 Task: Create a task for Harry Potar to take feedback from students 3 days after training starts and set up a workflow rule to automate task creation after 1 day of data entry.
Action: Key pressed <Key.f11>
Screenshot: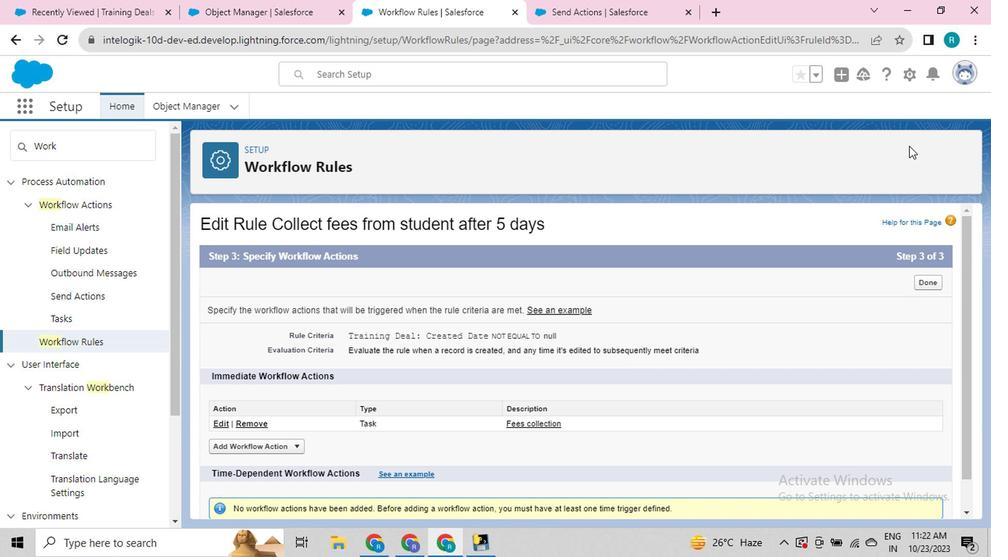 
Action: Mouse moved to (97, 100)
Screenshot: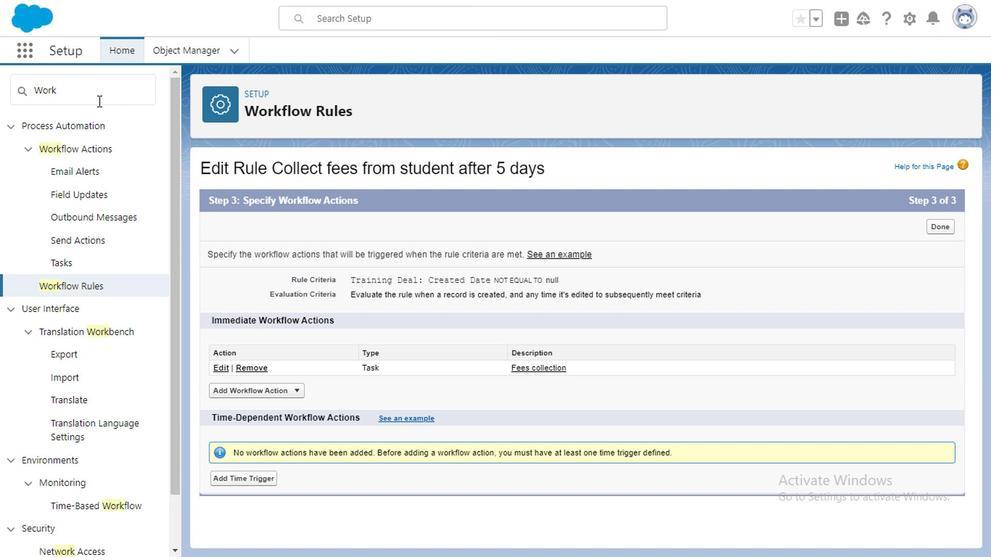 
Action: Mouse pressed left at (97, 100)
Screenshot: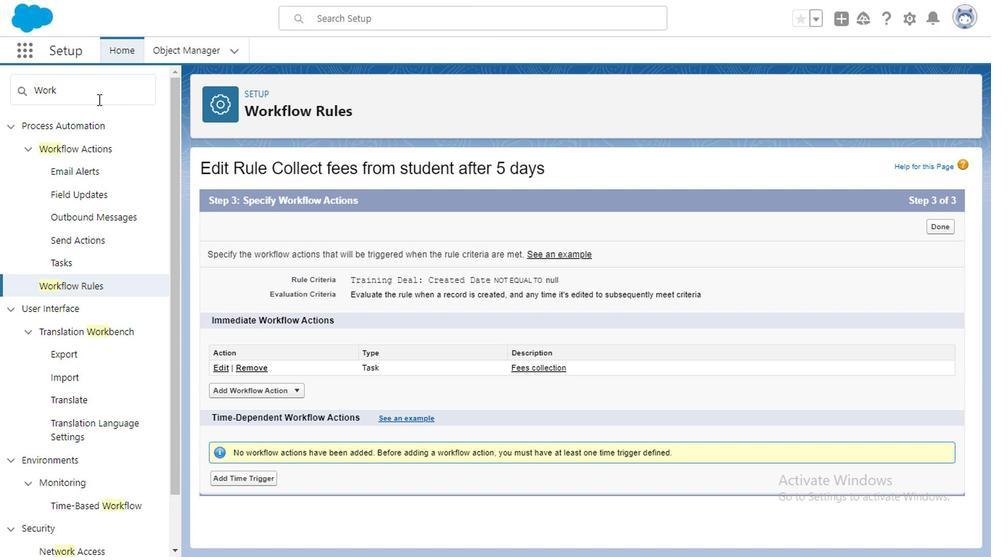 
Action: Mouse moved to (97, 100)
Screenshot: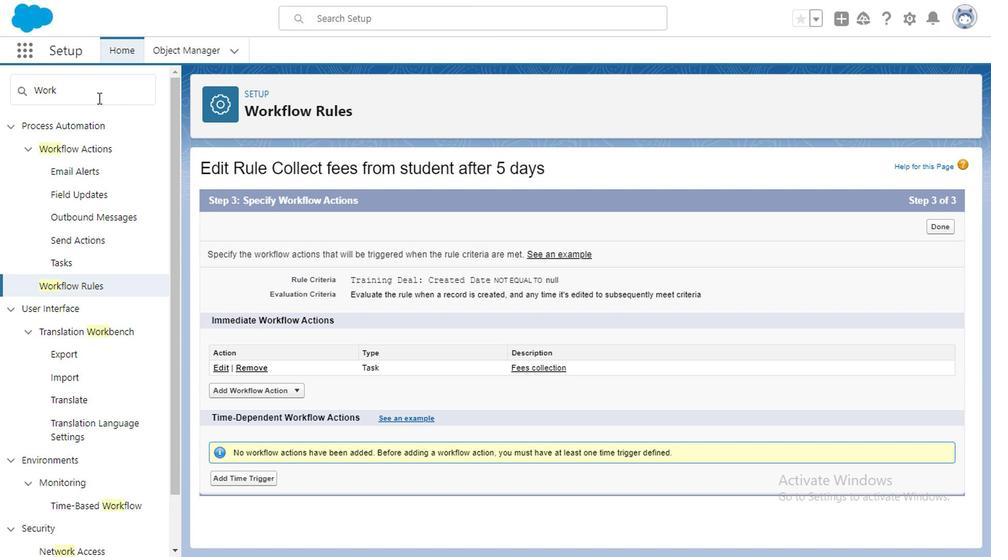 
Action: Key pressed <Key.backspace><Key.backspace><Key.backspace><Key.backspace>
Screenshot: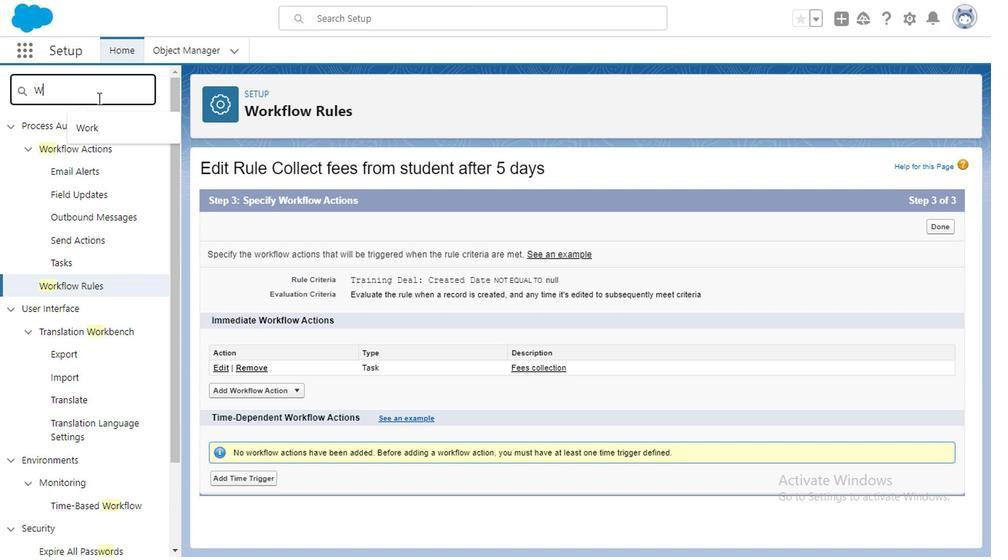 
Action: Mouse moved to (50, 189)
Screenshot: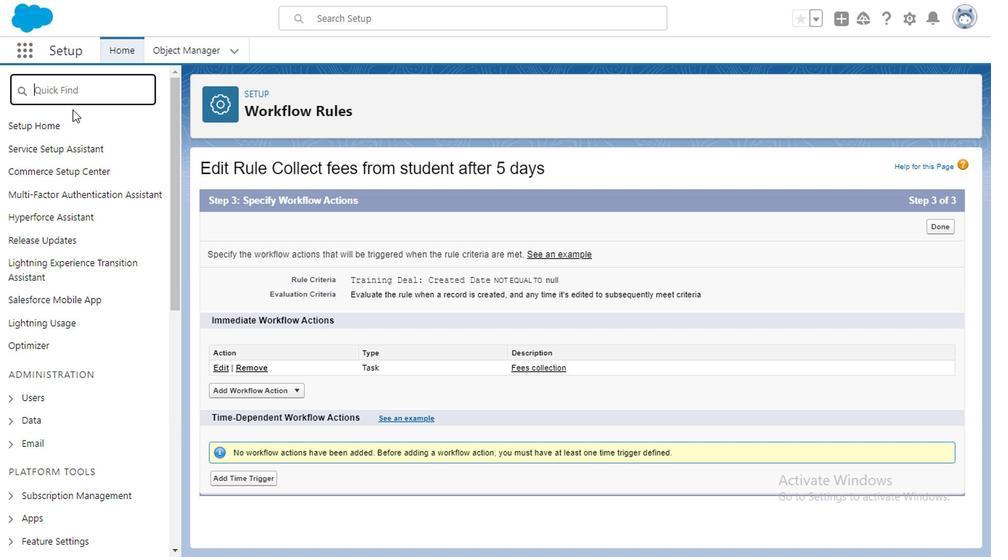 
Action: Key pressed w<Key.tab>
Screenshot: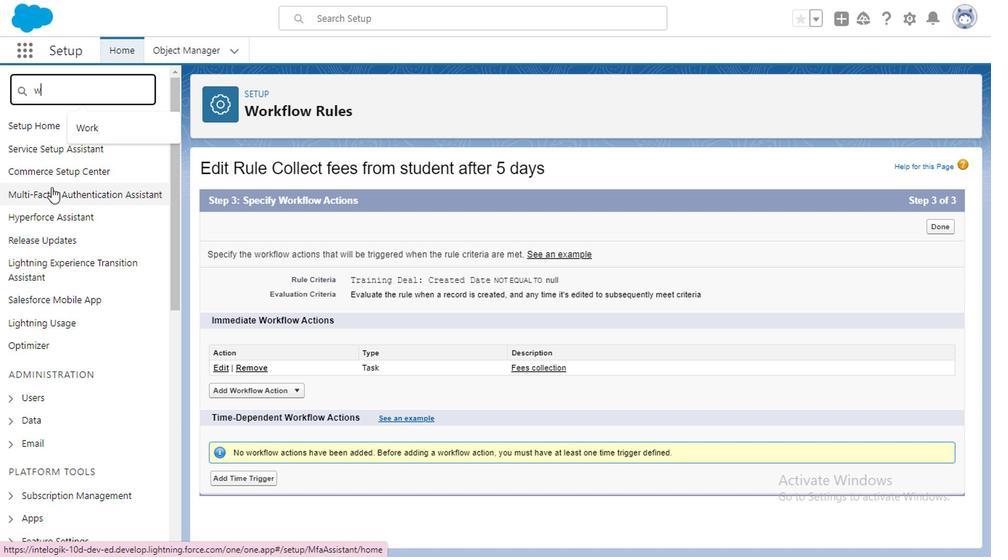 
Action: Mouse moved to (68, 99)
Screenshot: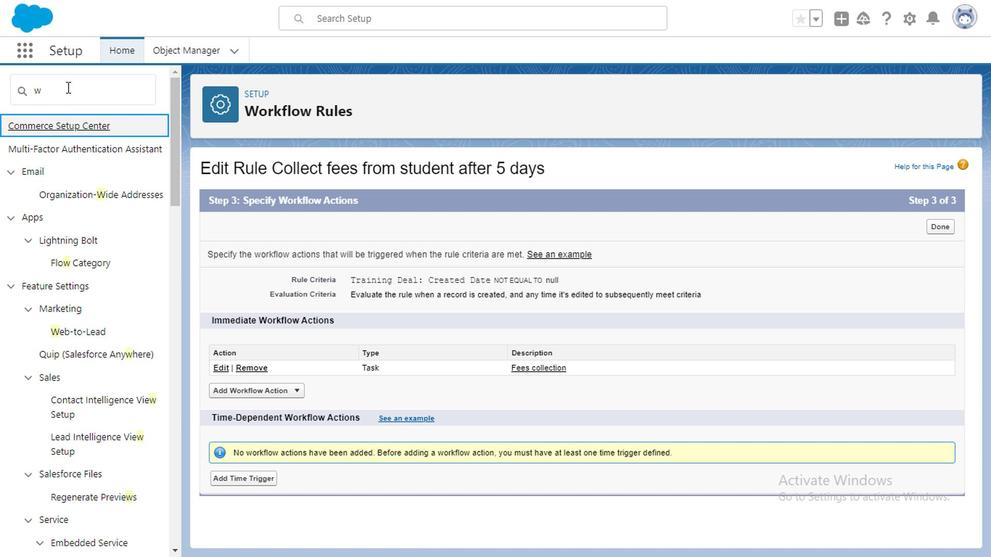 
Action: Mouse pressed left at (68, 99)
Screenshot: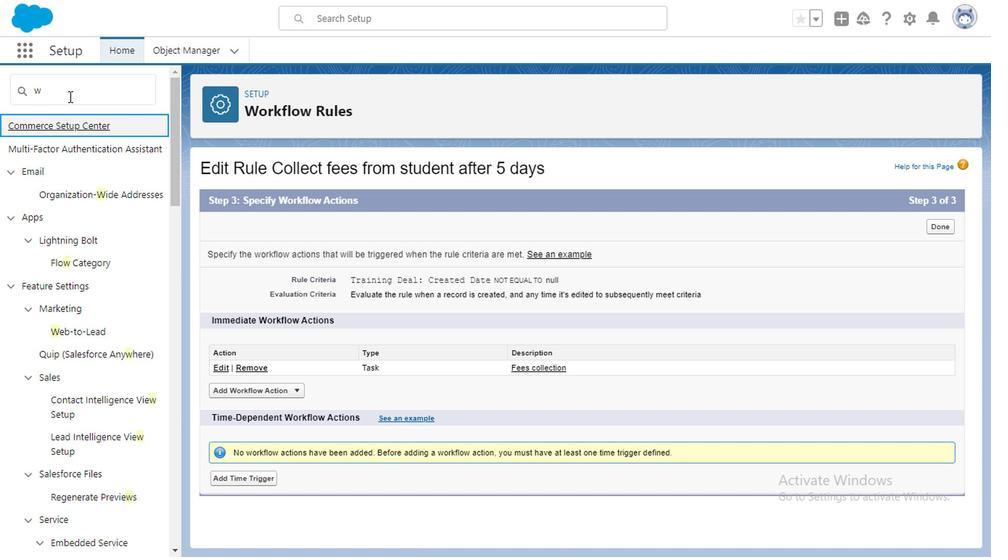 
Action: Mouse moved to (93, 129)
Screenshot: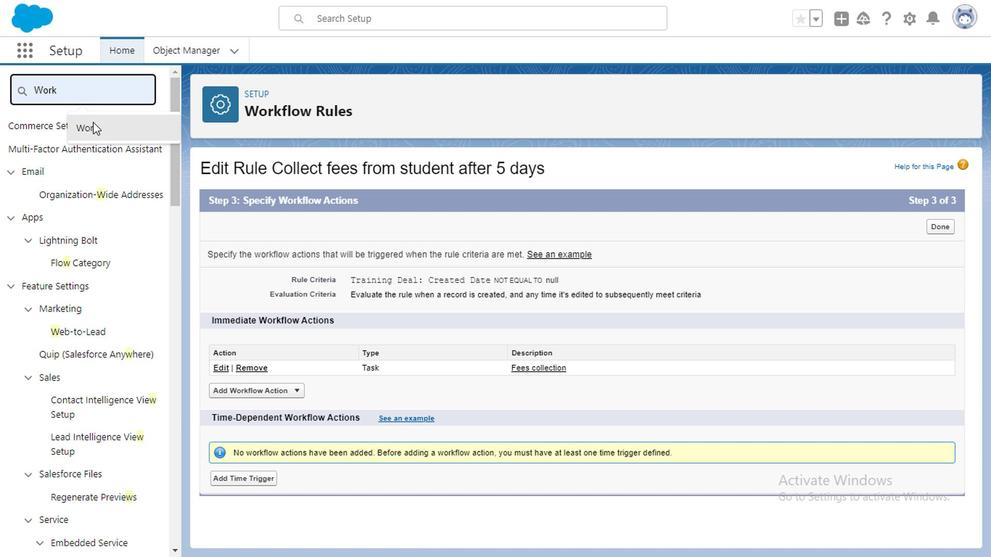 
Action: Mouse pressed left at (93, 129)
Screenshot: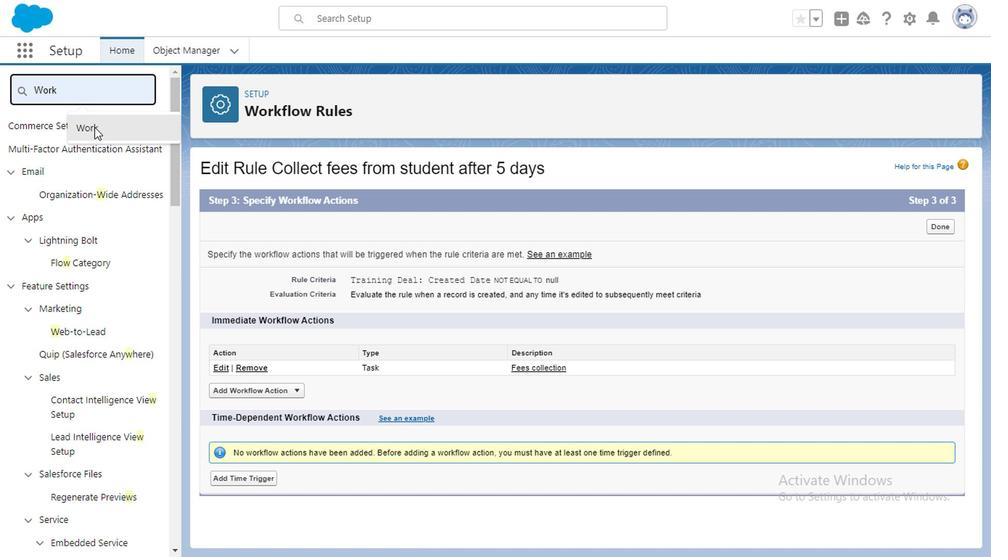 
Action: Mouse moved to (89, 287)
Screenshot: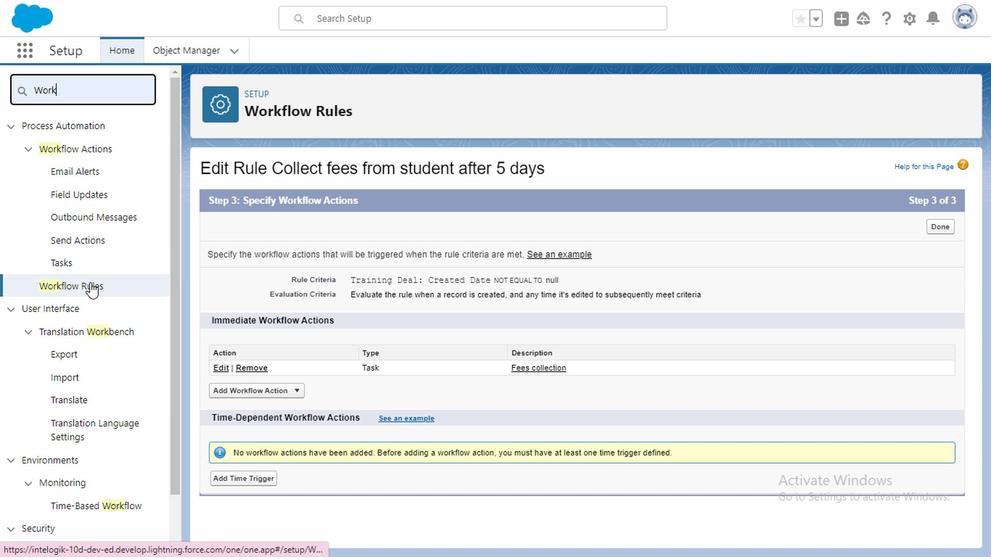 
Action: Mouse pressed left at (89, 287)
Screenshot: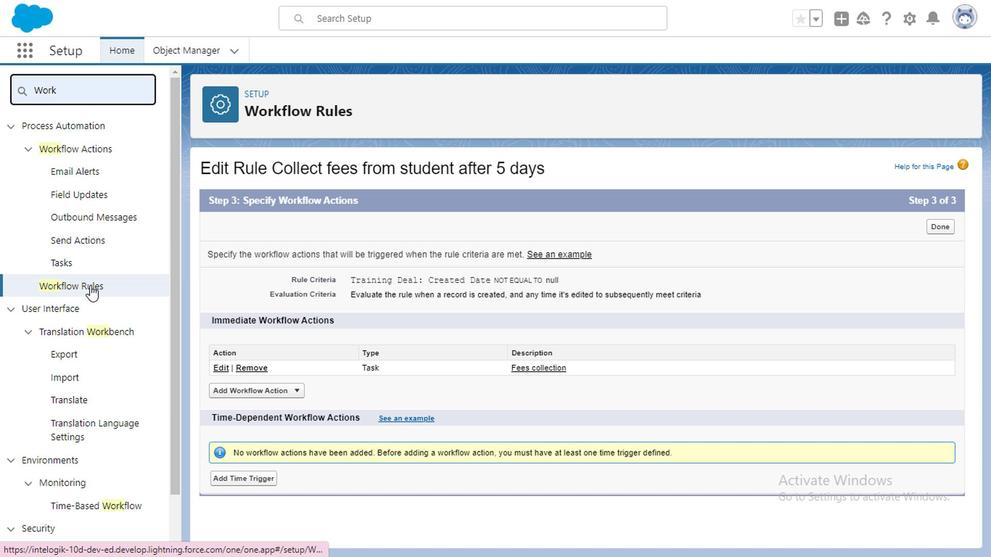 
Action: Mouse moved to (964, 286)
Screenshot: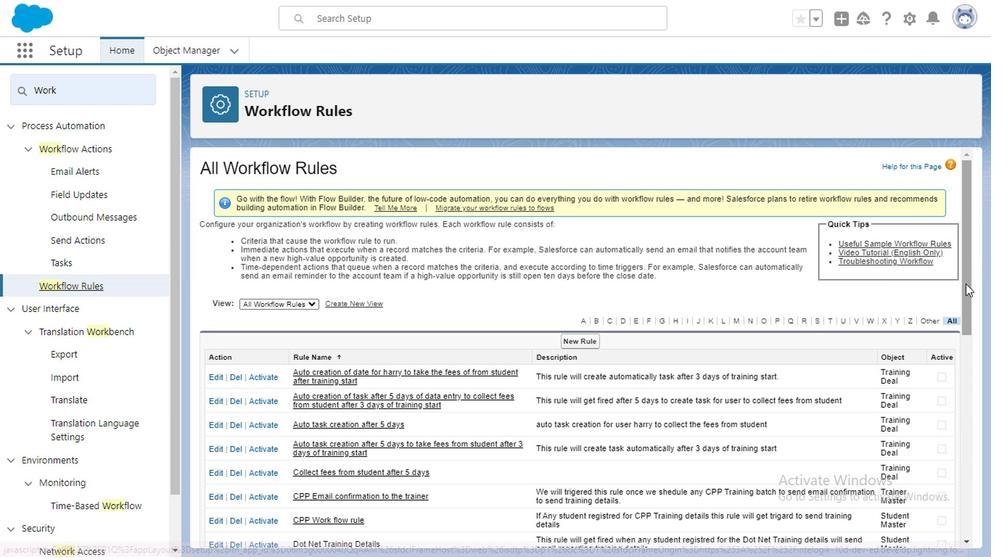 
Action: Mouse pressed left at (964, 286)
Screenshot: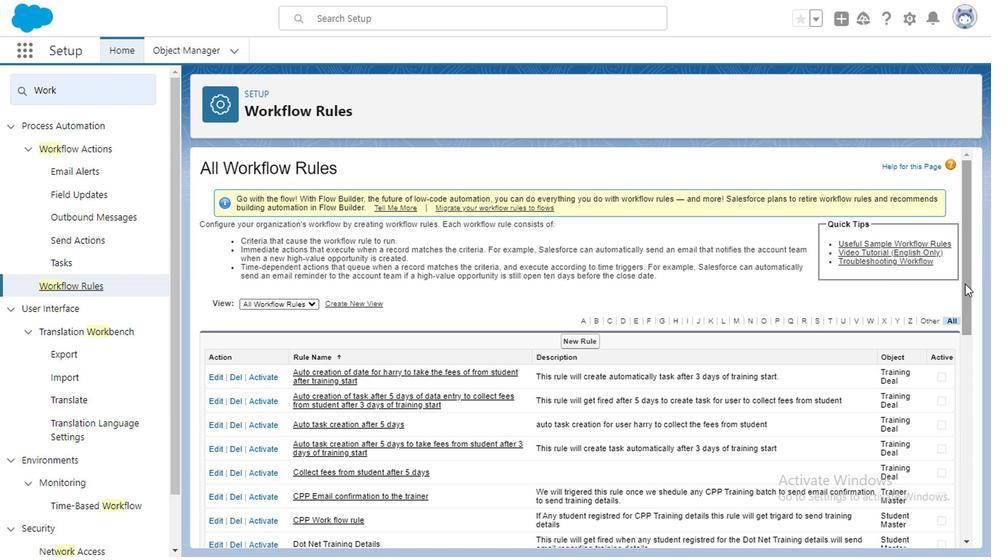 
Action: Mouse moved to (979, 373)
Screenshot: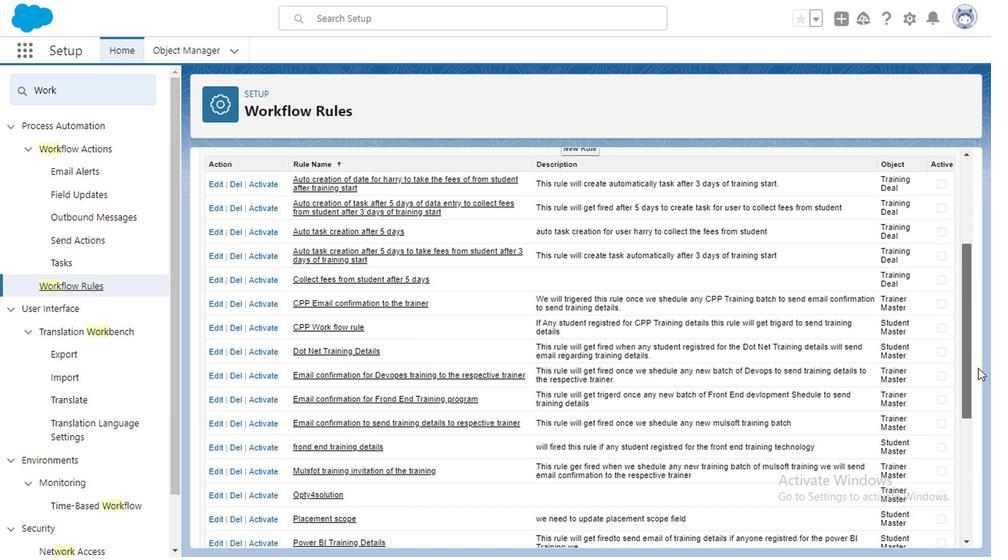 
Action: Mouse pressed left at (979, 373)
Screenshot: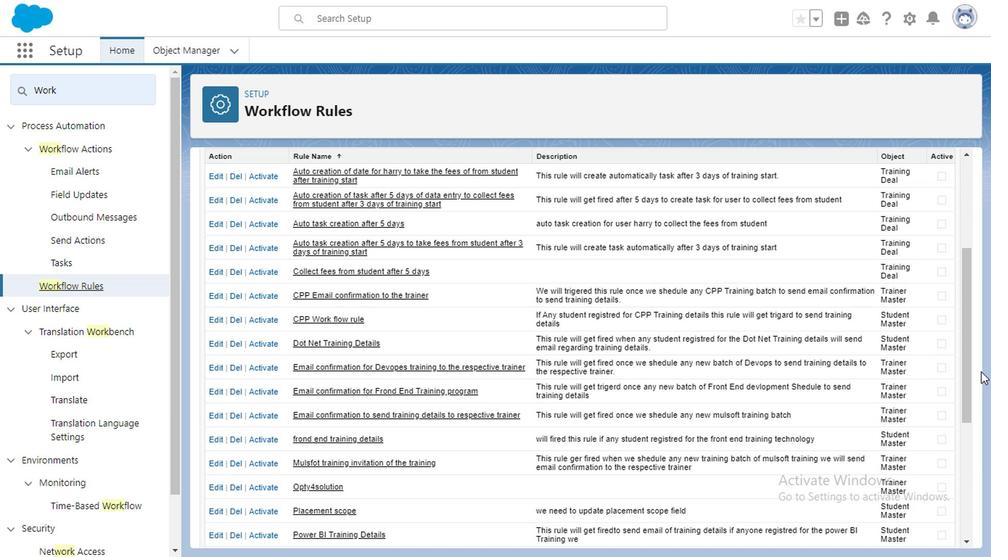 
Action: Mouse moved to (965, 373)
Screenshot: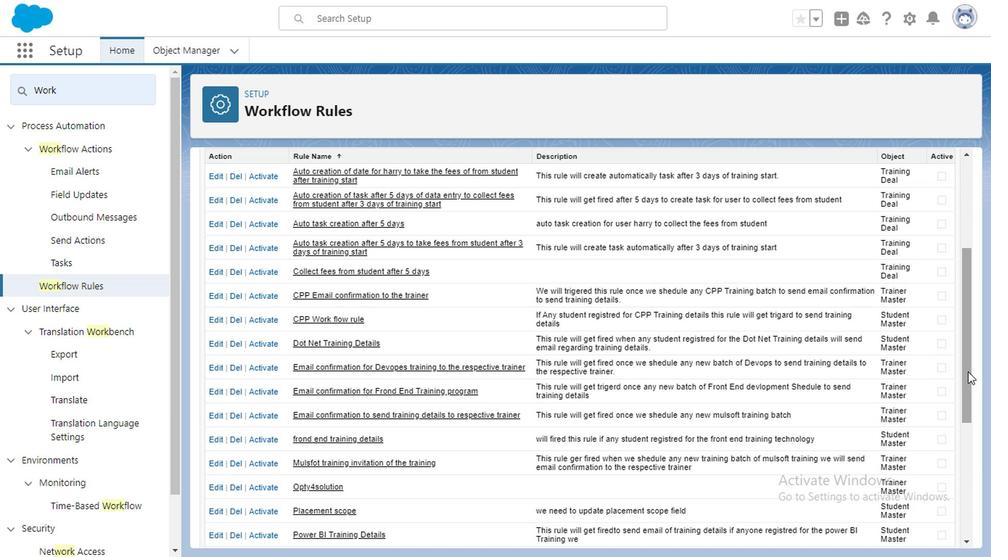 
Action: Mouse pressed left at (965, 373)
Screenshot: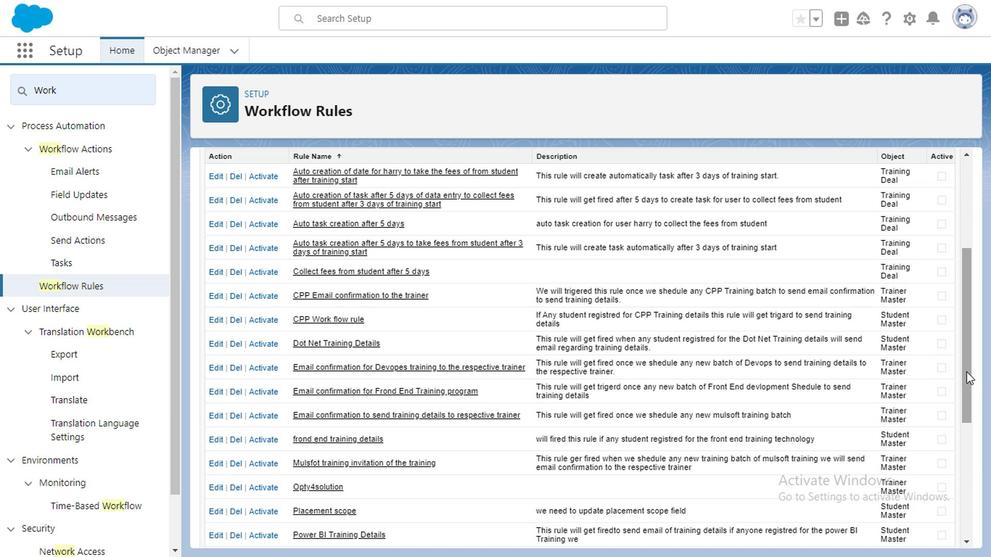
Action: Mouse moved to (582, 239)
Screenshot: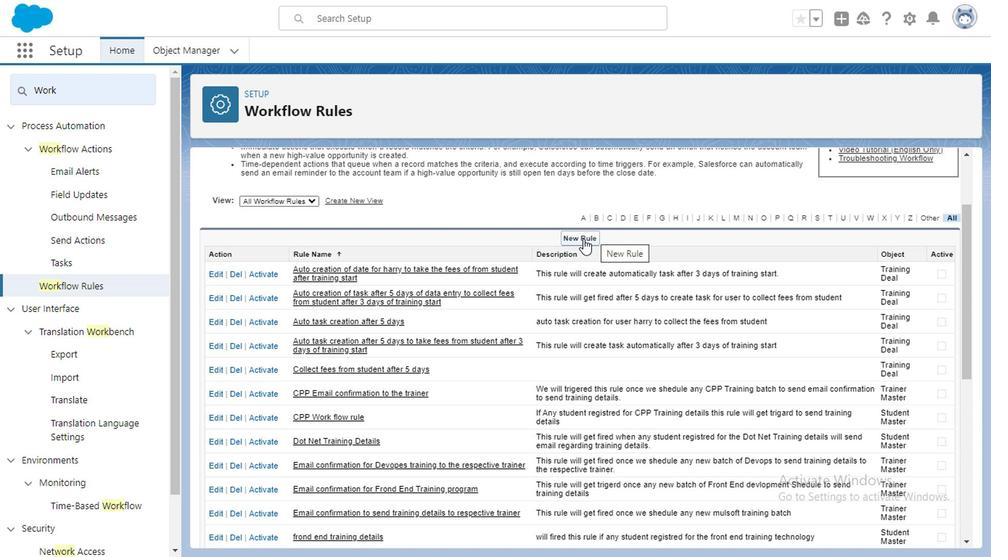 
Action: Mouse pressed left at (582, 239)
Screenshot: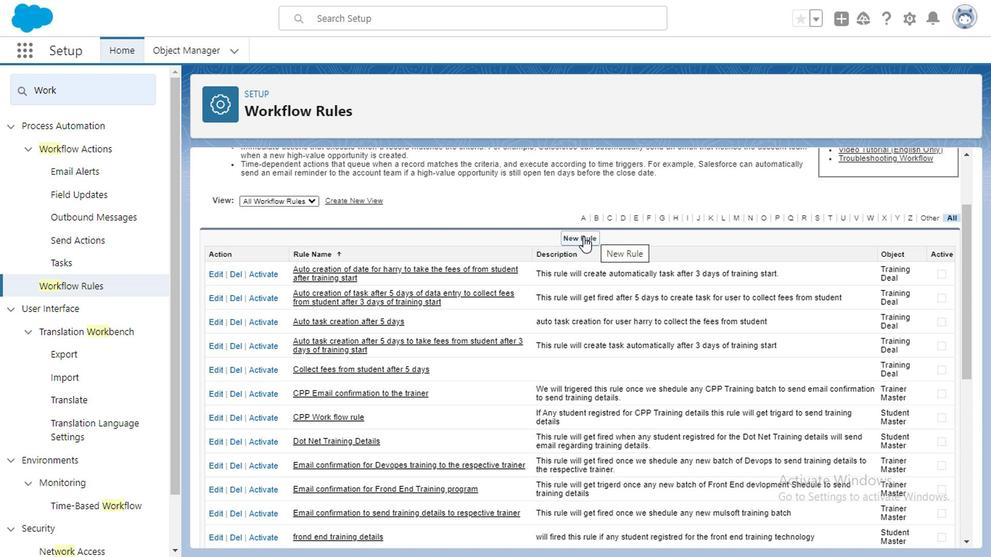
Action: Mouse moved to (559, 372)
Screenshot: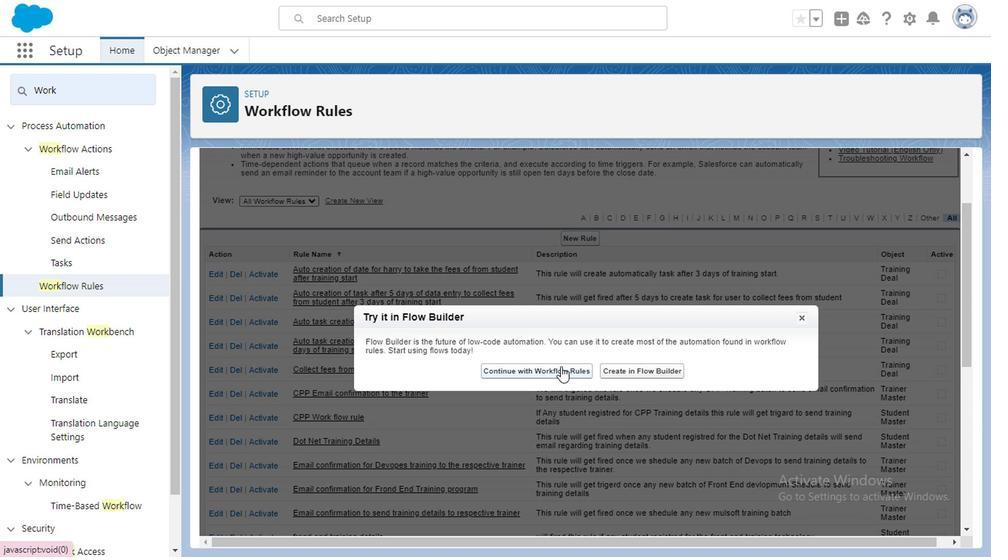 
Action: Mouse pressed left at (559, 372)
Screenshot: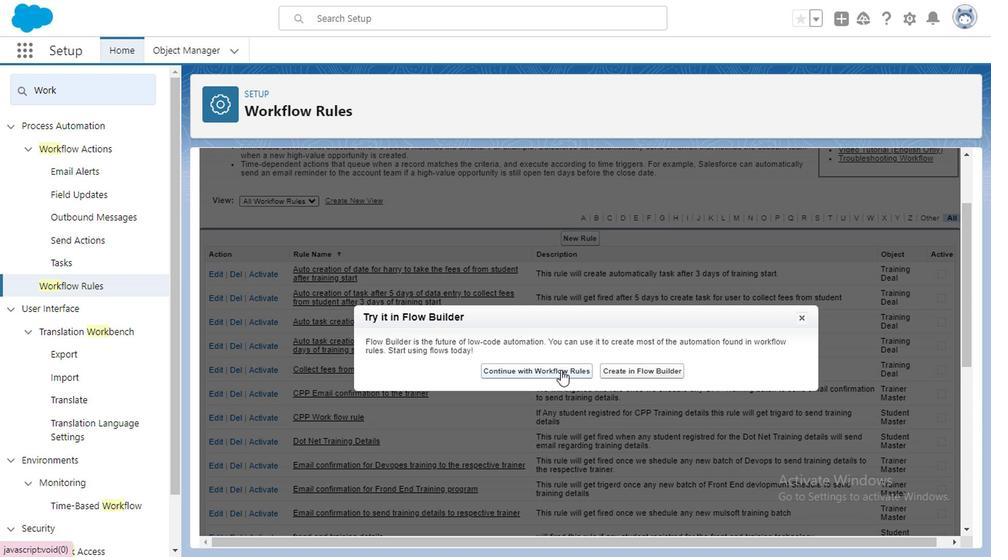 
Action: Mouse moved to (514, 296)
Screenshot: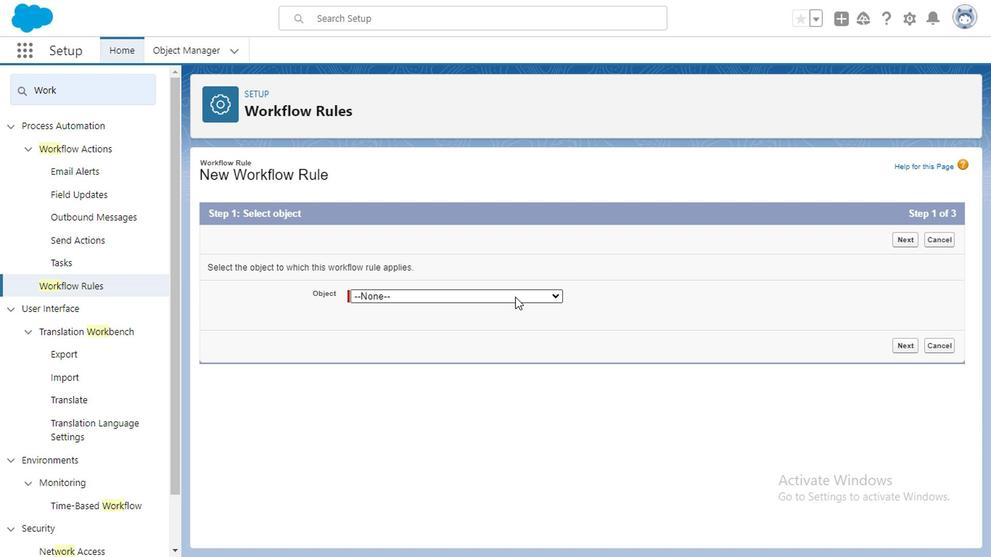 
Action: Mouse pressed left at (514, 296)
Screenshot: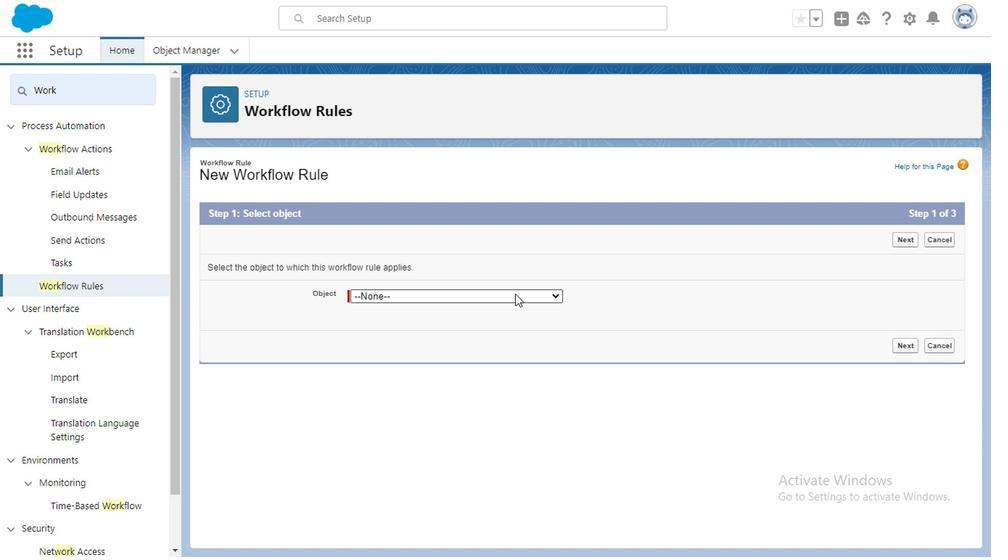 
Action: Mouse moved to (555, 74)
Screenshot: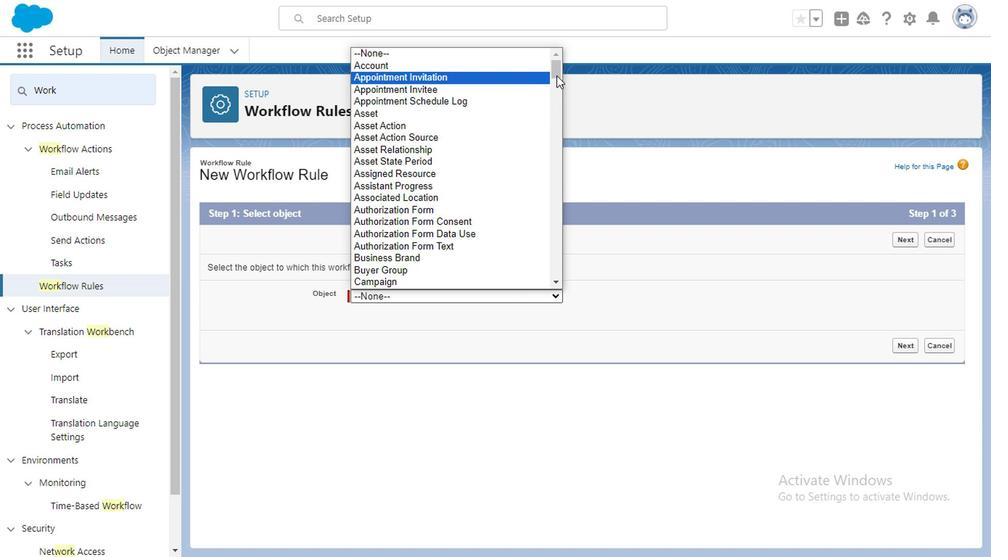 
Action: Mouse pressed left at (555, 74)
Screenshot: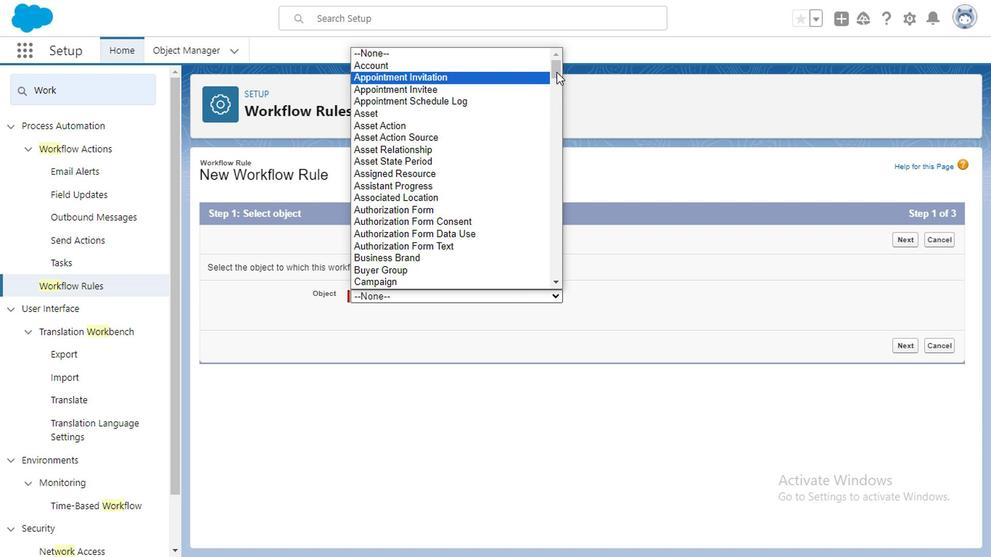 
Action: Mouse moved to (555, 76)
Screenshot: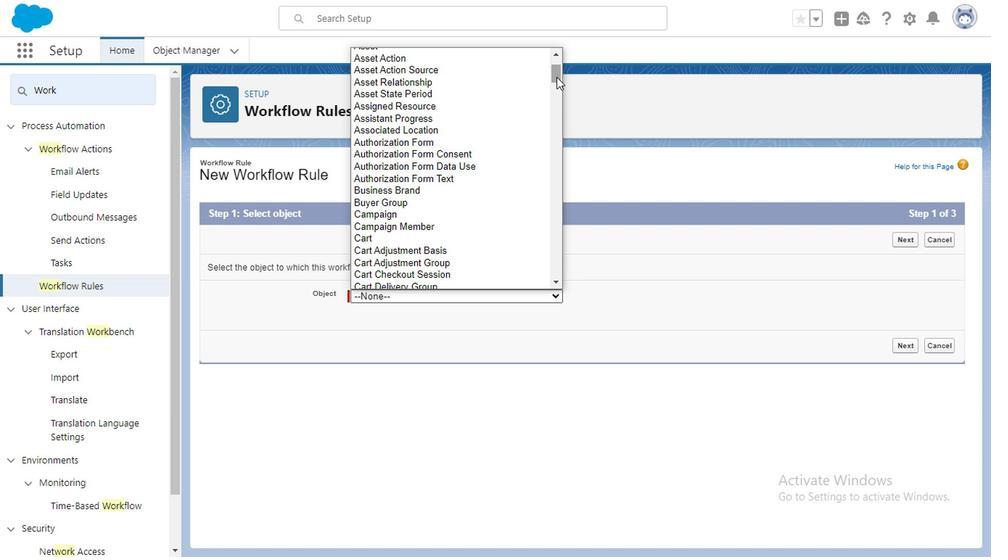 
Action: Mouse pressed left at (555, 76)
Screenshot: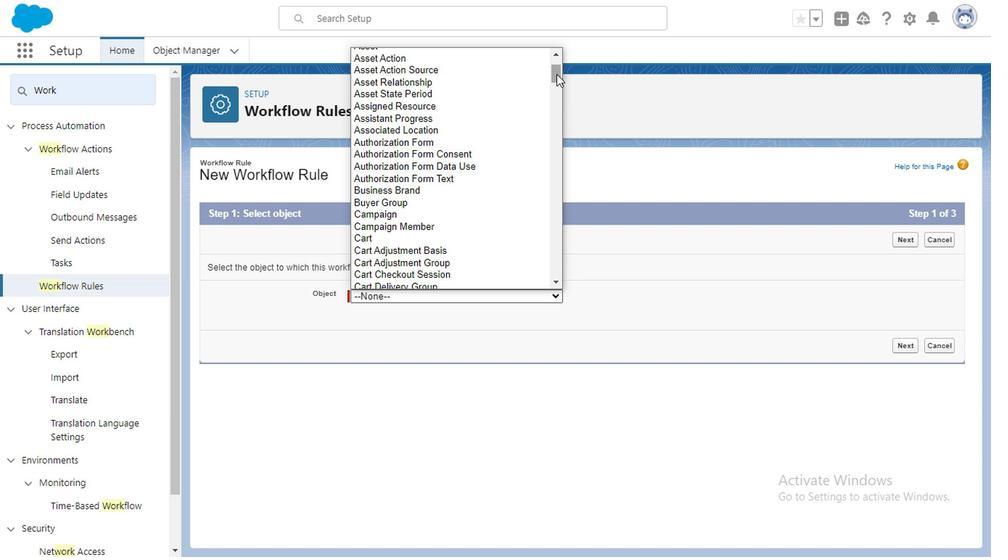 
Action: Mouse moved to (554, 172)
Screenshot: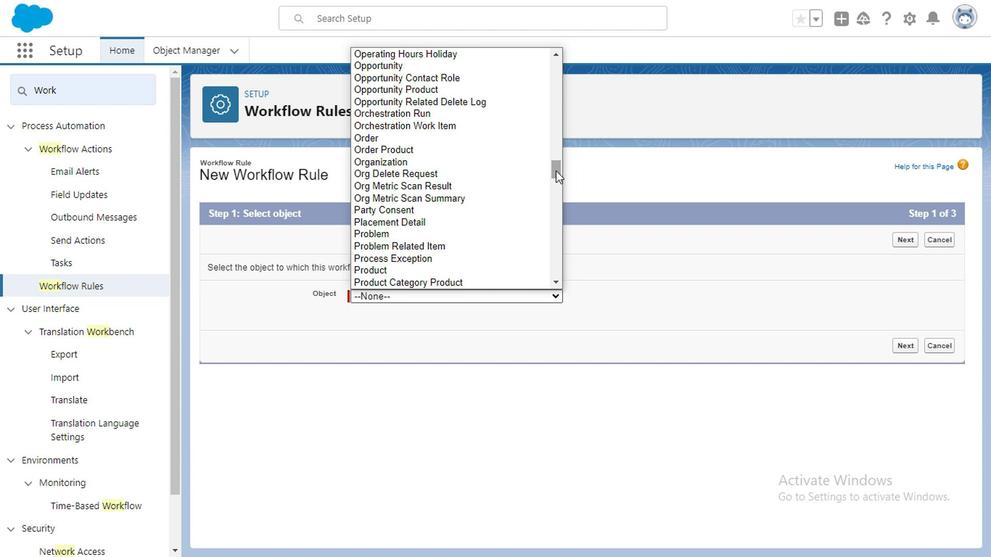 
Action: Mouse pressed left at (554, 172)
Screenshot: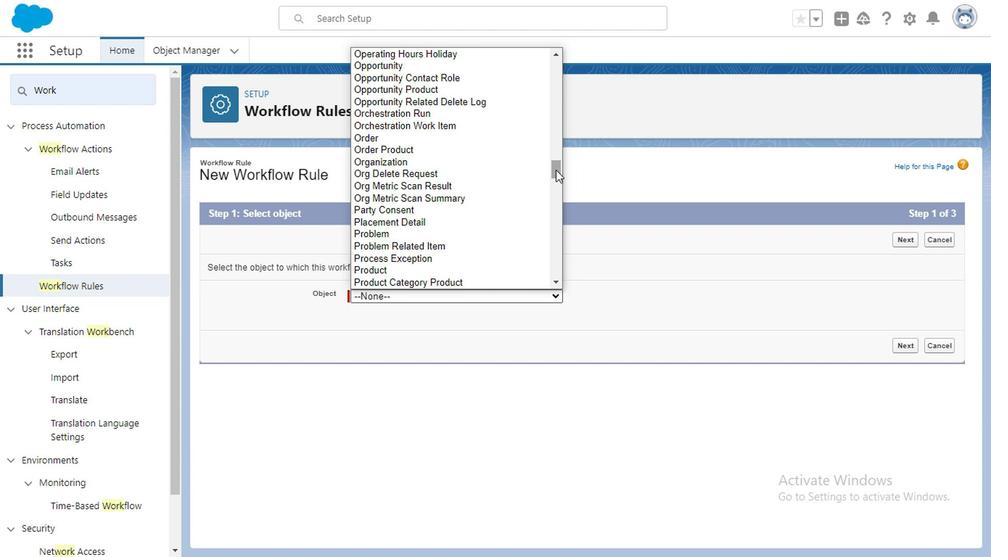 
Action: Mouse moved to (554, 234)
Screenshot: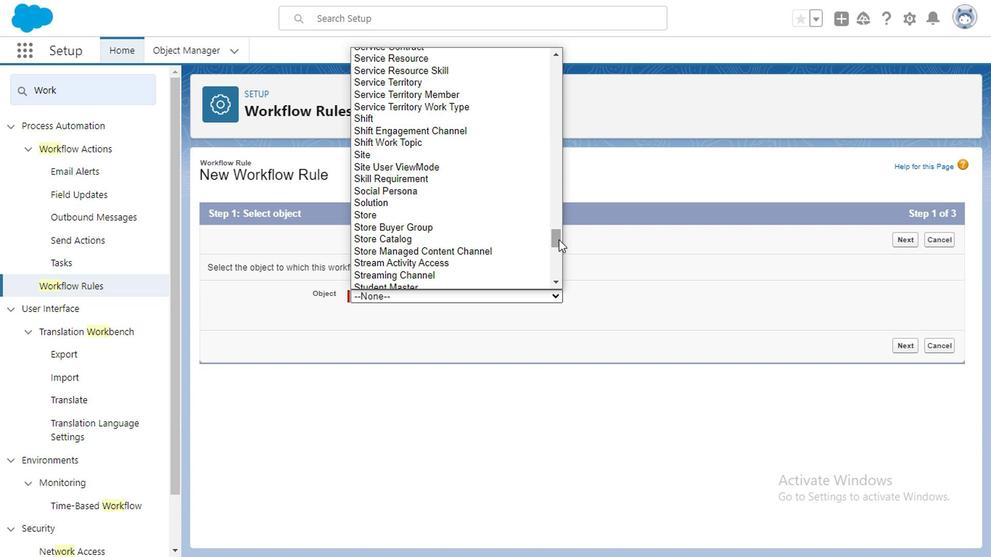 
Action: Mouse pressed left at (554, 234)
Screenshot: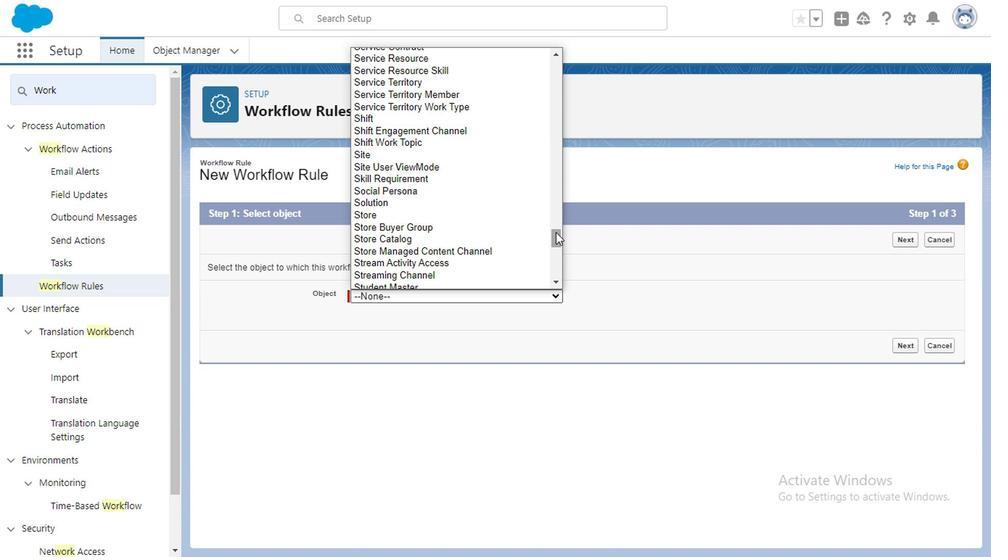 
Action: Mouse moved to (391, 223)
Screenshot: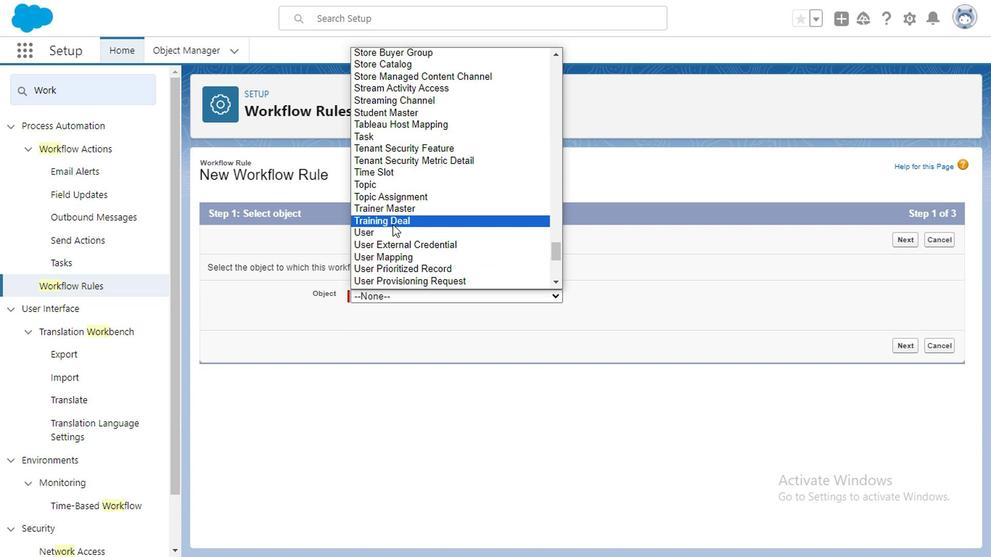 
Action: Mouse pressed left at (391, 223)
Screenshot: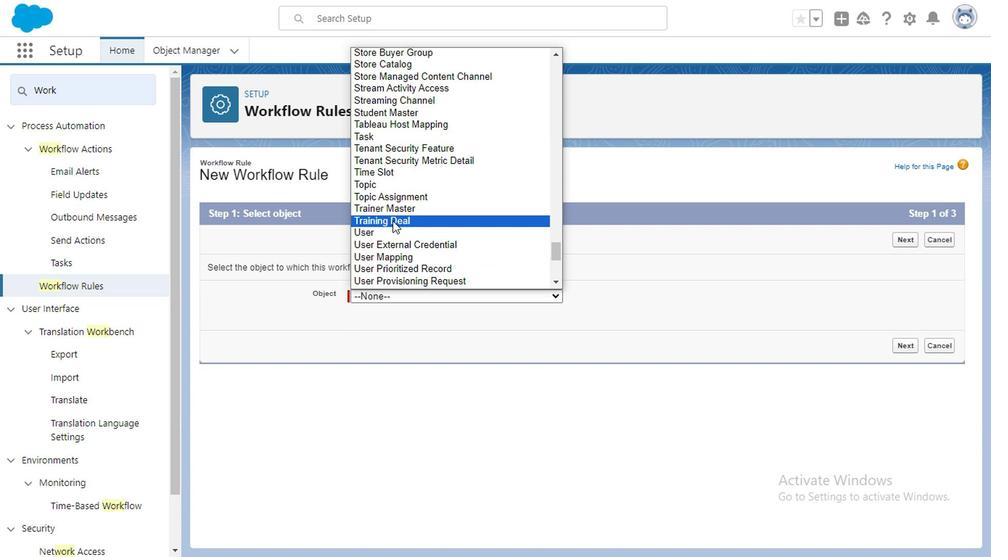 
Action: Mouse moved to (905, 348)
Screenshot: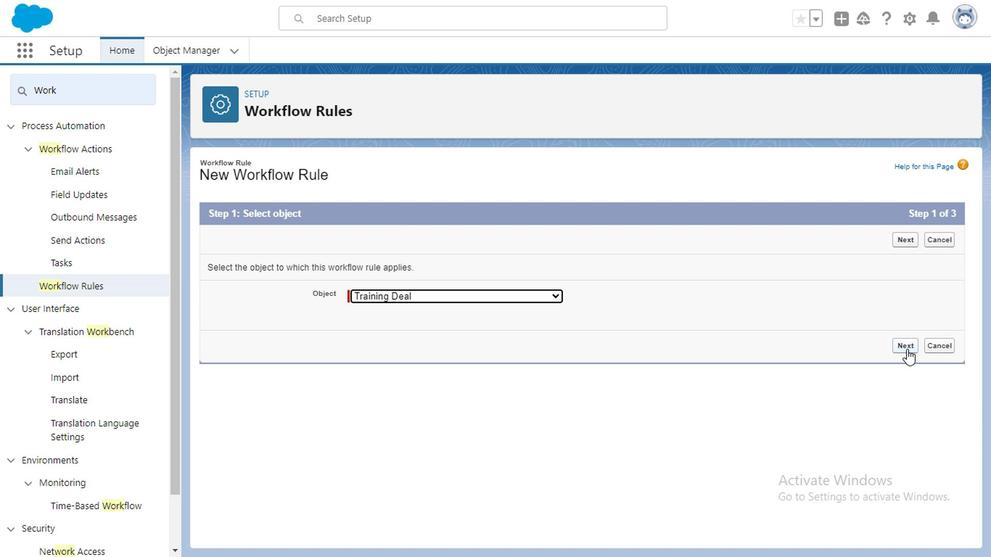 
Action: Mouse pressed left at (905, 348)
Screenshot: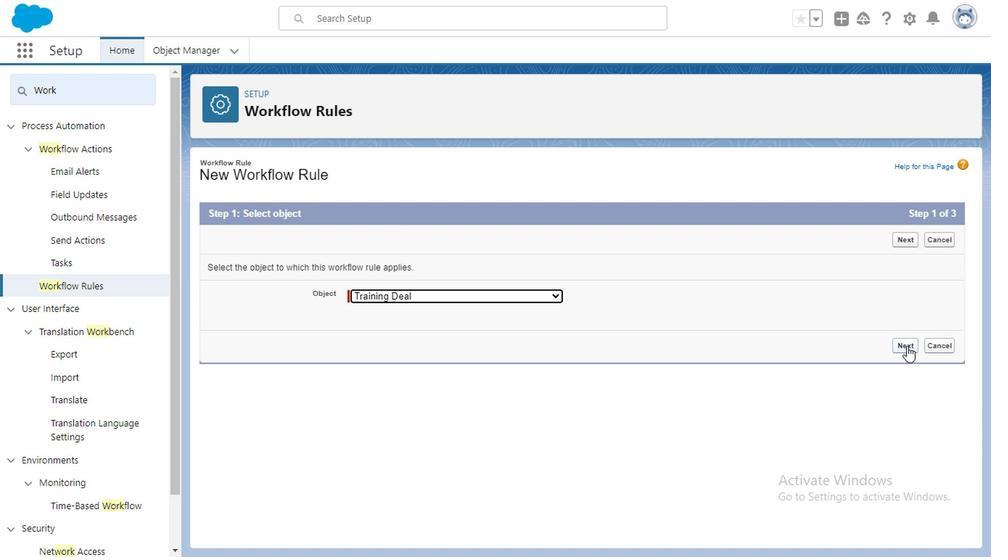 
Action: Mouse moved to (416, 325)
Screenshot: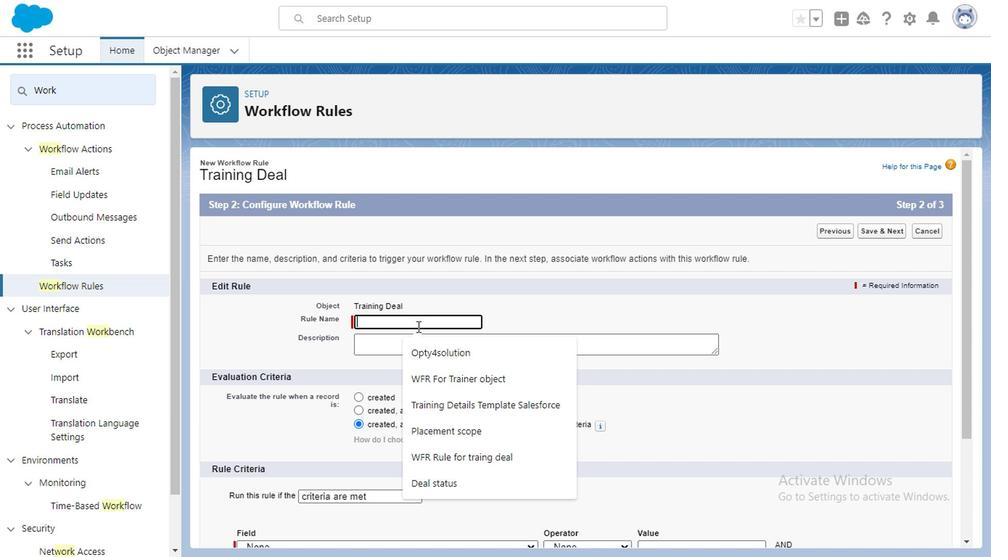 
Action: Mouse pressed left at (416, 325)
Screenshot: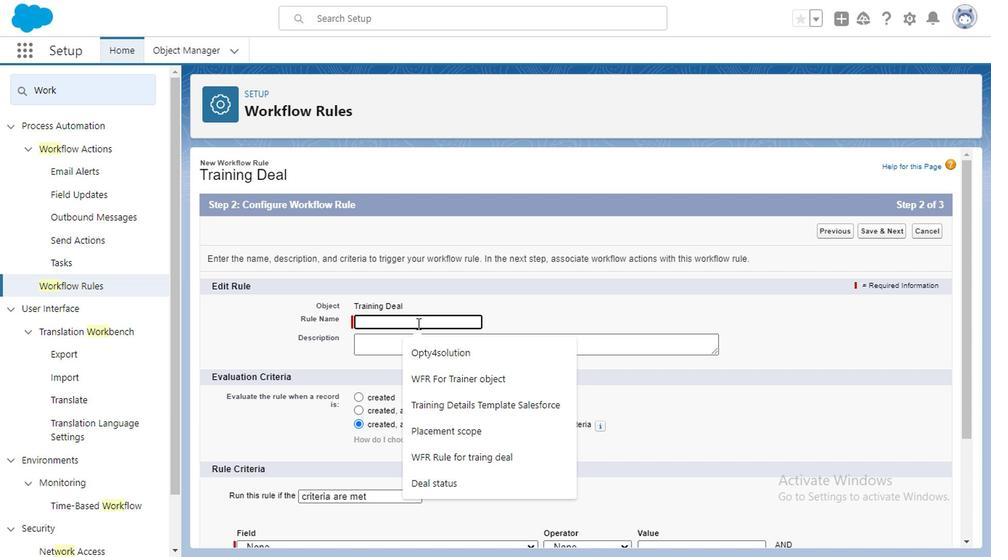 
Action: Mouse pressed left at (416, 325)
Screenshot: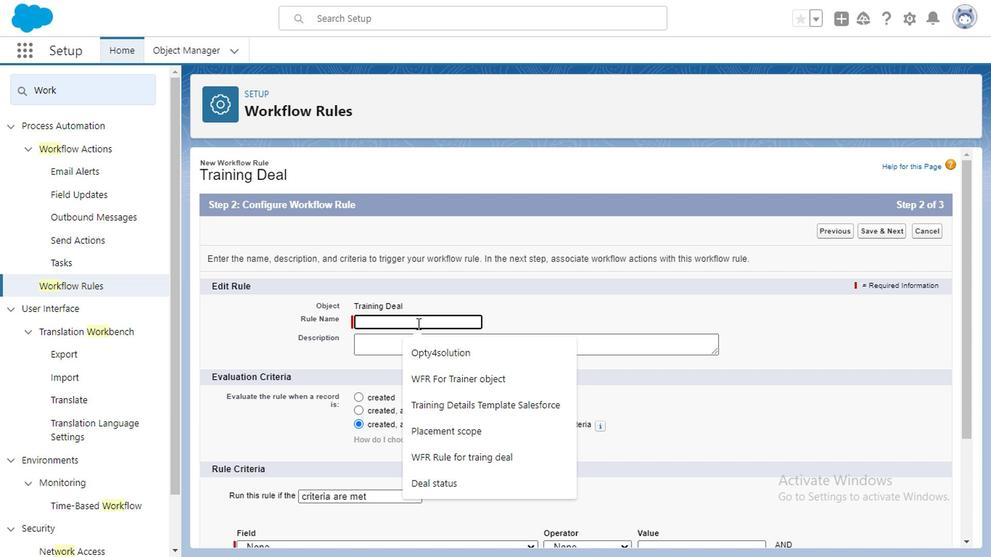 
Action: Mouse moved to (399, 325)
Screenshot: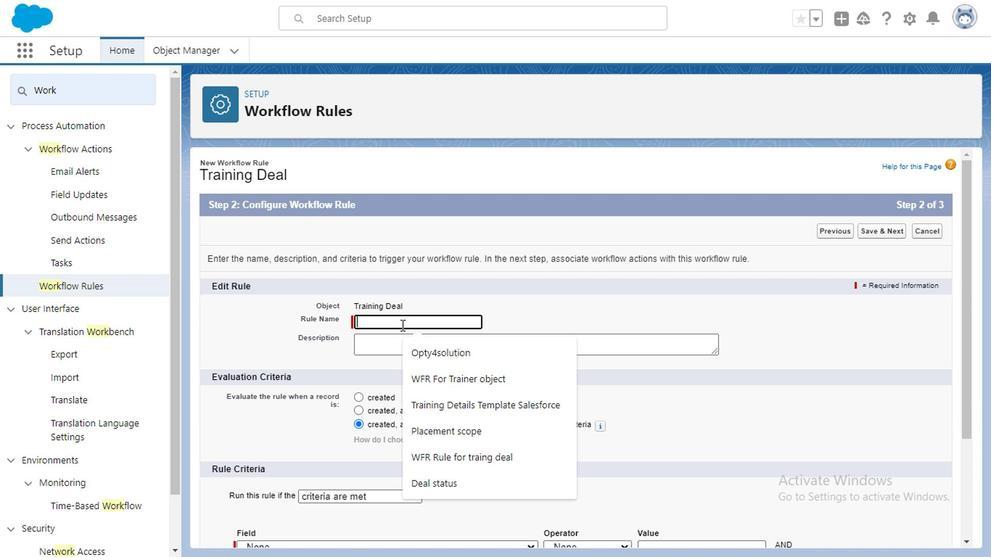 
Action: Mouse pressed left at (399, 325)
Screenshot: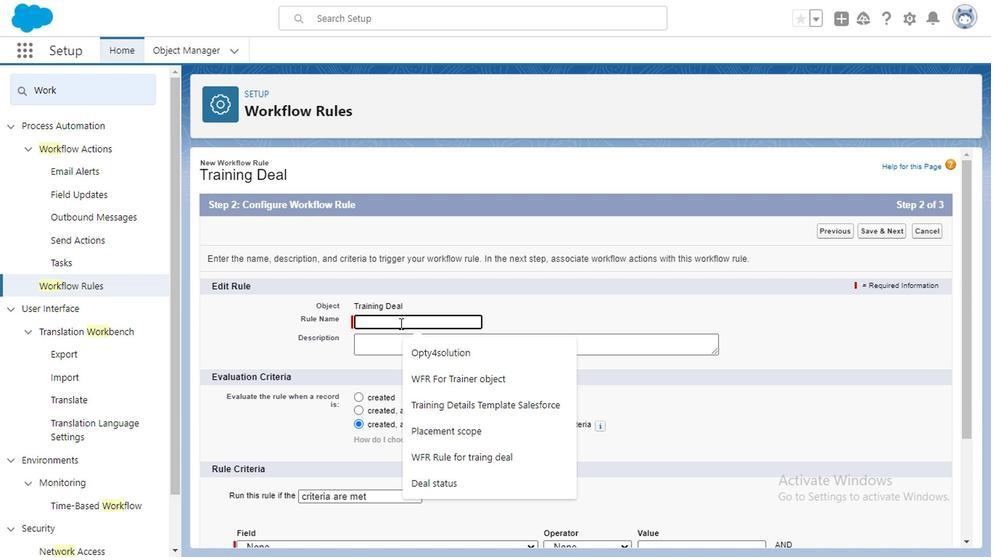 
Action: Key pressed <Key.caps_lock>T<Key.caps_lock>ask<Key.space>creation<Key.space>after<Key.space>1<Key.space>day
Screenshot: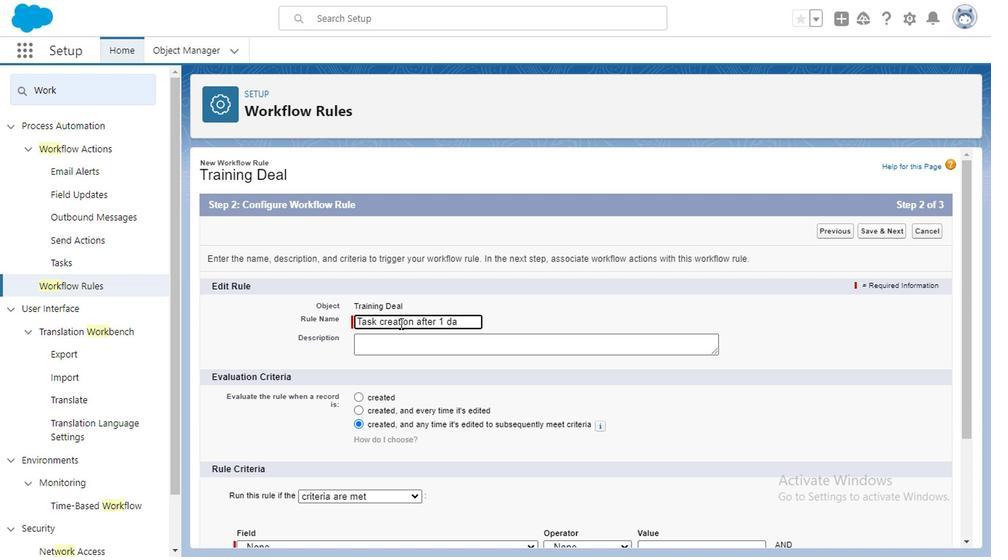 
Action: Mouse moved to (374, 346)
Screenshot: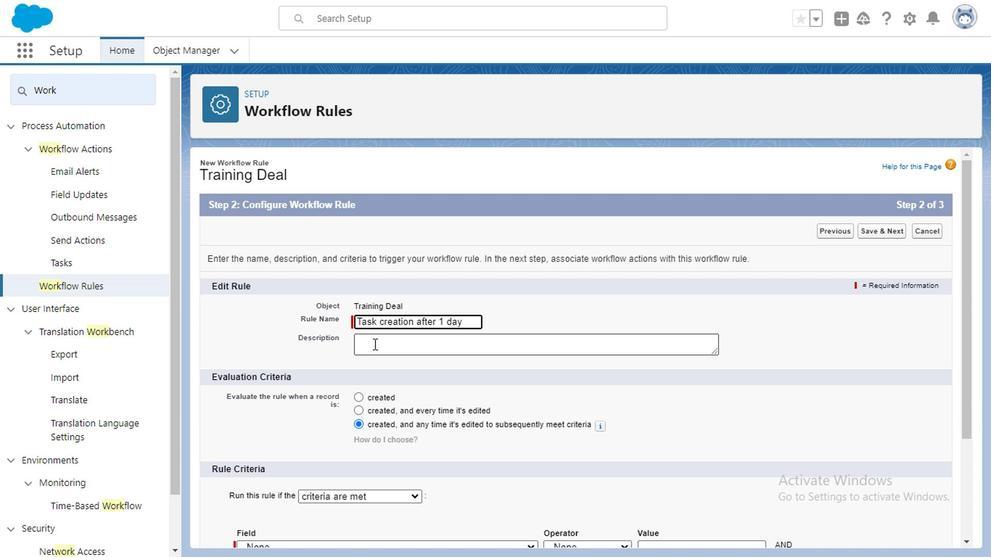 
Action: Mouse pressed left at (374, 346)
Screenshot: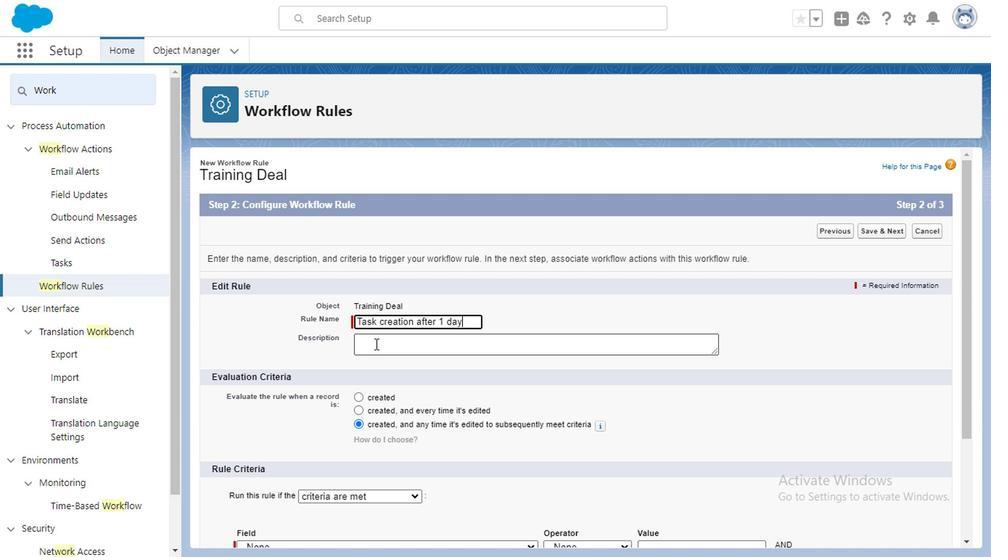 
Action: Key pressed <Key.caps_lock>T<Key.caps_lock>his<Key.space>rule<Key.space>will<Key.space>get<Key.space>fired<Key.space>to<Key.space>create<Key.space>task<Key.space>for<Key.space>harry<Key.space>to<Key.space><Key.backspace><Key.backspace><Key.backspace><Key.backspace><Key.space>after<Key.space>1<Key.space>day<Key.space>of<Key.space>data<Key.space>entry<Key.space>to<Key.space>take<Key.space>t<Key.backspace>feedback<Key.space>from<Key.space>student<Key.space>about<Key.space>training<Key.space>after<Key.space>3<Key.backspace>2<Key.space>days<Key.space>of<Key.space>training<Key.space>start<Key.space>date<Key.space><Key.backspace>.
Screenshot: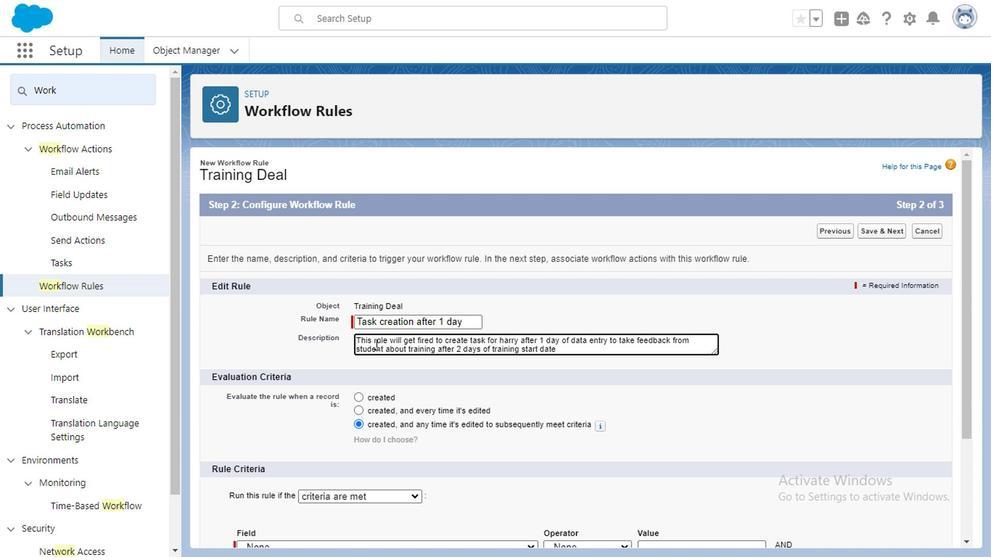 
Action: Mouse moved to (356, 398)
Screenshot: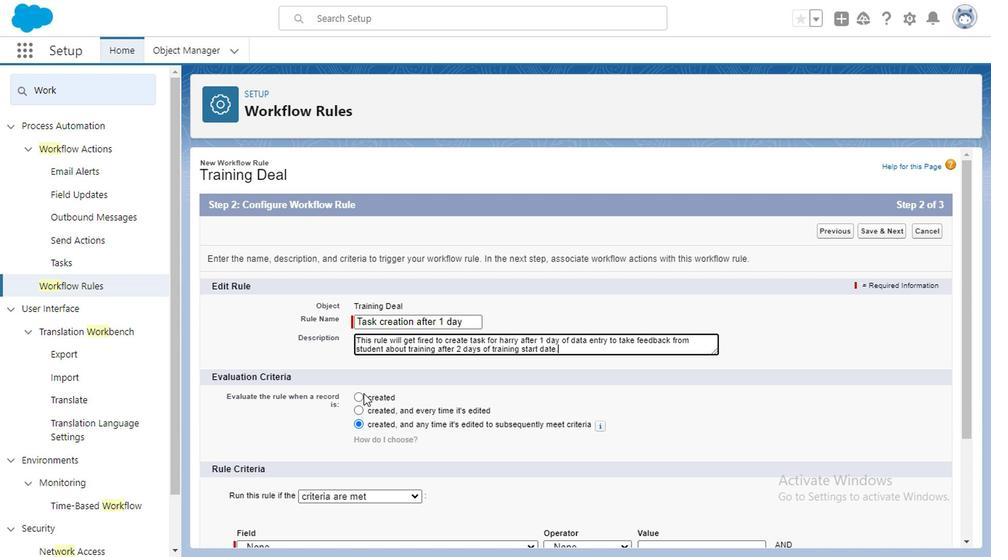 
Action: Mouse pressed left at (356, 398)
Screenshot: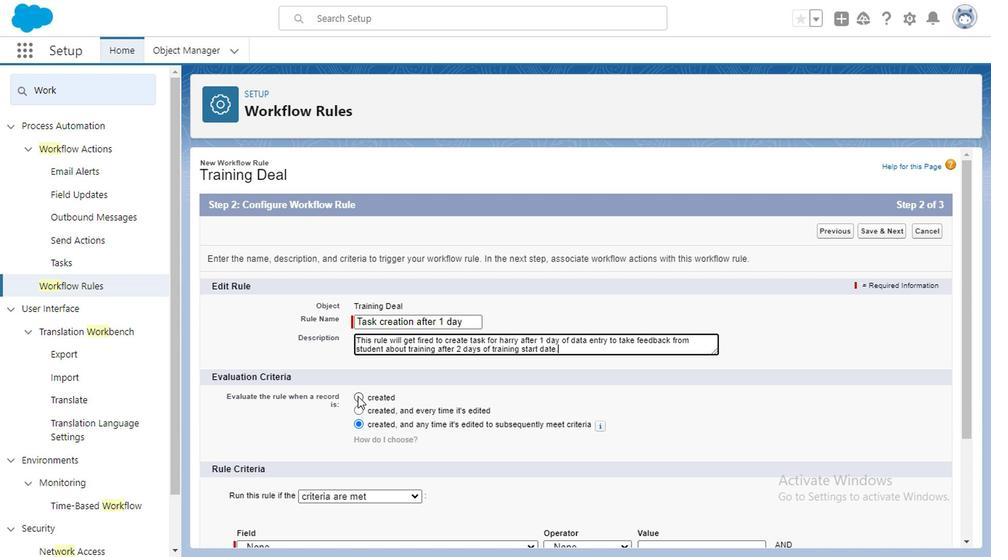 
Action: Mouse moved to (966, 365)
Screenshot: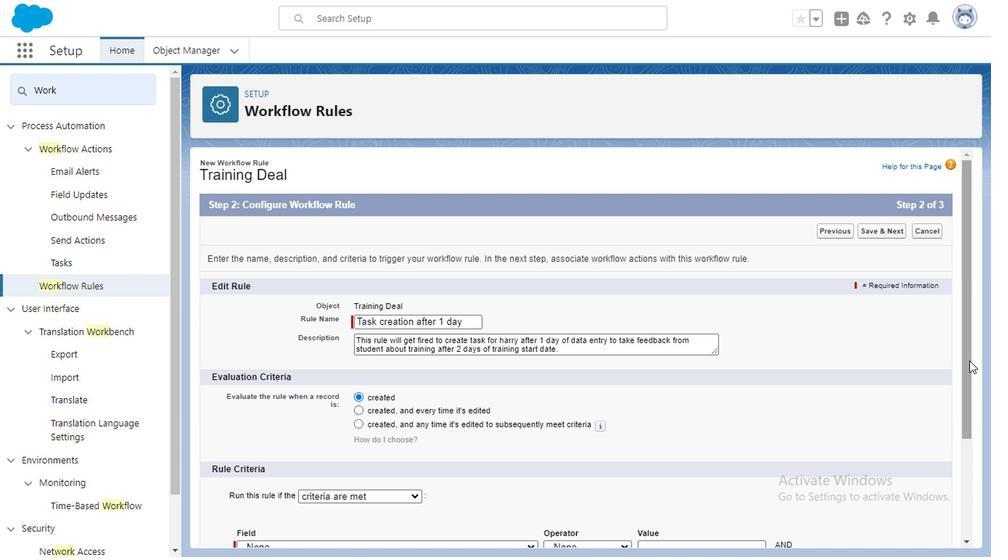 
Action: Mouse pressed left at (966, 365)
Screenshot: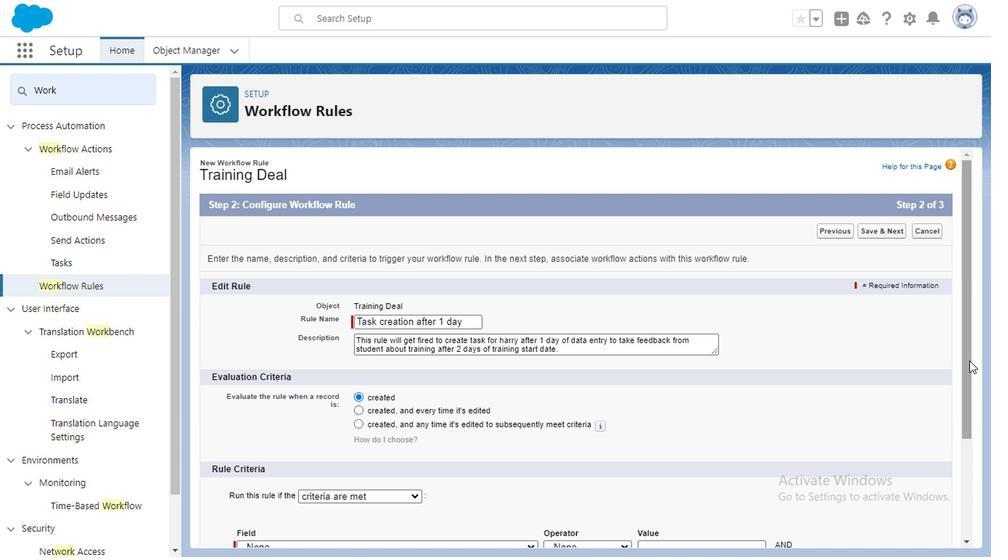 
Action: Mouse moved to (516, 437)
Screenshot: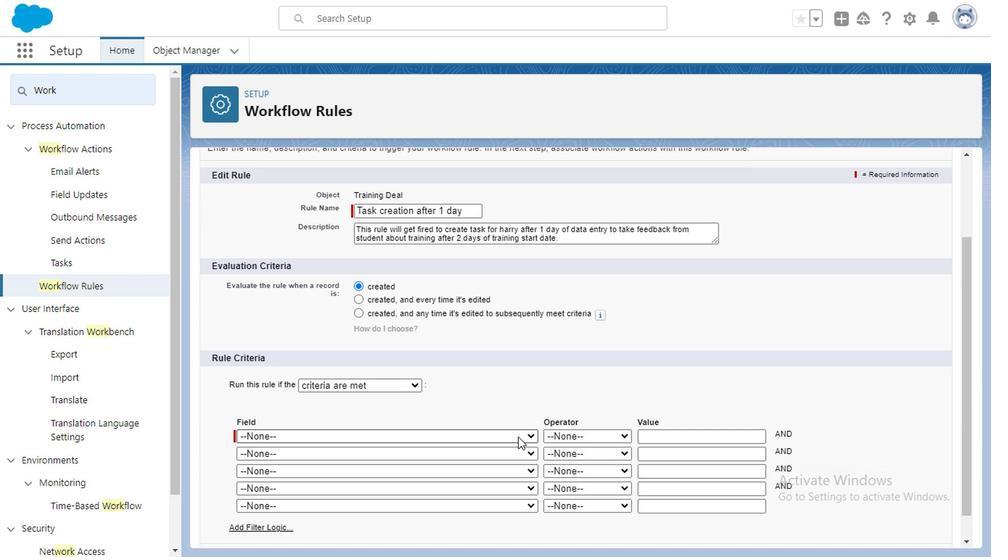 
Action: Mouse pressed left at (516, 437)
Screenshot: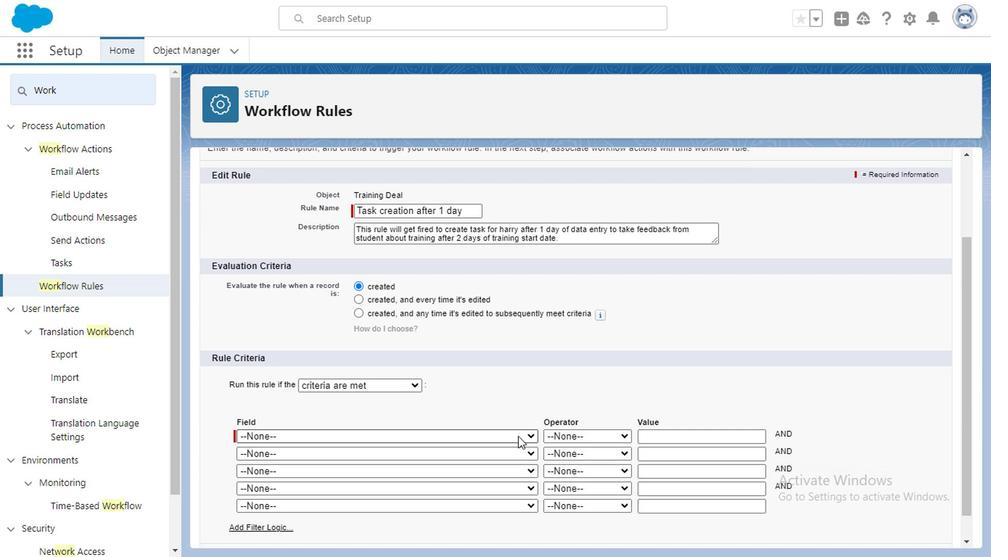 
Action: Mouse moved to (317, 217)
Screenshot: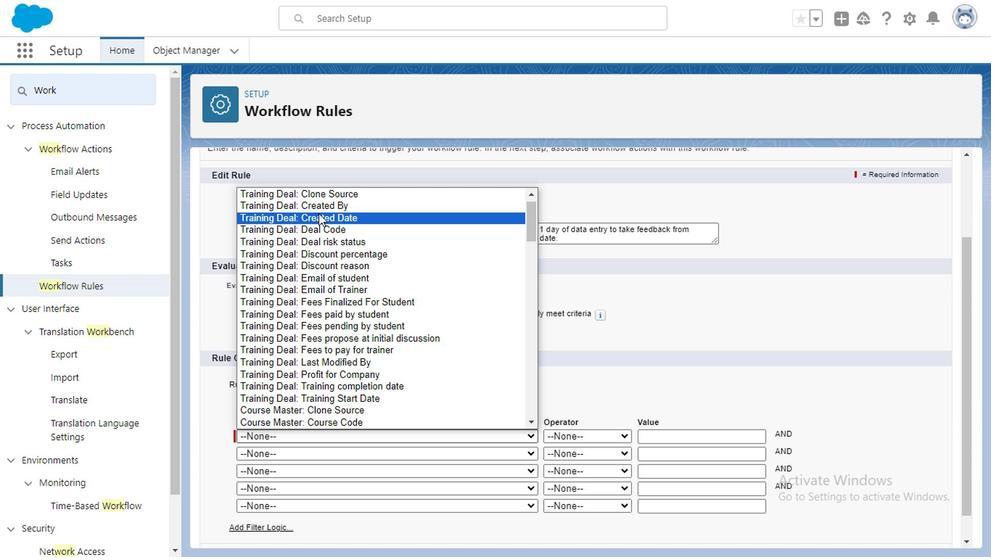 
Action: Mouse pressed left at (317, 217)
Screenshot: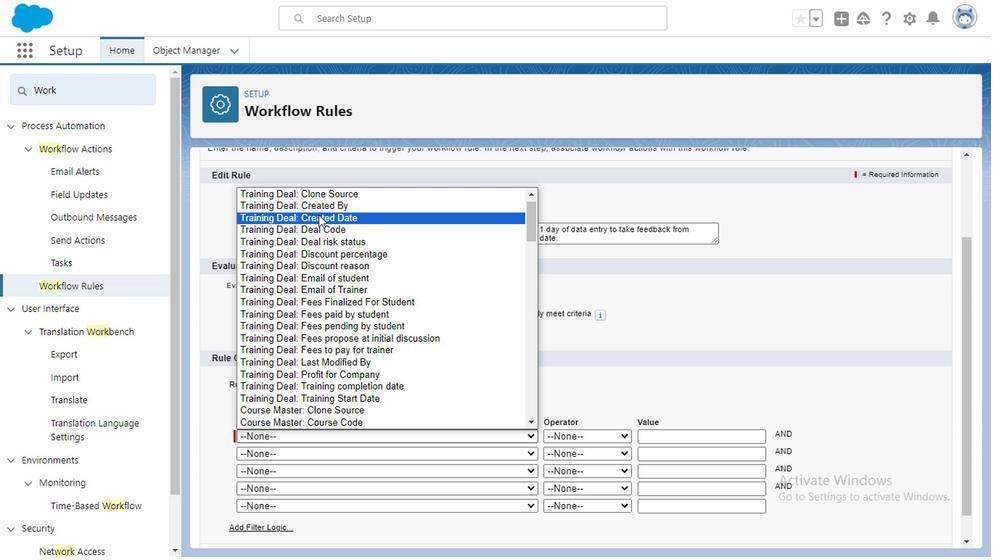 
Action: Mouse moved to (963, 464)
Screenshot: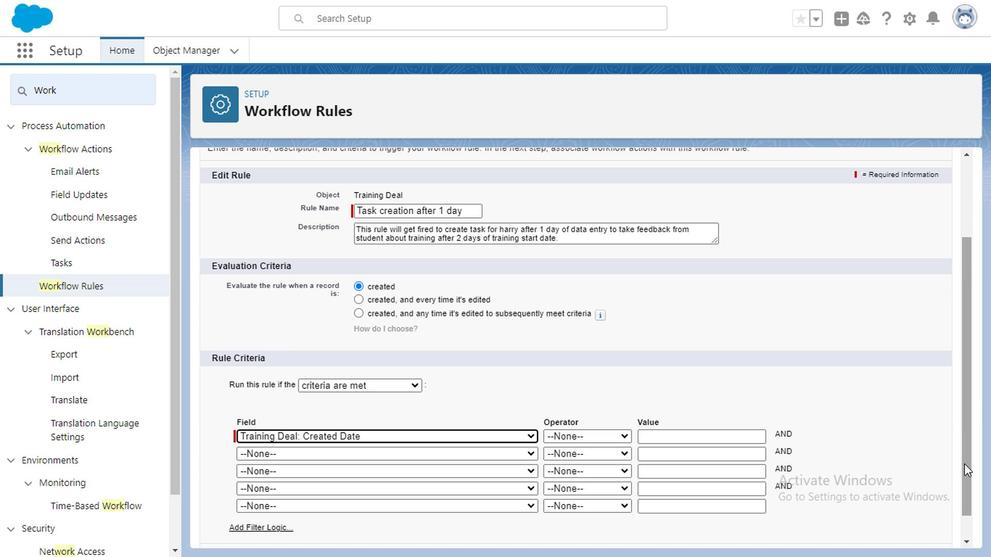 
Action: Mouse pressed left at (963, 464)
Screenshot: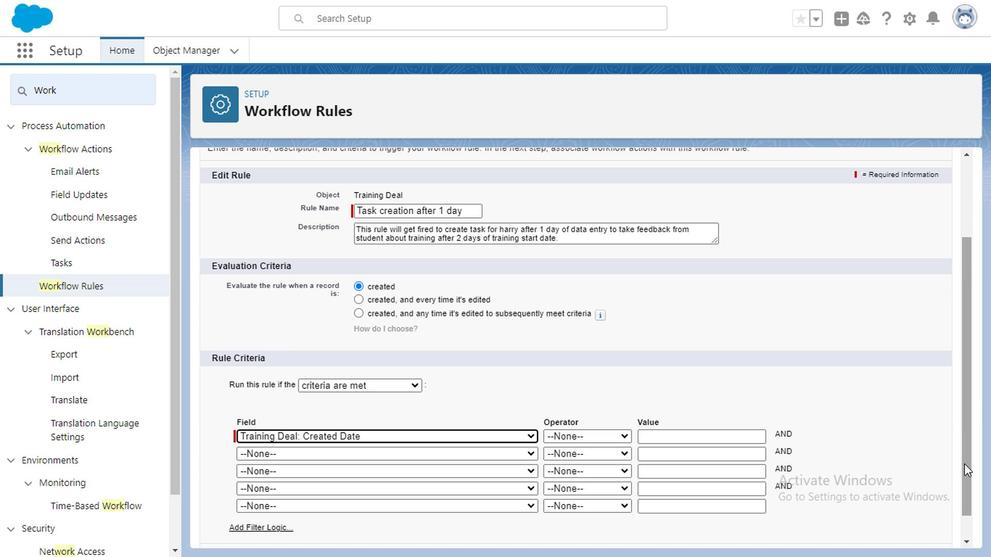 
Action: Mouse moved to (596, 403)
Screenshot: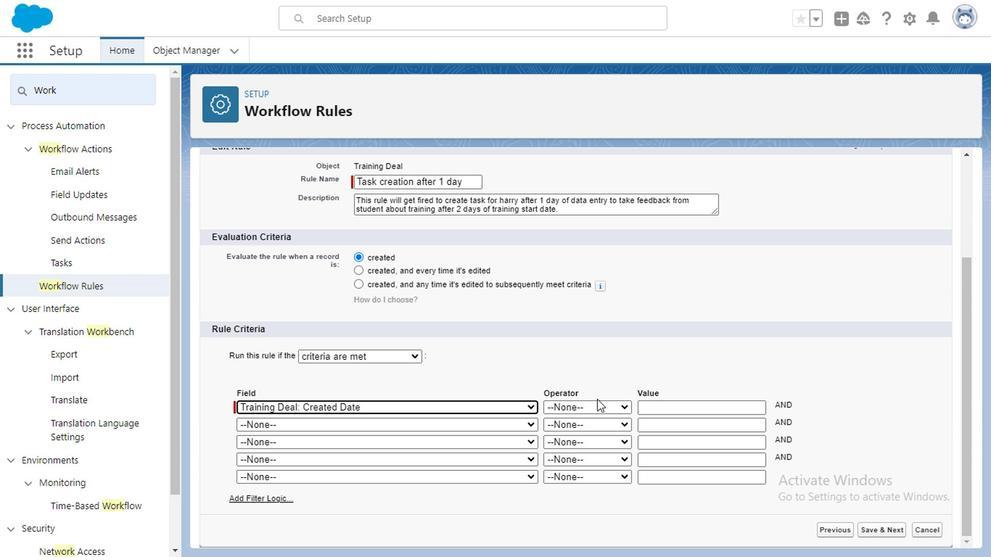 
Action: Mouse pressed left at (596, 403)
Screenshot: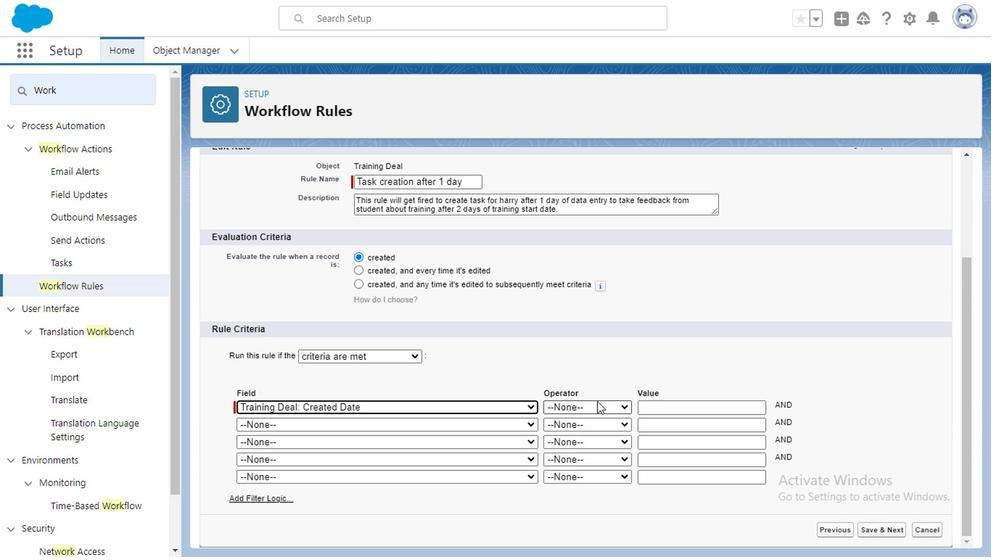 
Action: Mouse moved to (553, 286)
Screenshot: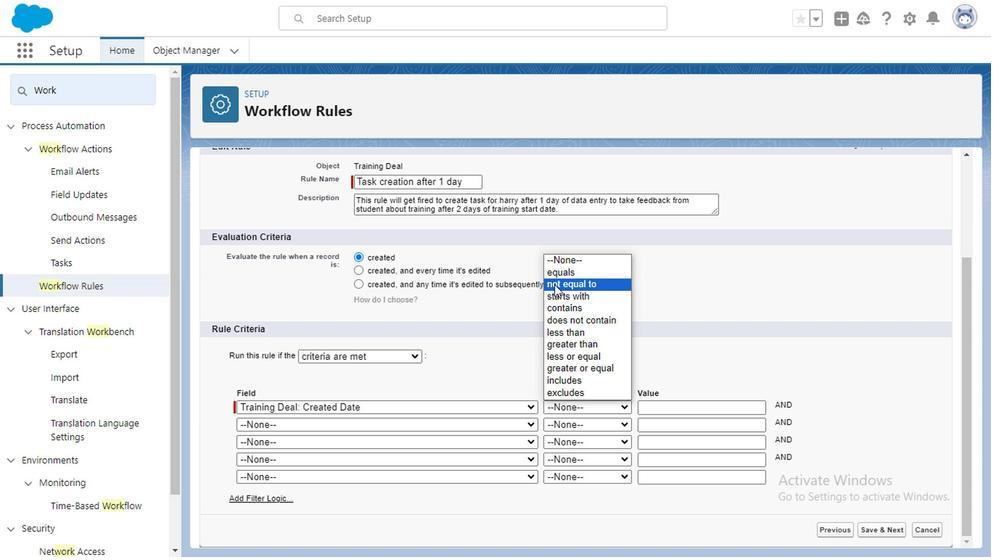 
Action: Mouse pressed left at (553, 286)
Screenshot: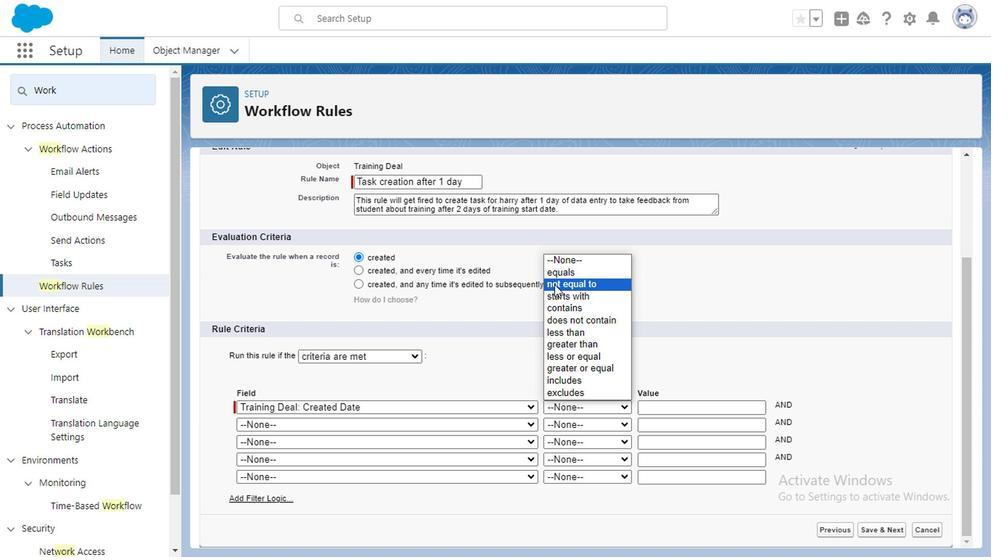 
Action: Mouse moved to (613, 410)
Screenshot: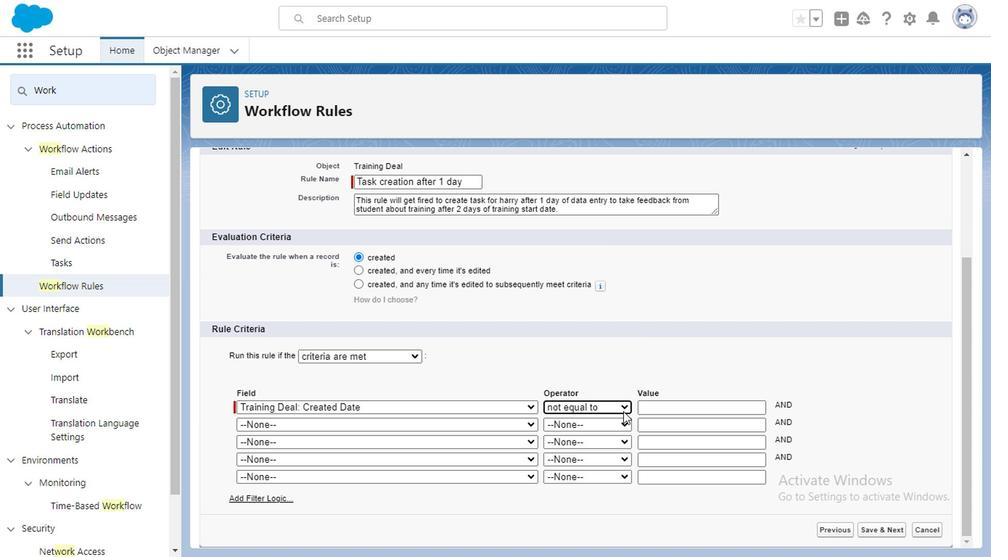 
Action: Mouse pressed left at (613, 410)
Screenshot: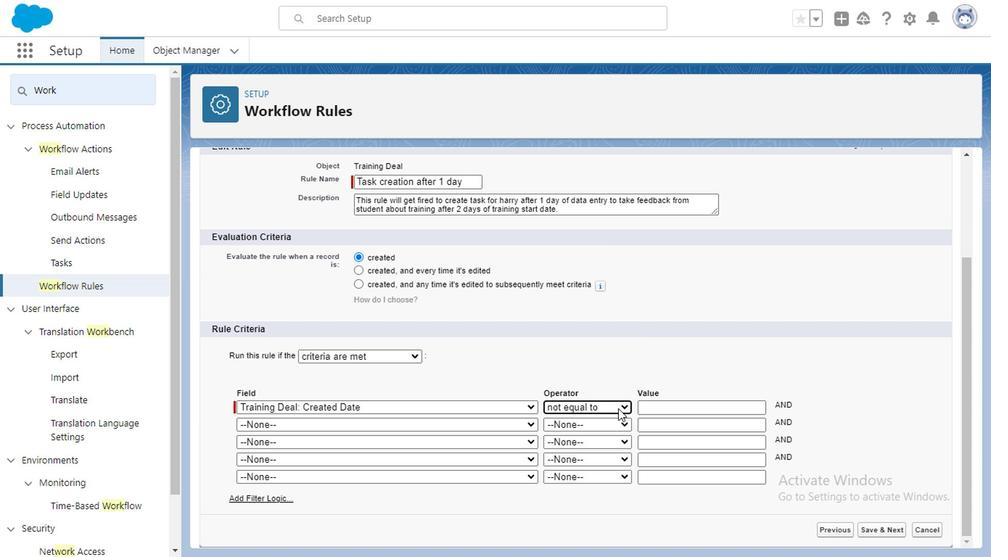 
Action: Mouse moved to (557, 276)
Screenshot: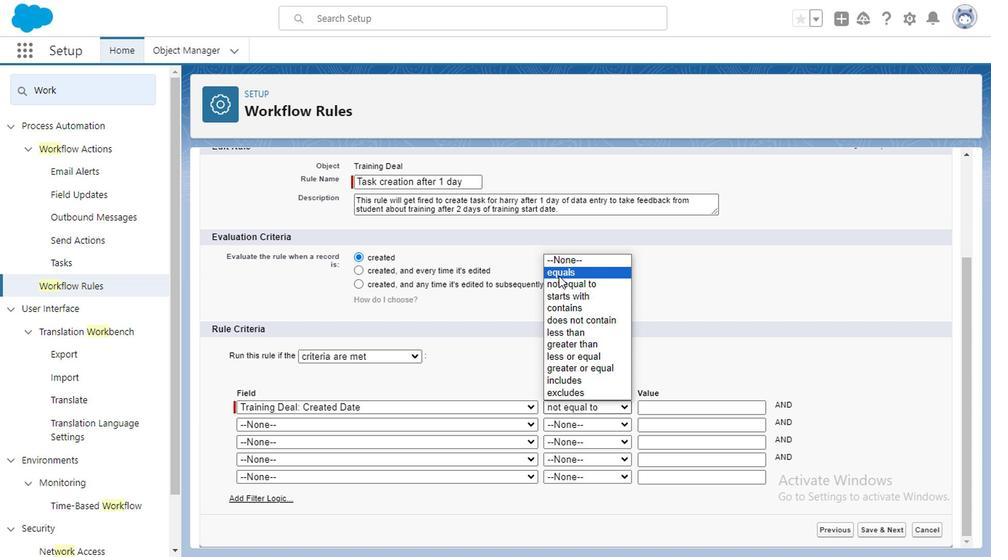 
Action: Mouse pressed left at (557, 276)
Screenshot: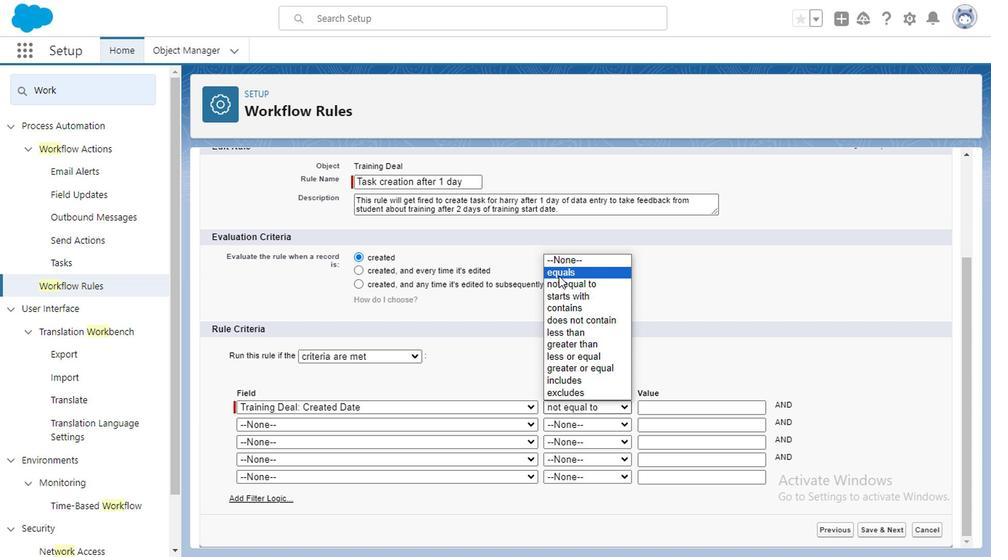 
Action: Mouse moved to (614, 406)
Screenshot: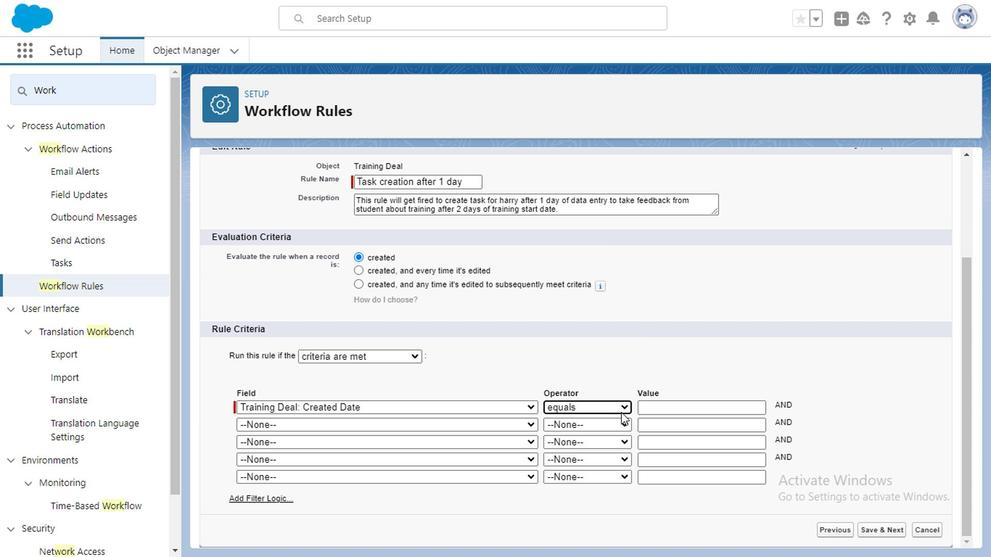 
Action: Mouse pressed left at (614, 406)
Screenshot: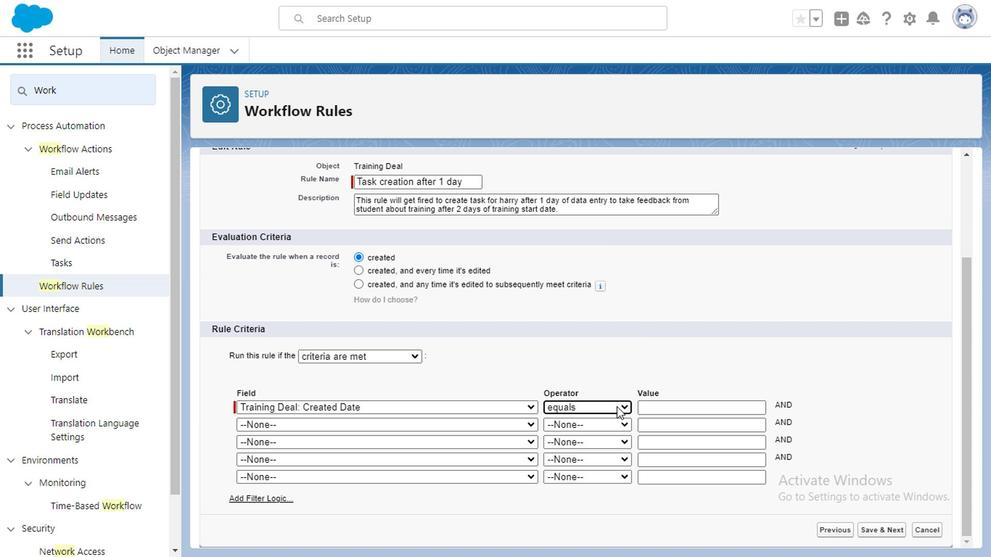 
Action: Mouse moved to (723, 411)
Screenshot: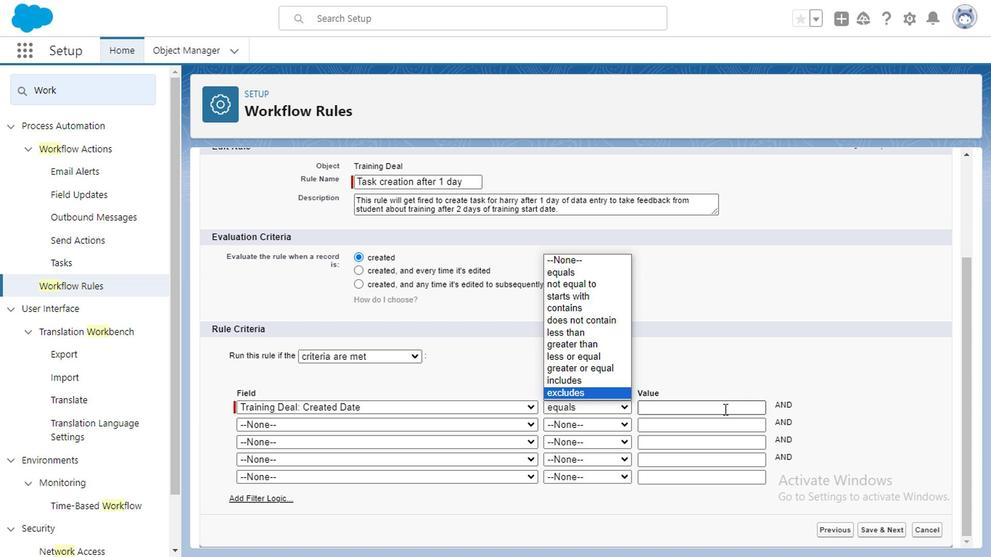 
Action: Mouse pressed left at (723, 411)
Screenshot: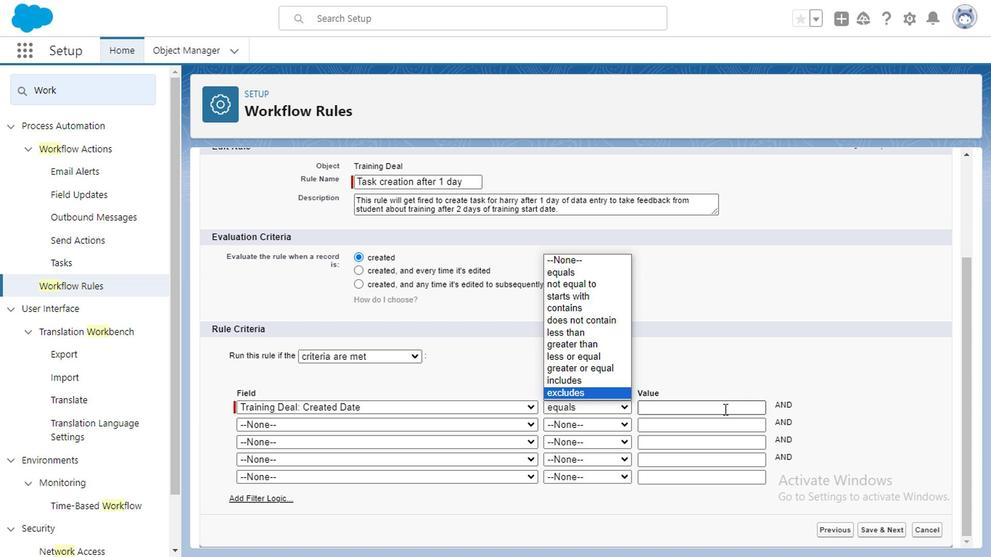 
Action: Mouse moved to (606, 402)
Screenshot: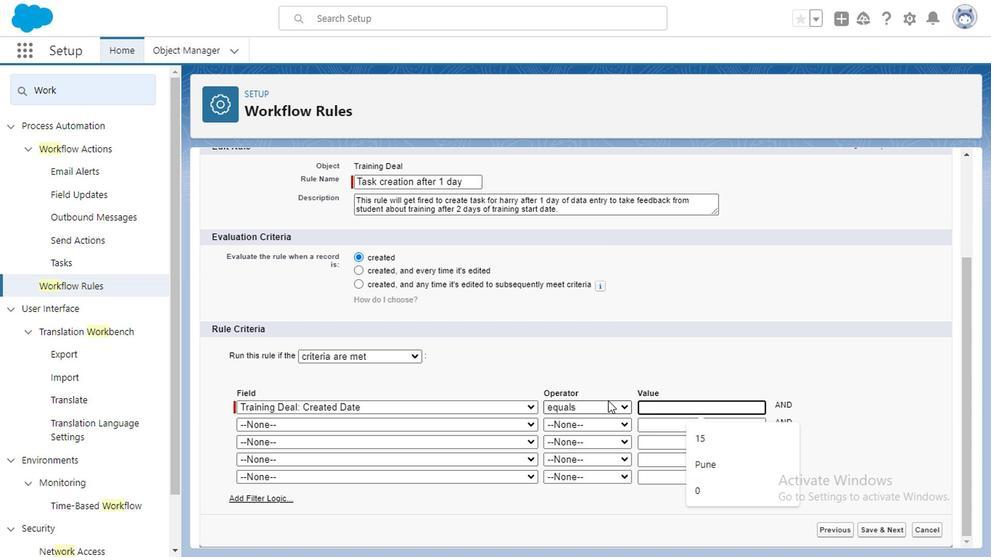 
Action: Mouse pressed left at (606, 402)
Screenshot: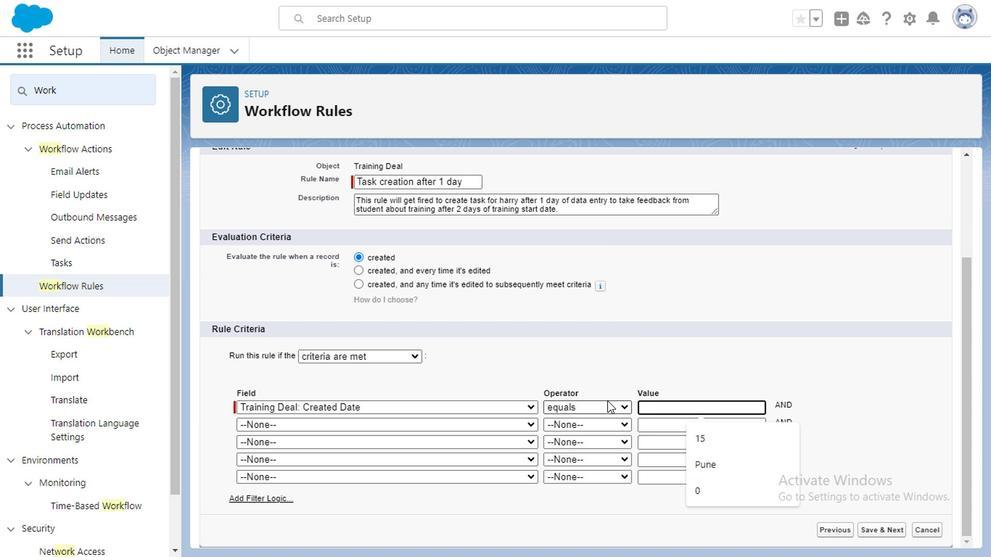 
Action: Mouse moved to (480, 406)
Screenshot: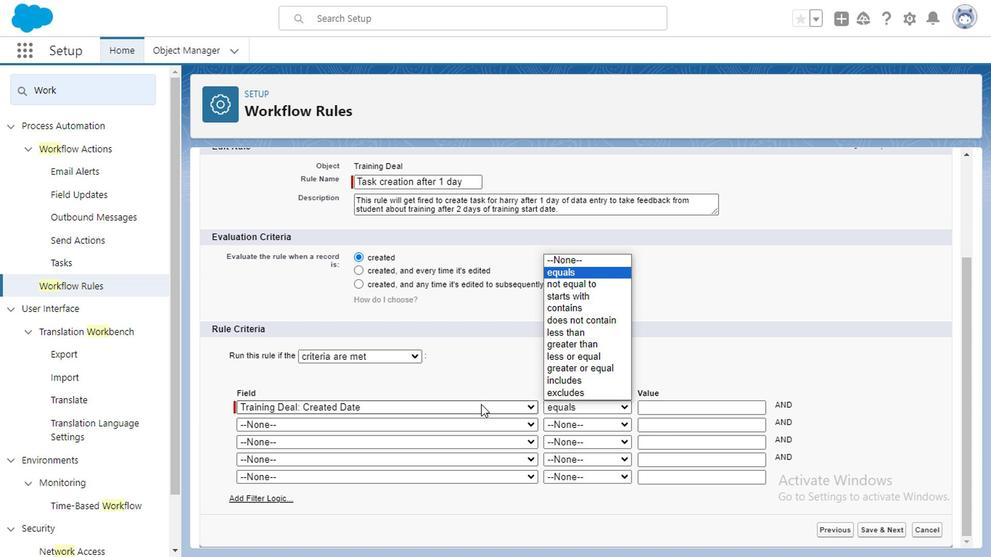 
Action: Mouse pressed left at (480, 406)
Screenshot: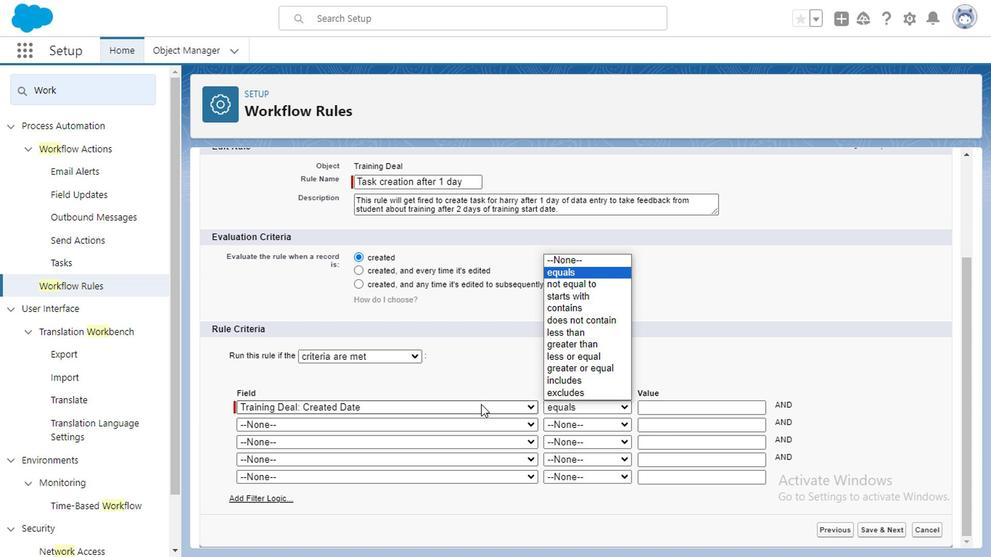 
Action: Mouse moved to (742, 357)
Screenshot: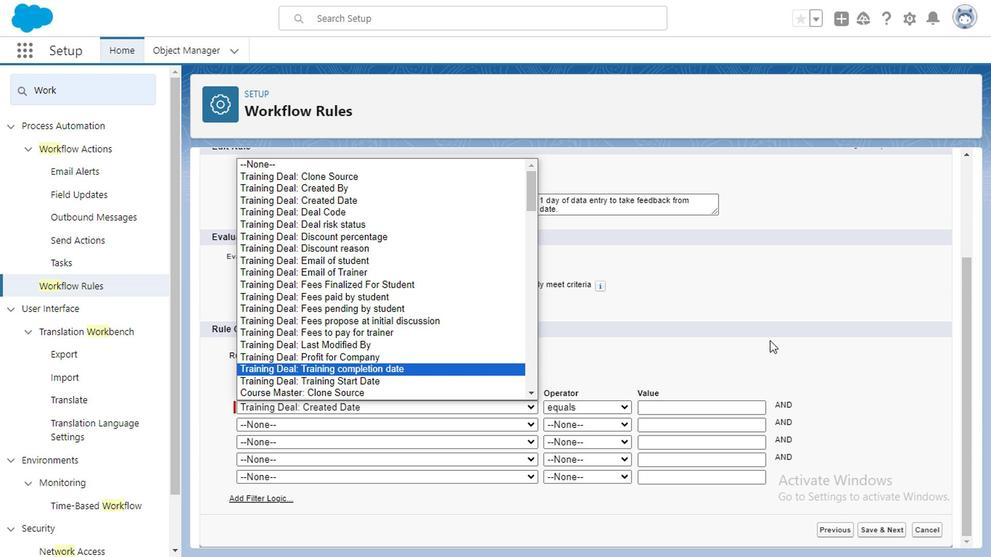 
Action: Mouse pressed left at (742, 357)
Screenshot: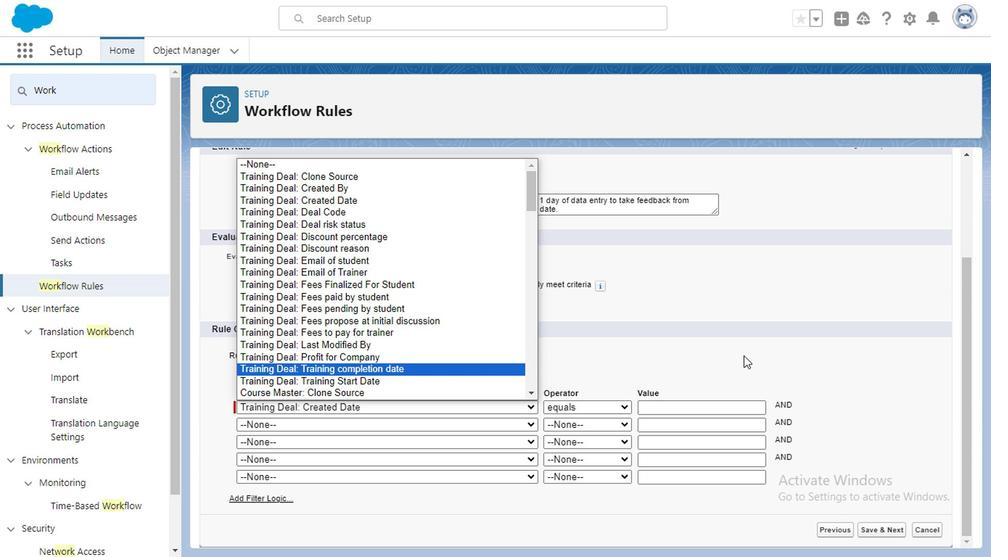 
Action: Mouse moved to (602, 411)
Screenshot: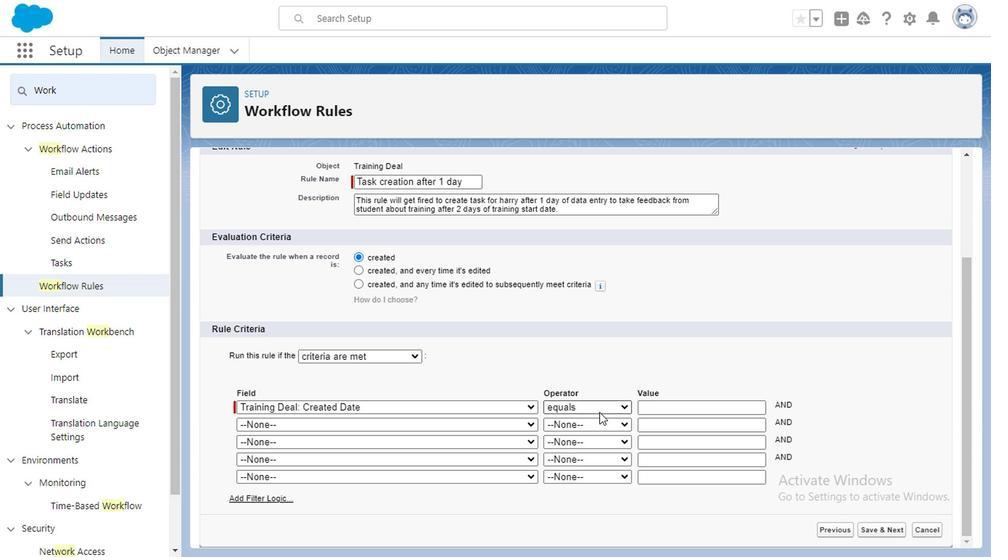 
Action: Mouse pressed left at (602, 411)
Screenshot: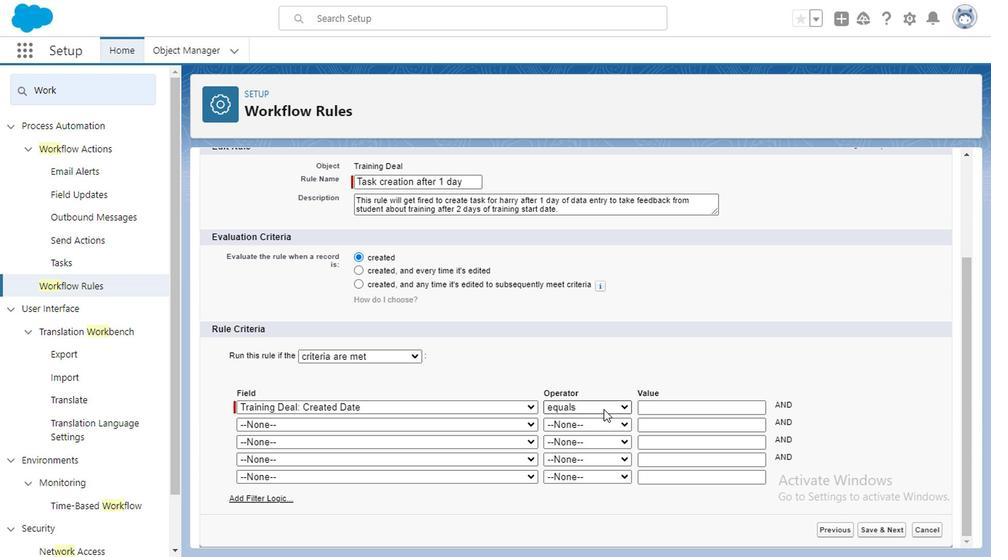 
Action: Mouse moved to (970, 286)
Screenshot: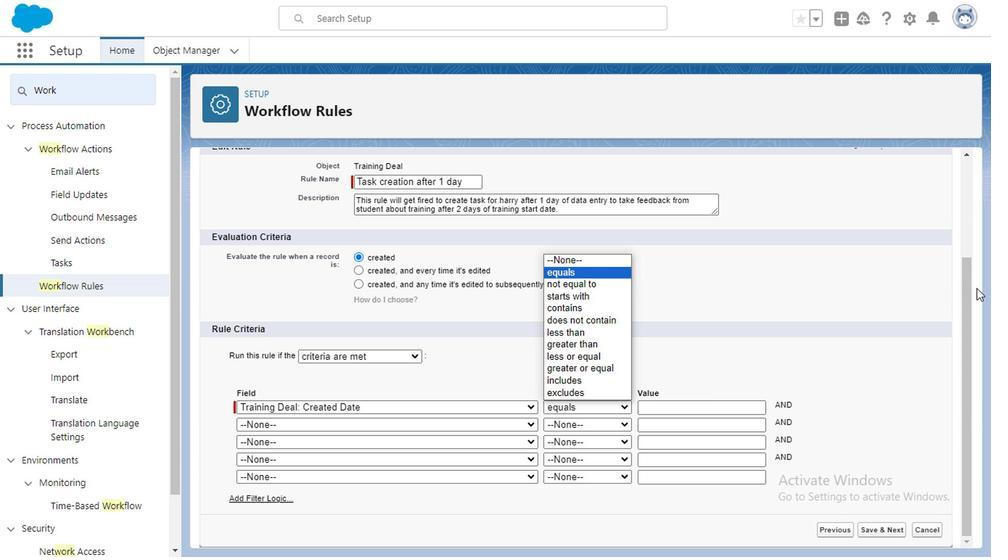 
Action: Mouse pressed left at (970, 286)
Screenshot: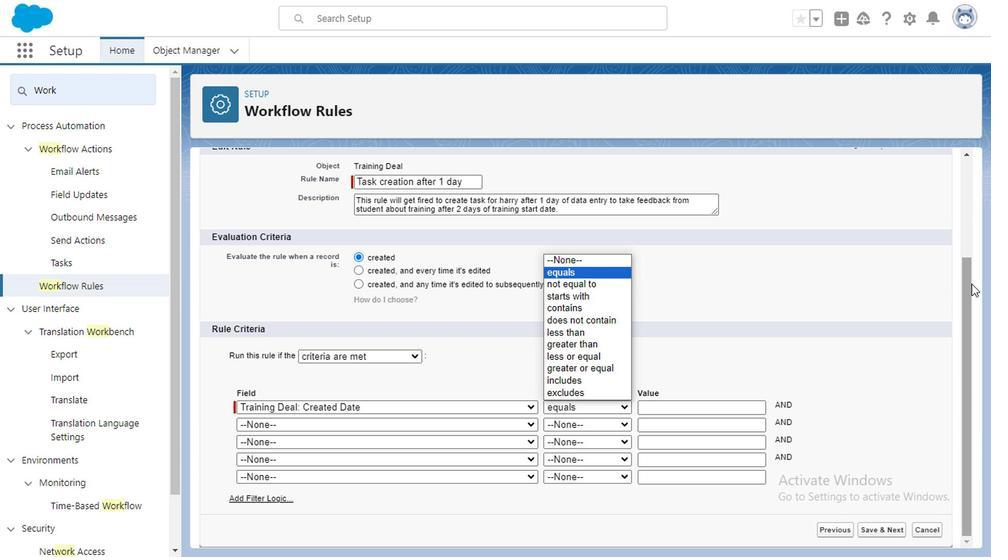 
Action: Mouse moved to (968, 384)
Screenshot: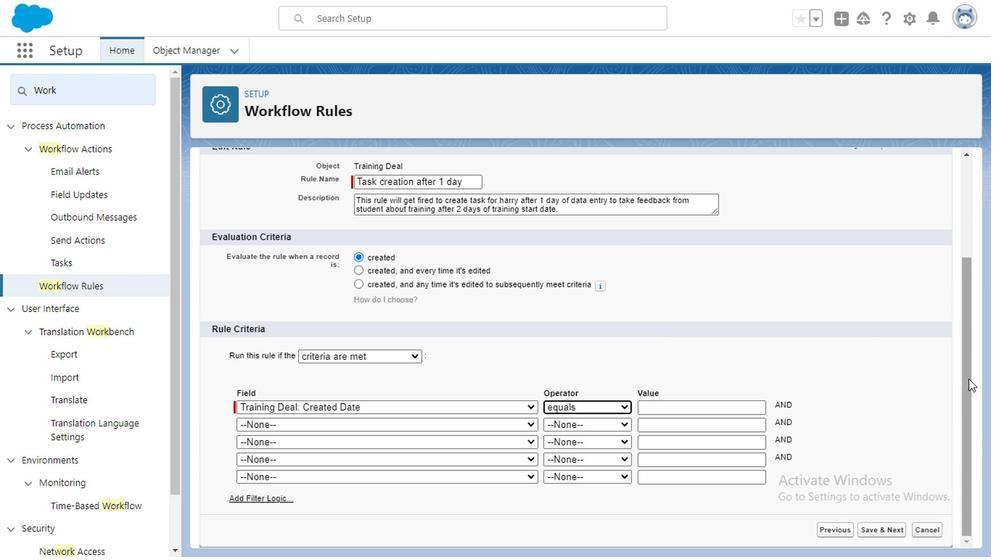 
Action: Mouse pressed left at (968, 384)
Screenshot: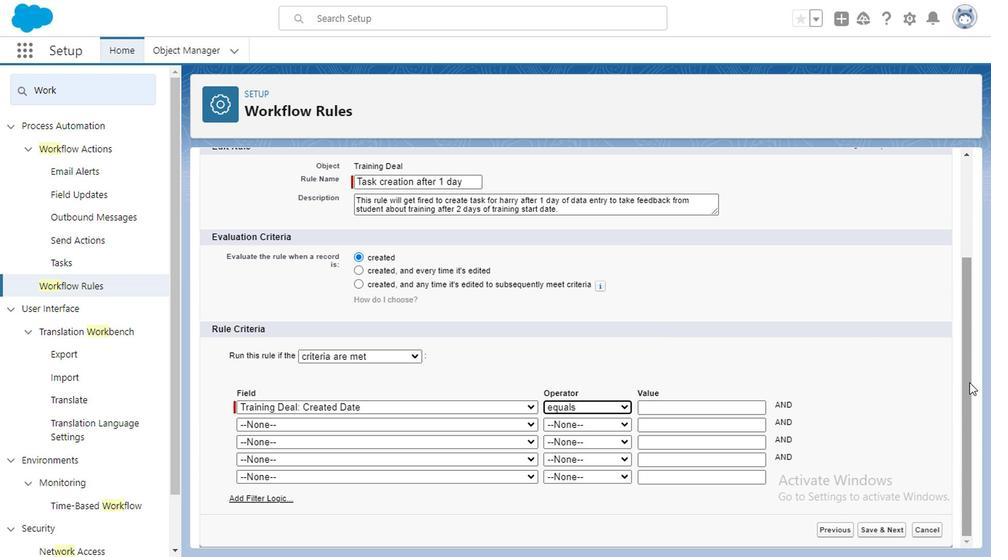 
Action: Mouse moved to (876, 526)
Screenshot: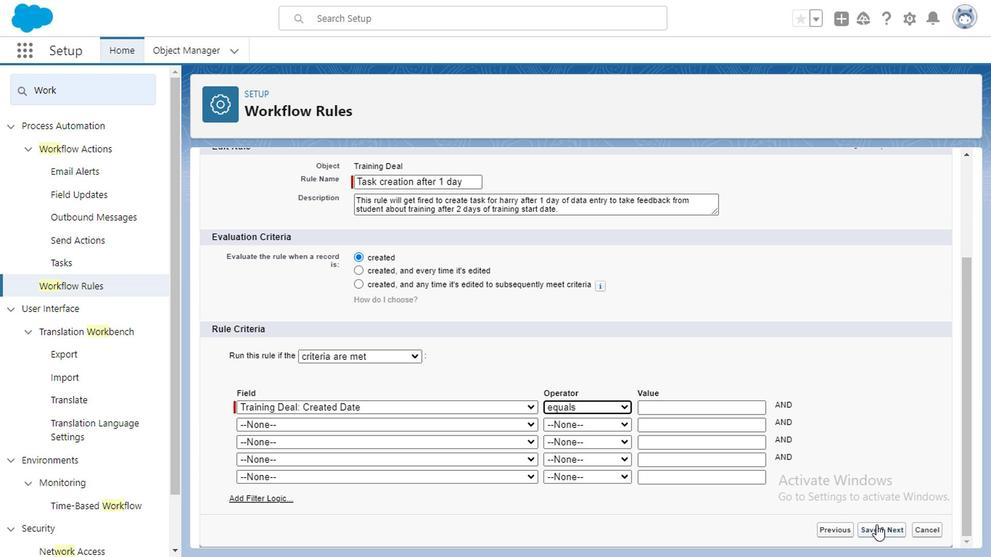 
Action: Mouse pressed left at (876, 526)
Screenshot: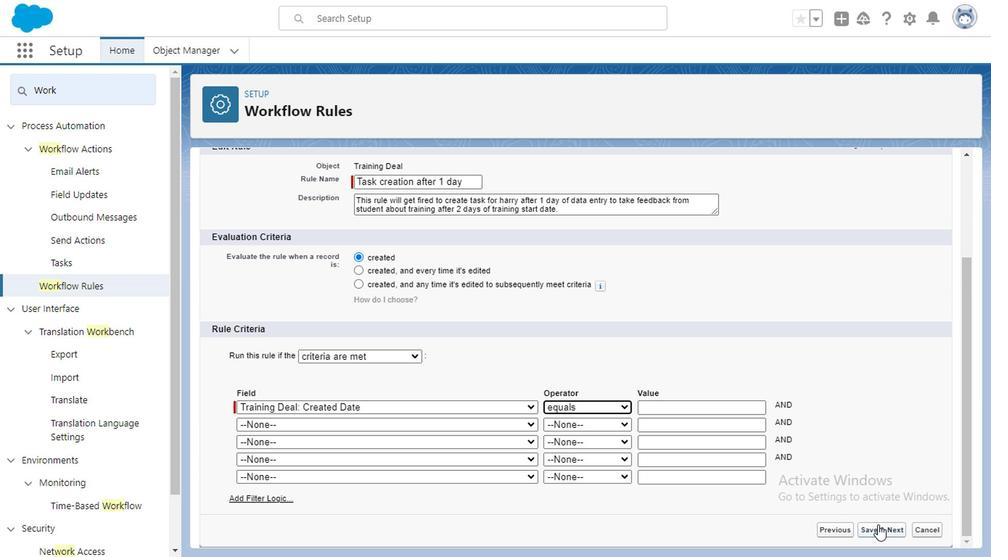 
Action: Mouse moved to (274, 354)
Screenshot: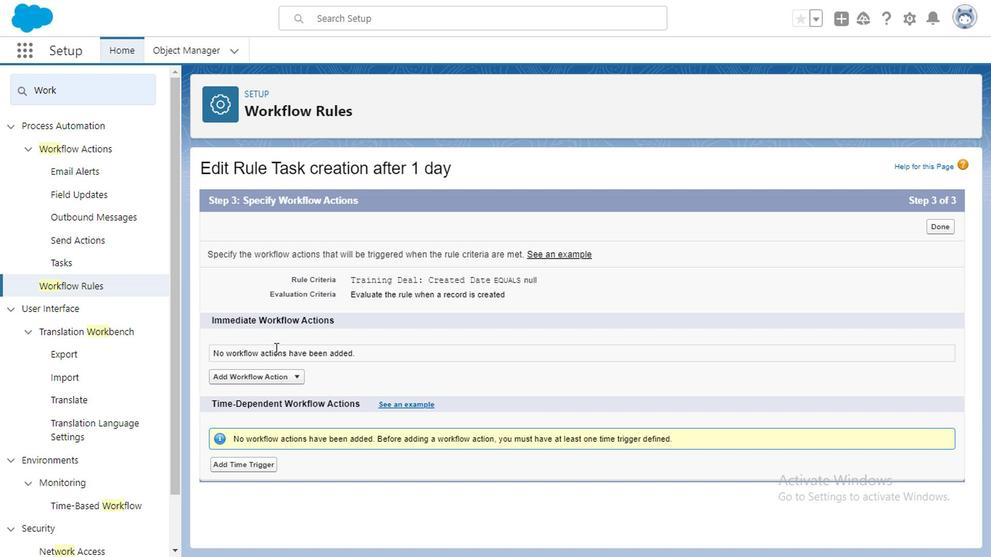 
Action: Mouse pressed left at (274, 354)
Screenshot: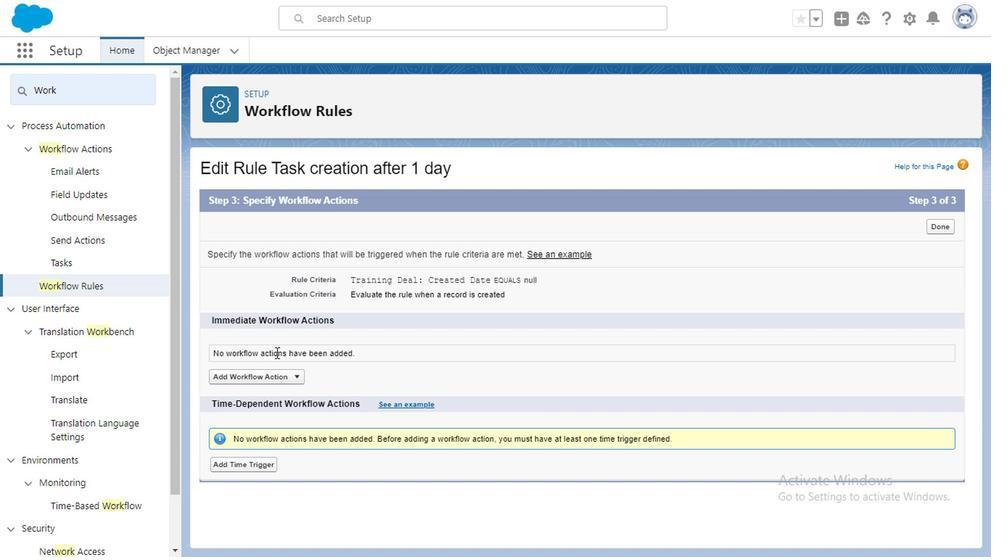 
Action: Mouse moved to (249, 466)
Screenshot: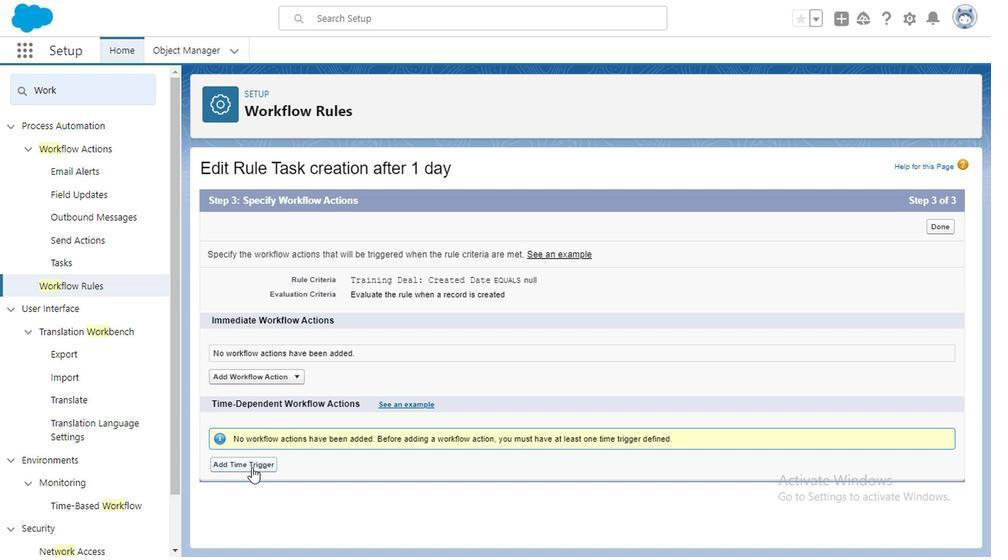 
Action: Mouse pressed left at (249, 466)
Screenshot: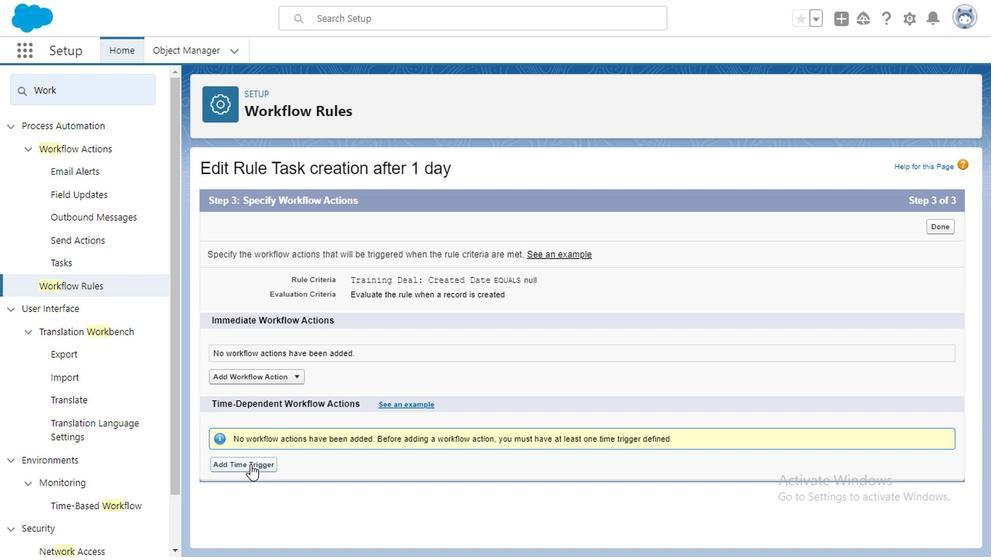 
Action: Mouse moved to (548, 252)
Screenshot: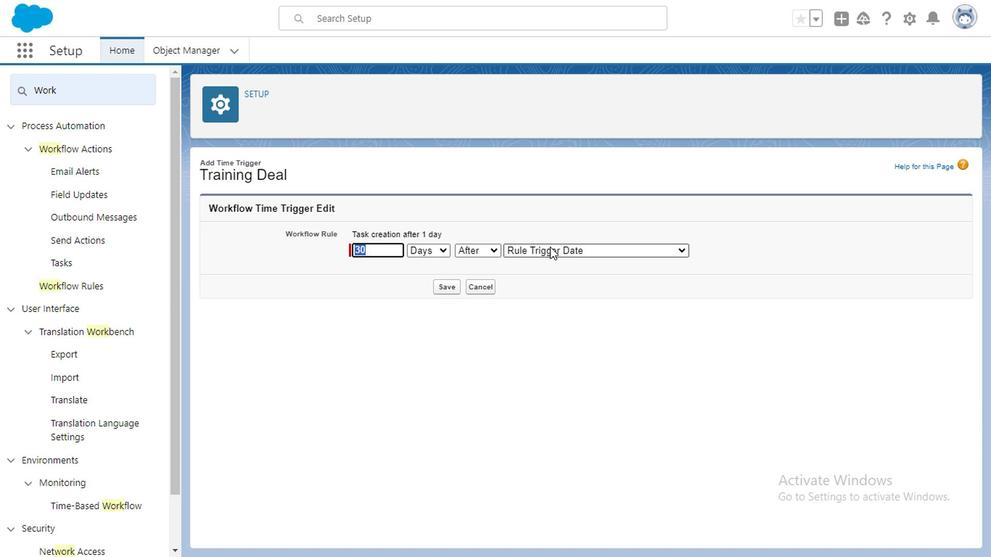 
Action: Mouse pressed left at (548, 252)
Screenshot: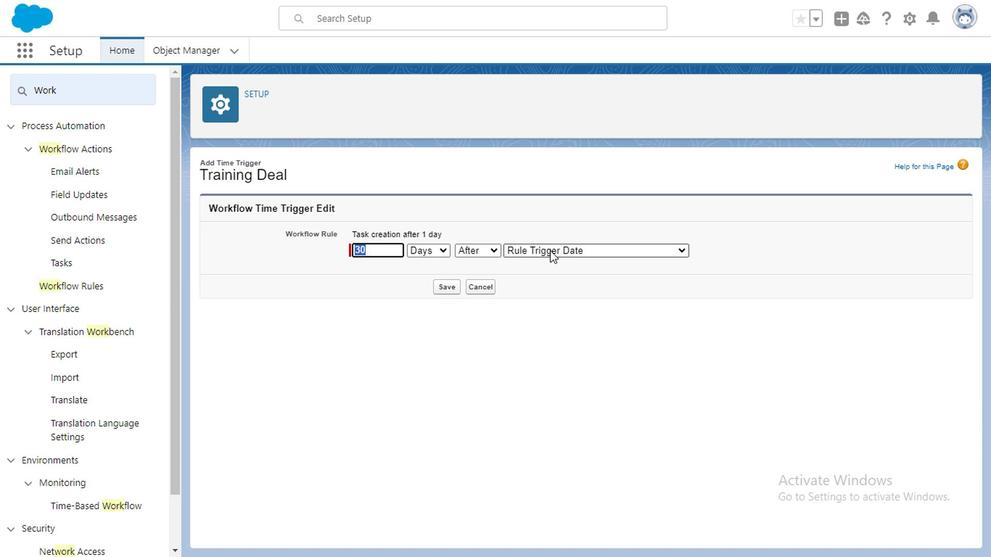 
Action: Mouse moved to (53, 284)
Screenshot: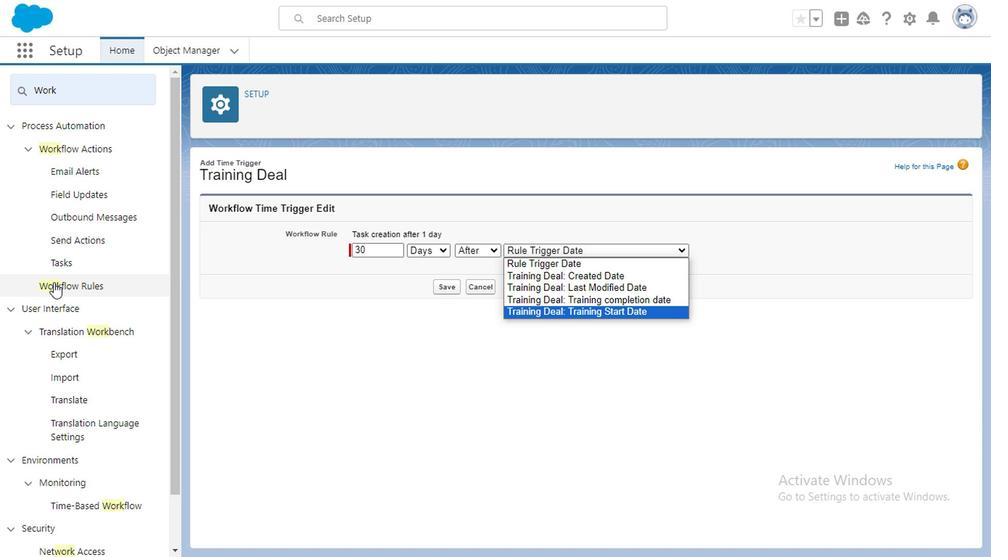 
Action: Mouse pressed left at (53, 284)
Screenshot: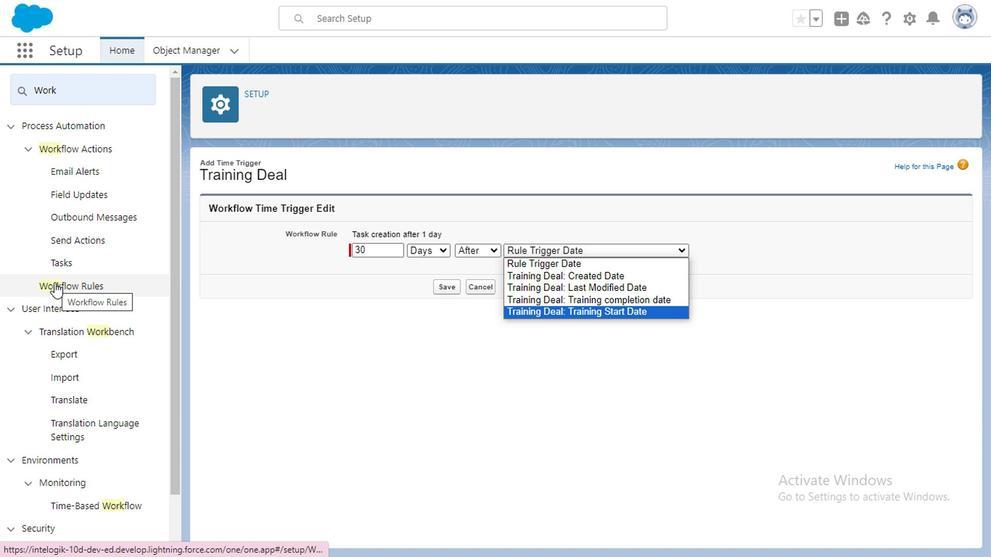 
Action: Mouse moved to (328, 377)
Screenshot: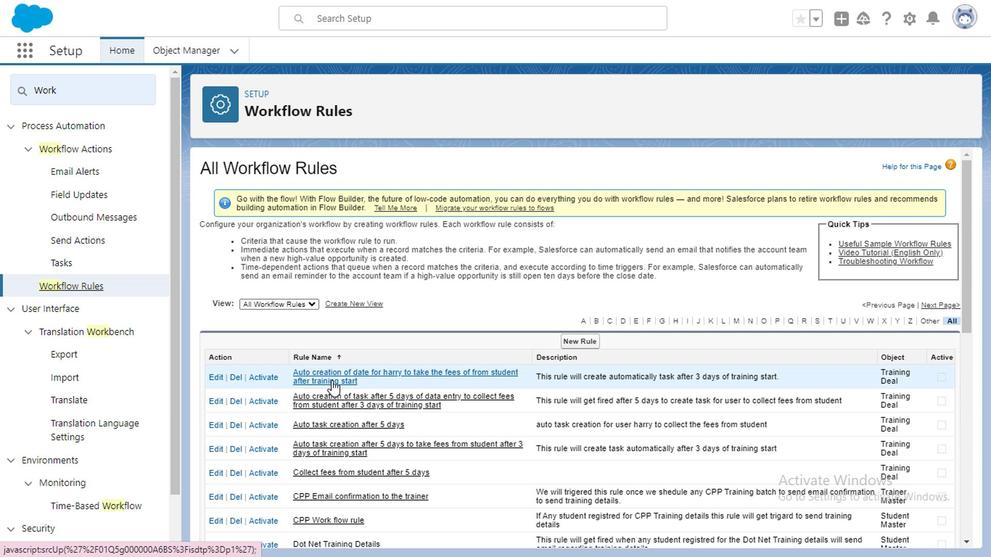 
Action: Mouse pressed left at (328, 377)
Screenshot: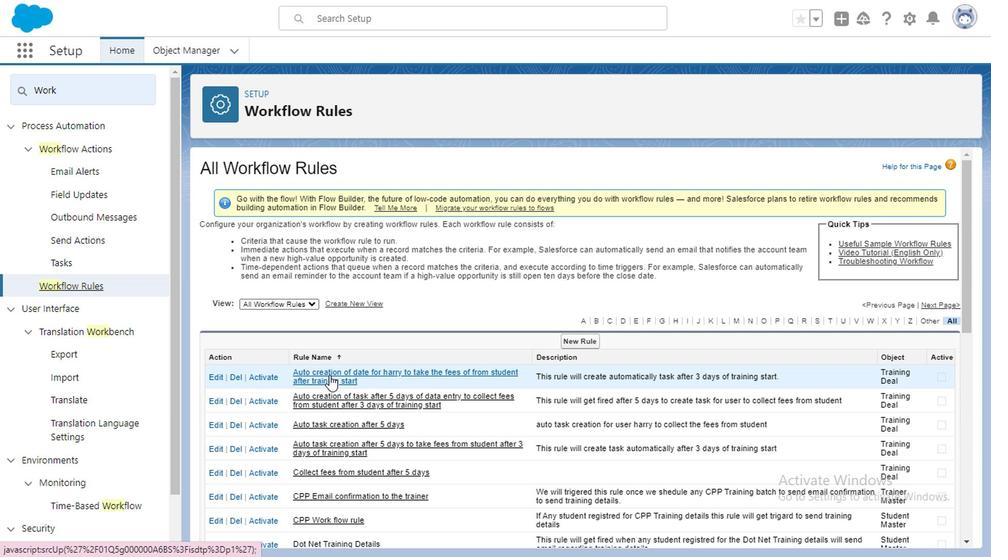 
Action: Mouse moved to (448, 387)
Screenshot: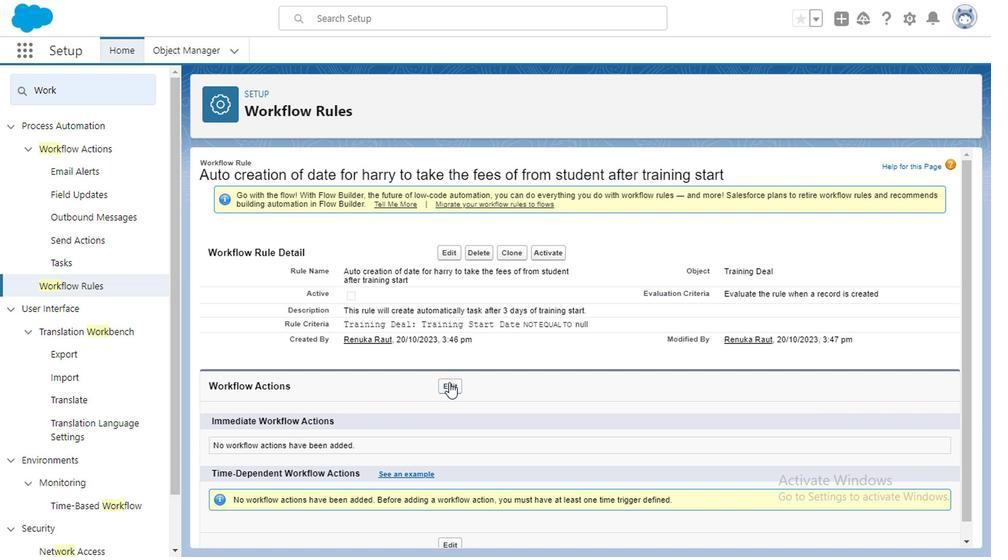 
Action: Mouse pressed left at (448, 387)
Screenshot: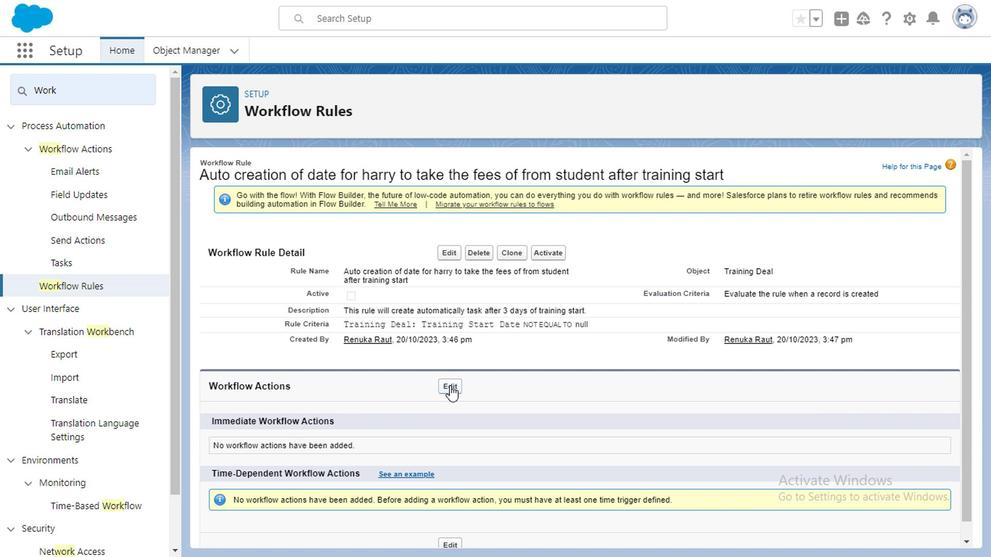 
Action: Mouse moved to (283, 376)
Screenshot: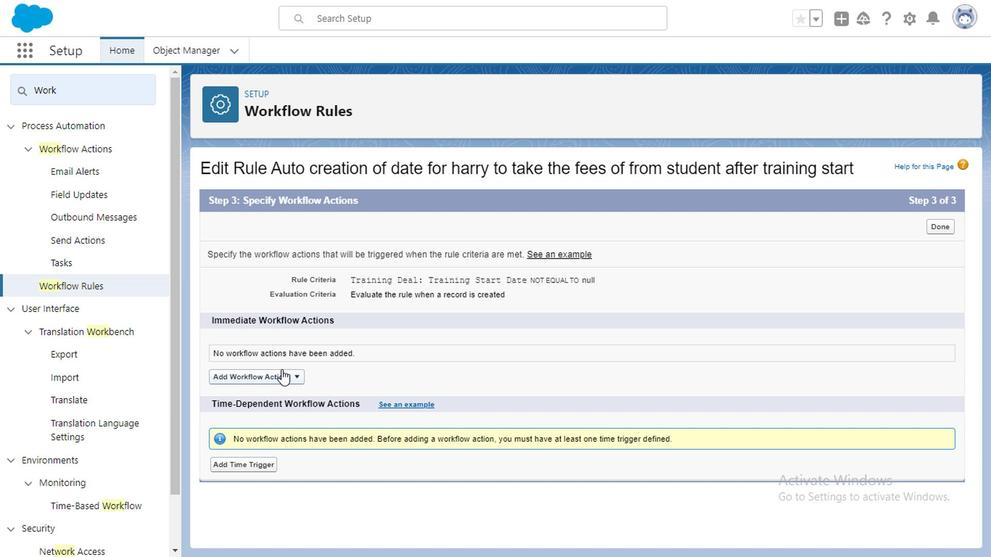 
Action: Mouse pressed left at (283, 376)
Screenshot: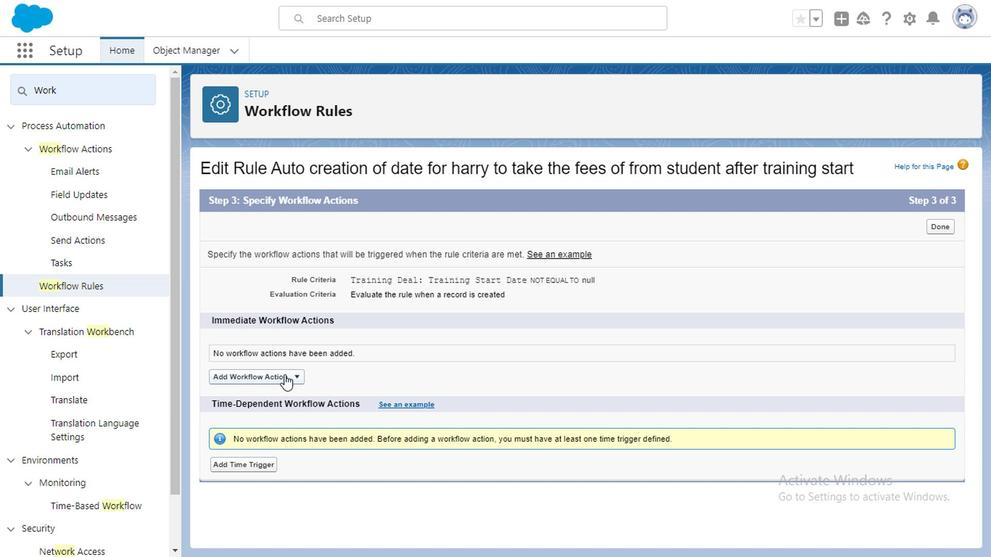
Action: Mouse moved to (364, 490)
Screenshot: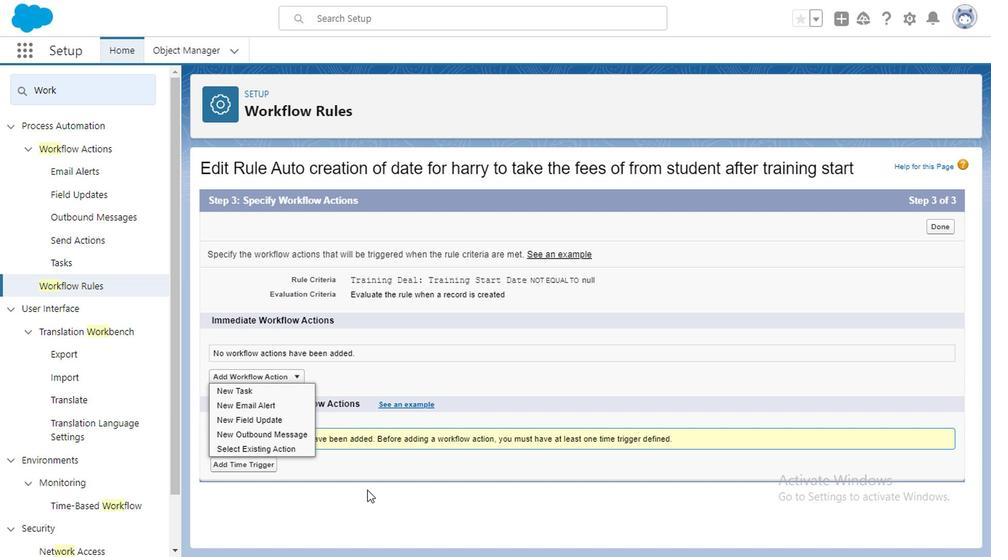 
Action: Mouse pressed left at (364, 490)
Screenshot: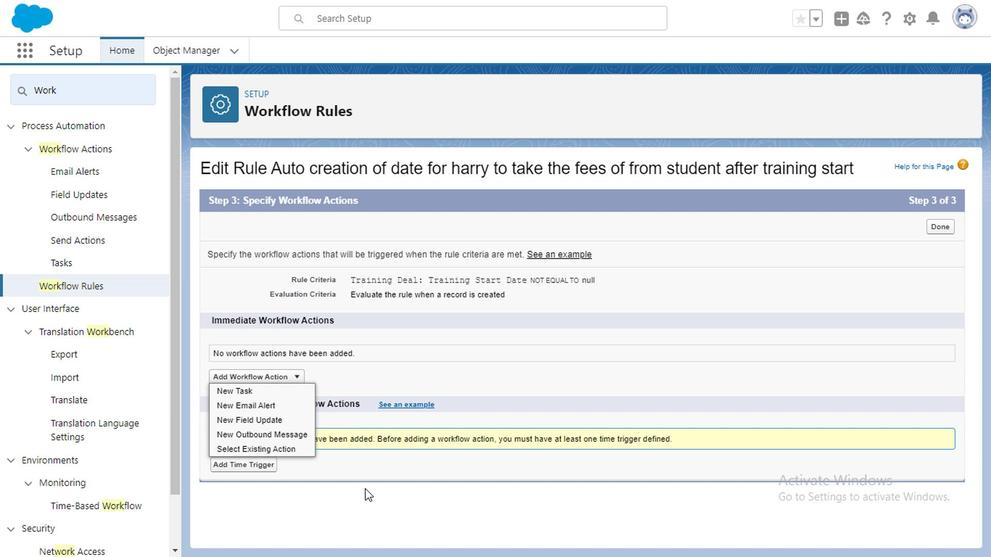 
Action: Mouse moved to (246, 469)
Screenshot: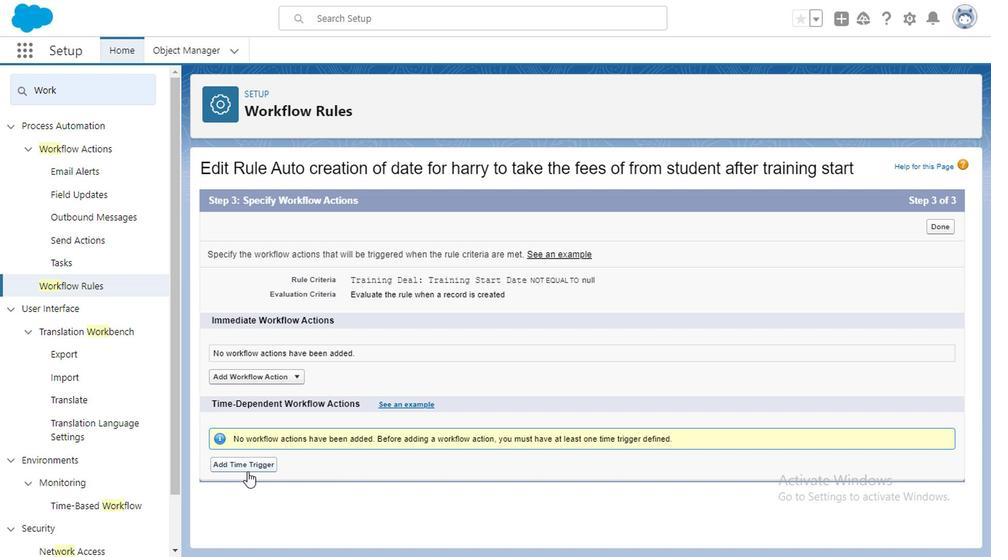 
Action: Mouse pressed left at (246, 469)
Screenshot: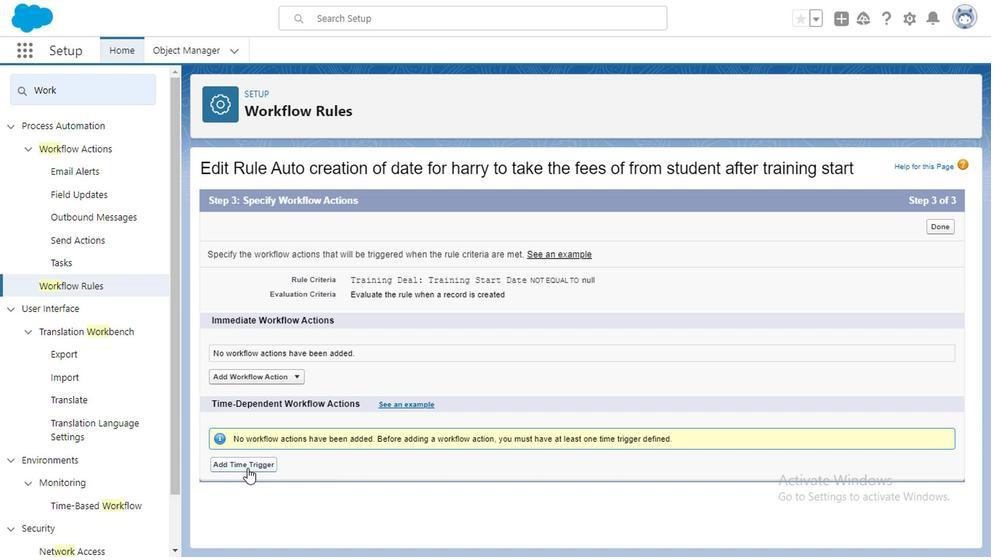 
Action: Mouse moved to (389, 259)
Screenshot: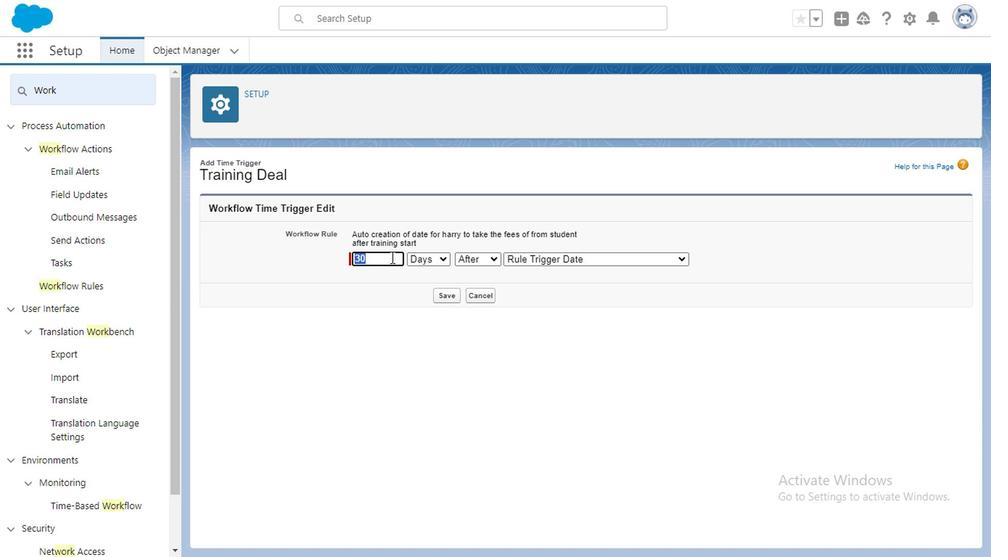 
Action: Mouse pressed left at (389, 259)
Screenshot: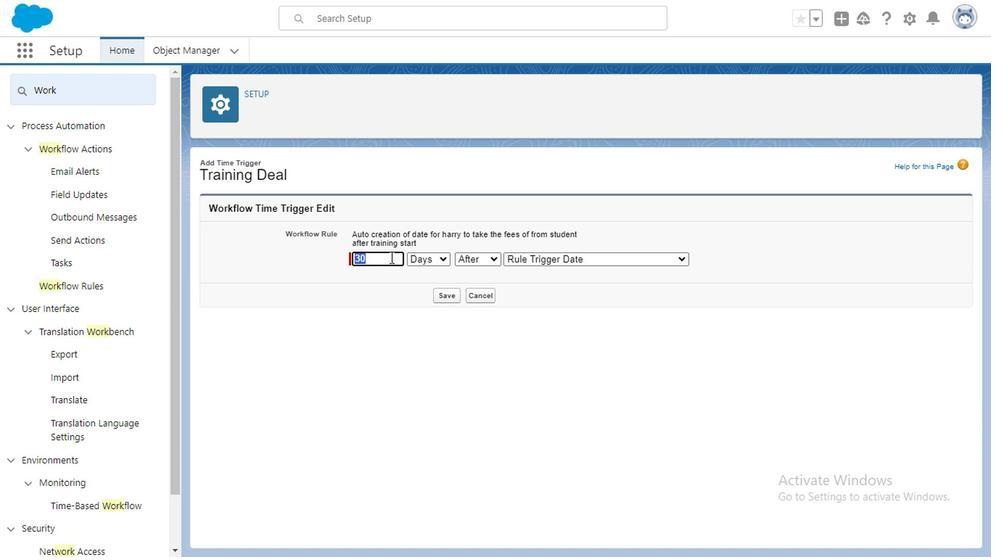 
Action: Mouse pressed left at (389, 259)
Screenshot: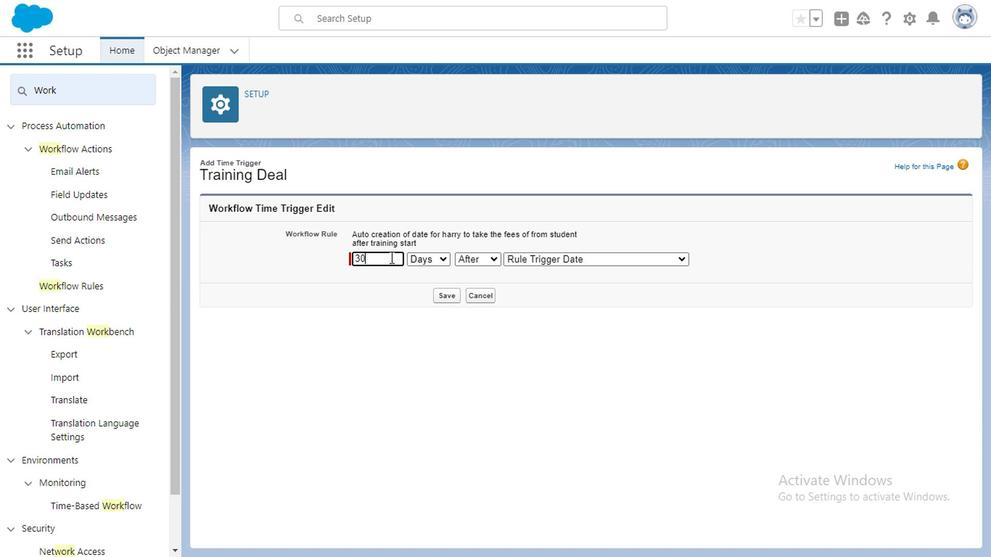 
Action: Mouse moved to (541, 259)
Screenshot: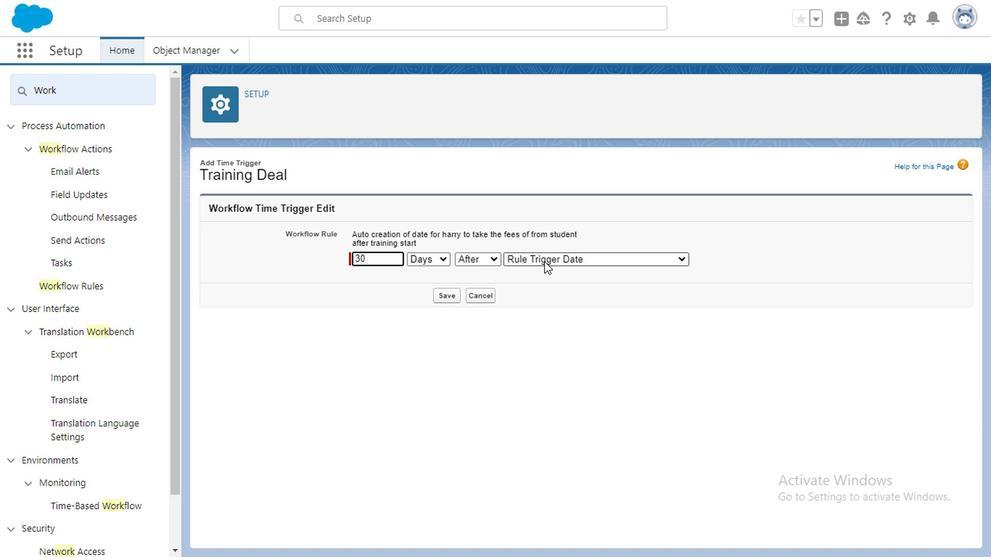 
Action: Mouse pressed left at (541, 259)
Screenshot: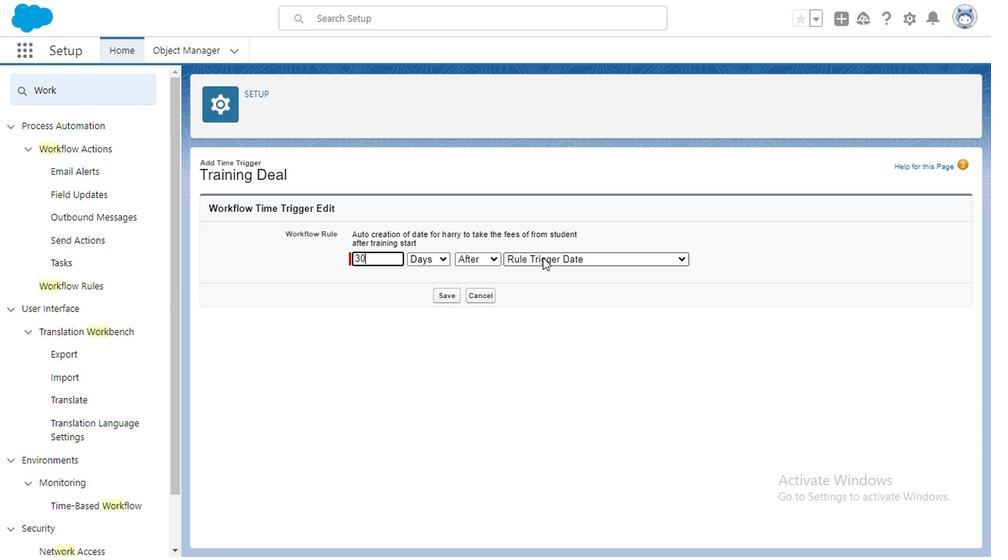 
Action: Mouse moved to (541, 285)
Screenshot: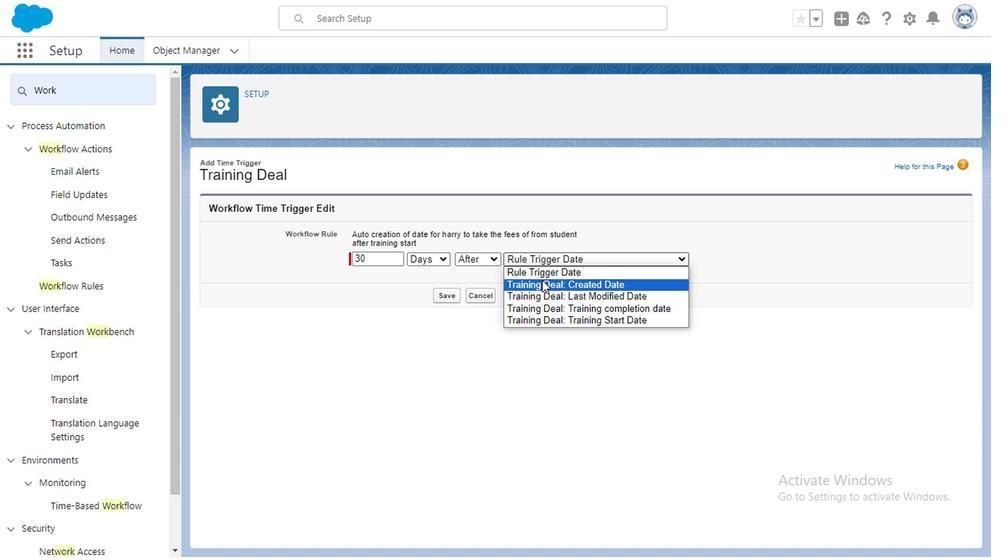 
Action: Mouse pressed left at (541, 285)
Screenshot: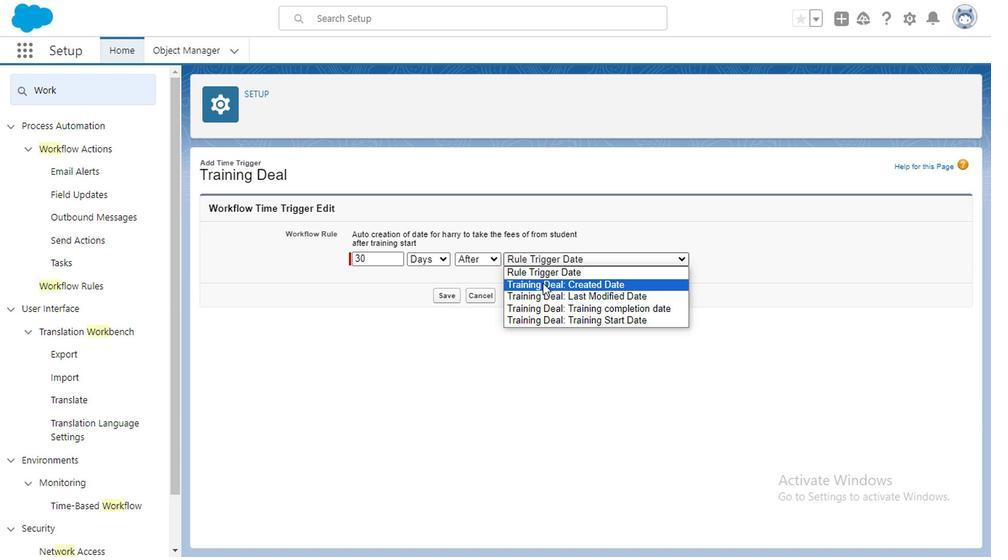 
Action: Mouse moved to (386, 266)
Screenshot: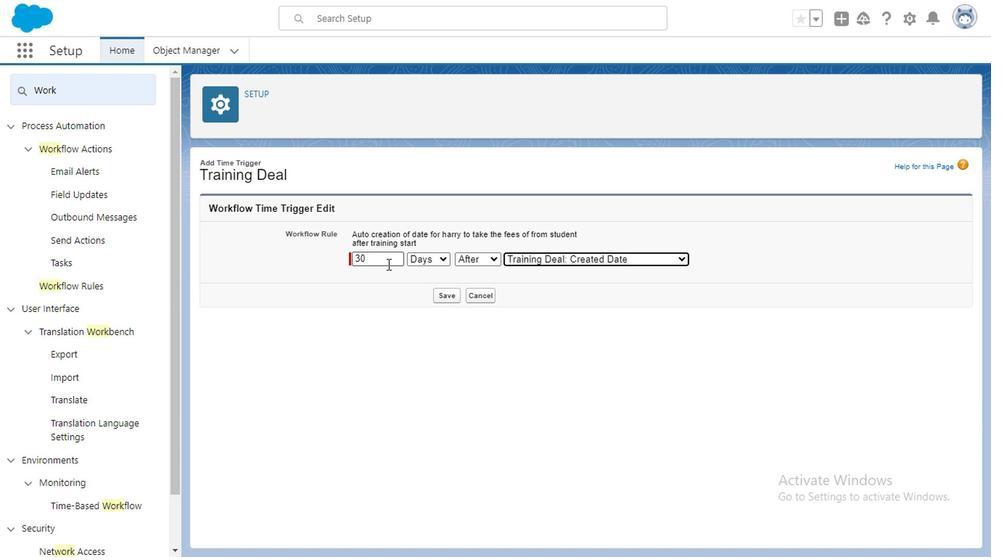 
Action: Mouse pressed left at (386, 266)
Screenshot: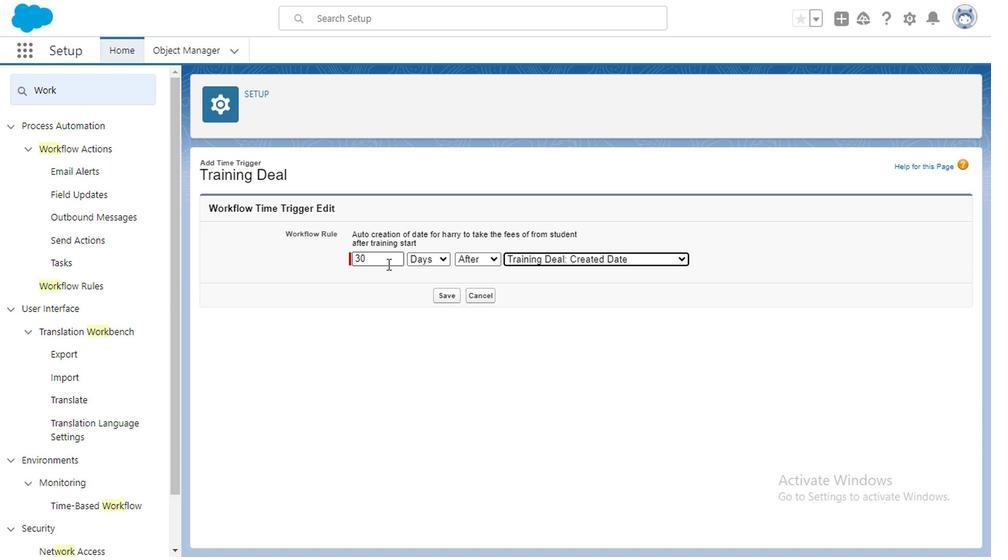 
Action: Key pressed <Key.backspace><Key.backspace><Key.backspace>
Screenshot: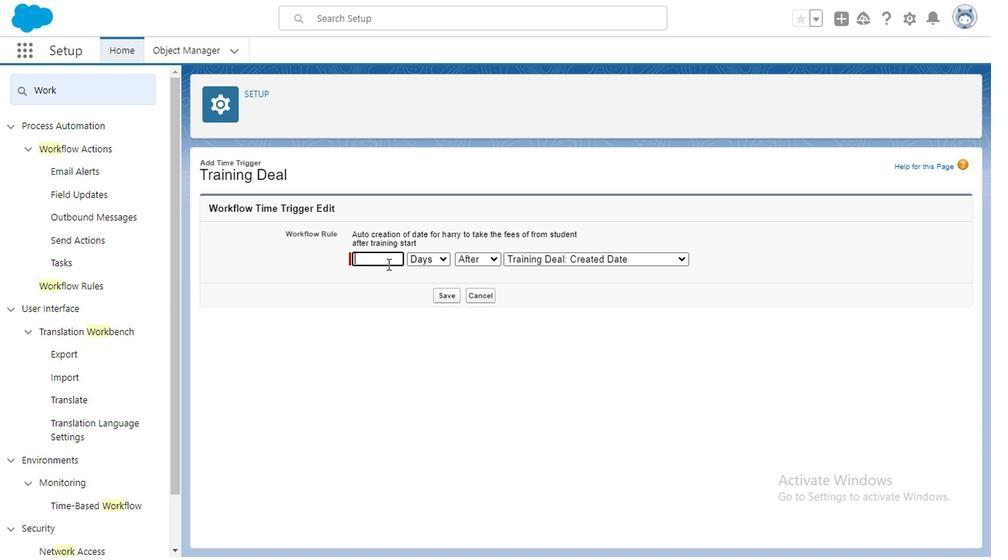 
Action: Mouse moved to (387, 270)
Screenshot: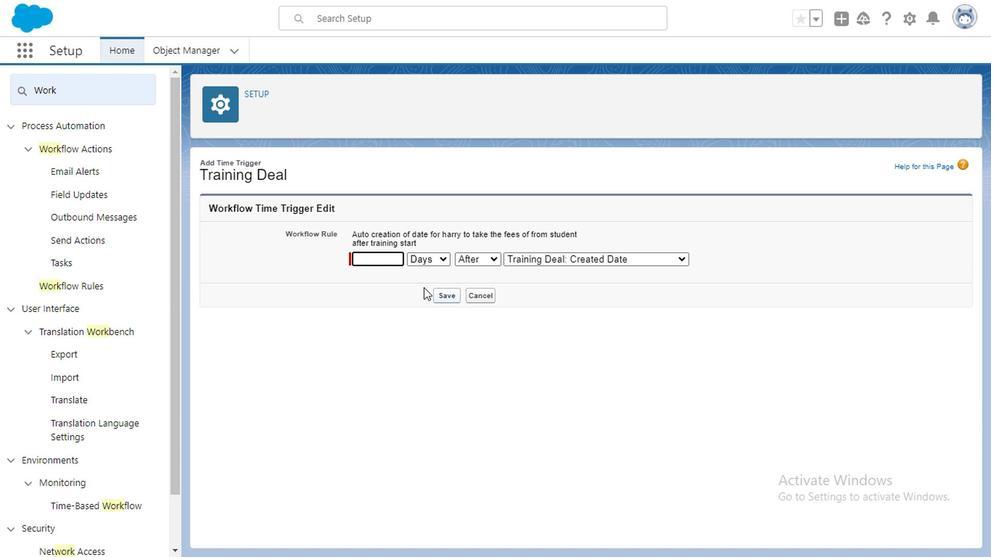 
Action: Key pressed 1
Screenshot: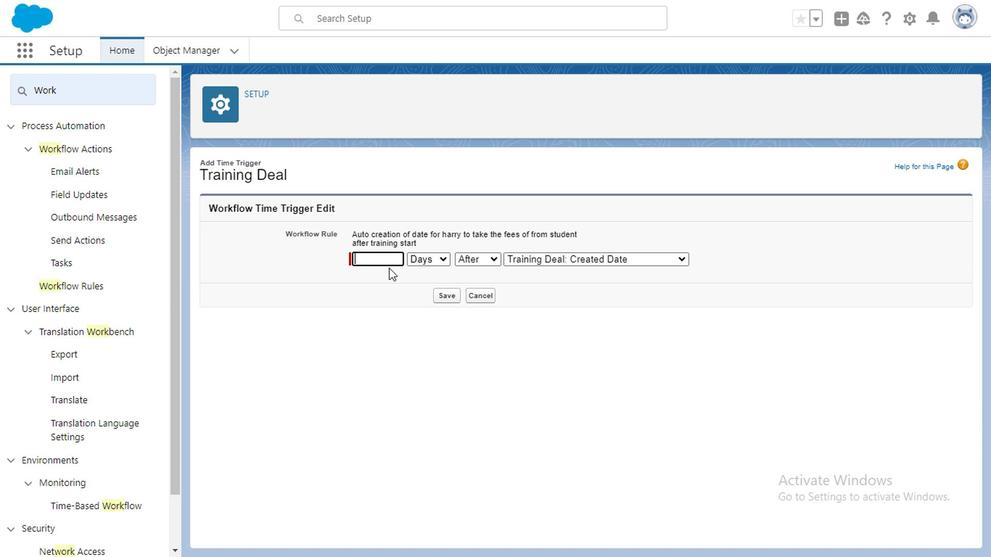 
Action: Mouse moved to (444, 297)
Screenshot: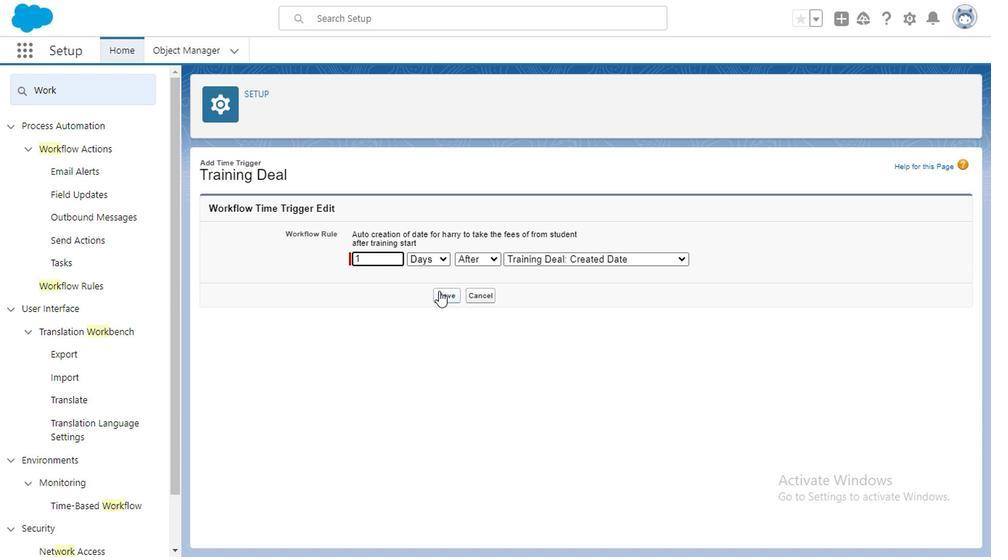 
Action: Mouse pressed left at (444, 297)
Screenshot: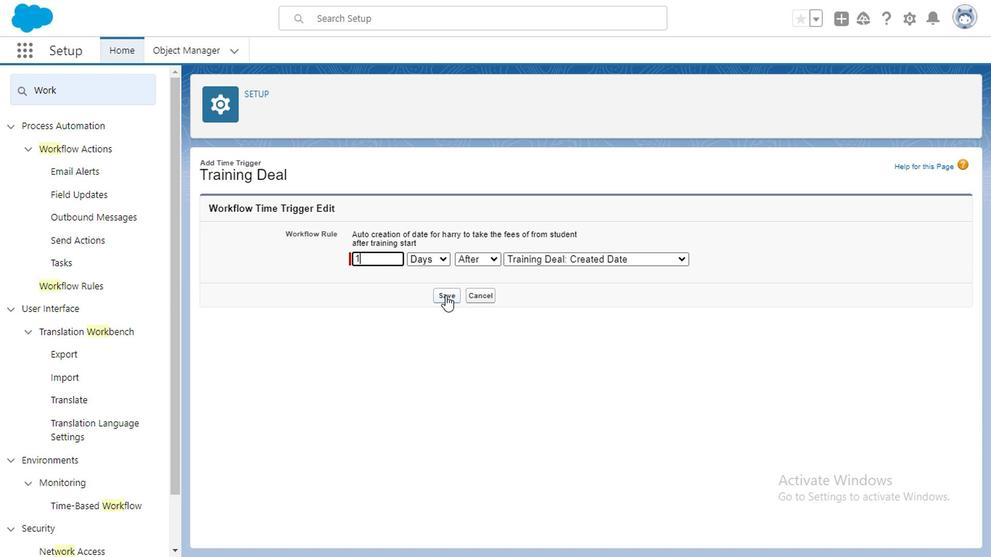 
Action: Mouse moved to (295, 488)
Screenshot: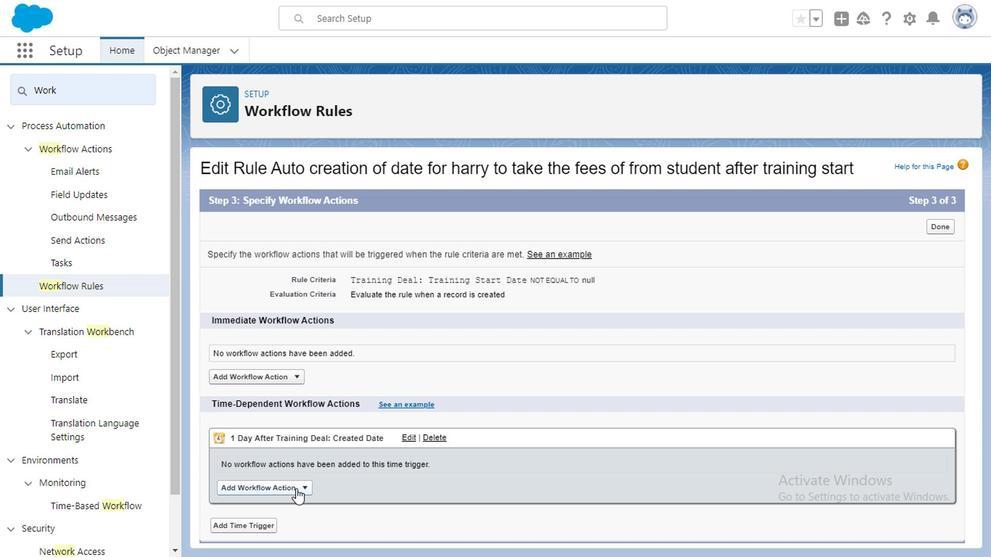 
Action: Mouse pressed left at (295, 488)
Screenshot: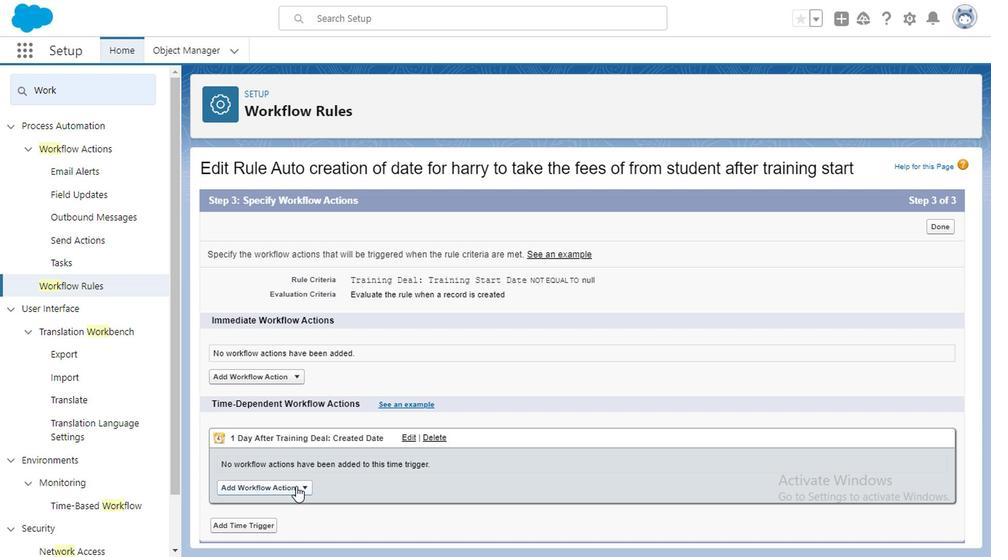 
Action: Mouse moved to (242, 500)
Screenshot: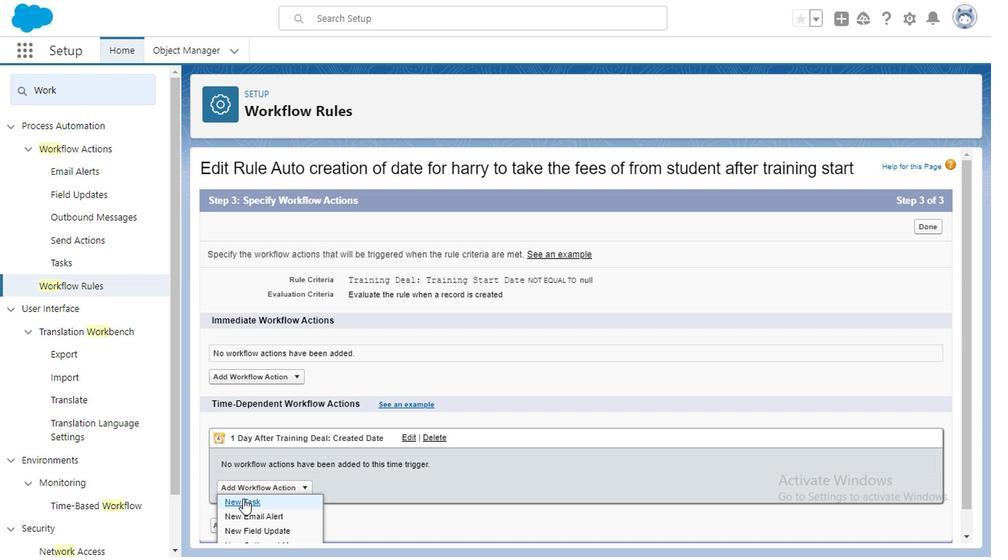 
Action: Mouse pressed left at (242, 500)
Screenshot: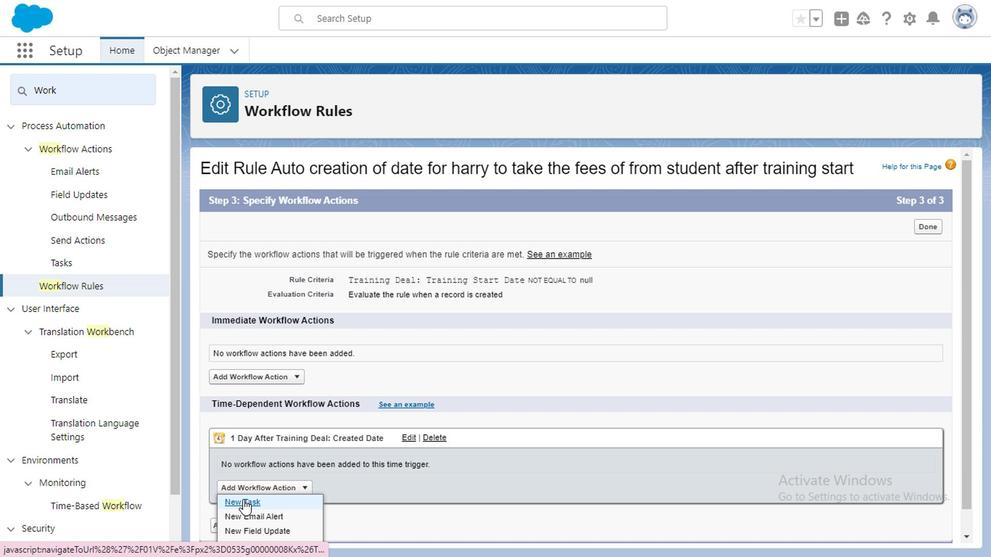 
Action: Mouse moved to (488, 333)
Screenshot: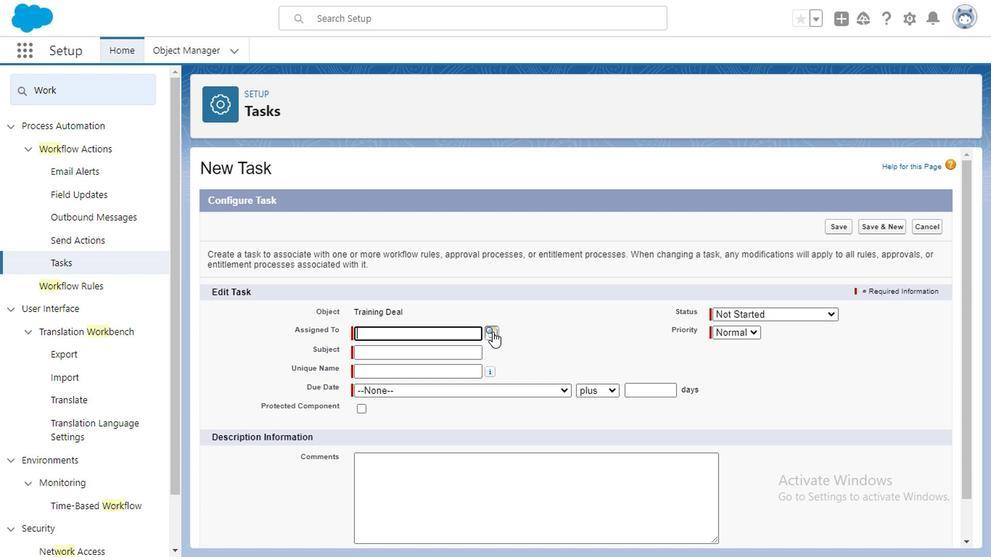 
Action: Mouse pressed left at (488, 333)
Screenshot: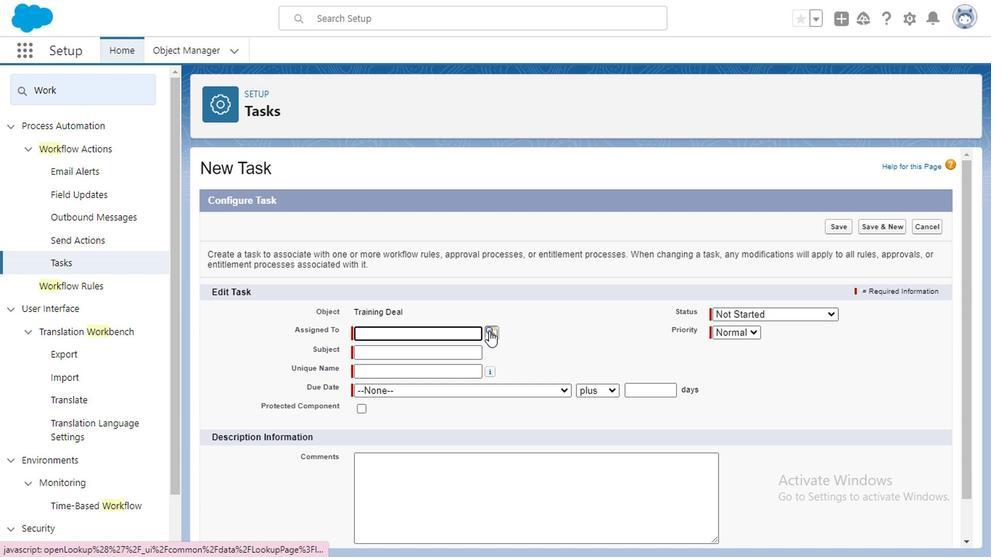 
Action: Mouse moved to (313, 214)
Screenshot: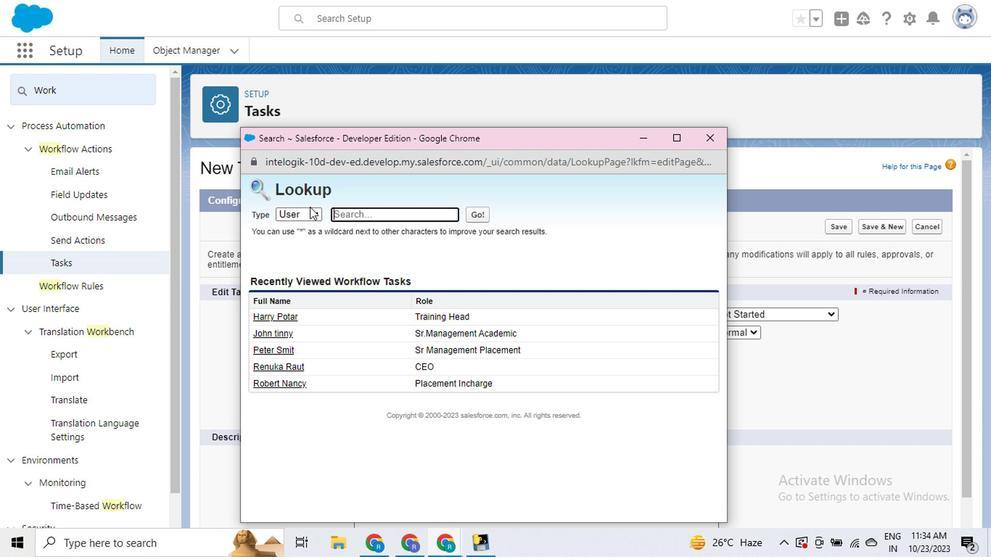 
Action: Mouse pressed left at (313, 214)
Screenshot: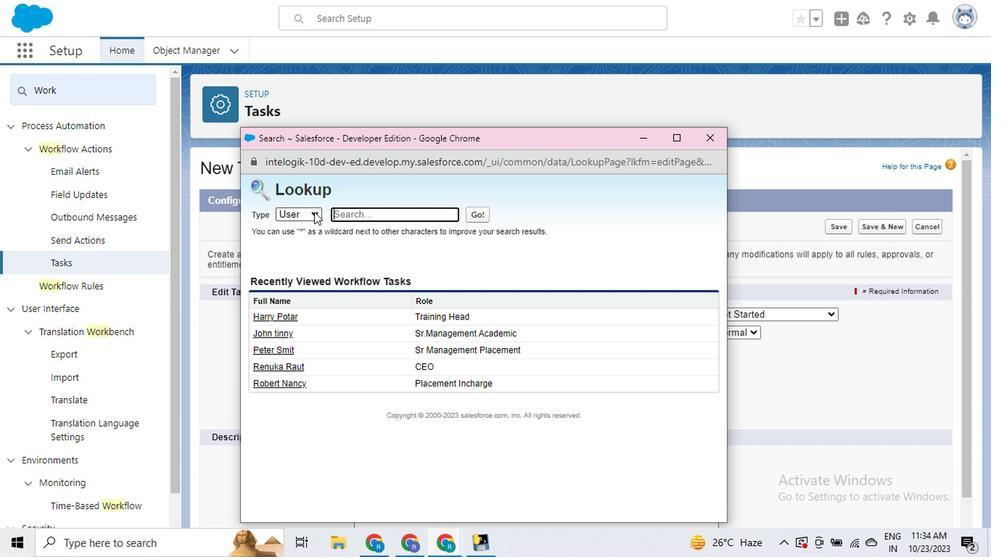 
Action: Mouse moved to (376, 219)
Screenshot: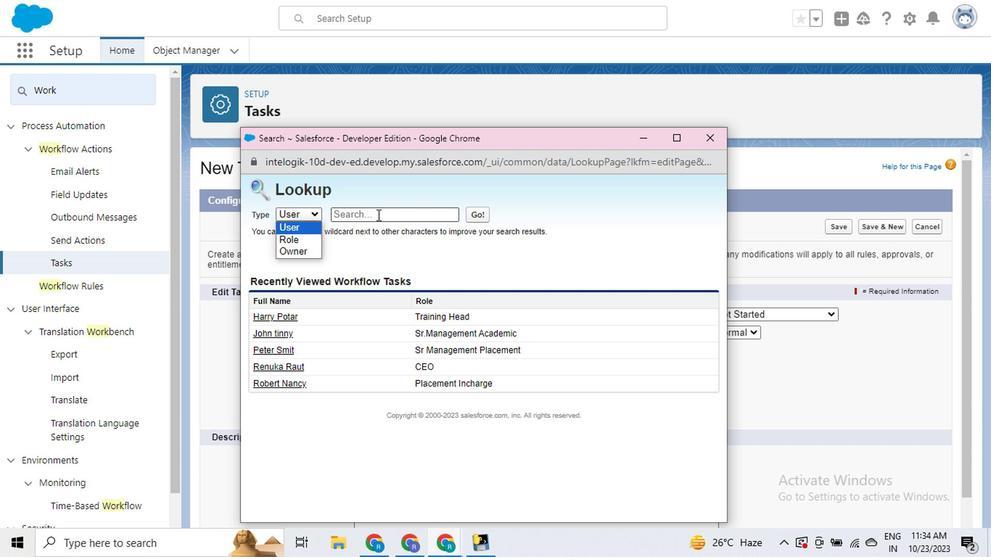
Action: Mouse pressed left at (376, 219)
Screenshot: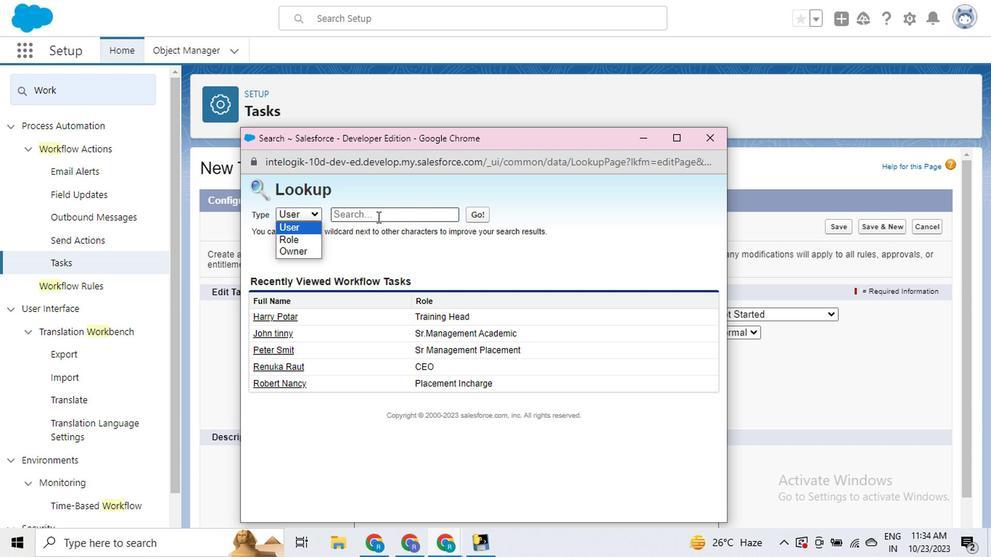 
Action: Mouse moved to (281, 317)
Screenshot: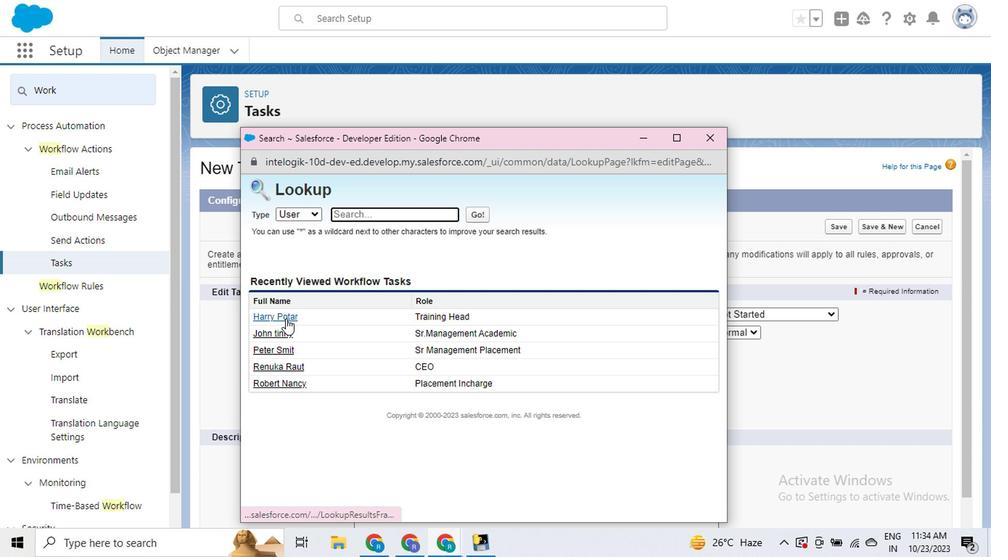 
Action: Mouse pressed left at (281, 317)
Screenshot: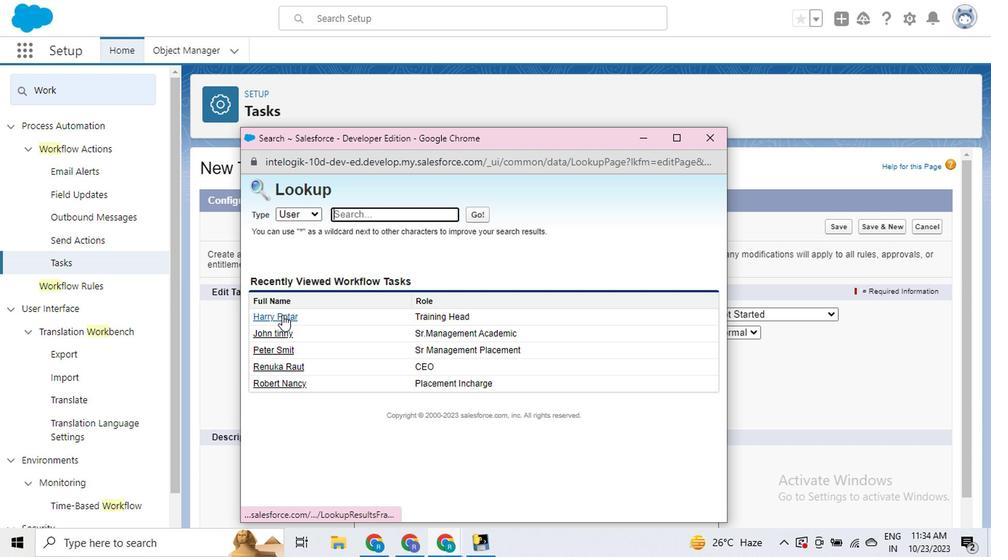 
Action: Mouse moved to (411, 351)
Screenshot: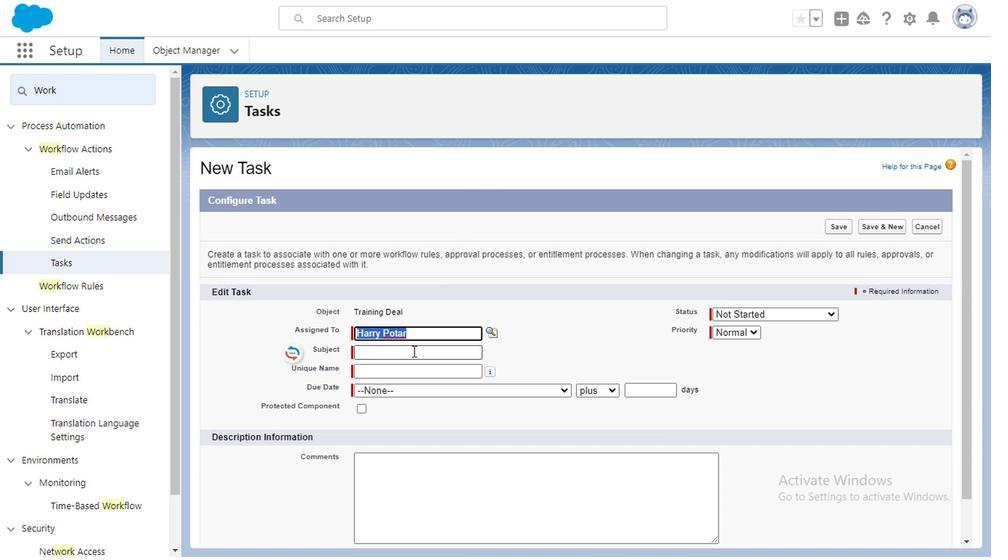 
Action: Mouse pressed left at (411, 351)
Screenshot: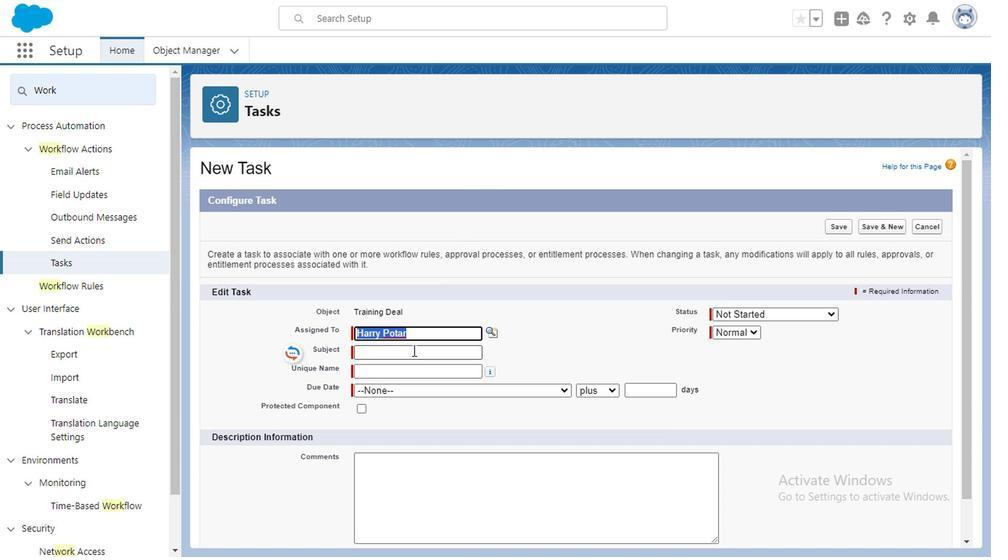 
Action: Mouse moved to (385, 352)
Screenshot: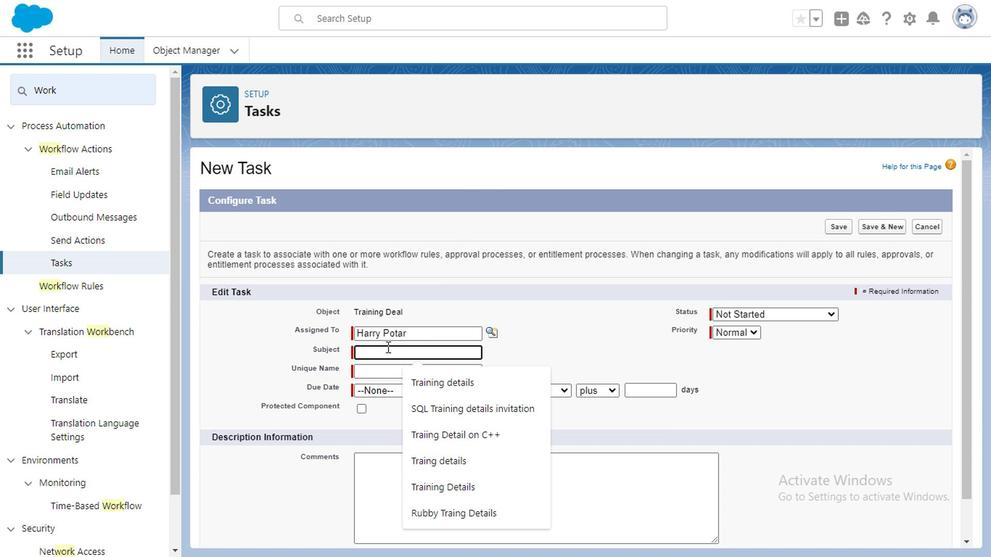
Action: Key pressed <Key.caps_lock>T<Key.caps_lock>o<Key.space>take<Key.space>feedback<Key.space>from<Key.space>student<Key.space>to<Key.space><Key.backspace><Key.backspace><Key.backspace>about<Key.space>batch<Key.space>
Screenshot: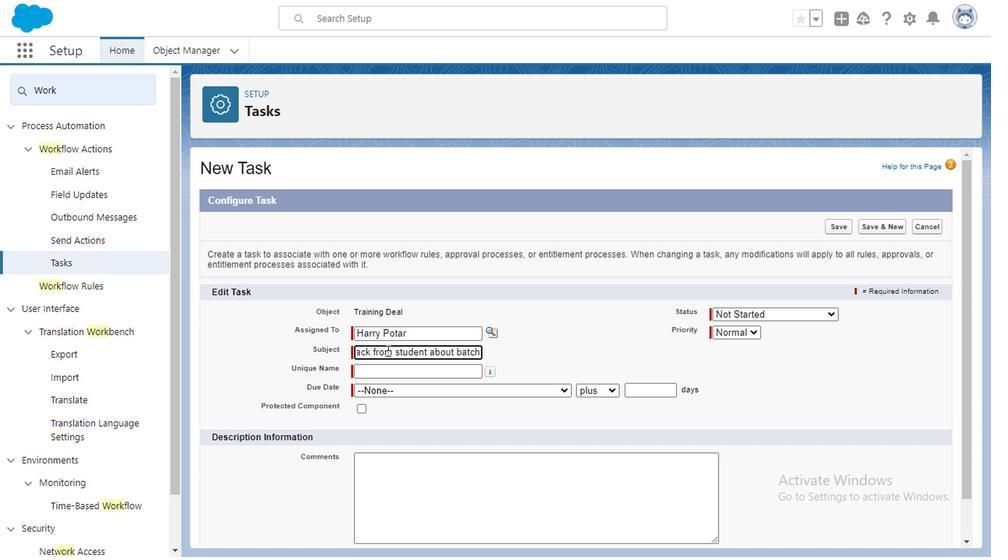 
Action: Mouse moved to (385, 374)
Screenshot: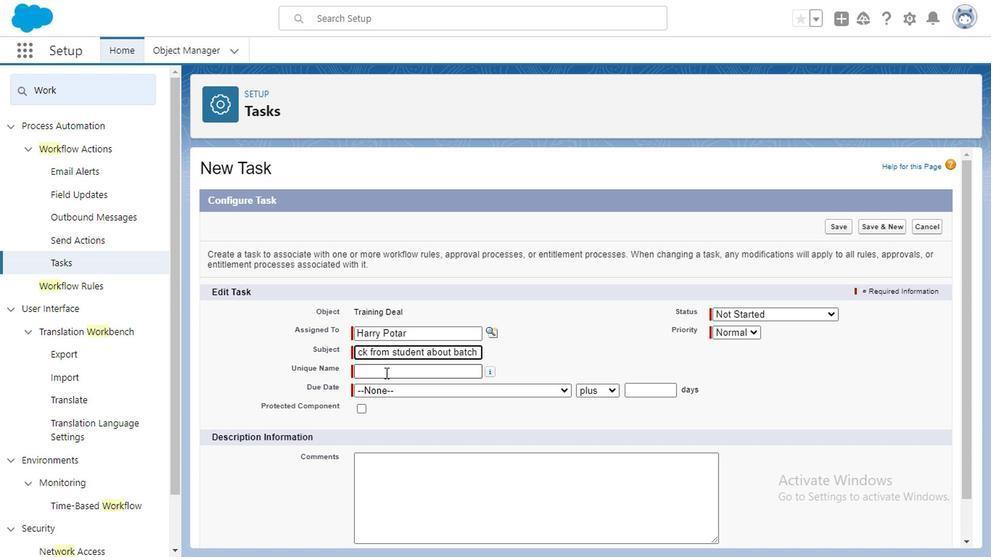 
Action: Mouse pressed left at (385, 374)
Screenshot: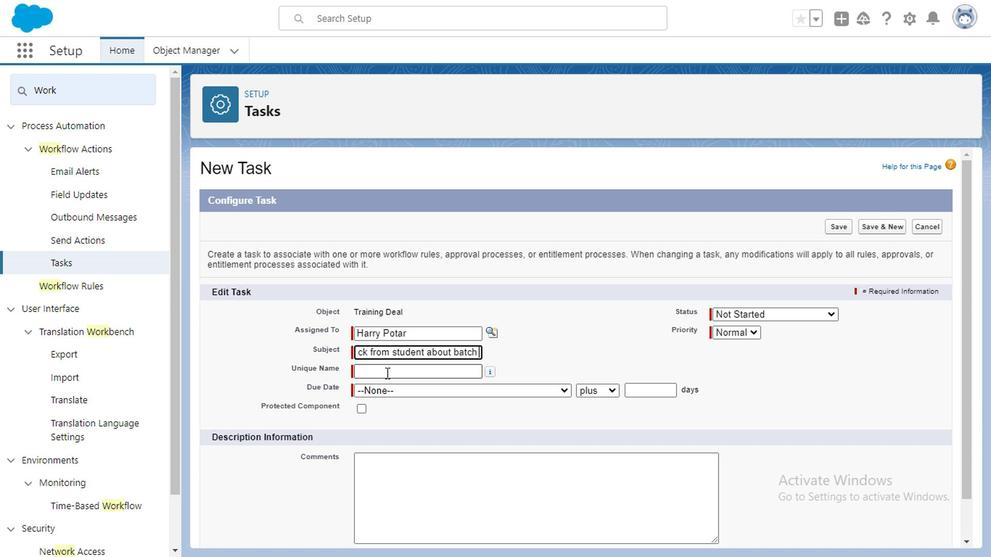 
Action: Mouse moved to (437, 393)
Screenshot: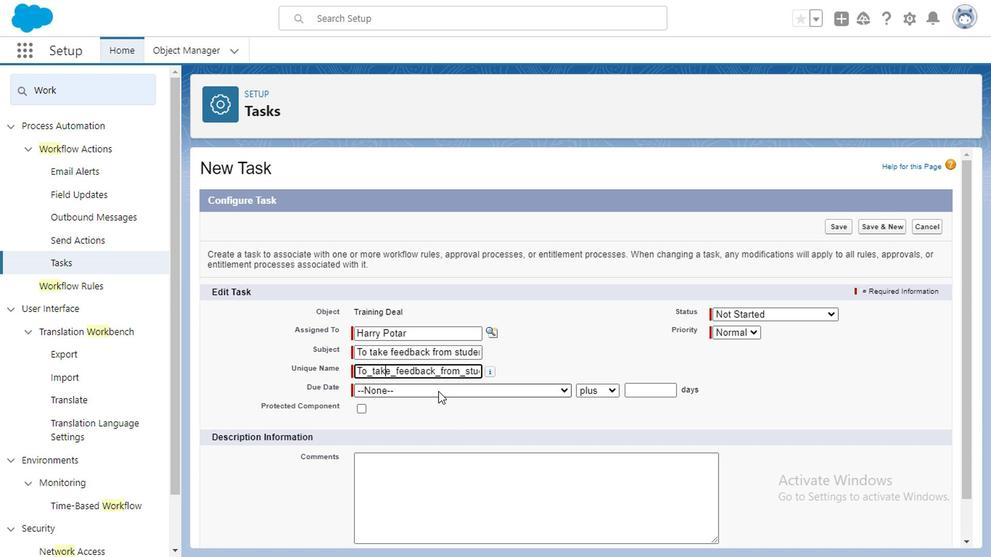 
Action: Mouse pressed left at (437, 393)
Screenshot: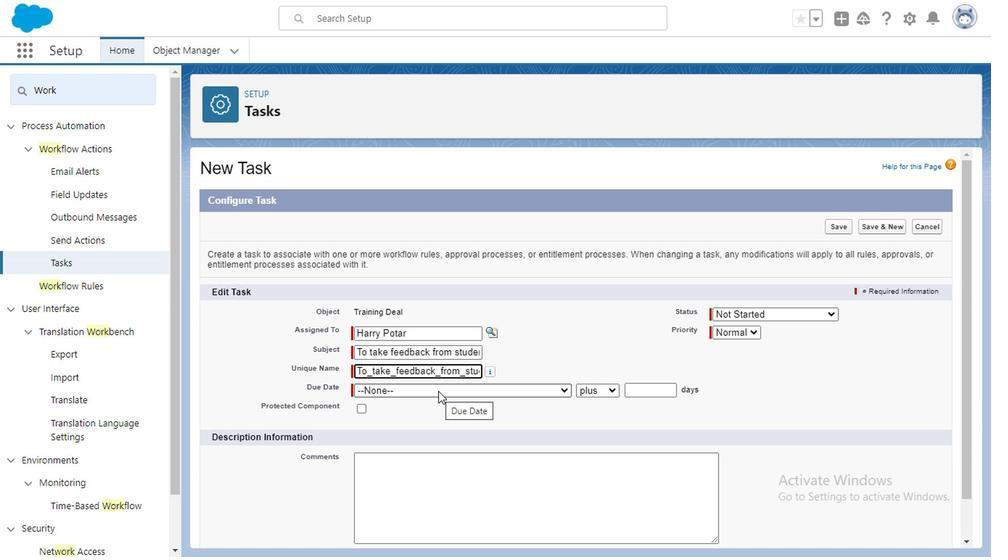 
Action: Mouse moved to (461, 434)
Screenshot: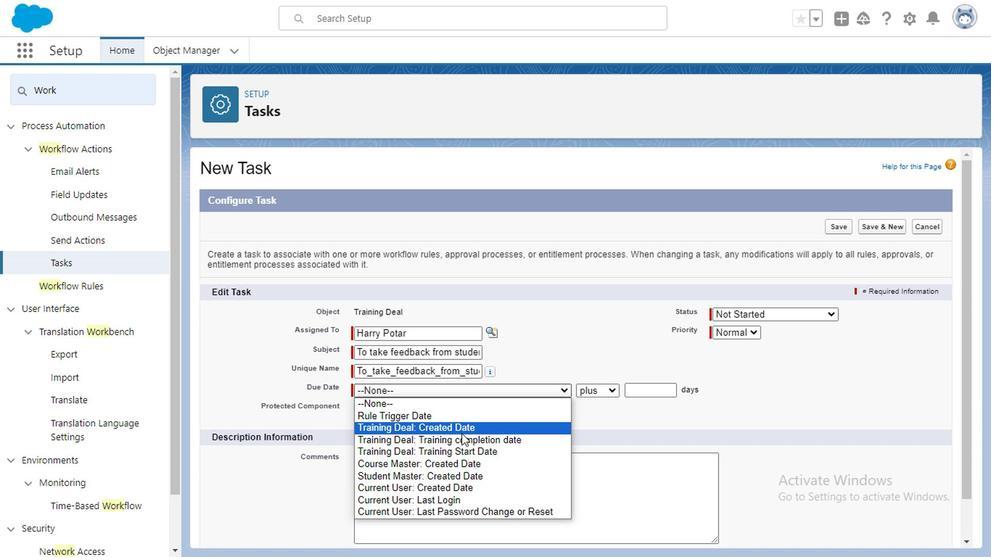 
Action: Mouse pressed left at (461, 434)
Screenshot: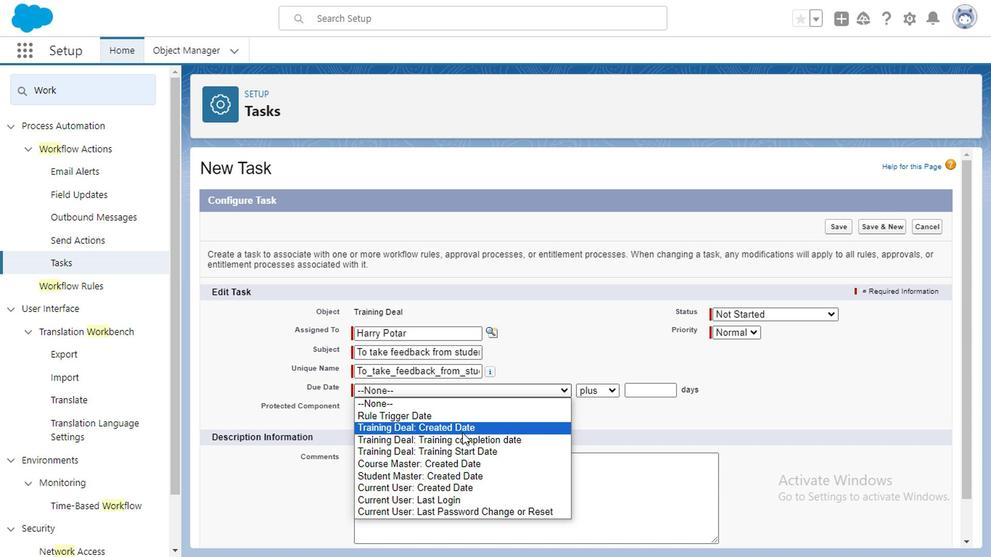 
Action: Mouse moved to (606, 392)
Screenshot: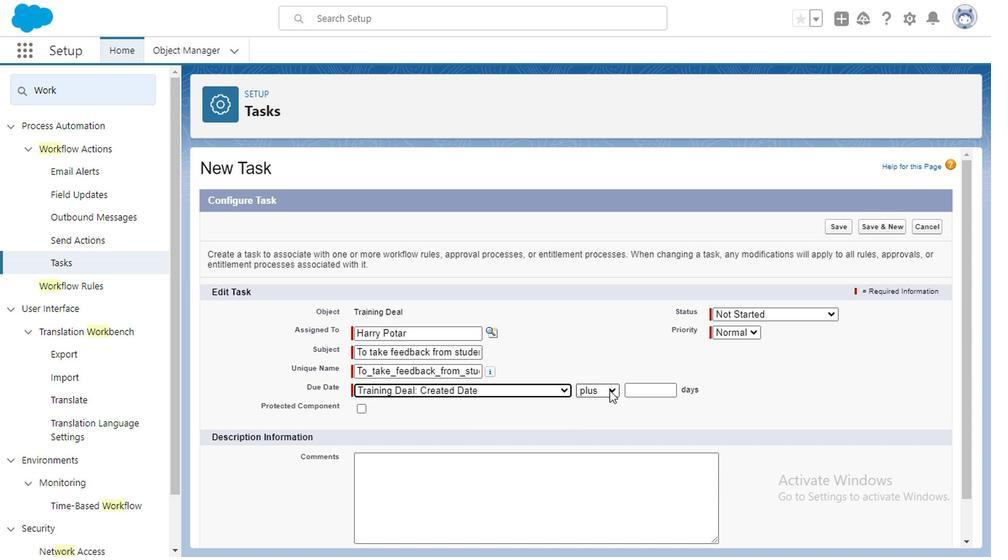 
Action: Mouse pressed left at (606, 392)
Screenshot: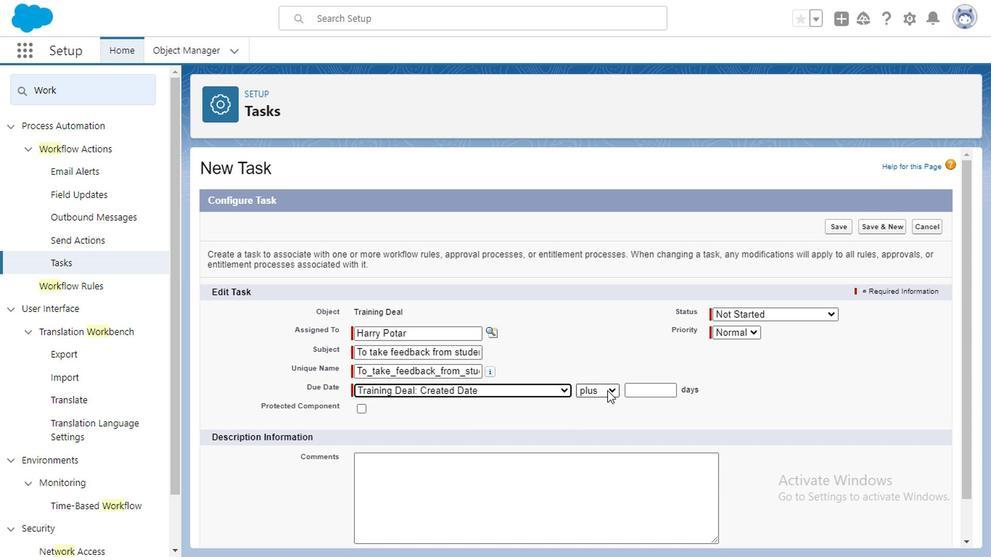 
Action: Mouse moved to (637, 395)
Screenshot: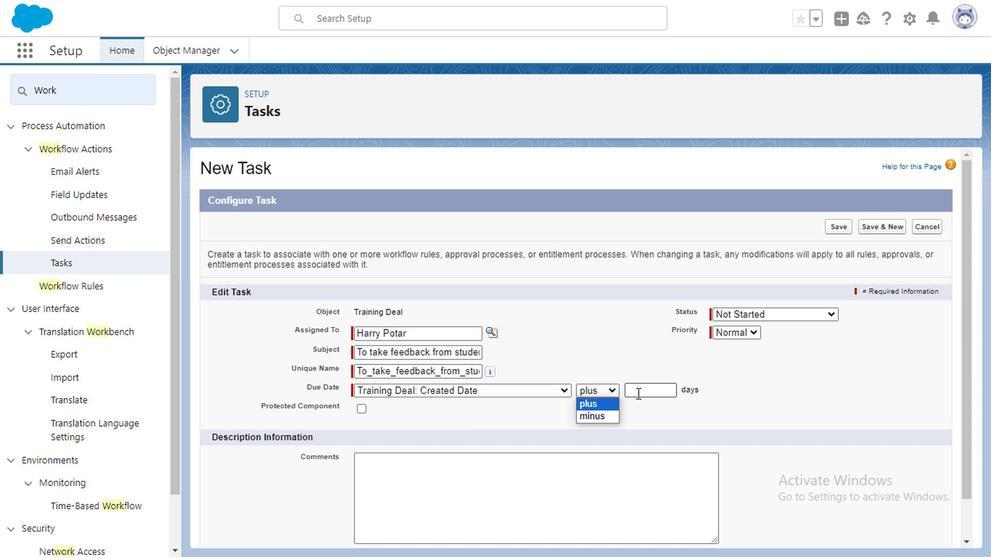 
Action: Mouse pressed left at (637, 395)
Screenshot: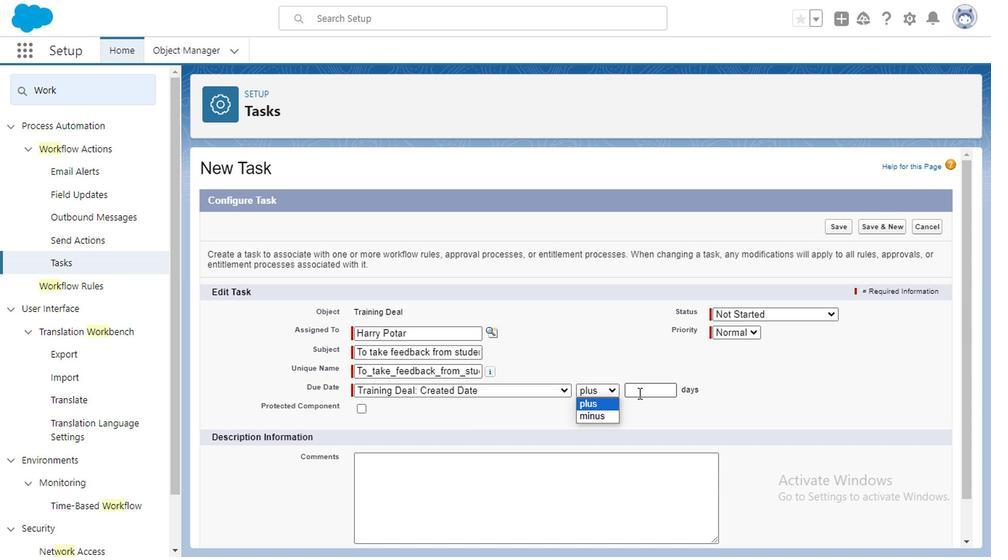 
Action: Mouse moved to (651, 427)
Screenshot: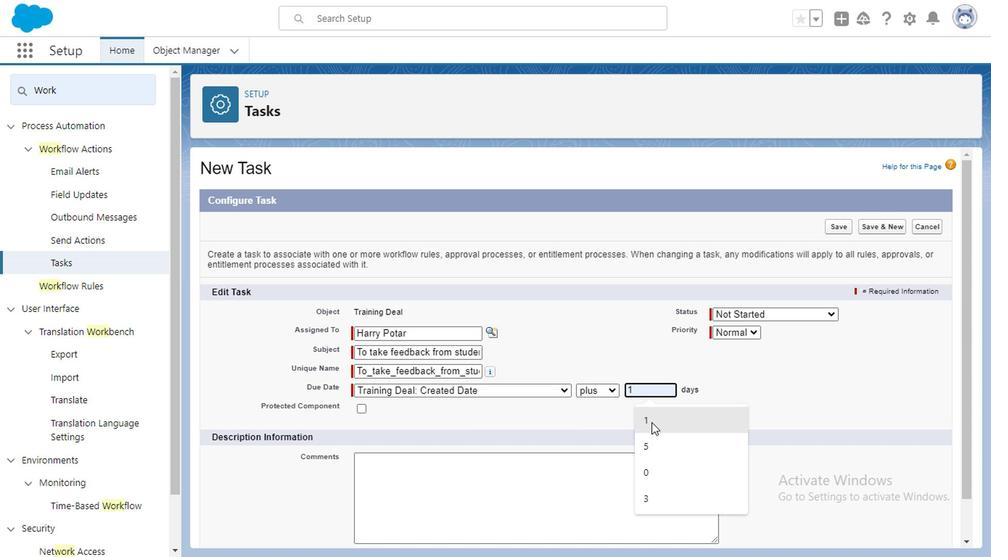 
Action: Mouse pressed left at (651, 427)
Screenshot: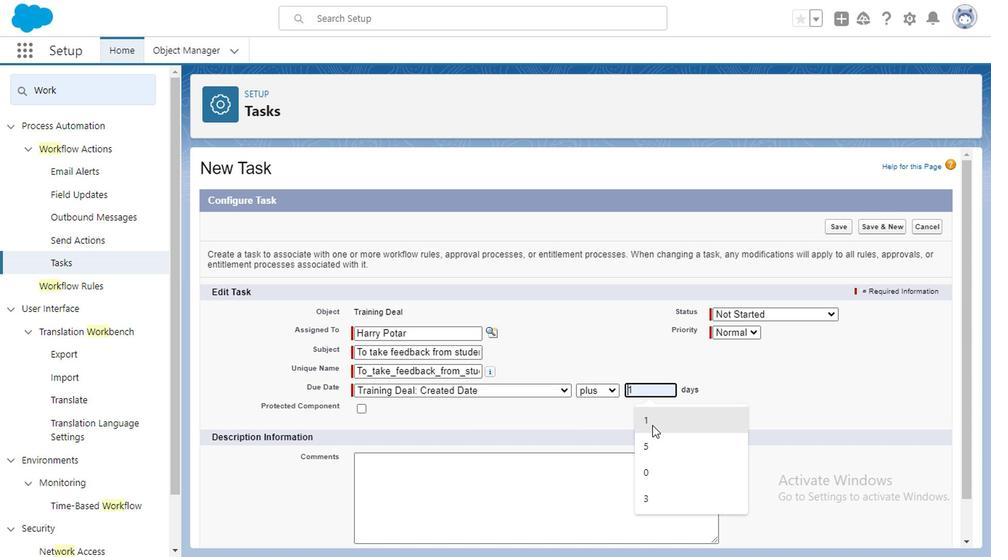 
Action: Mouse moved to (554, 395)
Screenshot: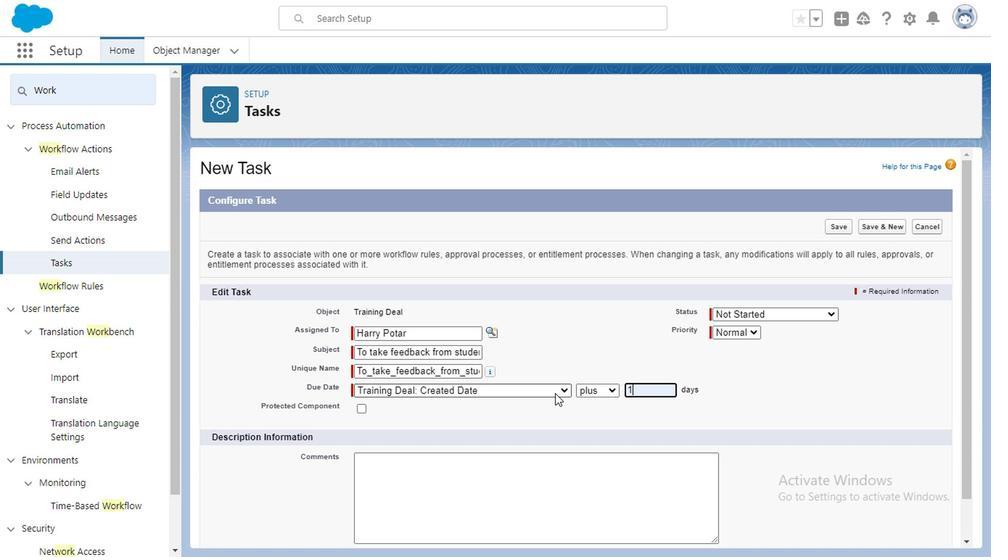 
Action: Mouse pressed left at (554, 395)
Screenshot: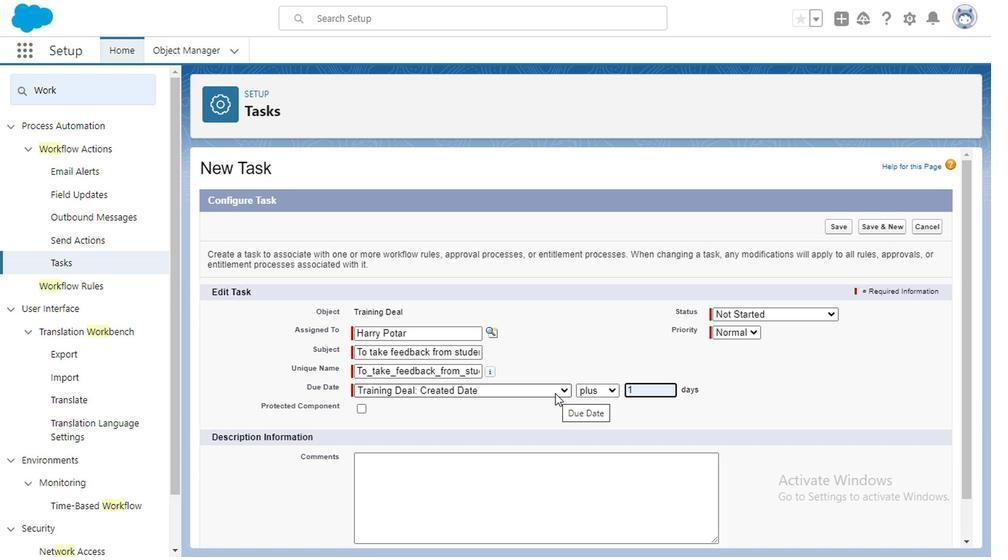 
Action: Mouse moved to (494, 454)
Screenshot: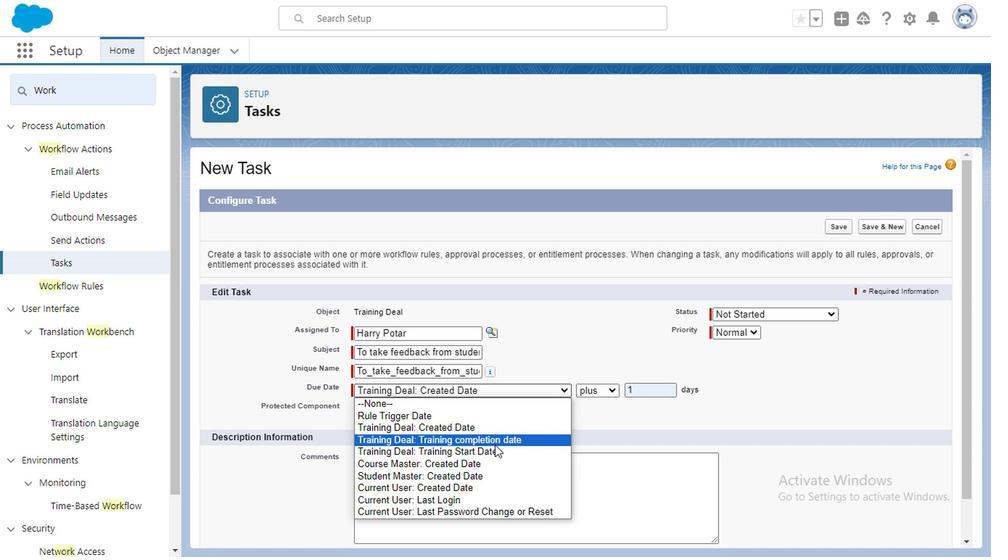 
Action: Mouse pressed left at (494, 454)
Screenshot: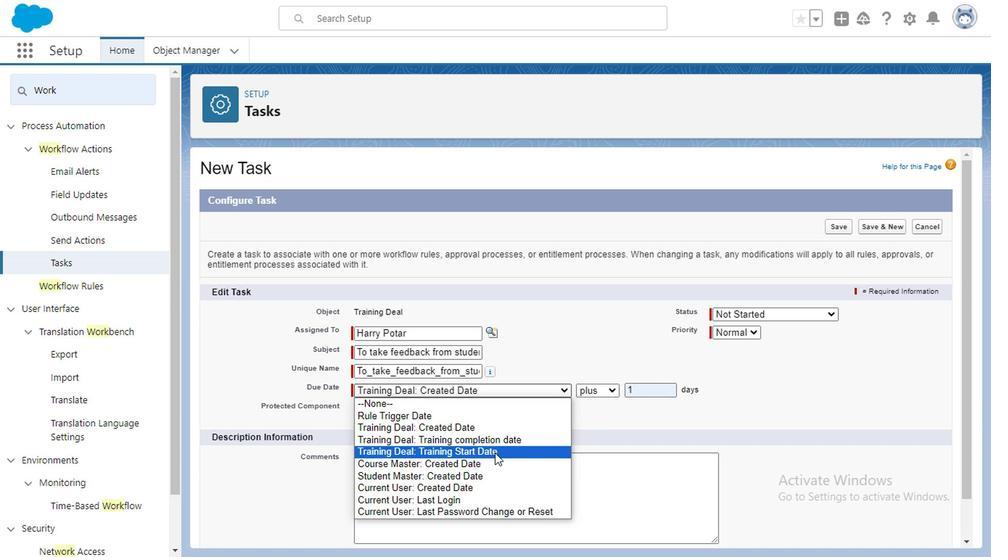 
Action: Mouse moved to (641, 394)
Screenshot: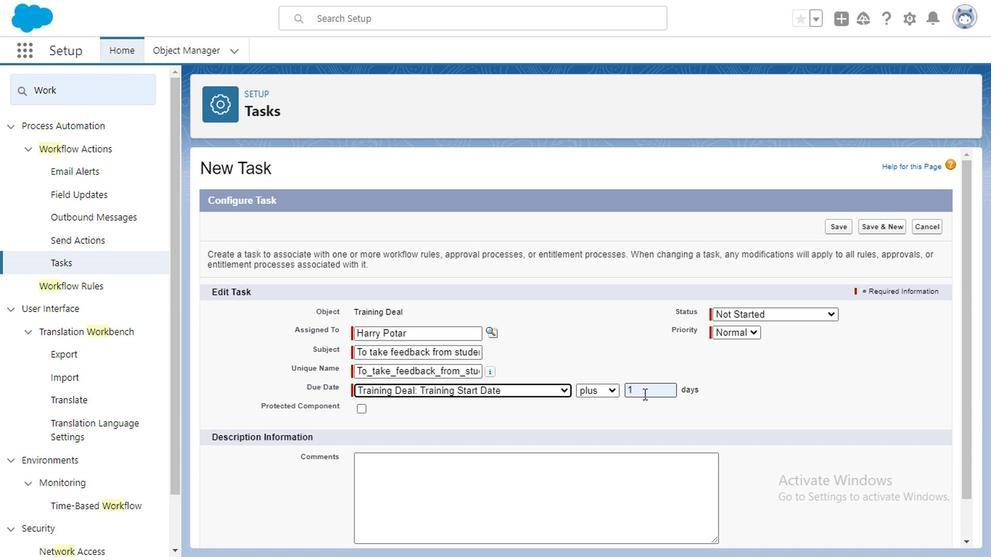 
Action: Mouse pressed left at (641, 394)
Screenshot: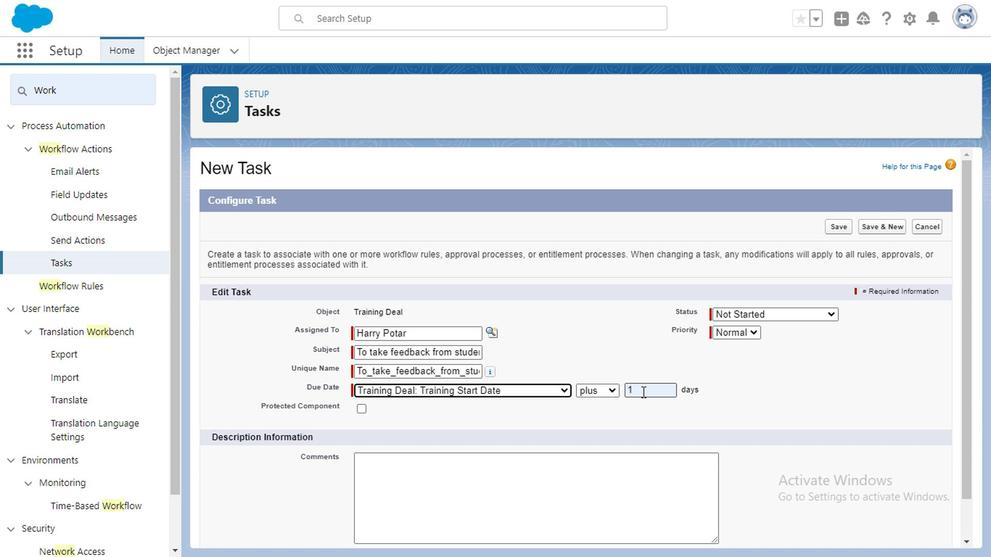 
Action: Key pressed <Key.backspace>3
Screenshot: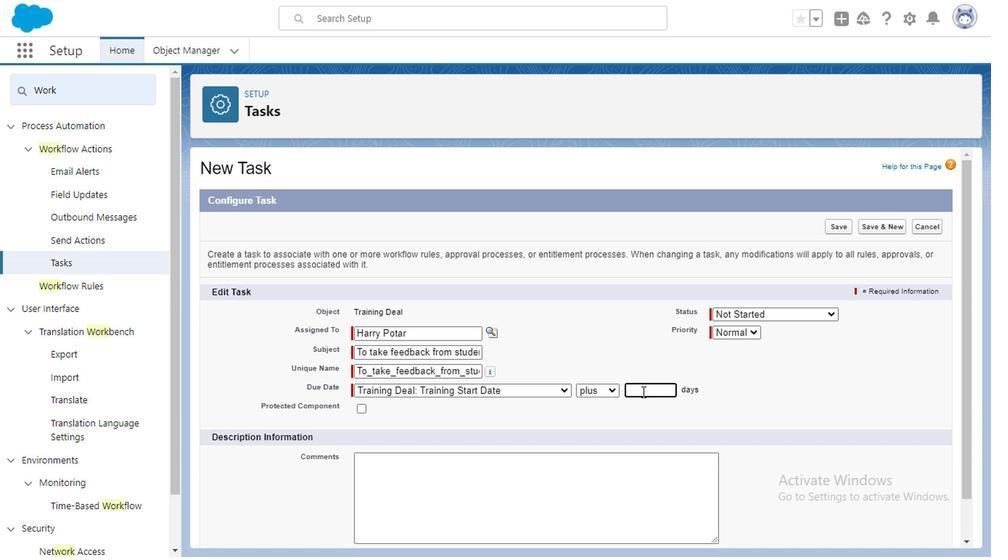 
Action: Mouse moved to (473, 507)
Screenshot: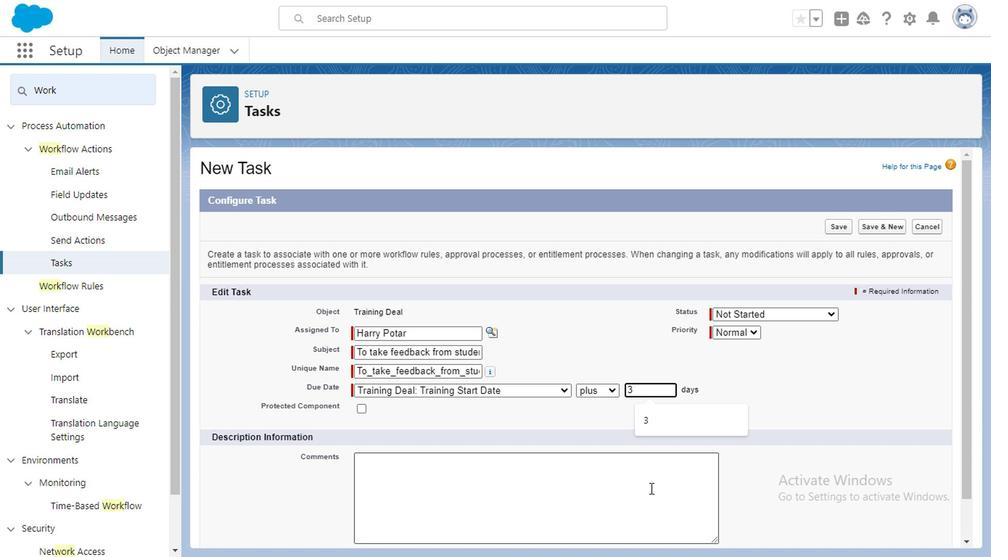 
Action: Mouse pressed left at (473, 507)
Screenshot: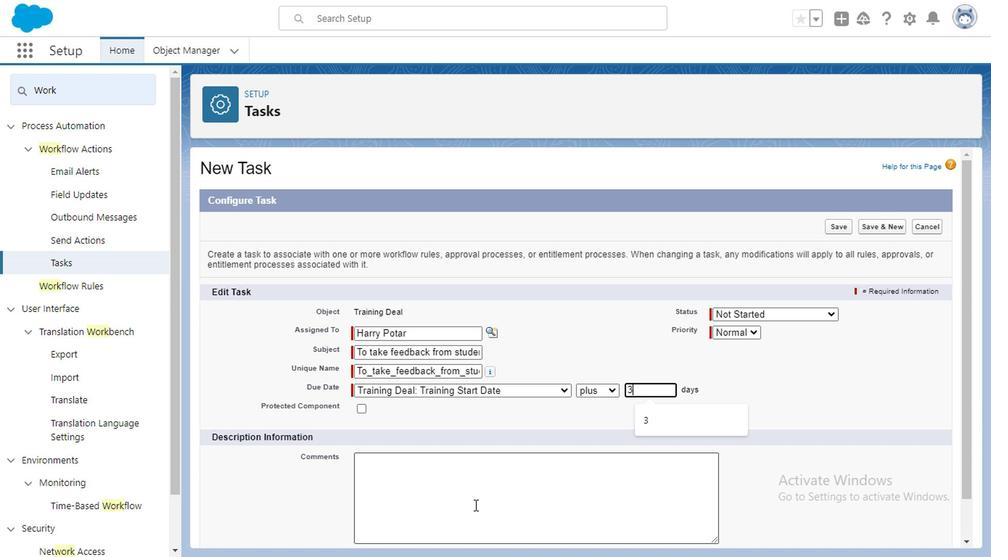 
Action: Key pressed <Key.caps_lock>A<Key.caps_lock>fter<Key.space>3<Key.space>days<Key.space>of<Key.space>training<Key.space>start<Key.space>we<Key.space>will<Key.space>create<Key.space>task<Key.space>f<Key.backspace><Key.backspace><Key.backspace><Key.backspace><Key.backspace><Key.backspace><Key.backspace><Key.backspace><Key.backspace><Key.backspace><Key.backspace><Key.backspace><Key.backspace><Key.backspace><Key.backspace><Key.backspace><Key.backspace><Key.backspace>need<Key.space>to<Key.space>coprate<Key.space>with<Key.space>student<Key.space>for<Key.space>training<Key.space>f<Key.backspace><Key.backspace><Key.backspace><Key.backspace><Key.backspace><Key.backspace>ner<Key.space>feedback<Key.space><Key.space>if<Key.space>they<Key.space>want<Key.space>any<Key.space>changes<Key.space>or<Key.space>having<Key.space>any<Key.space>special<Key.space>requirement<Key.space>t<Key.backspace>in<Key.space>batches<Key.space>
Screenshot: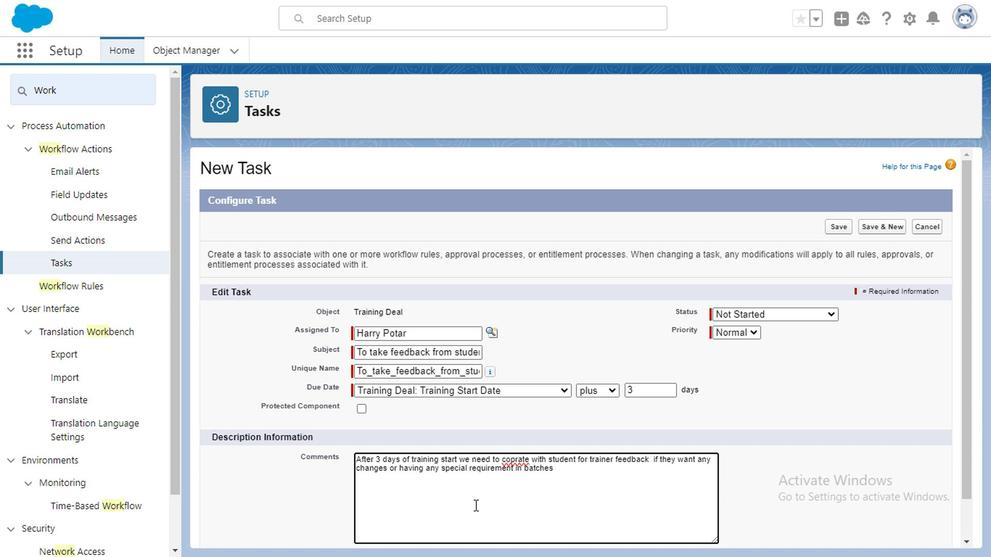 
Action: Mouse moved to (961, 400)
Screenshot: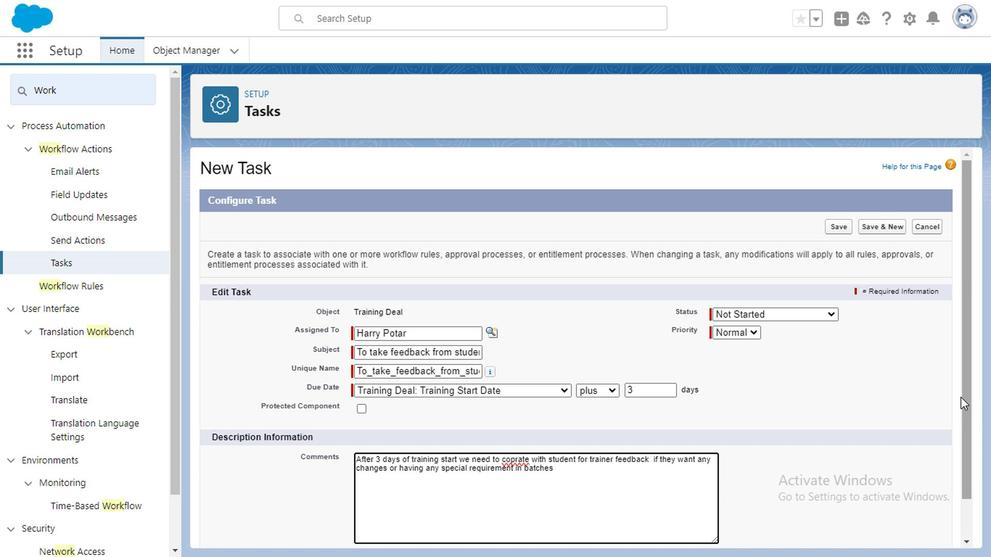 
Action: Mouse pressed left at (961, 400)
Screenshot: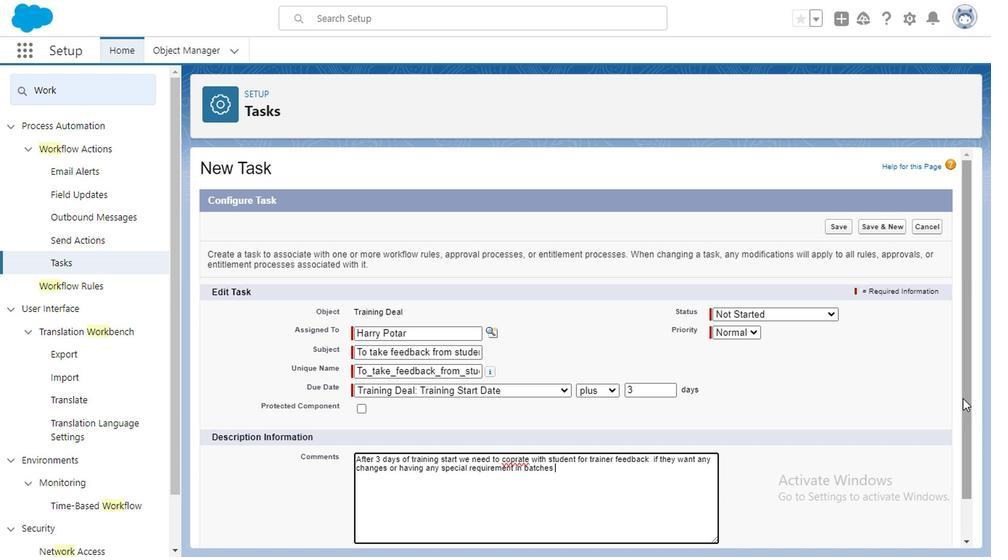 
Action: Mouse moved to (965, 415)
Screenshot: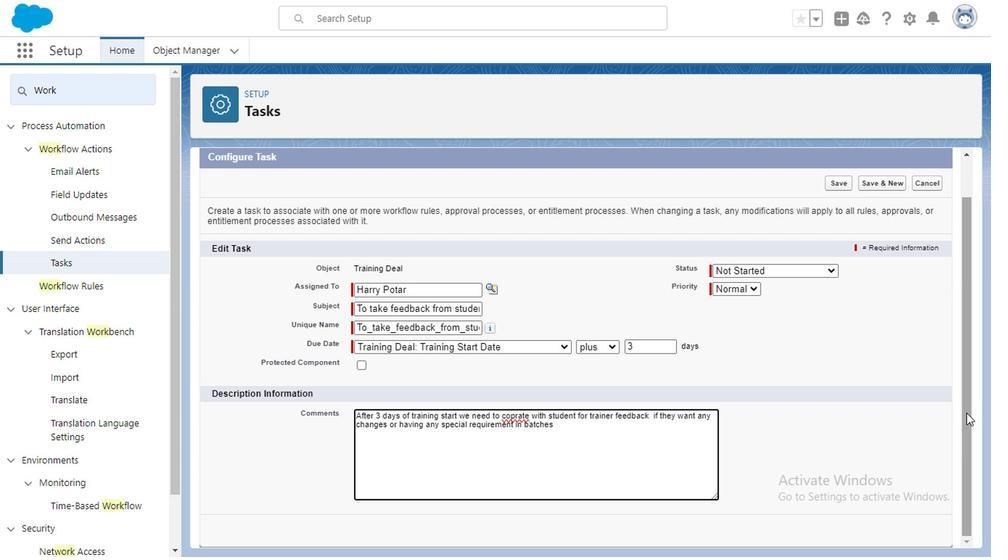 
Action: Mouse pressed left at (965, 415)
Screenshot: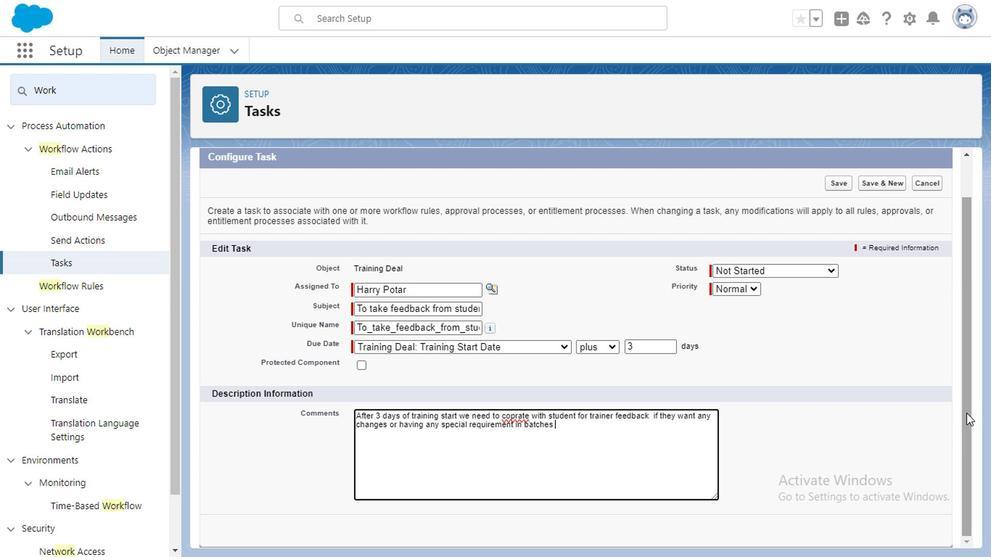 
Action: Mouse moved to (963, 459)
Screenshot: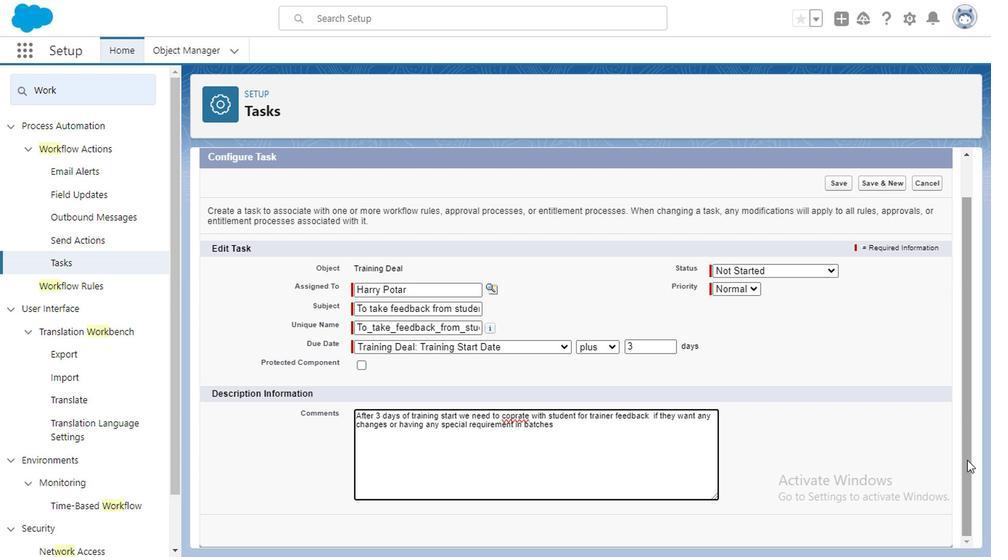 
Action: Mouse pressed left at (963, 459)
Screenshot: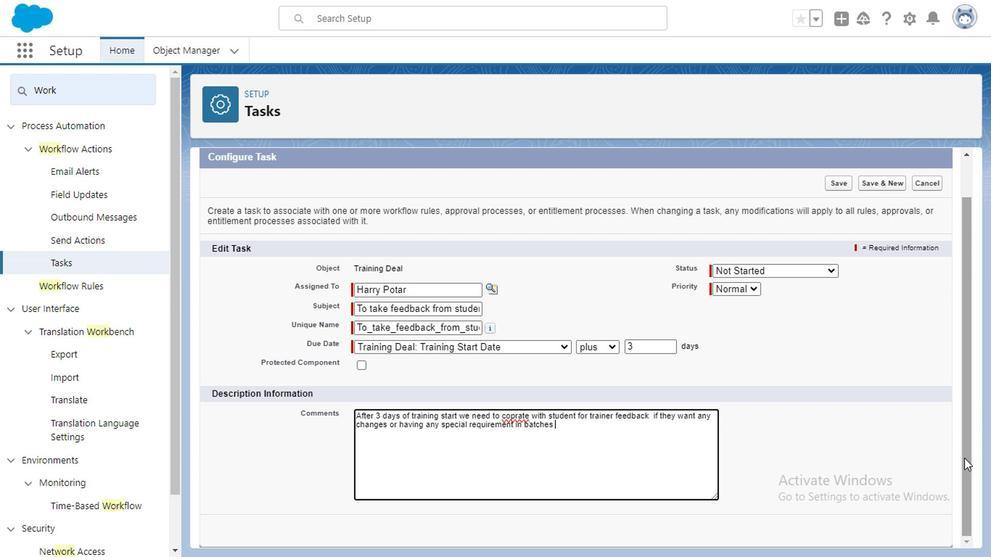 
Action: Mouse moved to (961, 514)
Screenshot: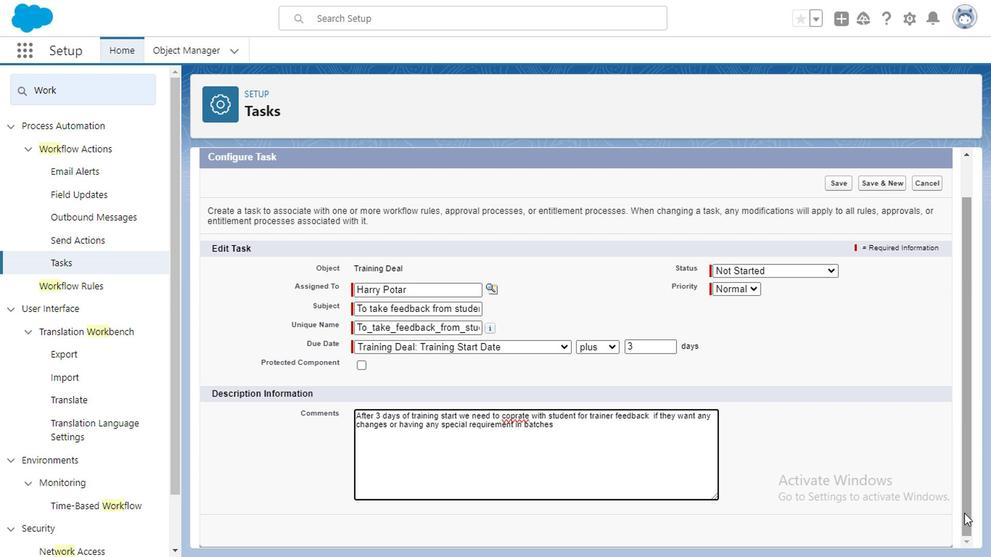 
Action: Mouse pressed left at (961, 514)
Screenshot: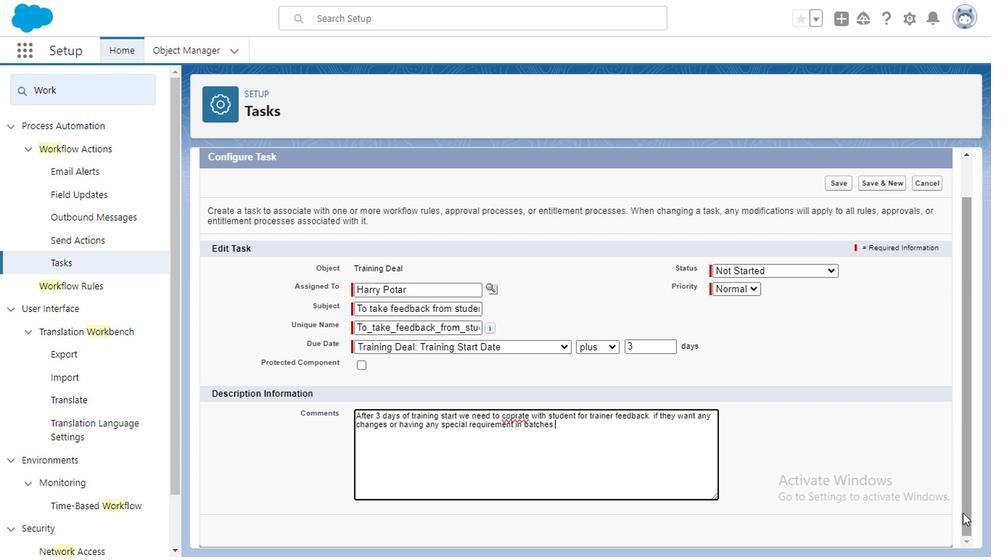 
Action: Mouse moved to (871, 183)
Screenshot: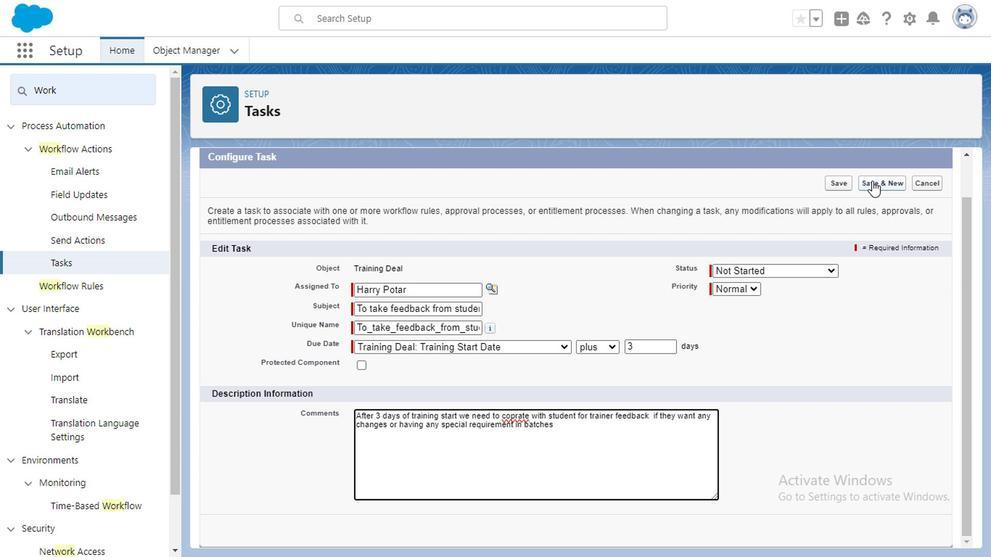
Action: Mouse pressed left at (871, 183)
Screenshot: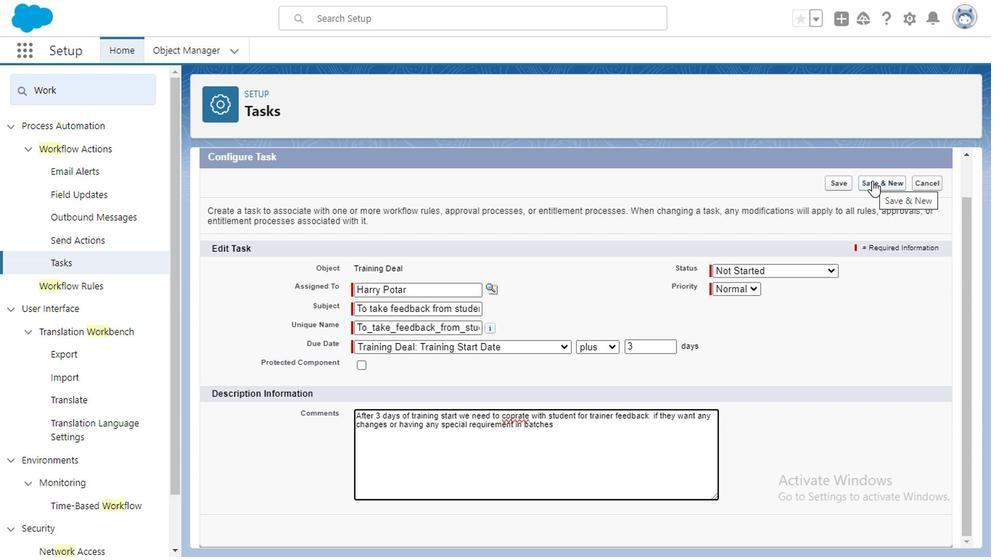 
Action: Mouse moved to (71, 268)
Screenshot: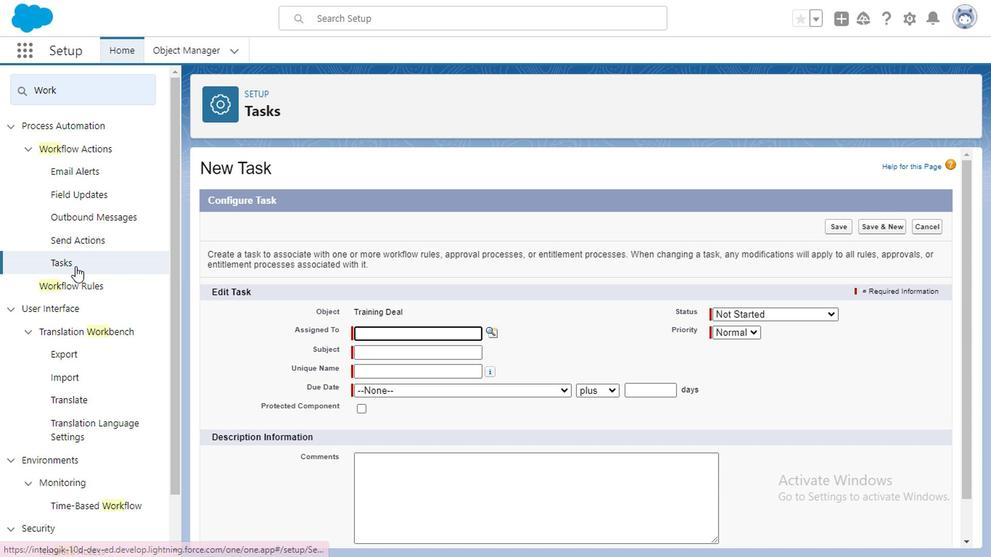 
Action: Mouse pressed left at (71, 268)
Screenshot: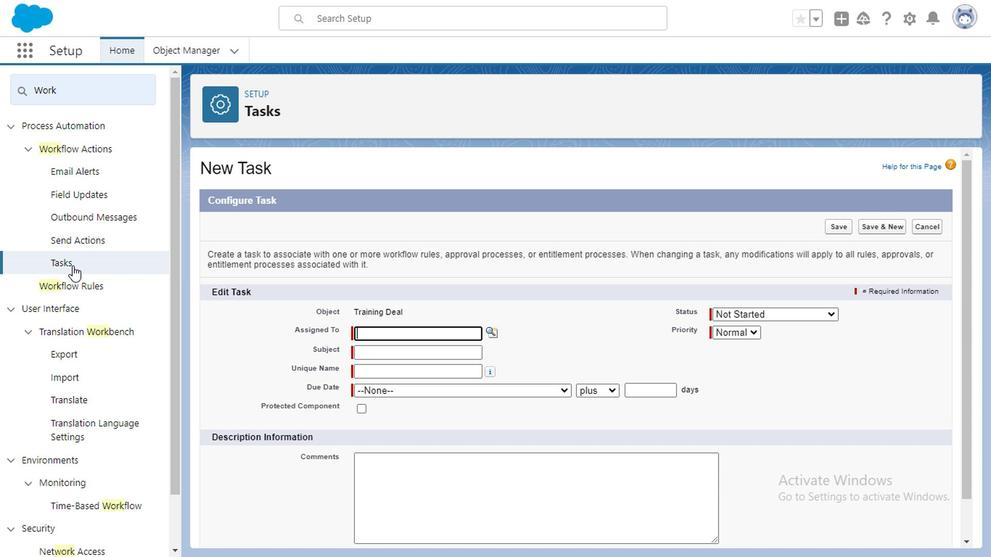 
Action: Mouse moved to (79, 288)
Screenshot: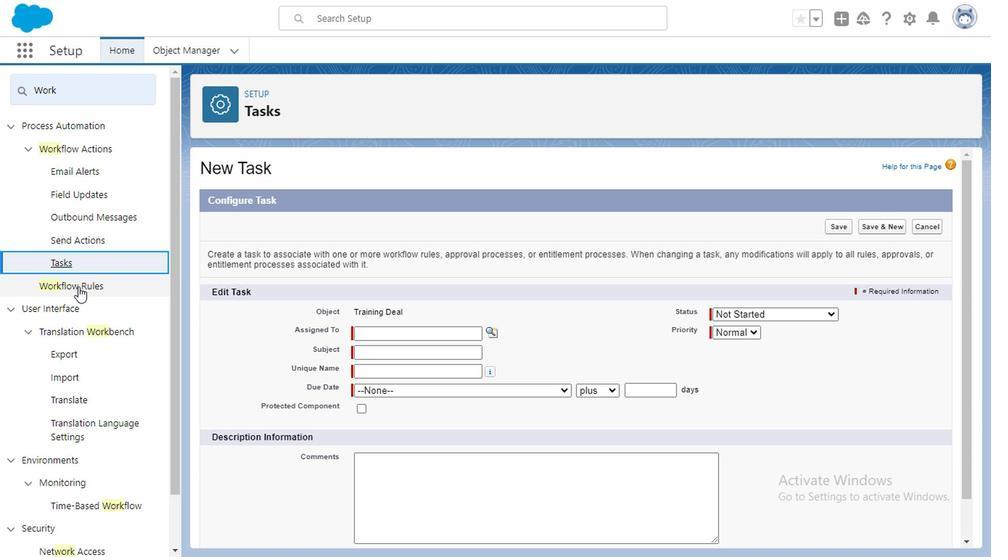 
Action: Mouse pressed left at (79, 288)
Screenshot: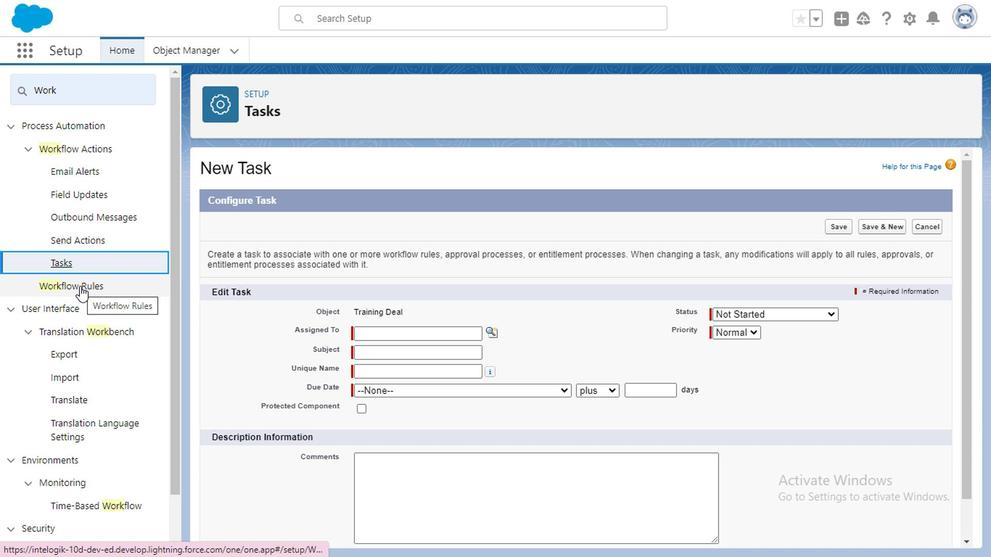 
Action: Mouse moved to (585, 345)
Screenshot: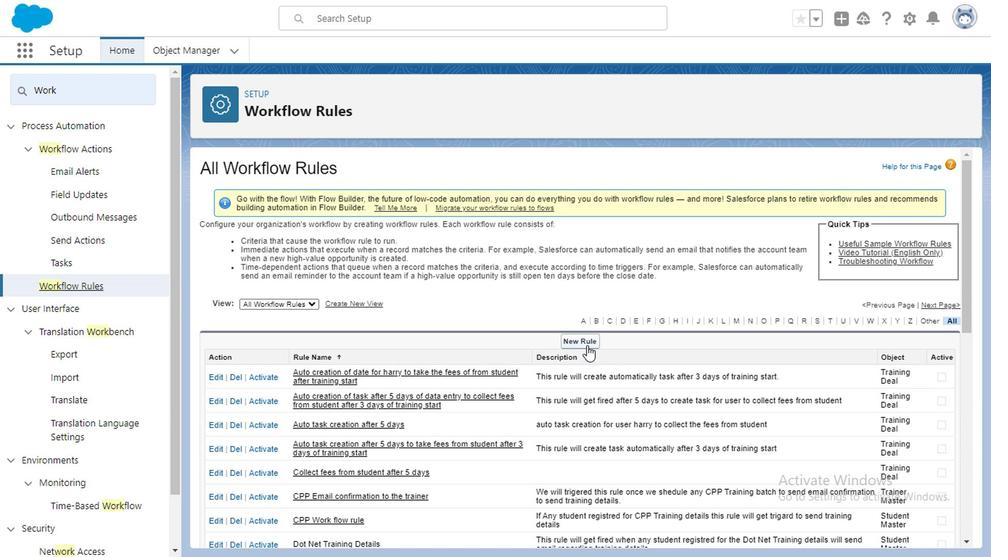 
Action: Mouse pressed left at (585, 345)
Screenshot: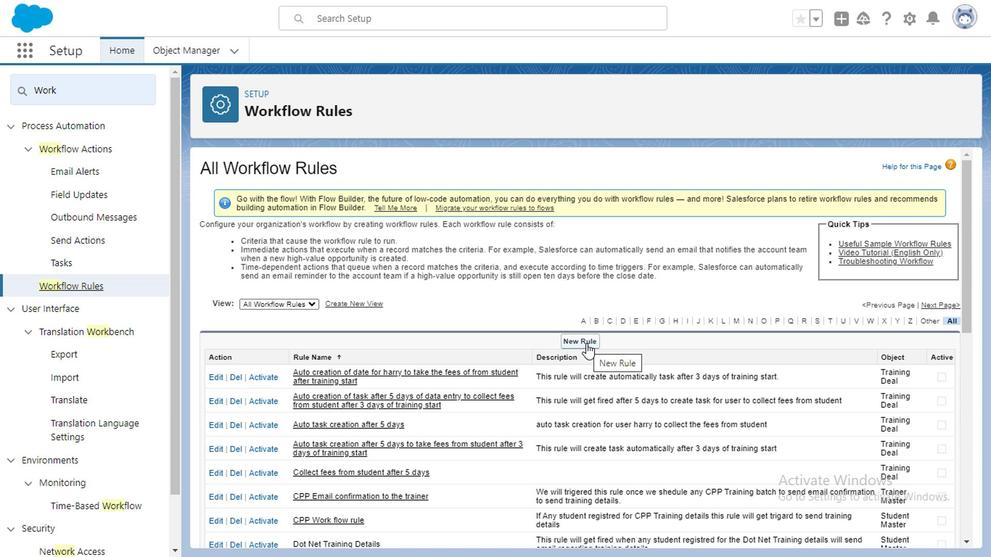 
Action: Mouse moved to (525, 372)
Screenshot: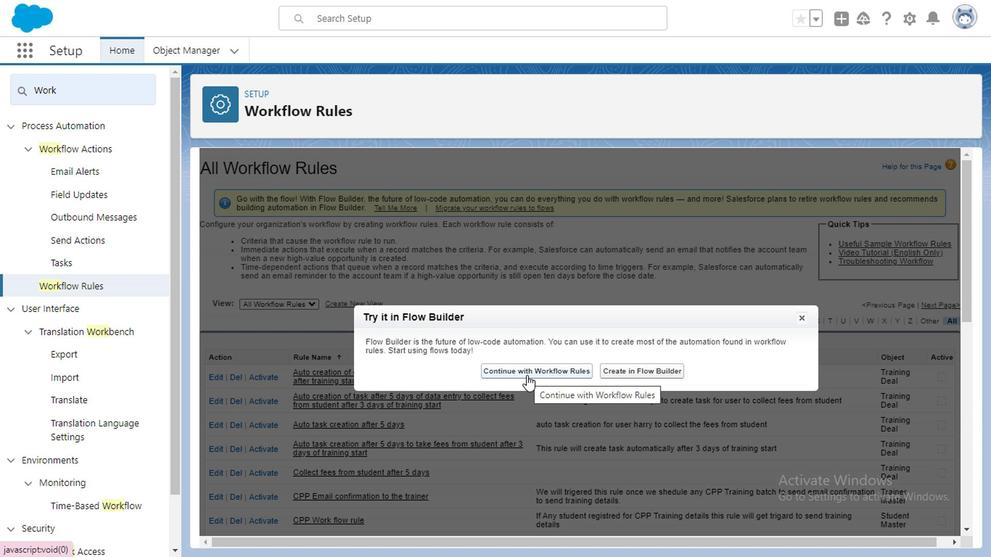 
Action: Mouse pressed left at (525, 372)
Screenshot: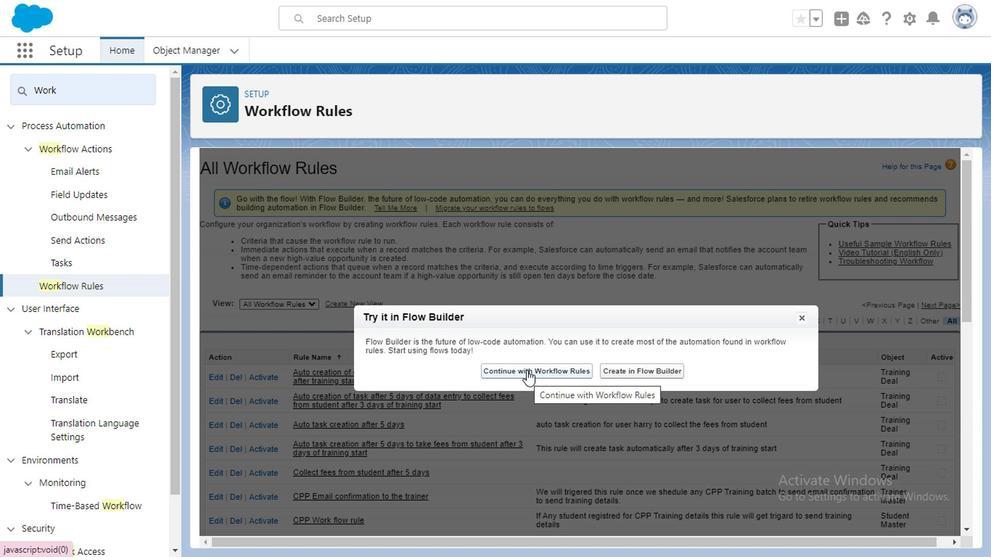 
Action: Mouse moved to (99, 102)
Screenshot: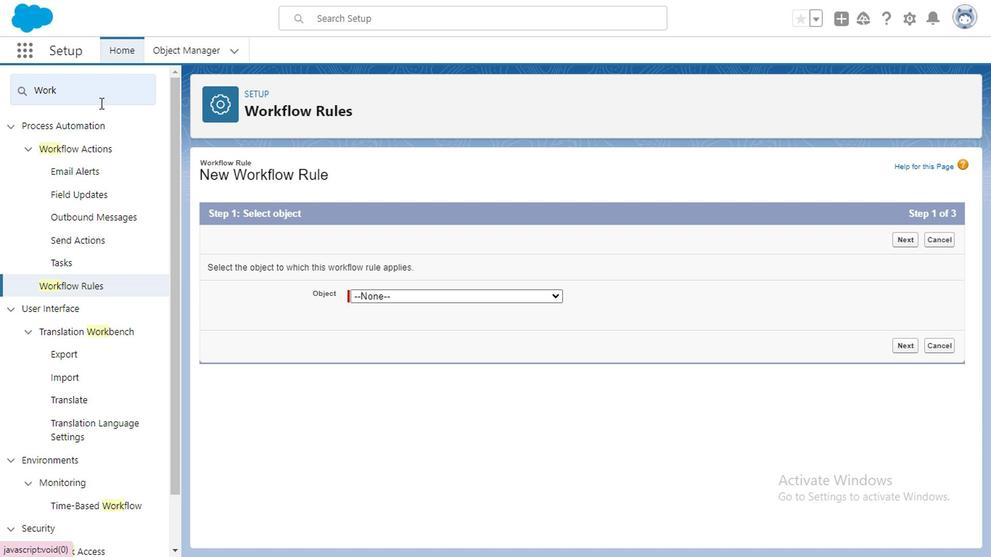 
Action: Mouse pressed left at (99, 102)
Screenshot: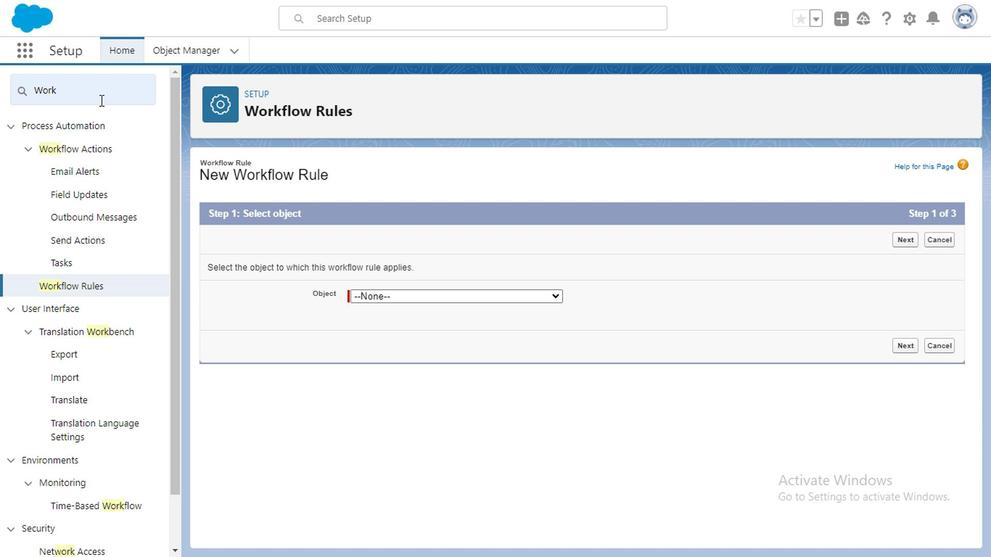 
Action: Key pressed <Key.backspace><Key.backspace><Key.backspace><Key.backspace><Key.backspace><Key.caps_lock>P<Key.caps_lock>rocess
Screenshot: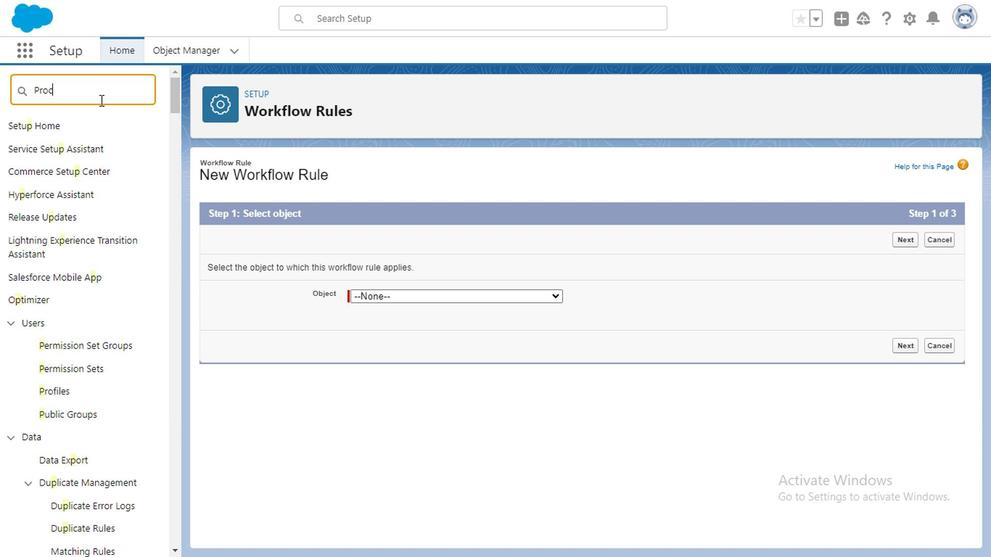 
Action: Mouse moved to (86, 550)
Screenshot: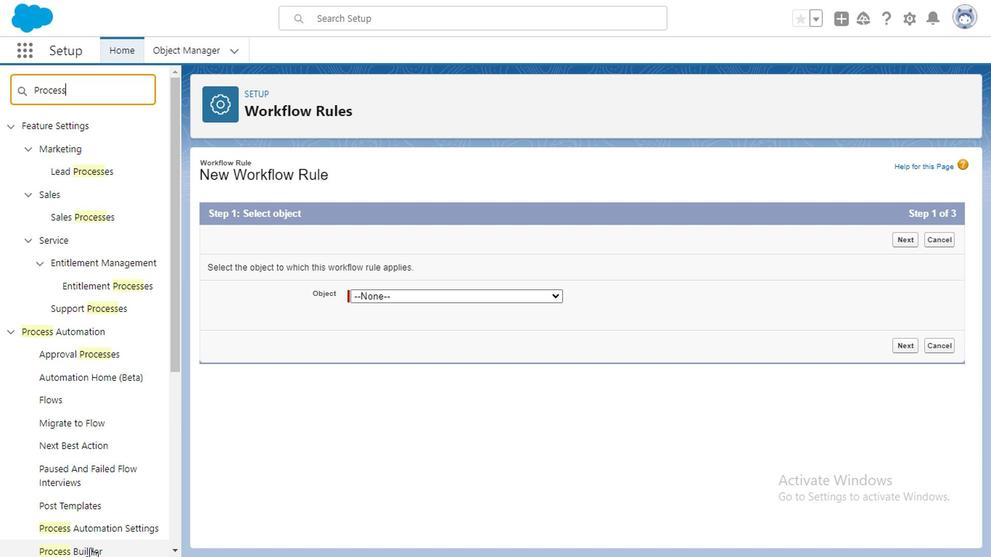 
Action: Mouse pressed left at (86, 550)
Screenshot: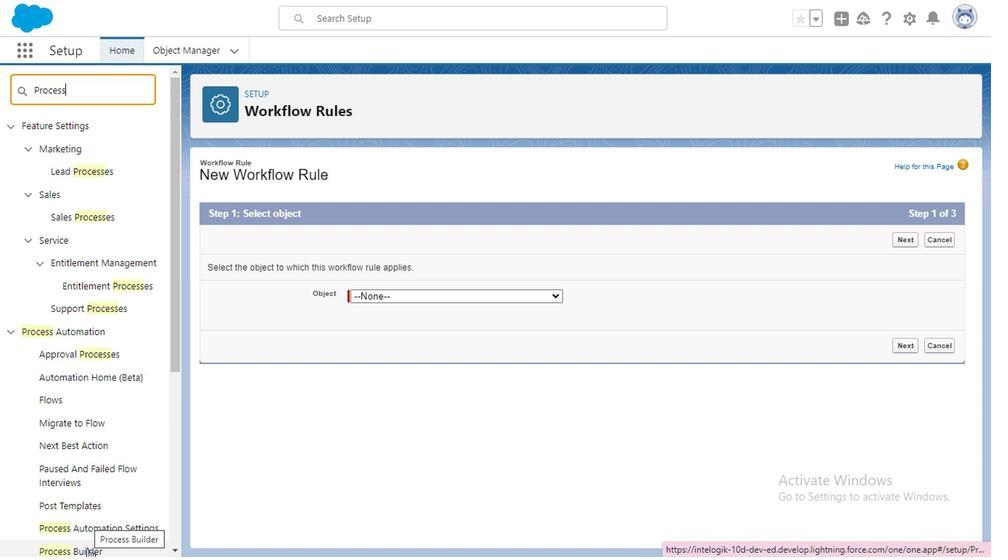 
Action: Mouse moved to (939, 162)
Screenshot: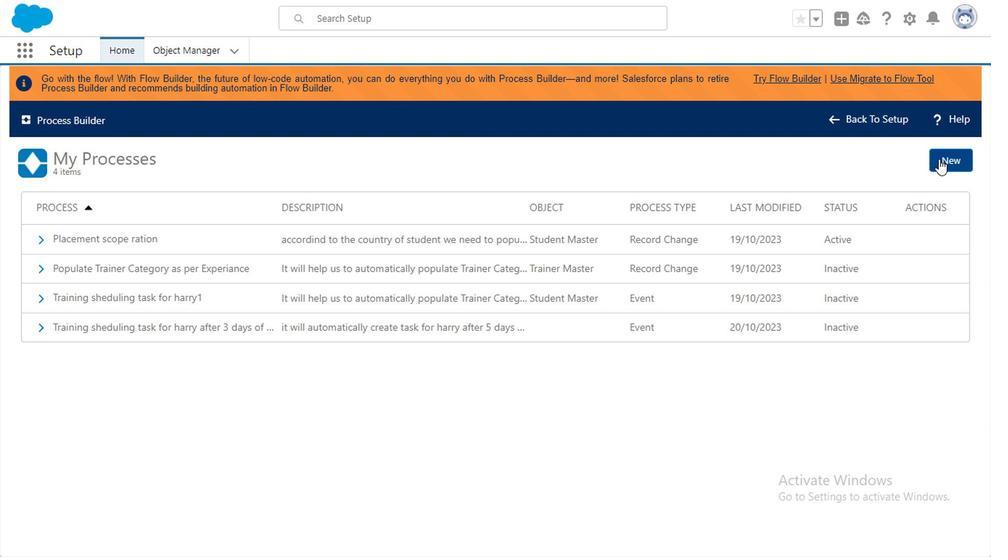 
Action: Mouse pressed left at (939, 162)
Screenshot: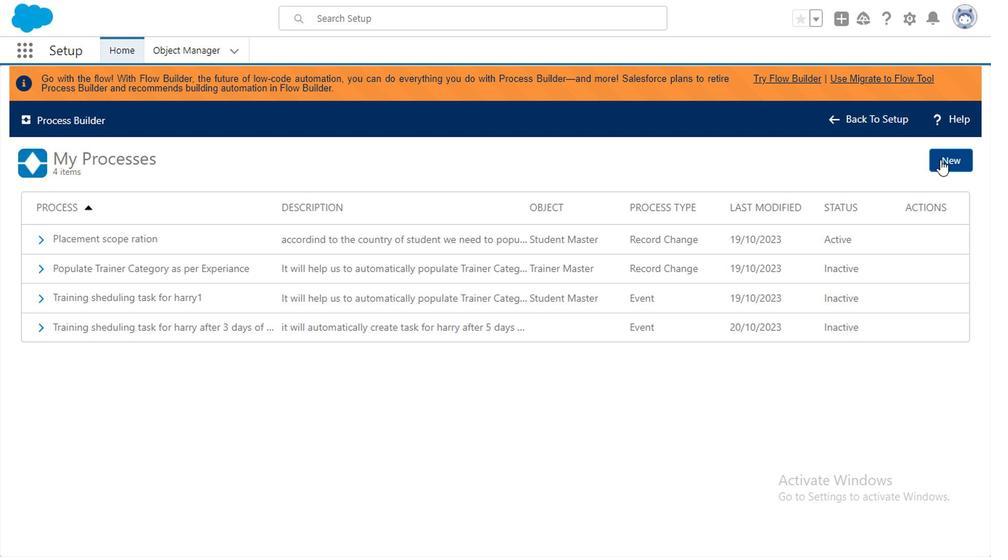 
Action: Mouse moved to (746, 382)
Screenshot: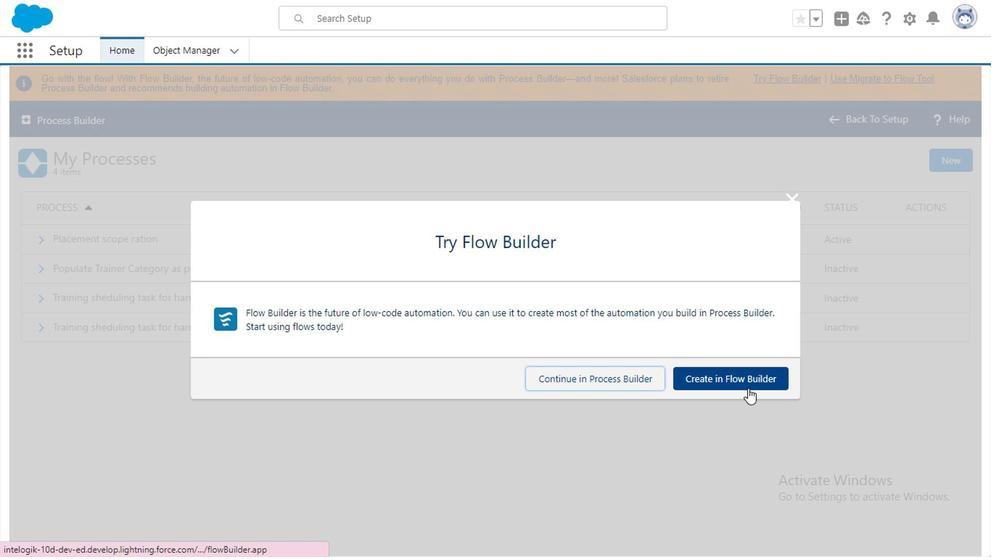 
Action: Mouse pressed left at (746, 382)
Screenshot: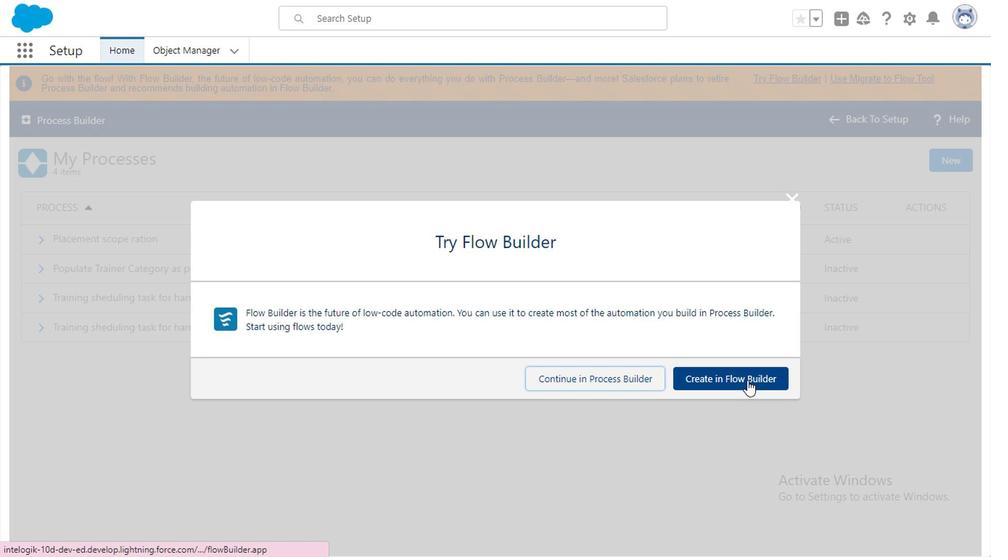 
Action: Mouse moved to (476, 217)
Screenshot: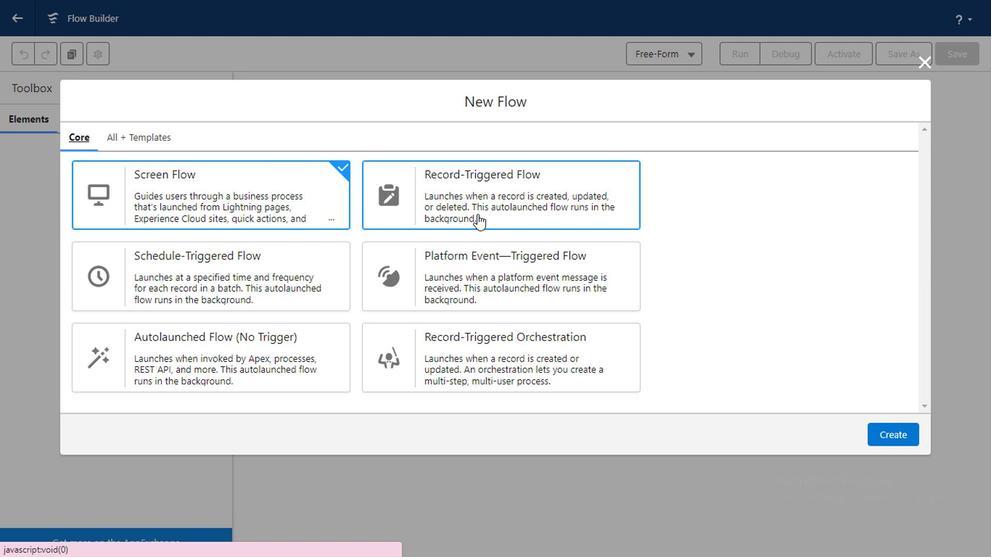 
Action: Mouse pressed left at (476, 217)
Screenshot: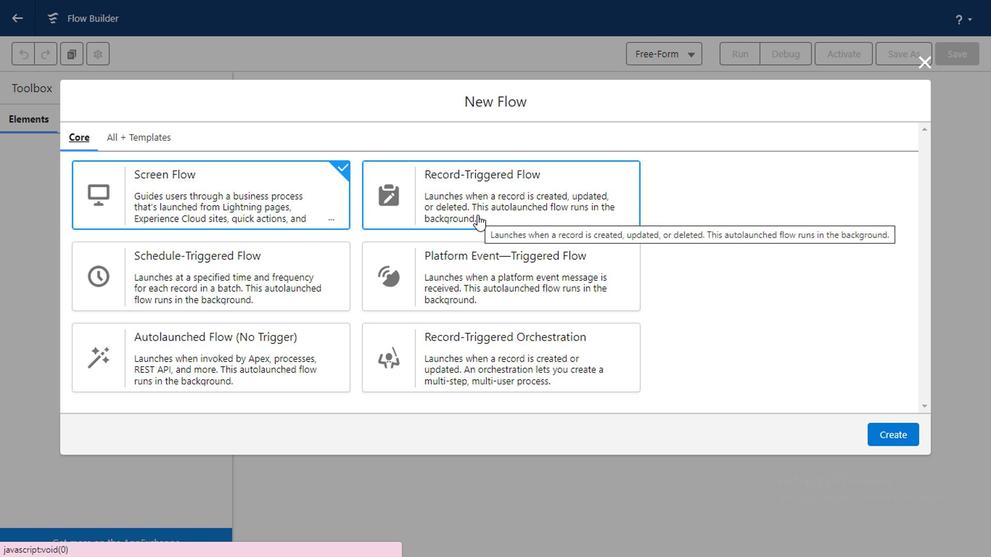 
Action: Mouse moved to (877, 436)
Screenshot: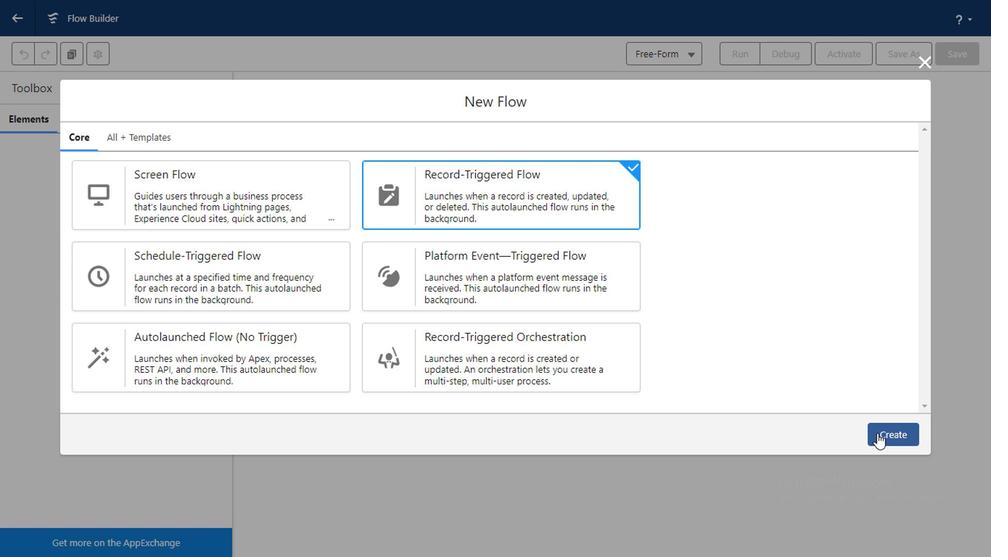 
Action: Mouse pressed left at (877, 436)
Screenshot: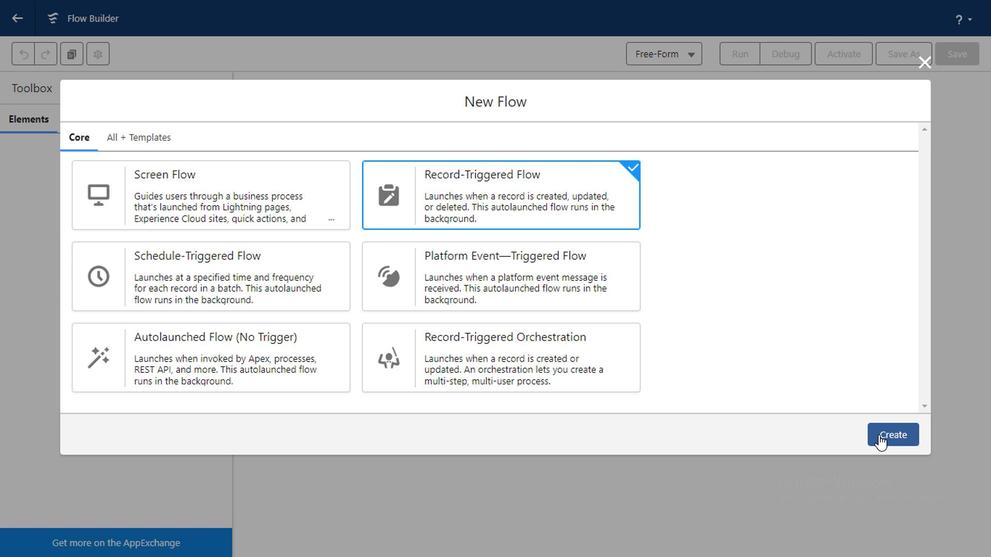
Action: Mouse moved to (385, 164)
Screenshot: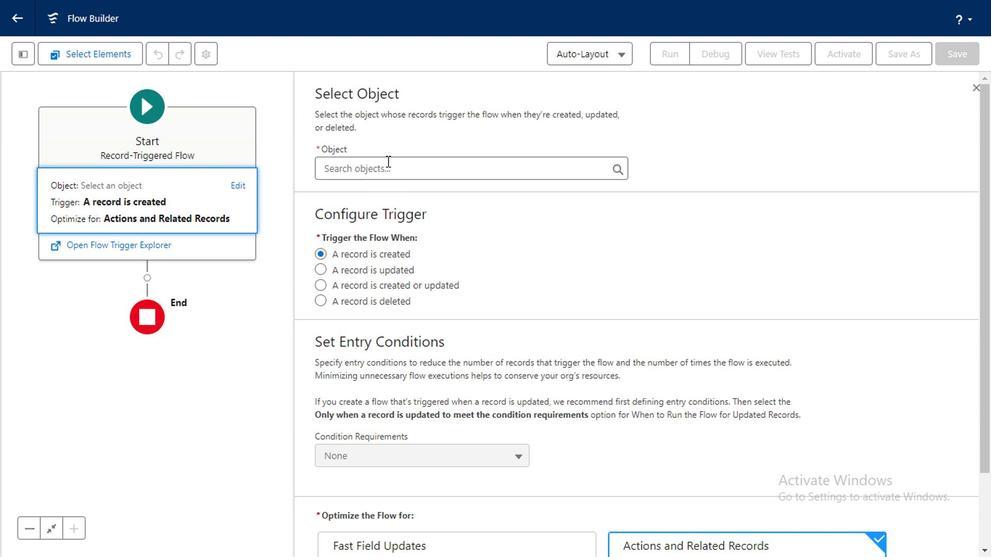 
Action: Mouse pressed left at (385, 164)
Screenshot: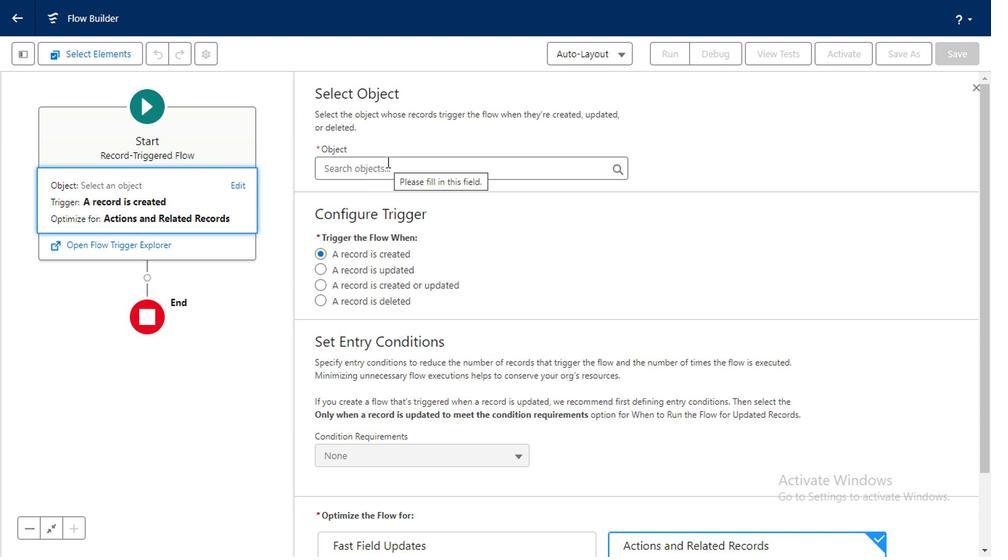 
Action: Mouse moved to (622, 207)
Screenshot: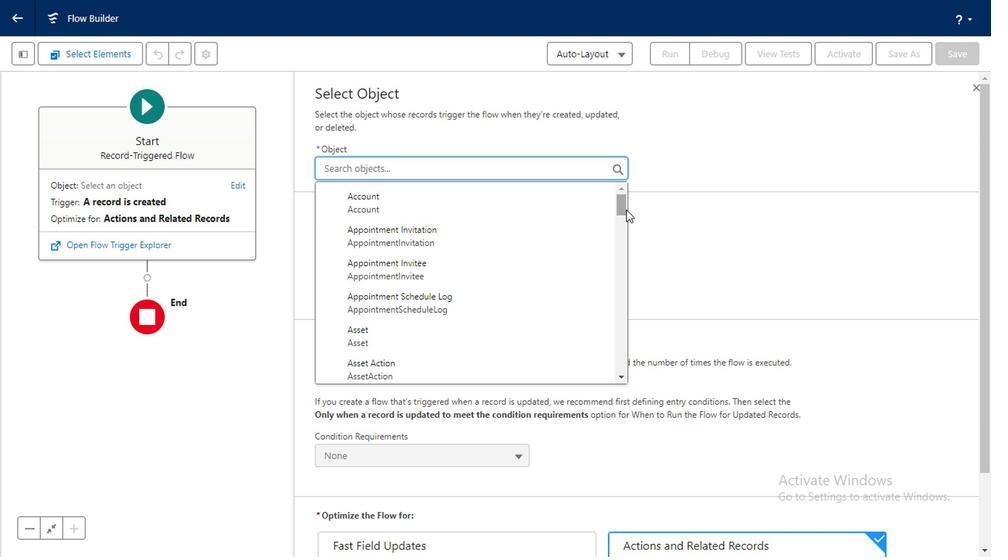 
Action: Mouse pressed left at (622, 207)
Screenshot: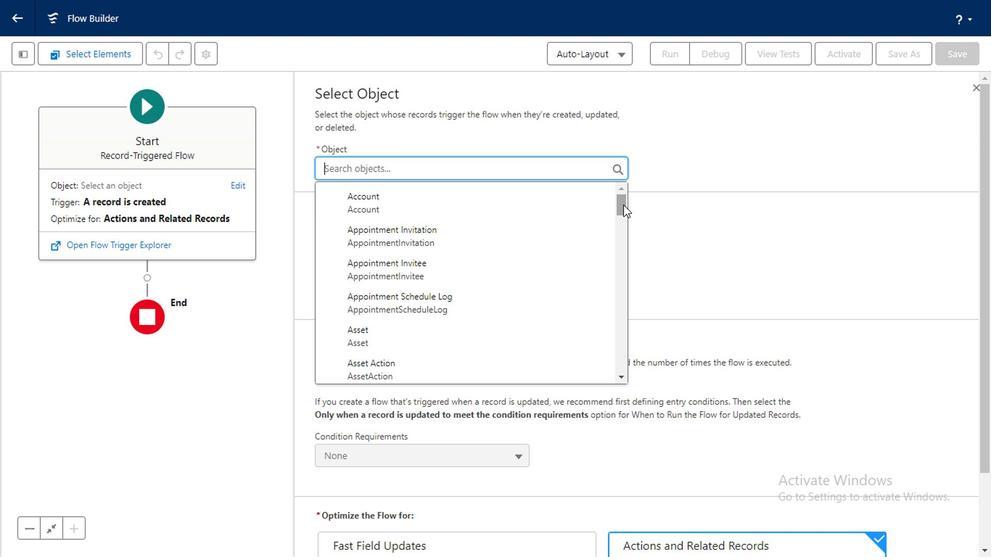 
Action: Mouse moved to (619, 263)
Screenshot: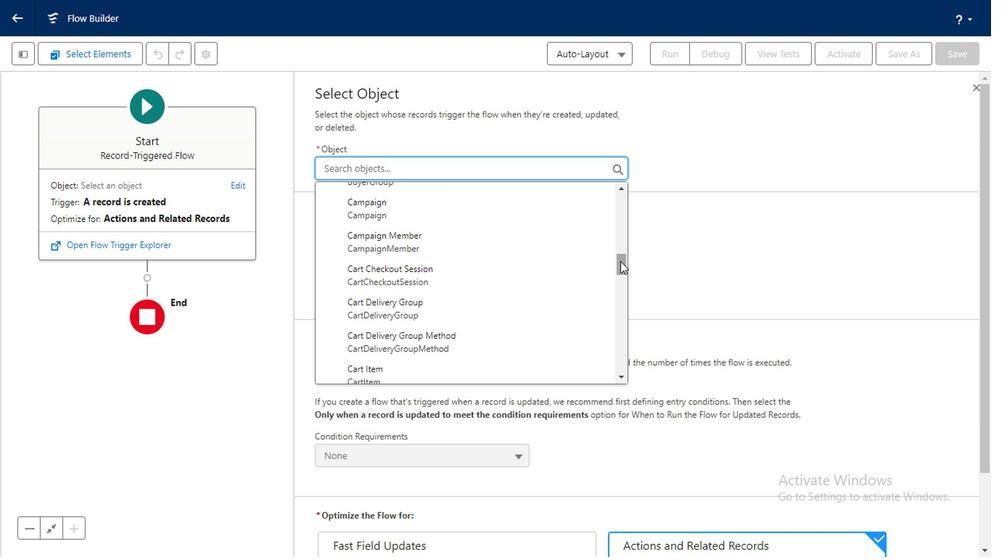 
Action: Mouse pressed left at (619, 263)
Screenshot: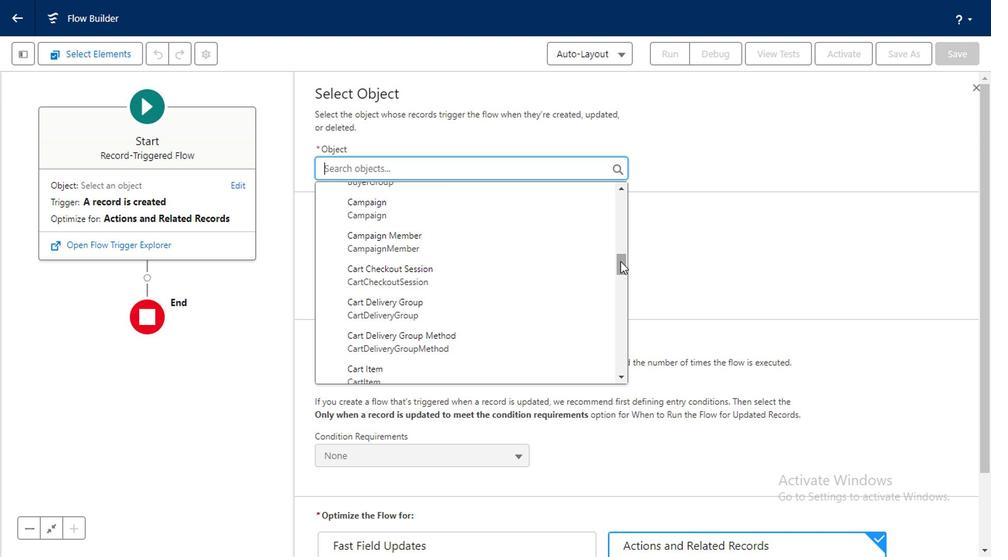 
Action: Mouse moved to (622, 290)
Screenshot: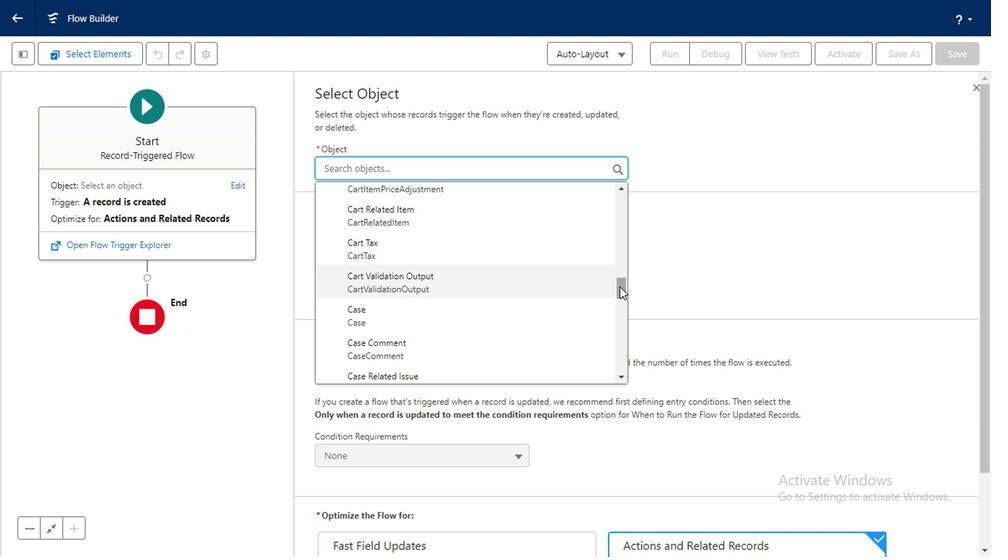 
Action: Mouse pressed left at (622, 290)
Screenshot: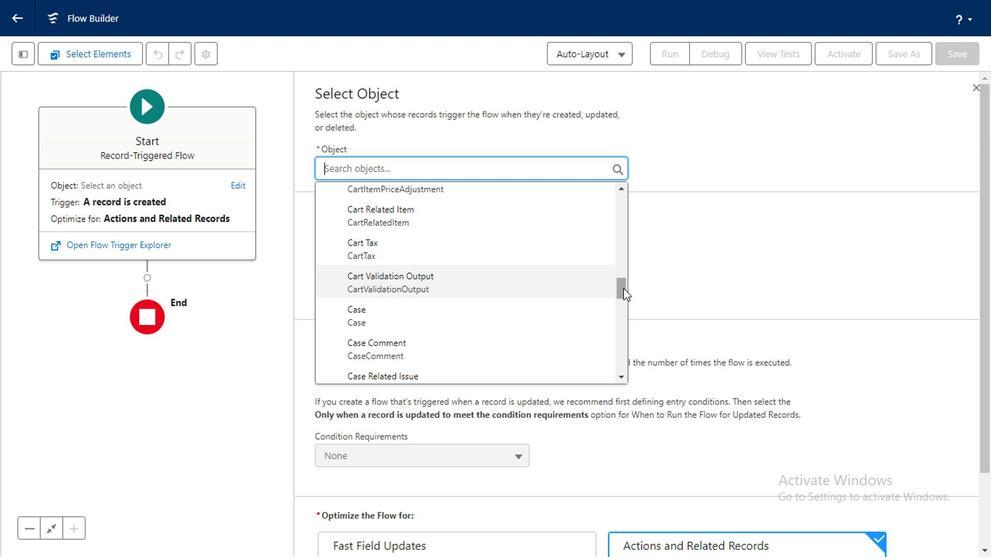 
Action: Mouse moved to (617, 306)
Screenshot: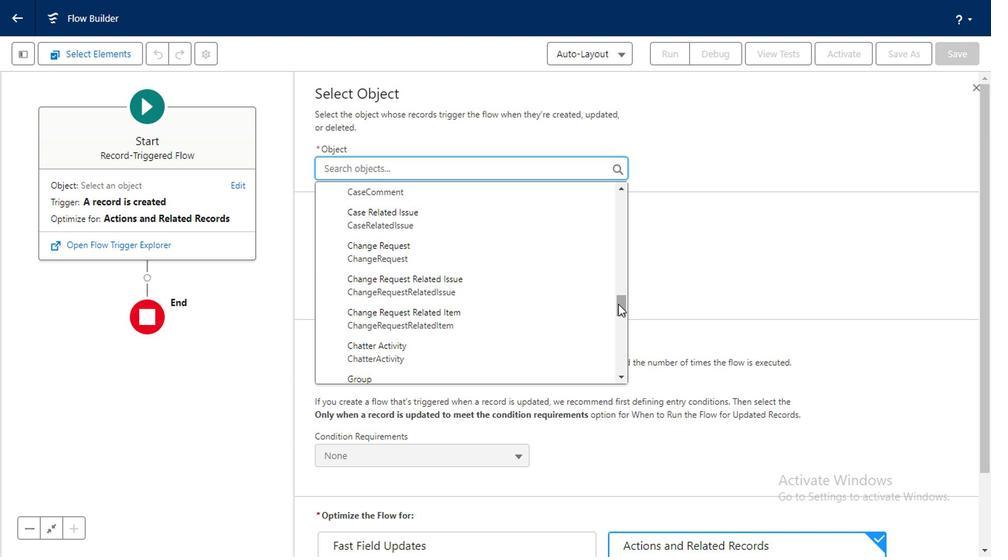 
Action: Mouse pressed left at (617, 306)
Screenshot: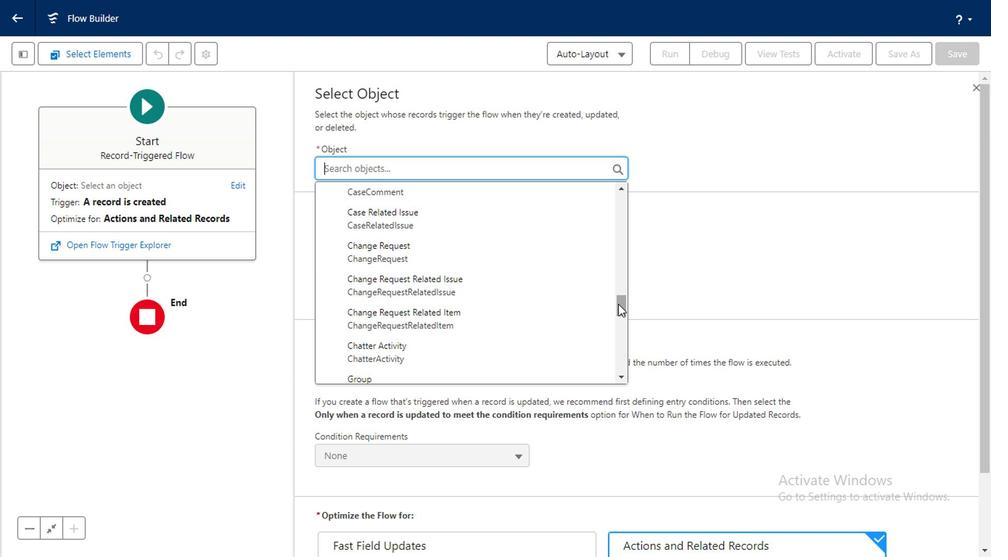 
Action: Mouse moved to (620, 288)
Screenshot: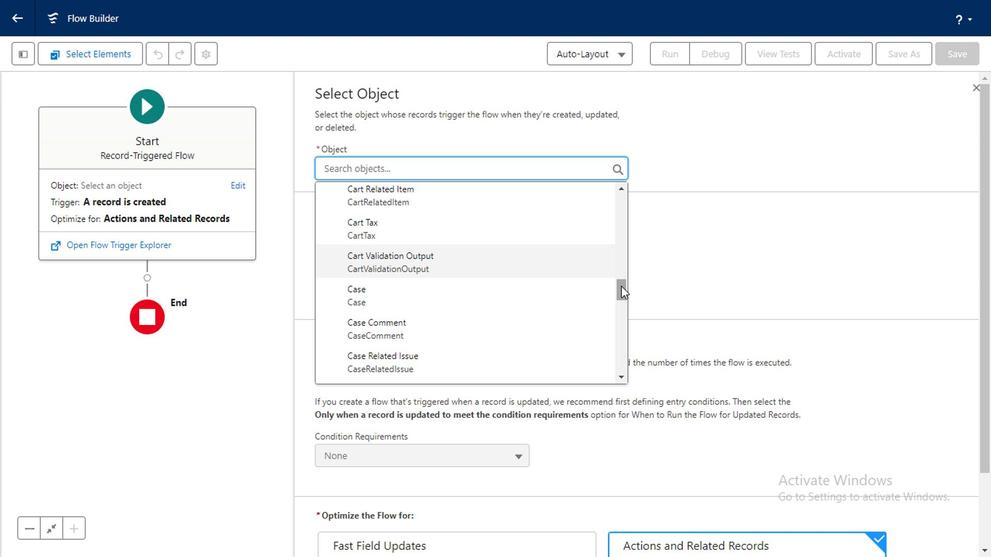 
Action: Mouse pressed left at (620, 288)
Screenshot: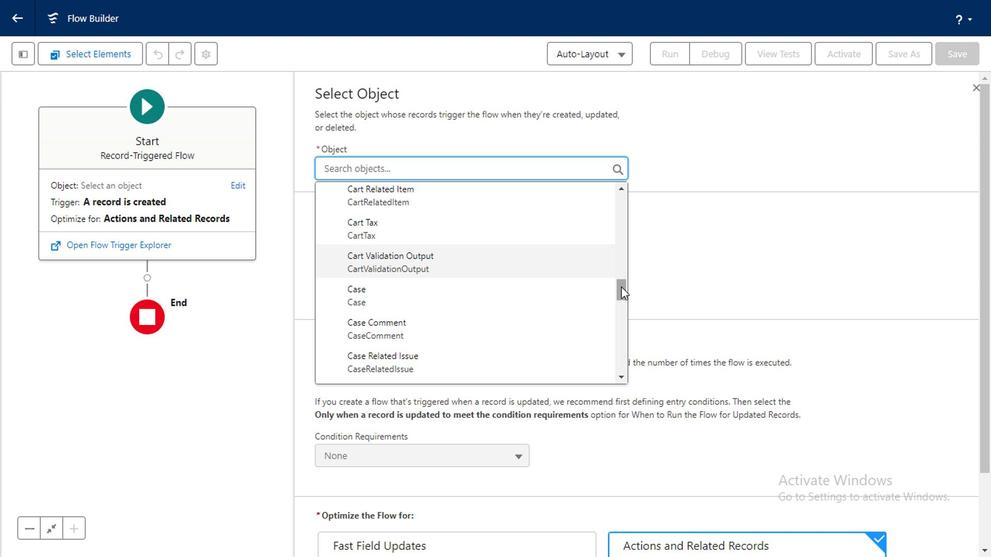 
Action: Mouse moved to (620, 309)
Screenshot: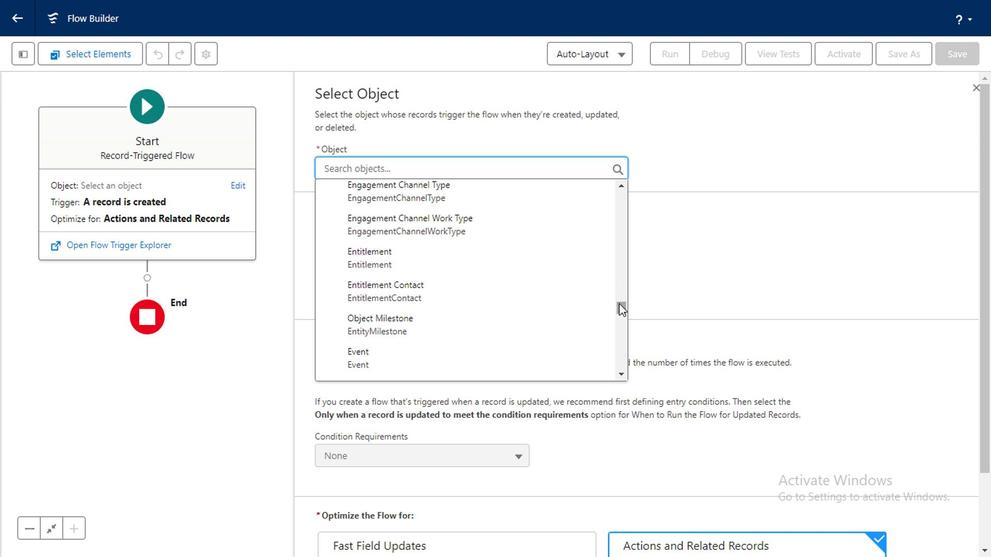 
Action: Mouse pressed left at (620, 309)
Screenshot: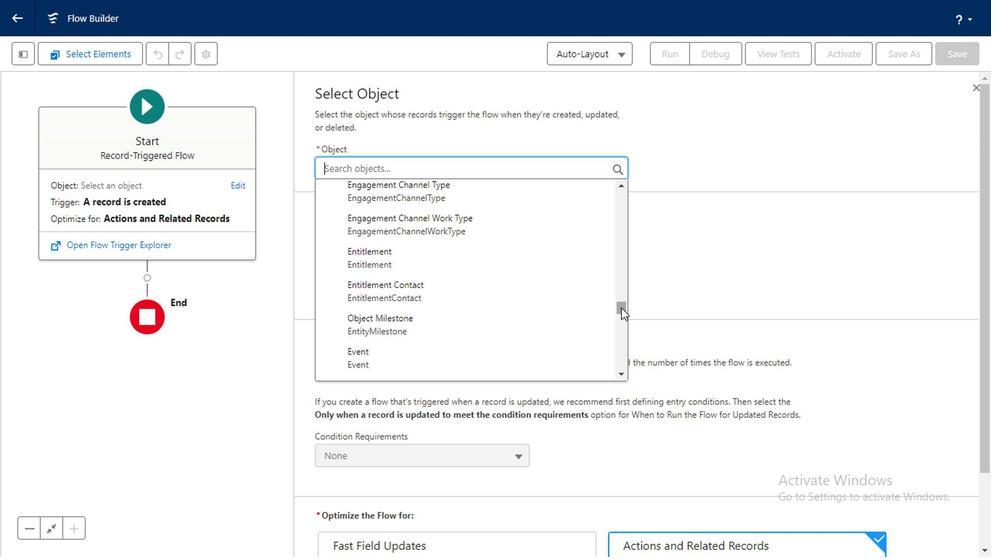 
Action: Mouse moved to (620, 320)
Screenshot: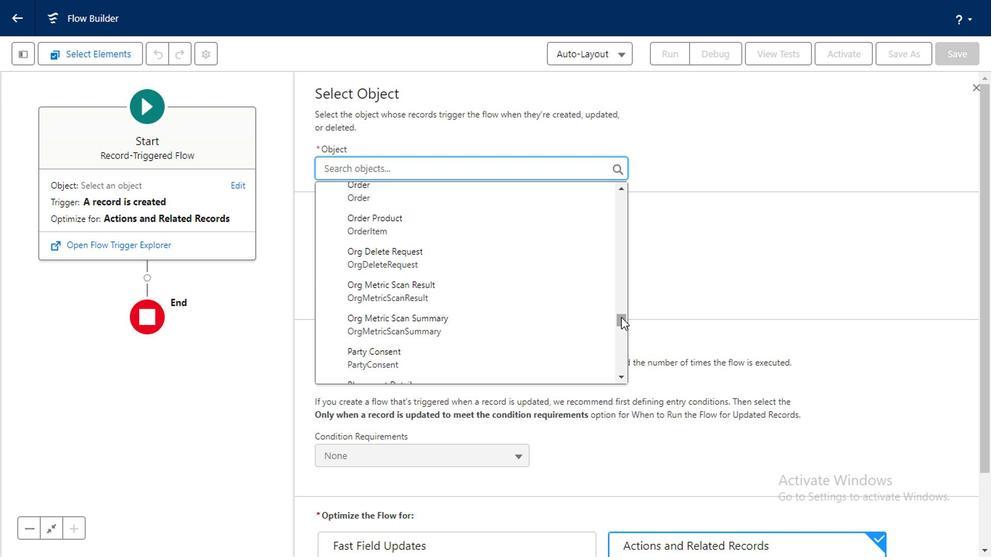 
Action: Mouse pressed left at (620, 320)
Screenshot: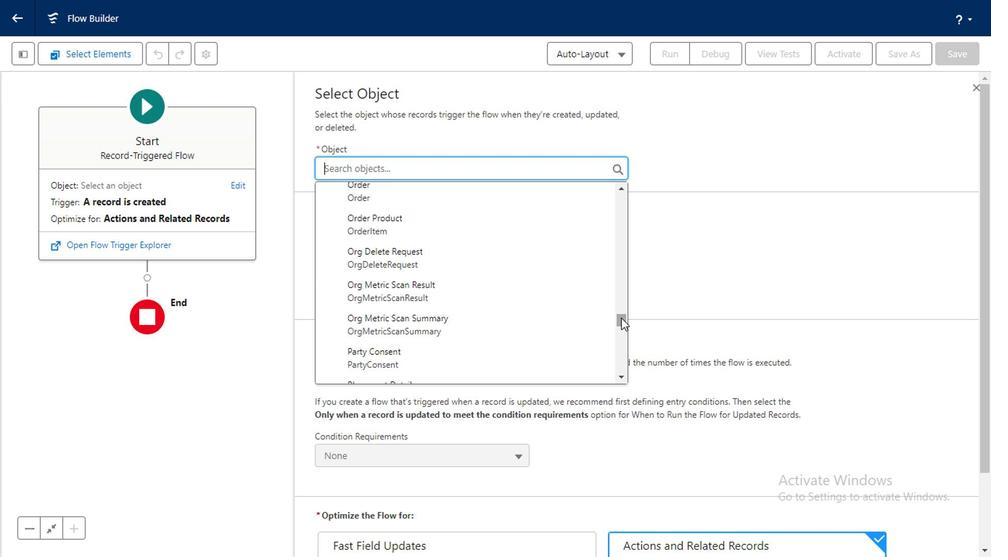 
Action: Mouse moved to (620, 338)
Screenshot: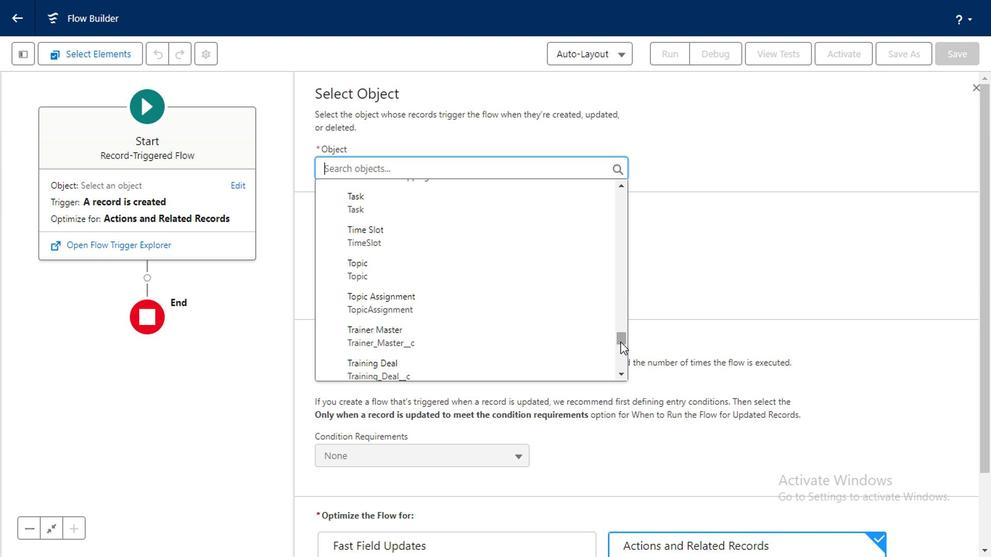 
Action: Mouse pressed left at (620, 338)
Screenshot: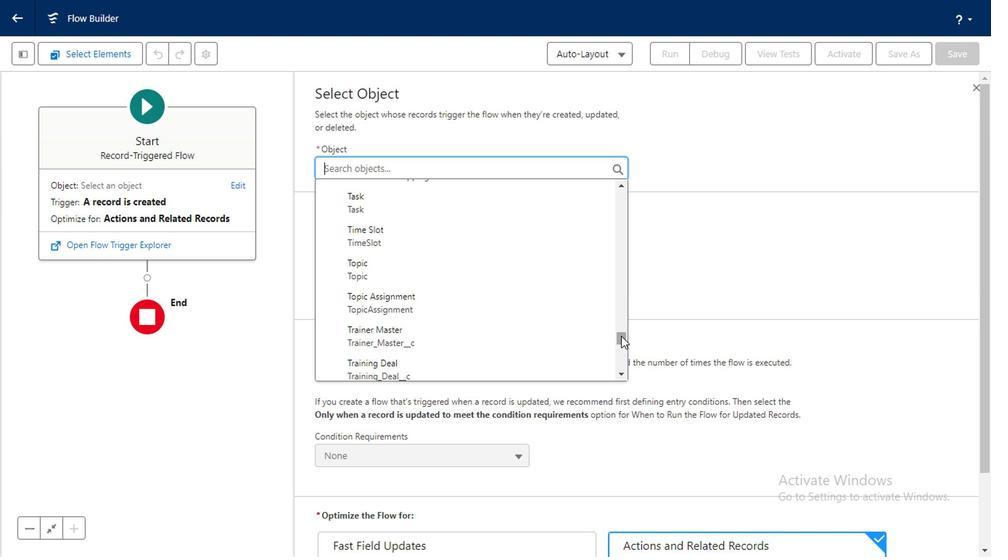 
Action: Mouse moved to (377, 268)
Screenshot: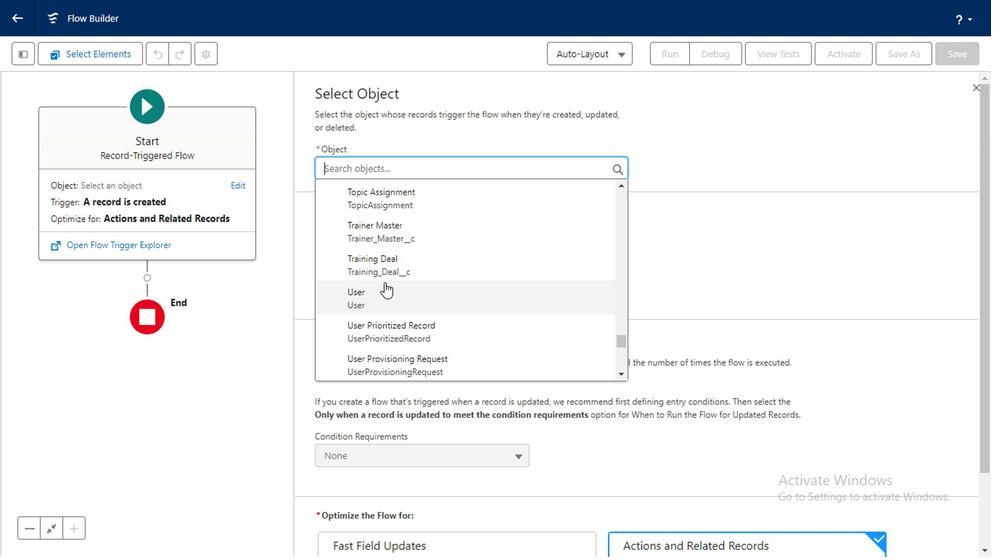 
Action: Mouse pressed left at (377, 268)
Screenshot: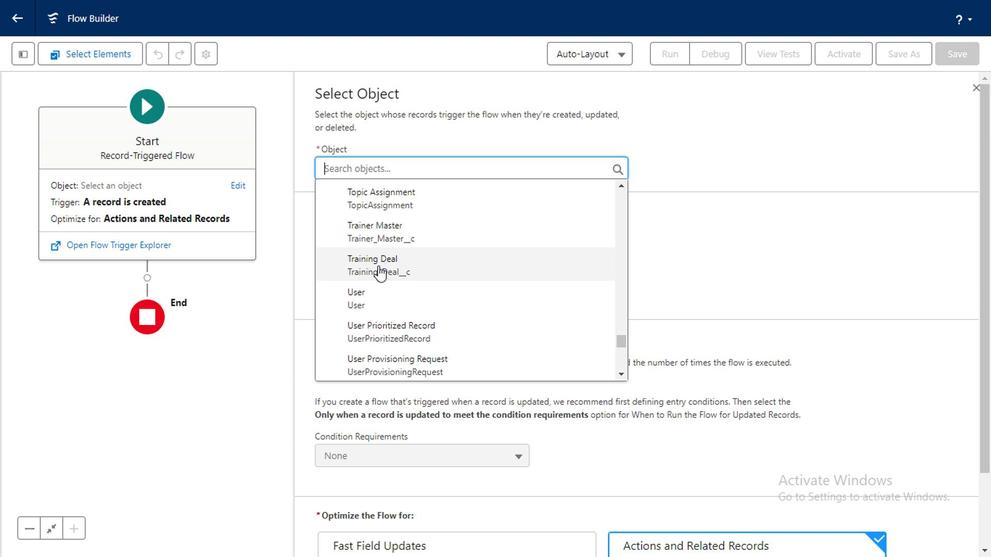 
Action: Mouse moved to (385, 473)
Screenshot: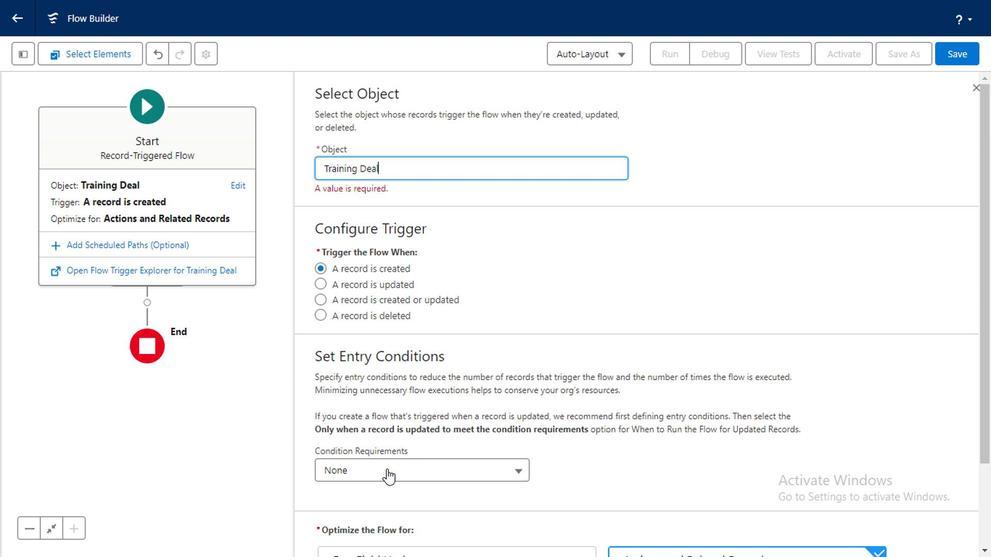 
Action: Mouse pressed left at (385, 473)
Screenshot: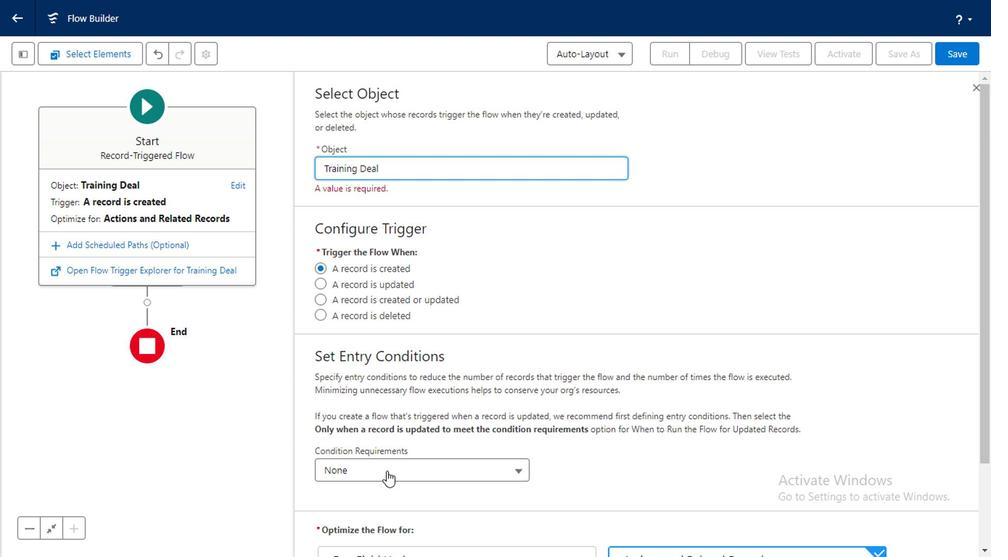 
Action: Mouse moved to (412, 354)
Screenshot: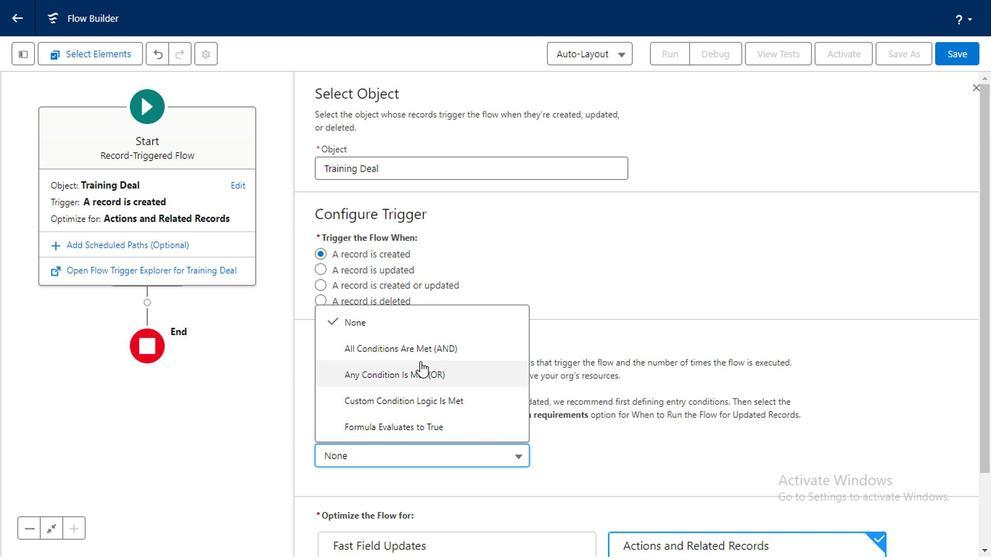 
Action: Mouse pressed left at (412, 354)
Screenshot: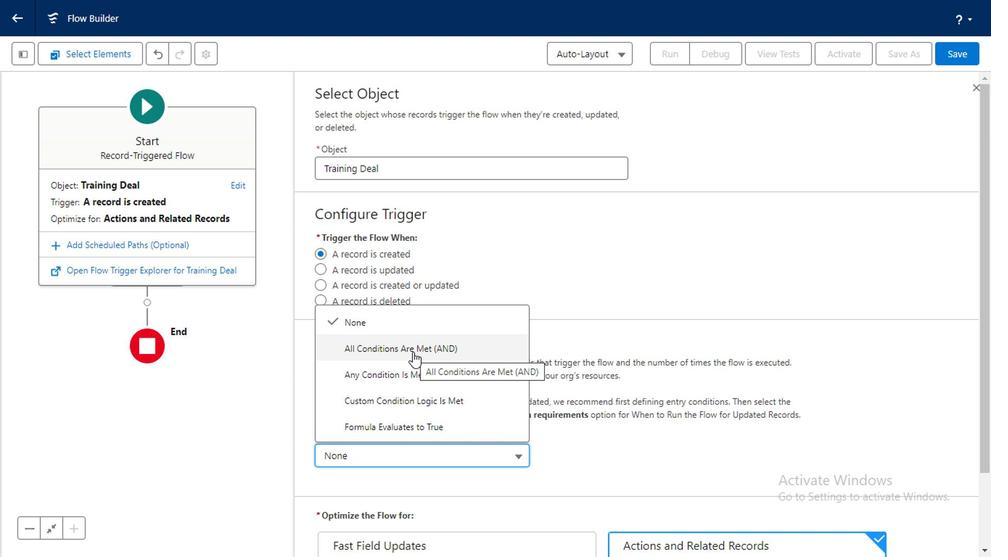 
Action: Mouse moved to (984, 381)
Screenshot: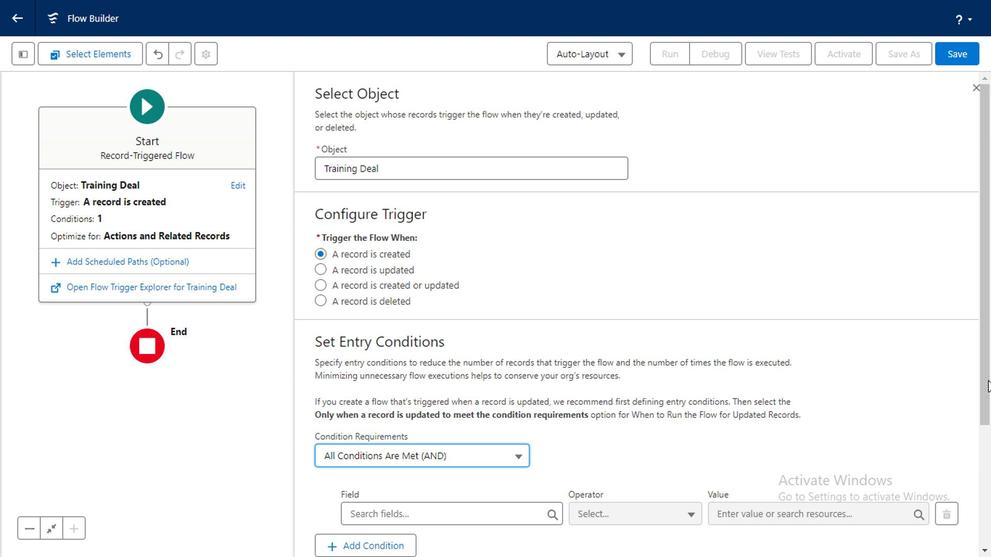 
Action: Mouse pressed left at (984, 381)
Screenshot: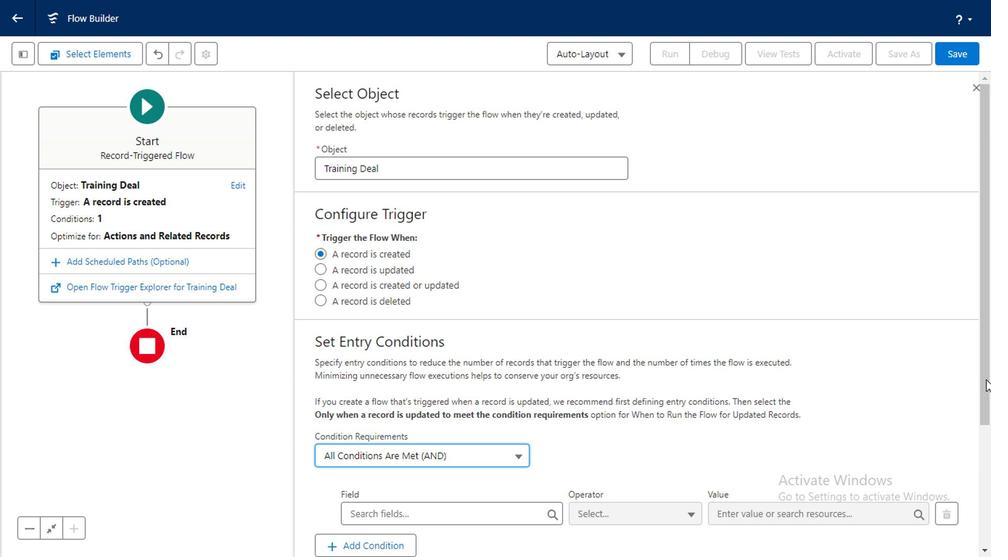 
Action: Mouse moved to (508, 412)
Screenshot: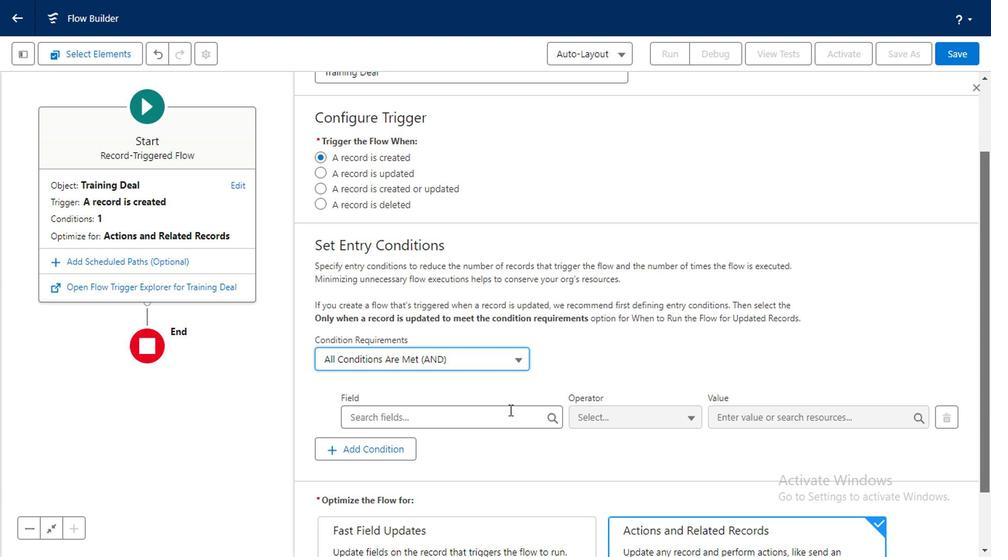 
Action: Mouse pressed left at (508, 412)
Screenshot: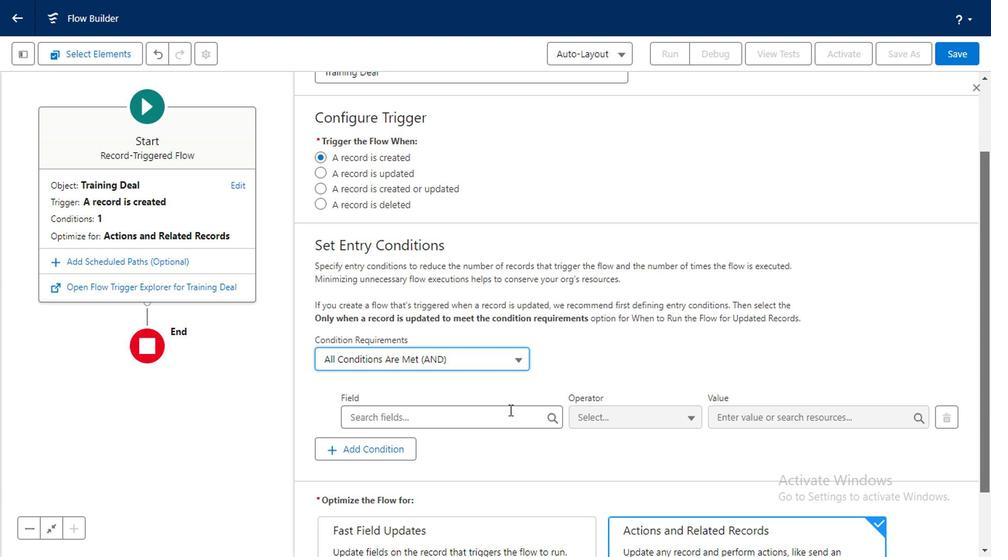 
Action: Mouse moved to (556, 241)
Screenshot: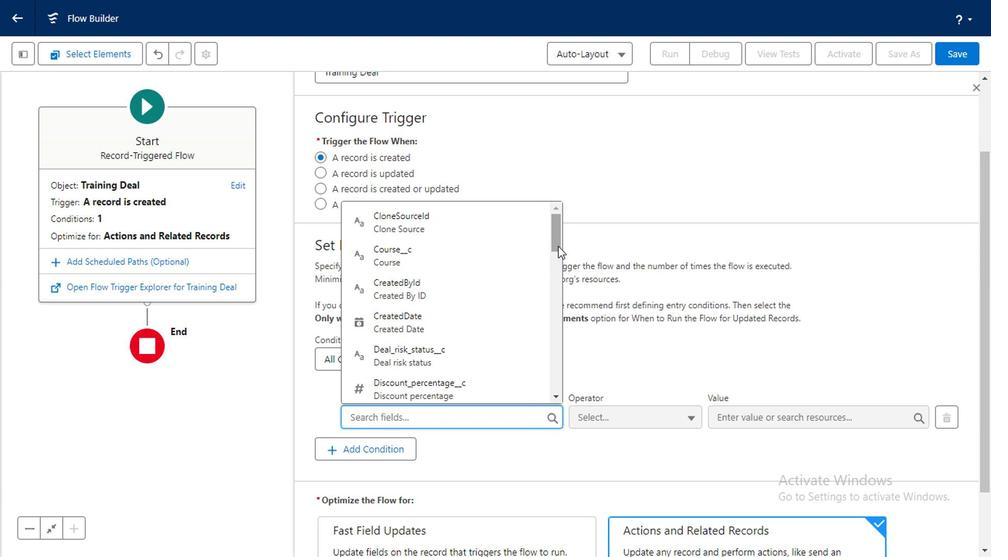 
Action: Mouse pressed left at (556, 241)
Screenshot: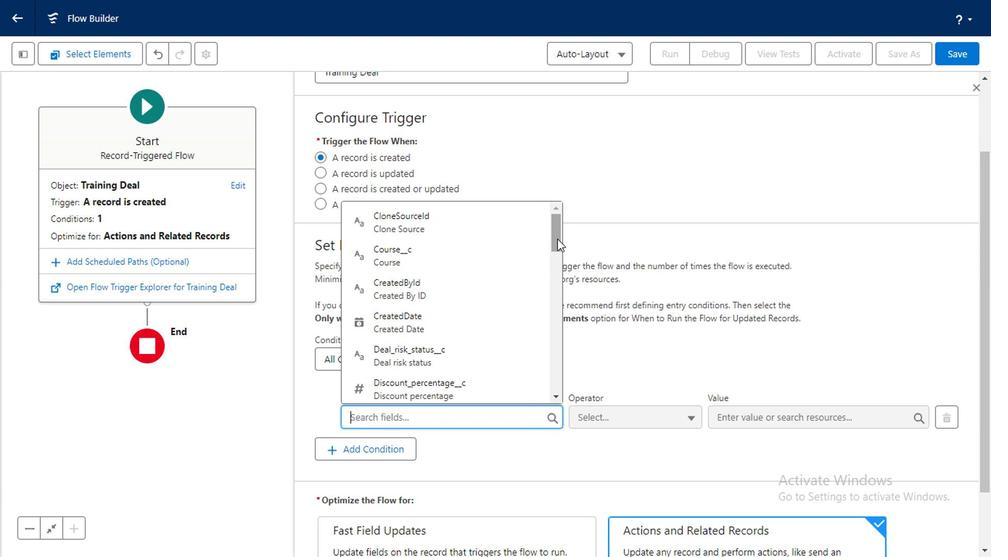 
Action: Mouse moved to (554, 302)
Screenshot: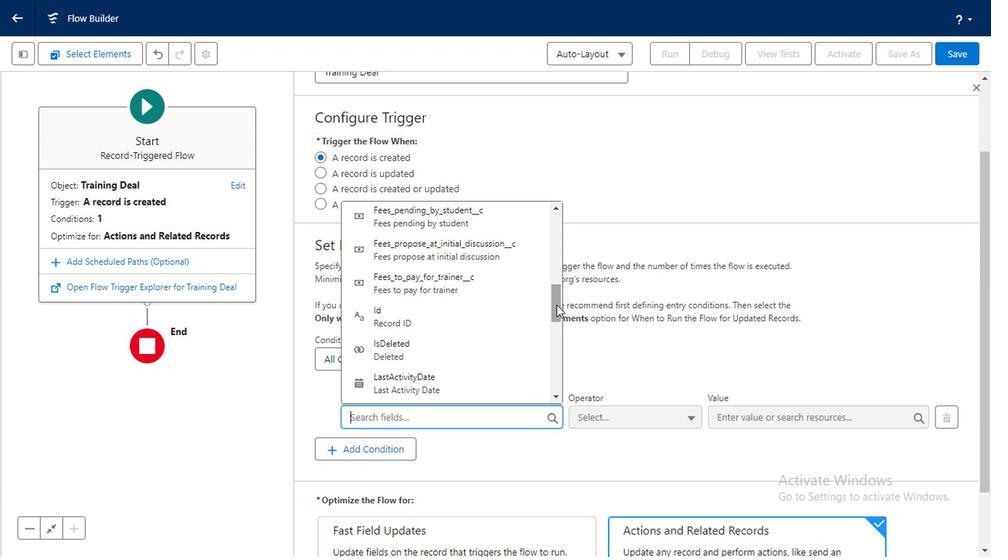 
Action: Mouse pressed left at (554, 302)
Screenshot: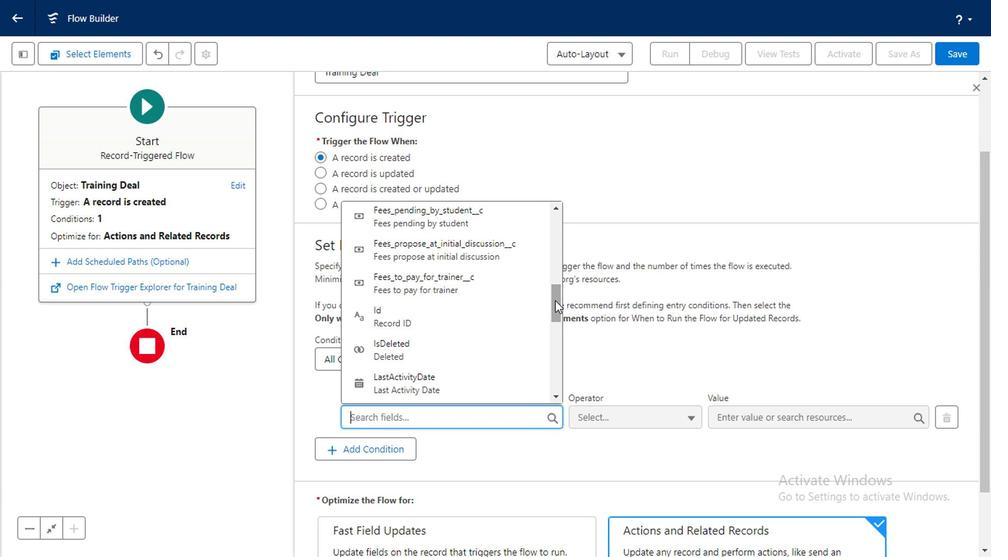 
Action: Mouse moved to (620, 147)
Screenshot: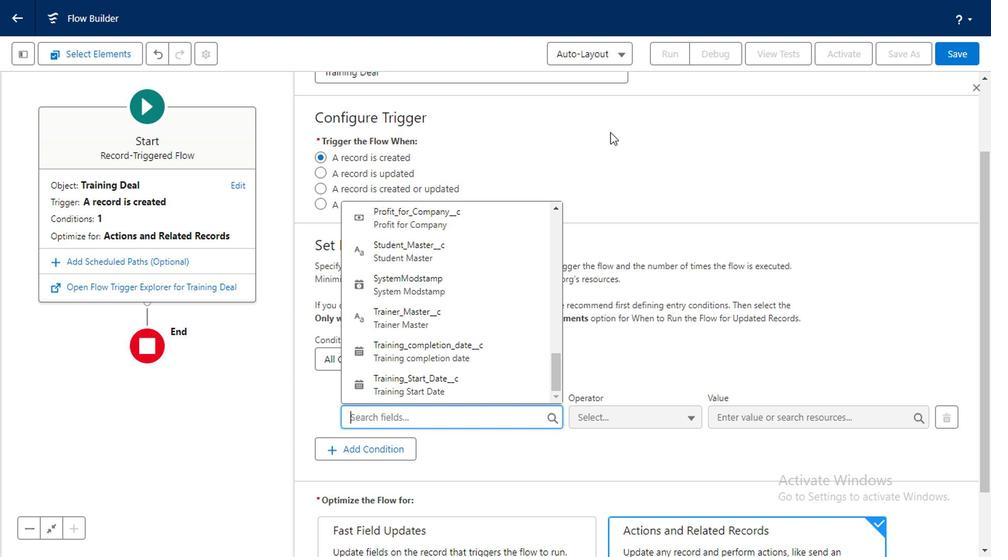 
Action: Mouse pressed left at (620, 147)
Screenshot: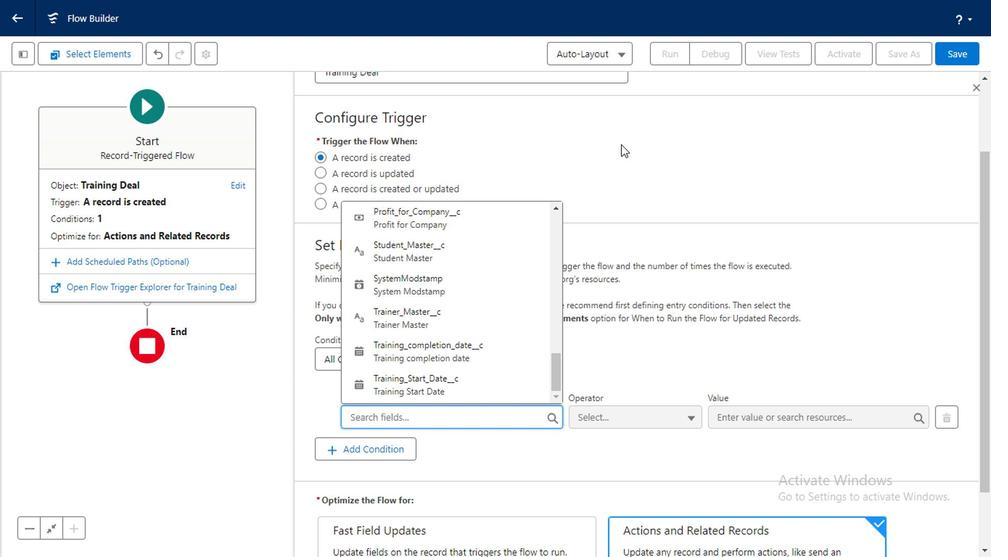 
Action: Mouse moved to (485, 421)
Screenshot: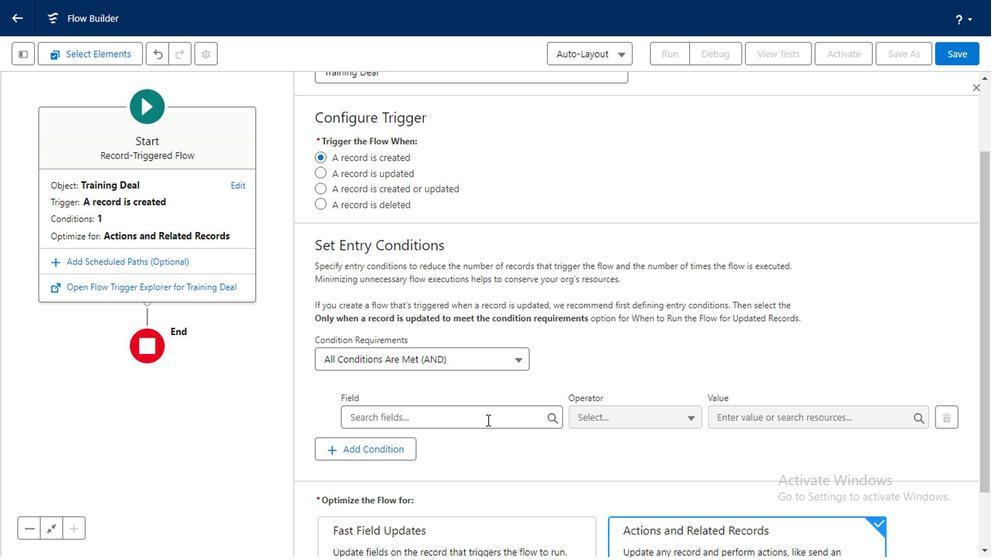 
Action: Mouse pressed left at (485, 421)
Screenshot: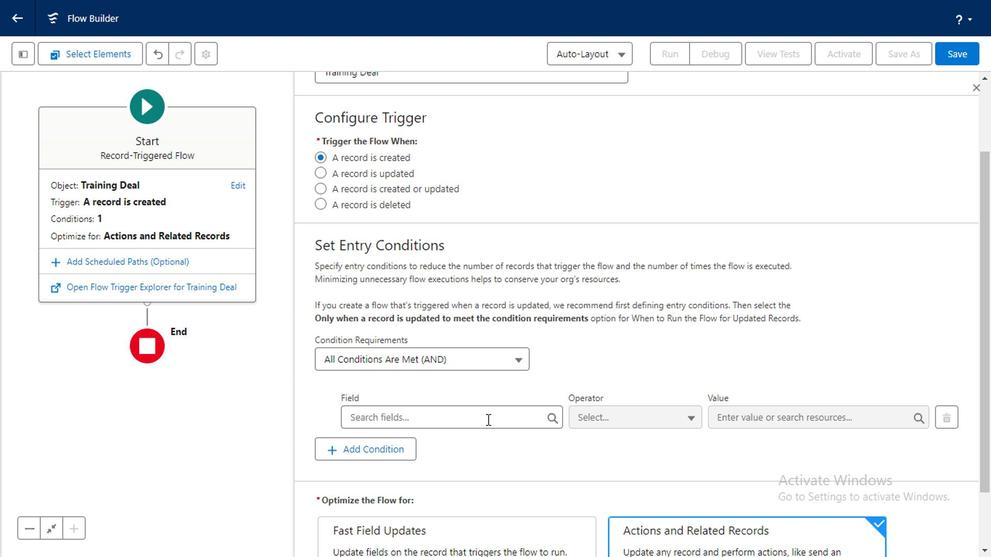 
Action: Mouse moved to (552, 238)
Screenshot: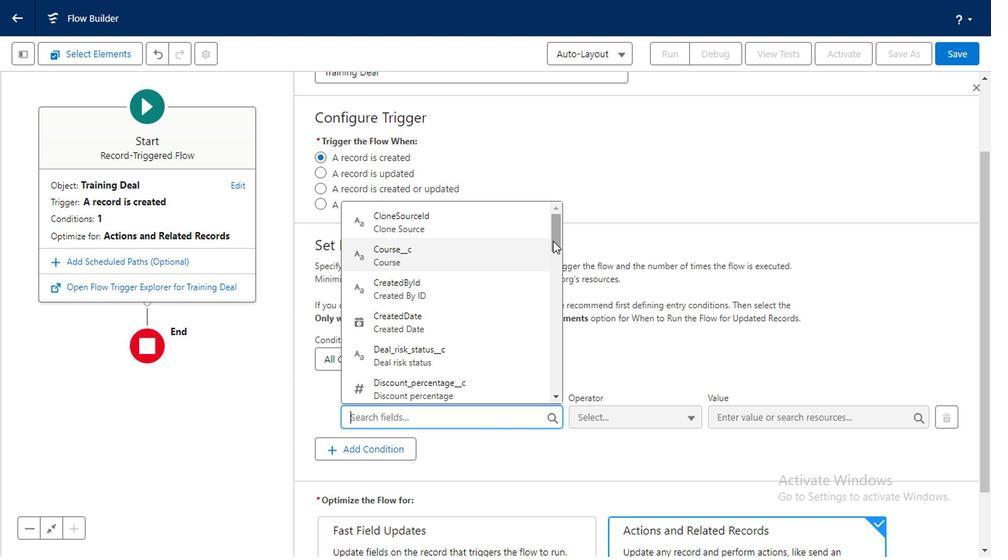 
Action: Mouse pressed left at (552, 238)
Screenshot: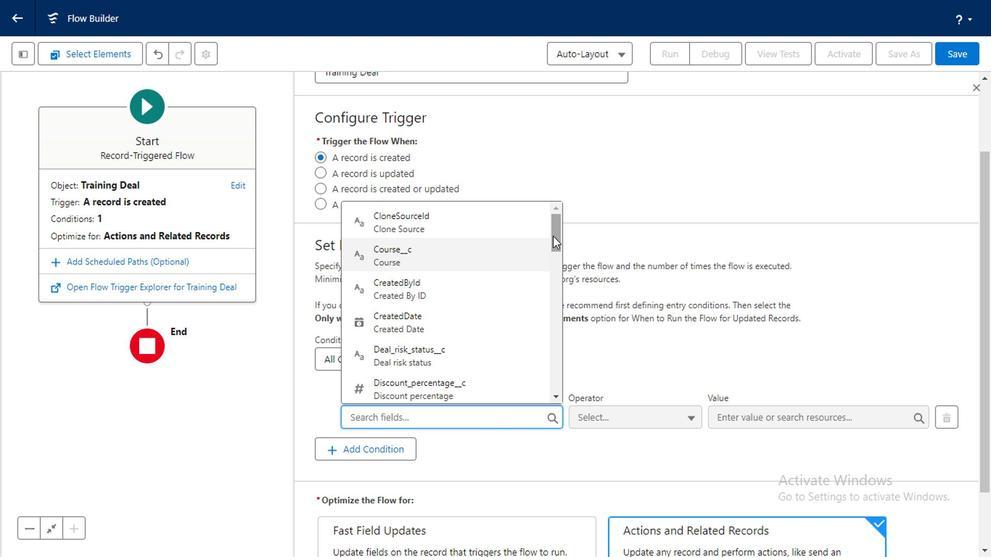 
Action: Mouse moved to (627, 170)
Screenshot: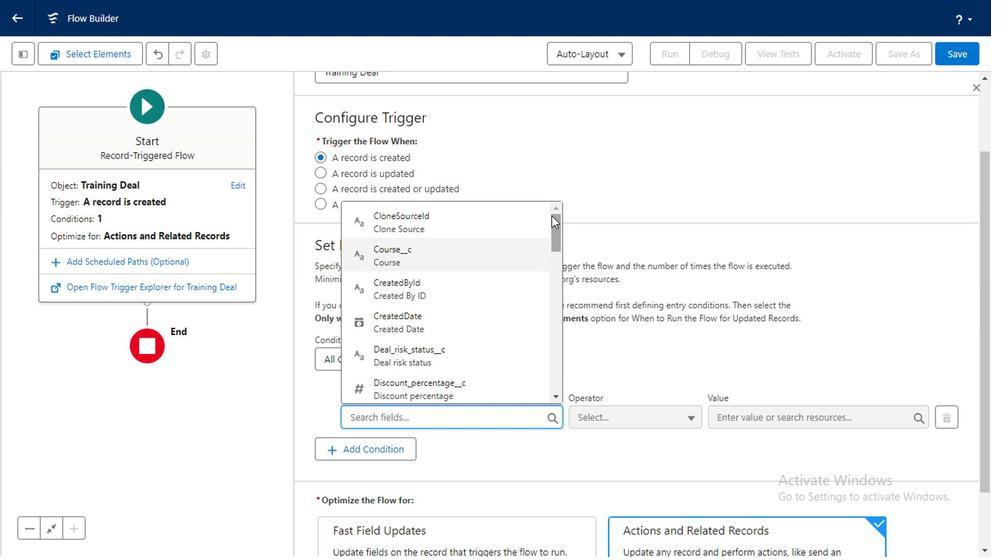 
Action: Mouse pressed left at (627, 170)
Screenshot: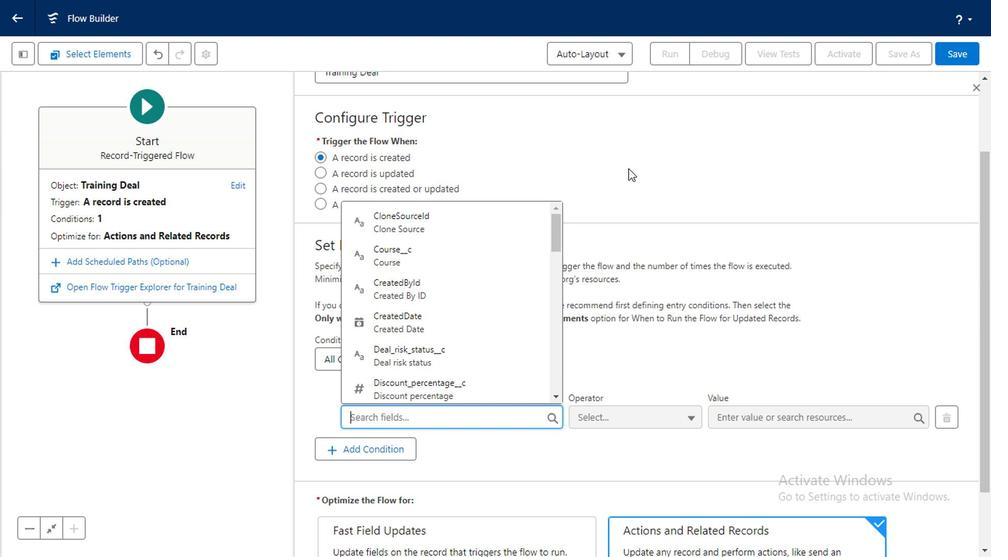 
Action: Mouse moved to (987, 455)
Screenshot: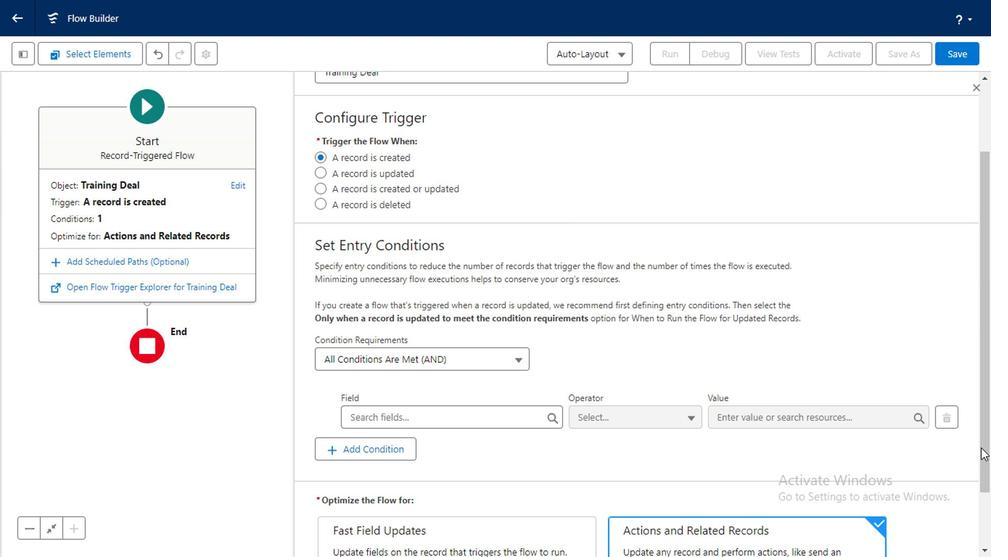 
Action: Mouse pressed left at (987, 455)
Screenshot: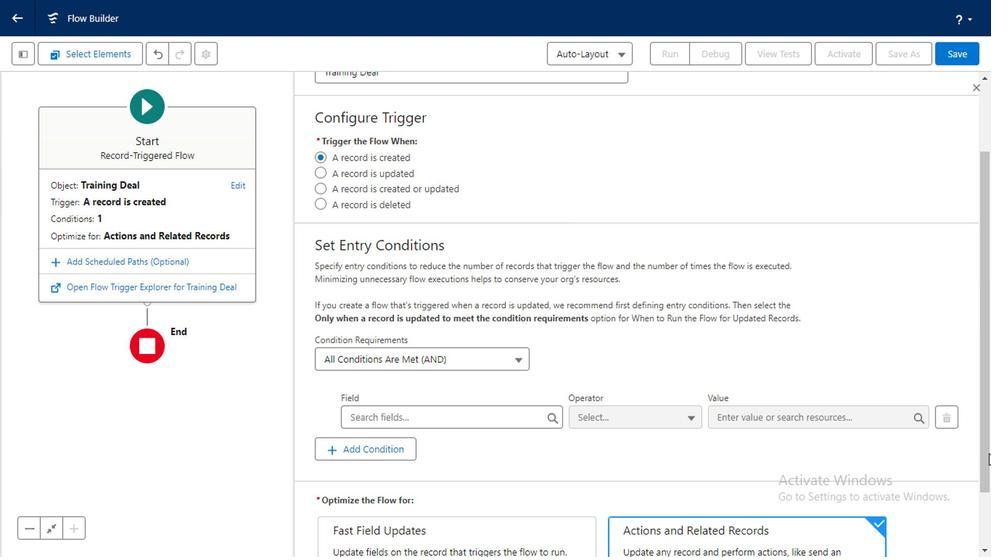 
Action: Mouse moved to (448, 170)
Screenshot: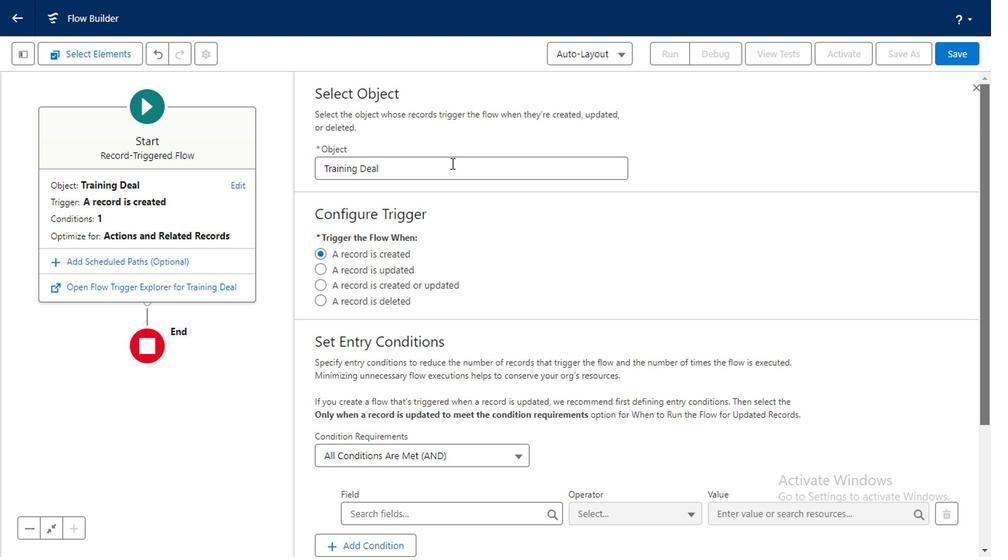 
Action: Mouse pressed left at (448, 170)
Screenshot: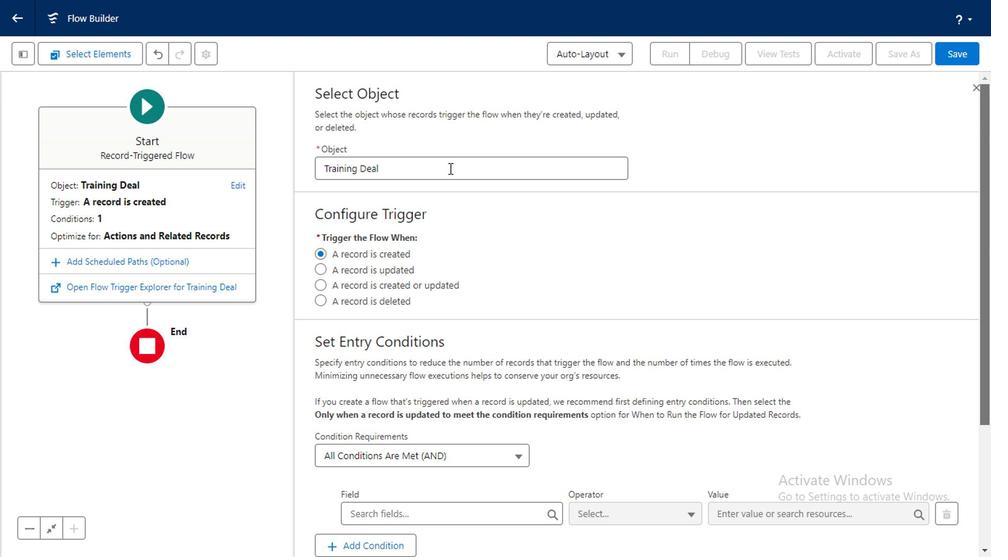 
Action: Key pressed <Key.backspace><Key.backspace><Key.backspace><Key.backspace><Key.backspace><Key.backspace><Key.backspace><Key.backspace><Key.backspace><Key.backspace><Key.backspace><Key.backspace><Key.backspace><Key.backspace><Key.backspace><Key.backspace><Key.backspace><Key.backspace><Key.backspace><Key.backspace><Key.caps_lock>S<Key.caps_lock>tude
Screenshot: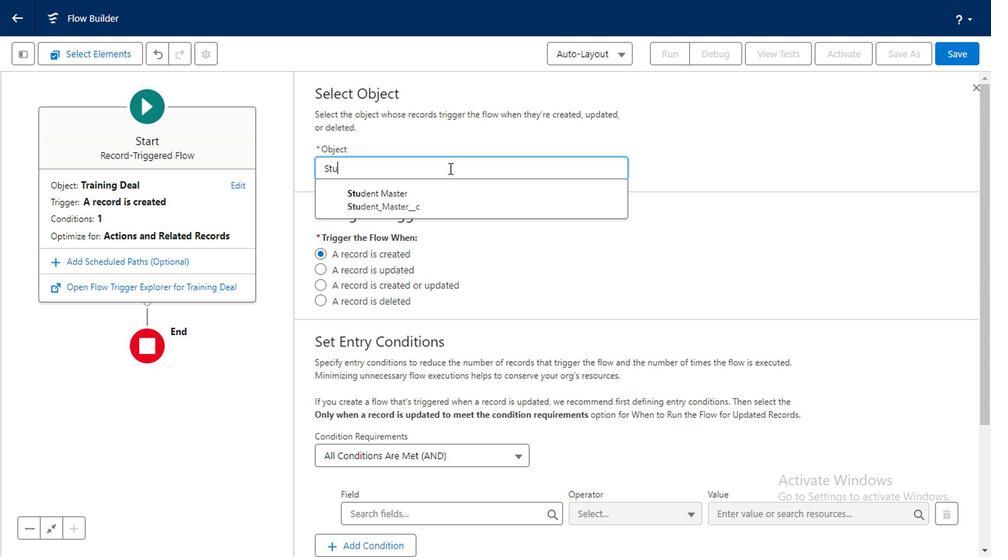 
Action: Mouse moved to (434, 199)
Screenshot: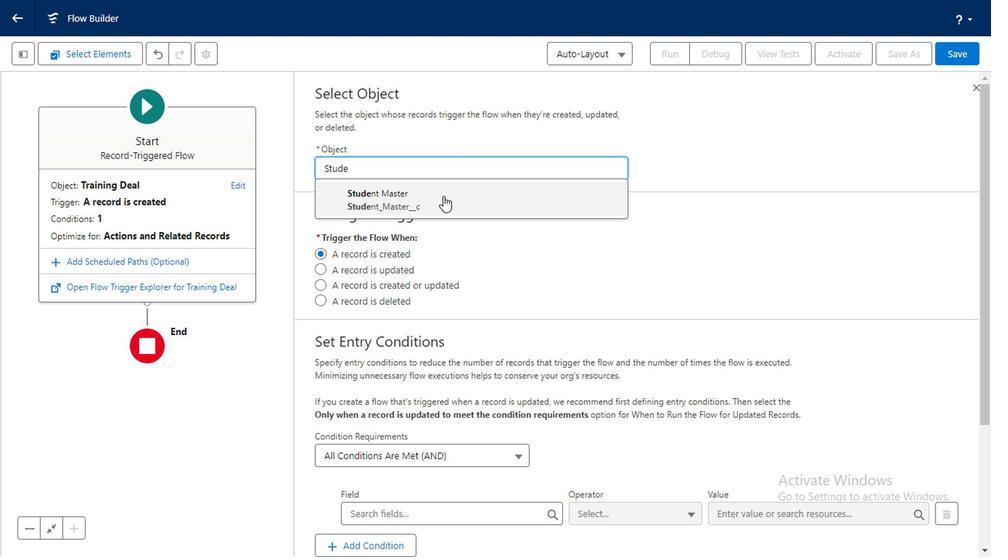 
Action: Mouse pressed left at (434, 199)
Screenshot: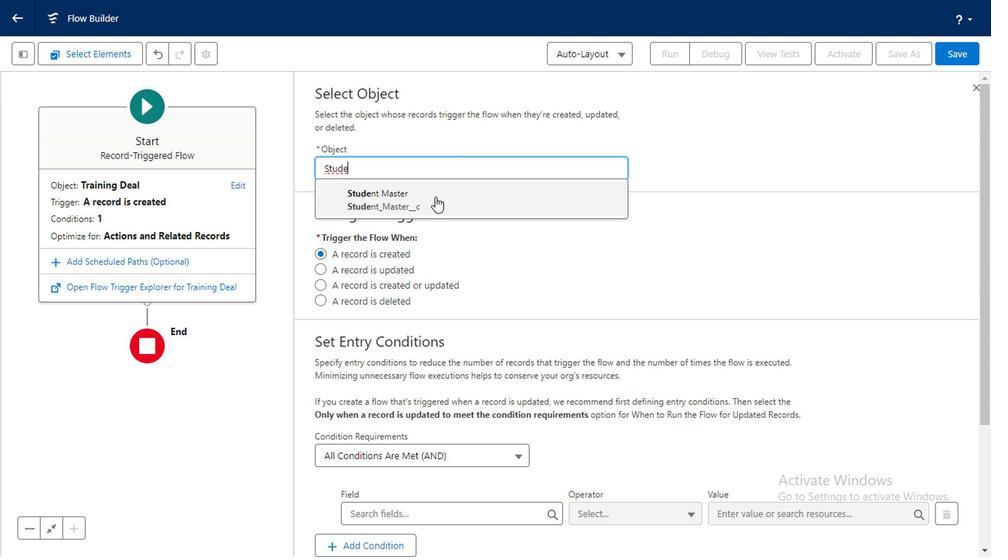 
Action: Mouse moved to (468, 522)
Screenshot: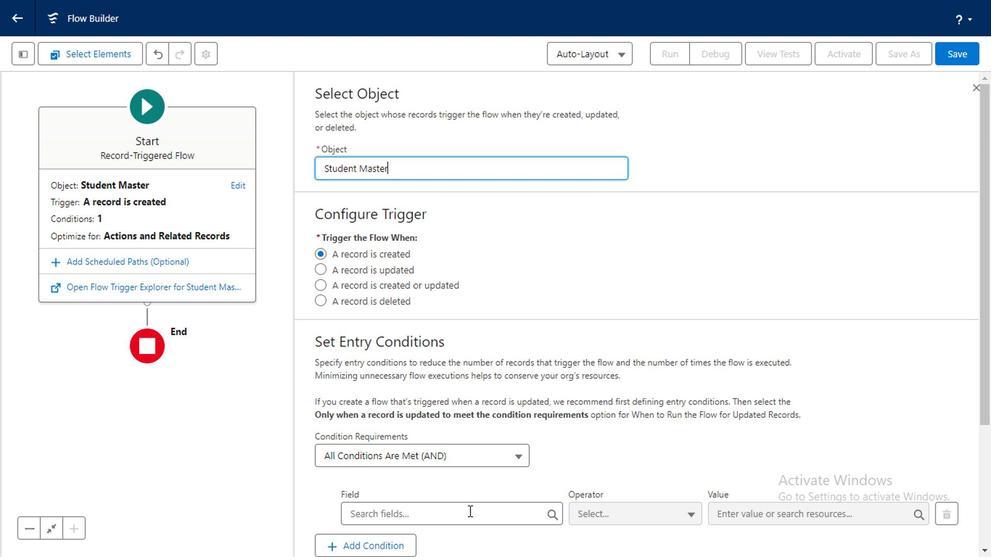 
Action: Mouse pressed left at (468, 522)
Screenshot: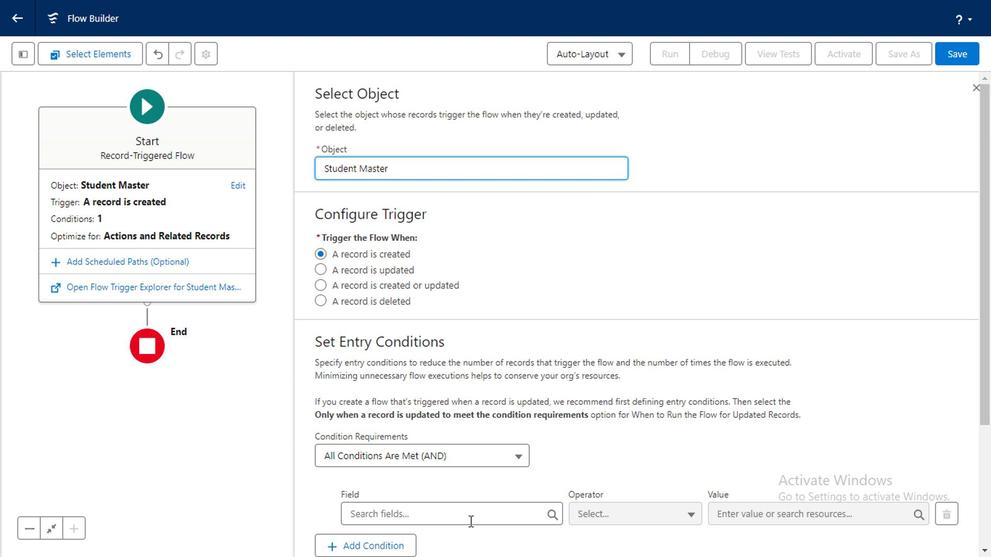 
Action: Mouse moved to (445, 451)
Screenshot: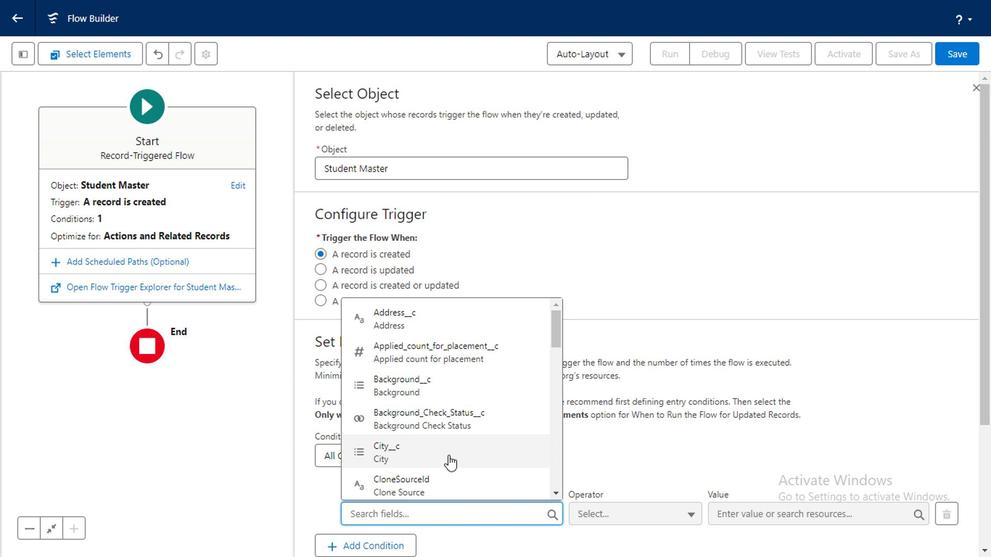 
Action: Mouse pressed left at (445, 451)
Screenshot: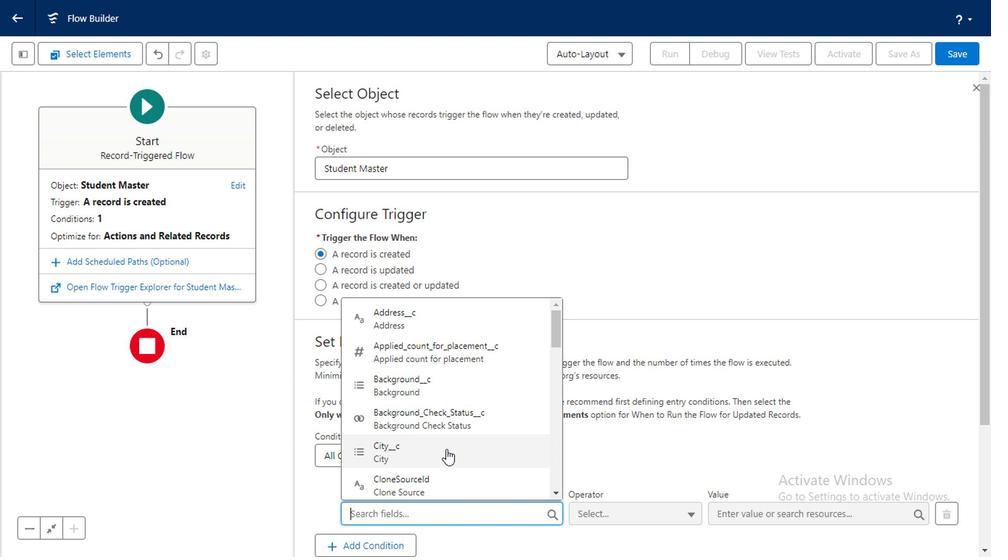 
Action: Mouse moved to (762, 513)
Screenshot: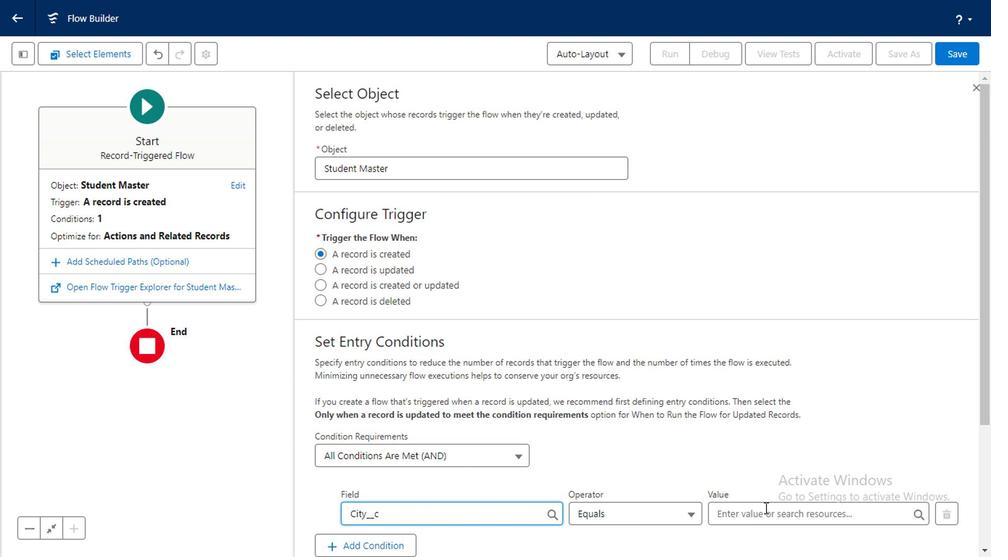 
Action: Mouse pressed left at (762, 513)
Screenshot: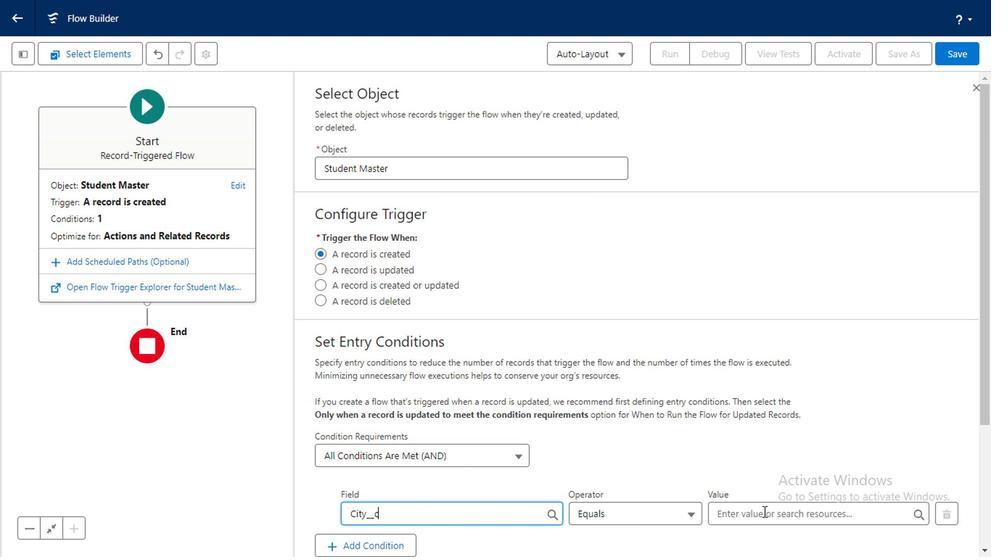 
Action: Mouse moved to (769, 349)
Screenshot: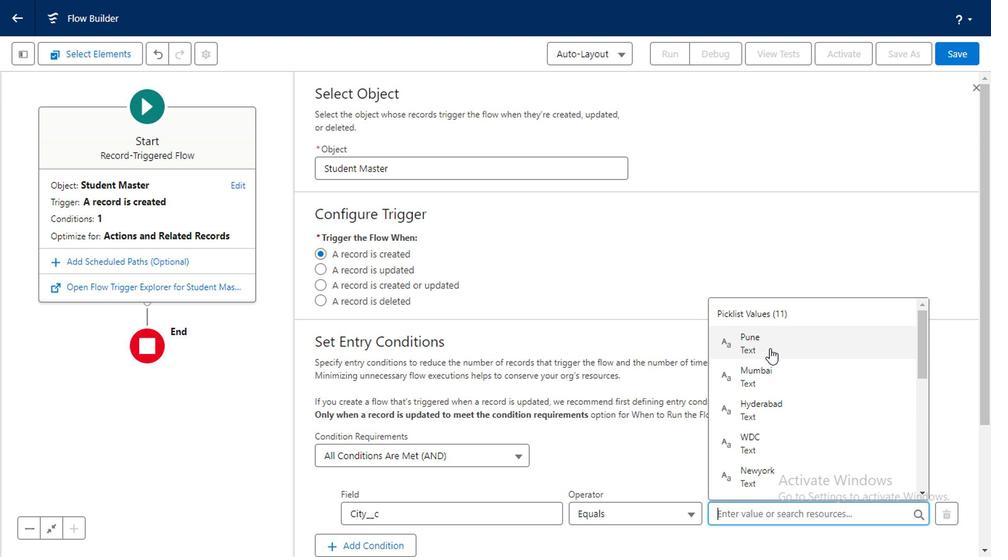 
Action: Mouse pressed left at (769, 349)
Screenshot: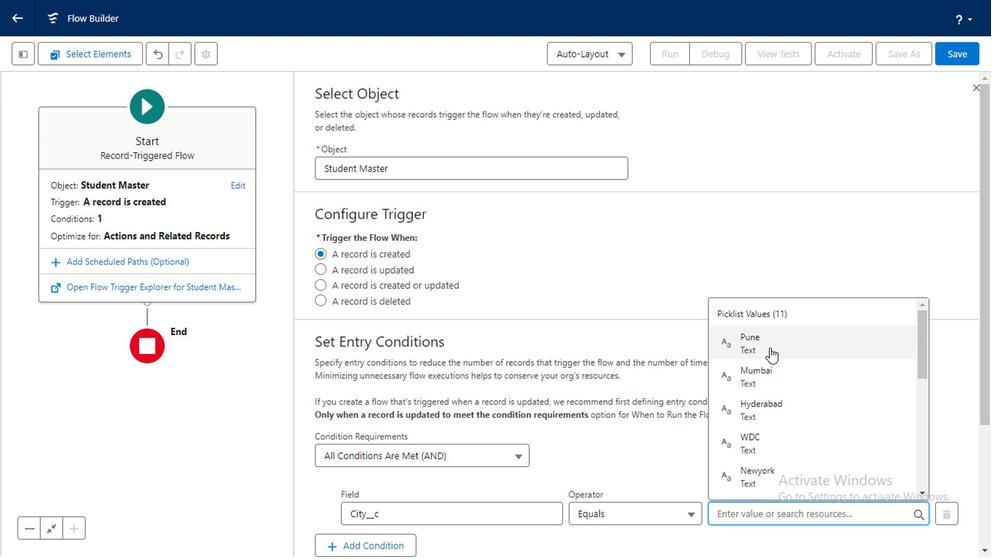 
Action: Mouse moved to (983, 416)
Screenshot: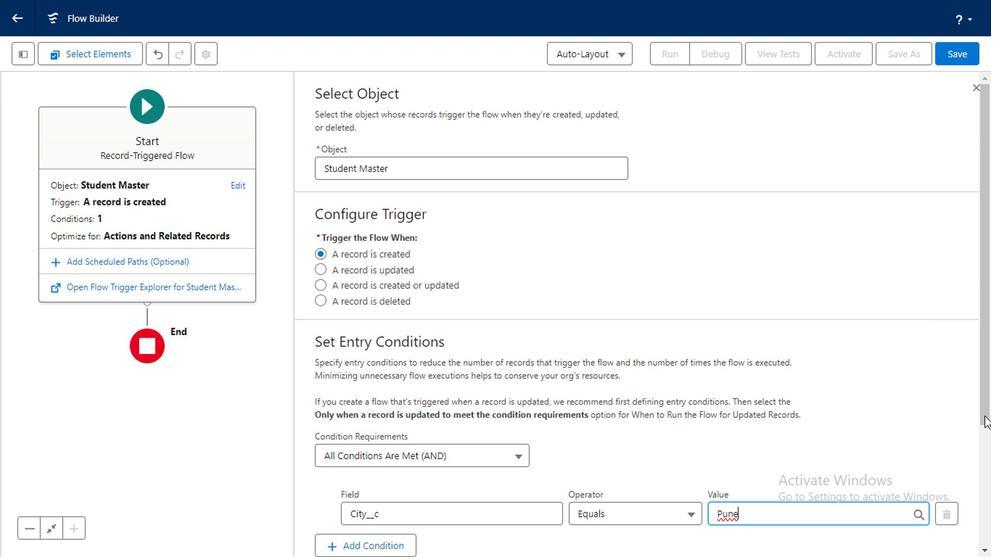 
Action: Mouse pressed left at (983, 416)
Screenshot: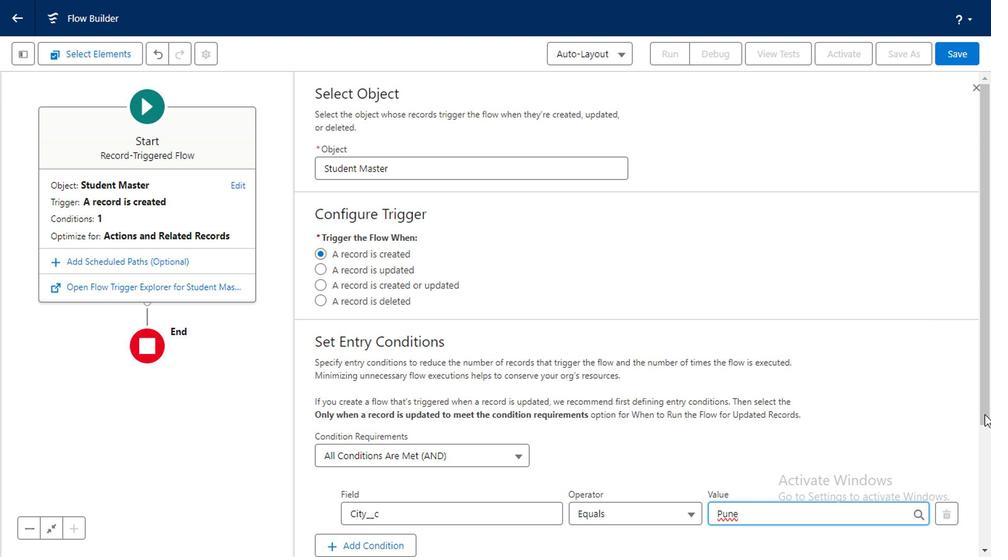 
Action: Mouse moved to (382, 471)
Screenshot: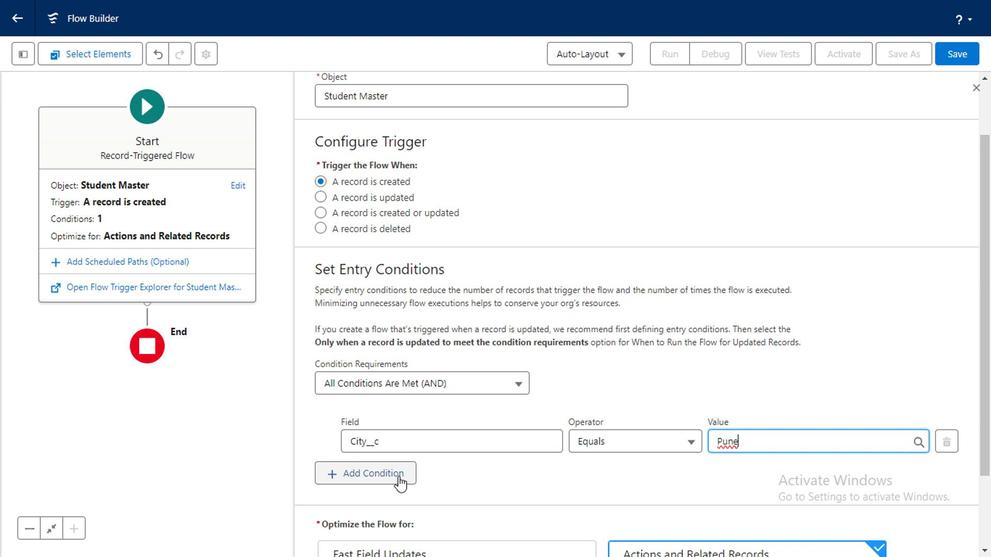 
Action: Mouse pressed left at (382, 471)
Screenshot: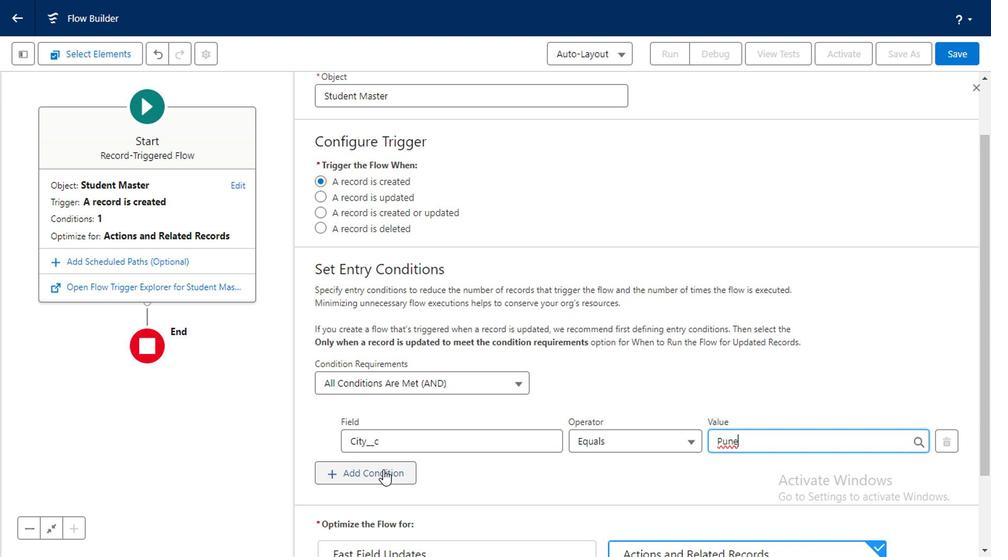 
Action: Mouse moved to (387, 495)
Screenshot: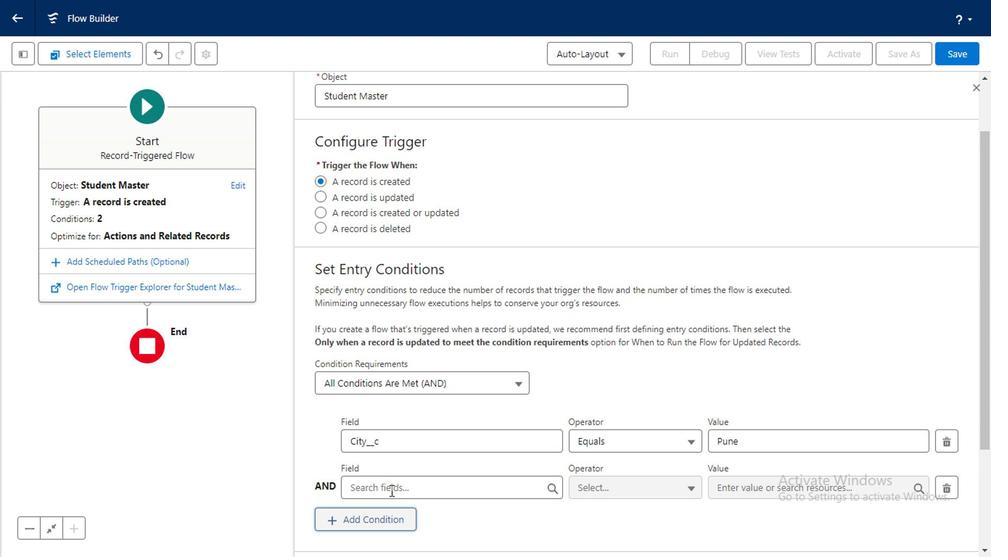 
Action: Mouse pressed left at (387, 495)
Screenshot: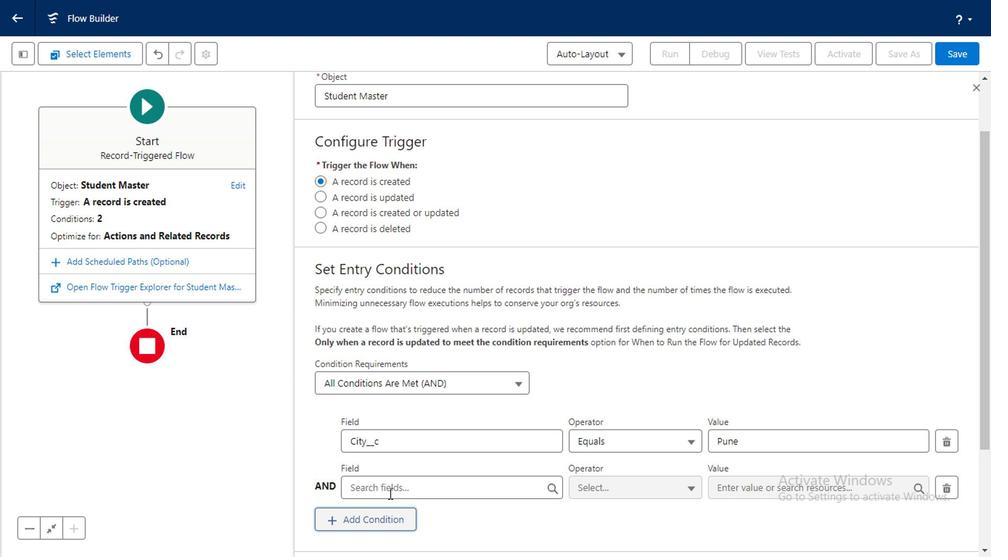 
Action: Mouse moved to (396, 430)
Screenshot: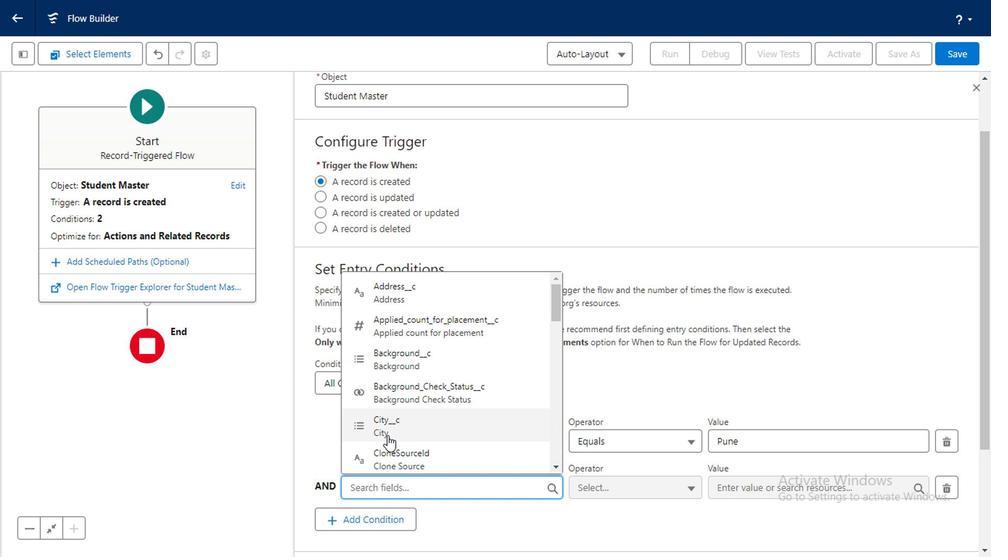 
Action: Mouse pressed left at (396, 430)
Screenshot: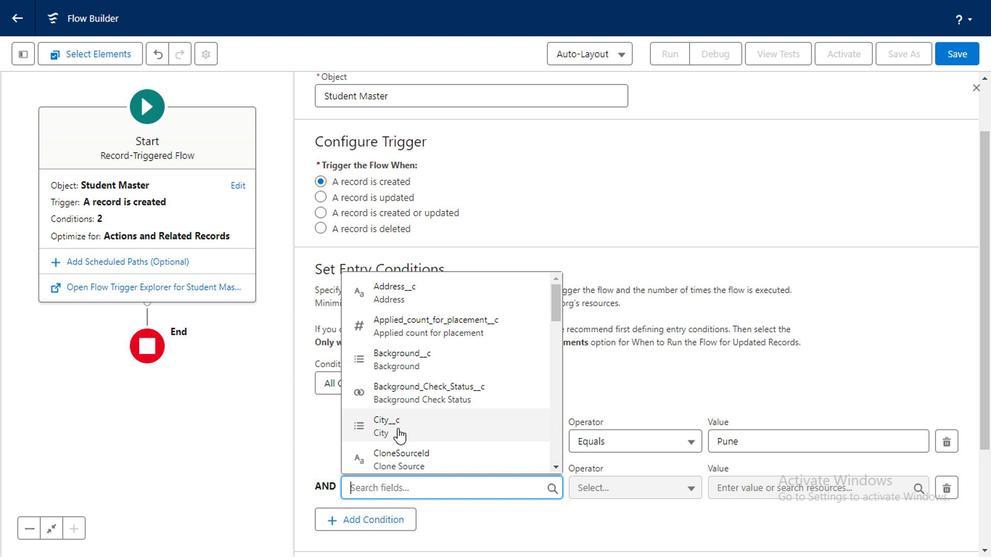 
Action: Mouse moved to (732, 488)
Screenshot: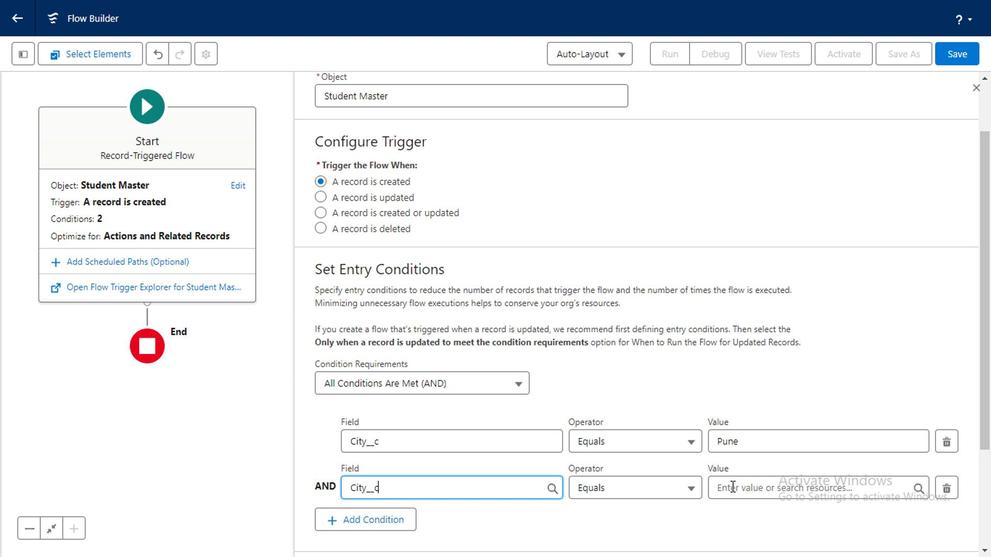 
Action: Mouse pressed left at (732, 488)
Screenshot: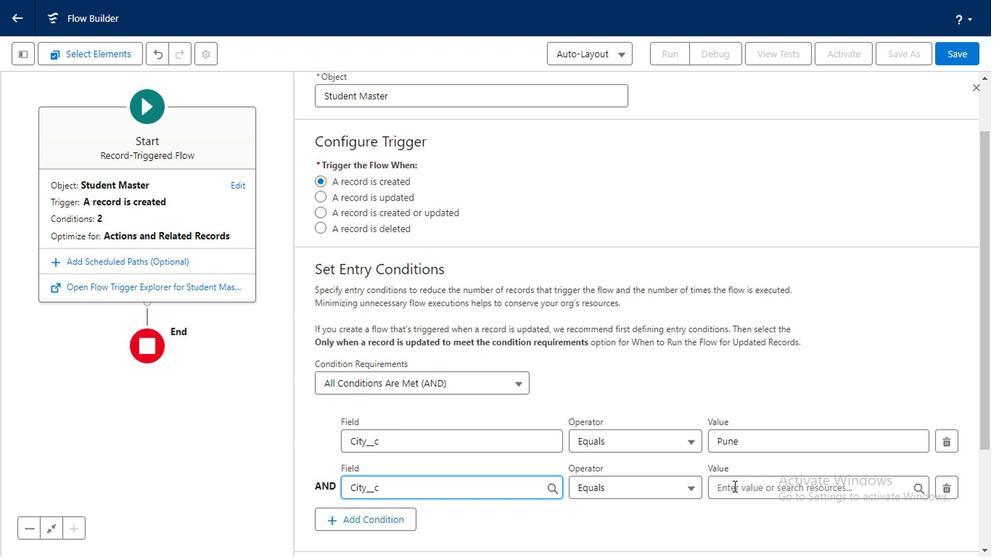
Action: Mouse moved to (794, 458)
Screenshot: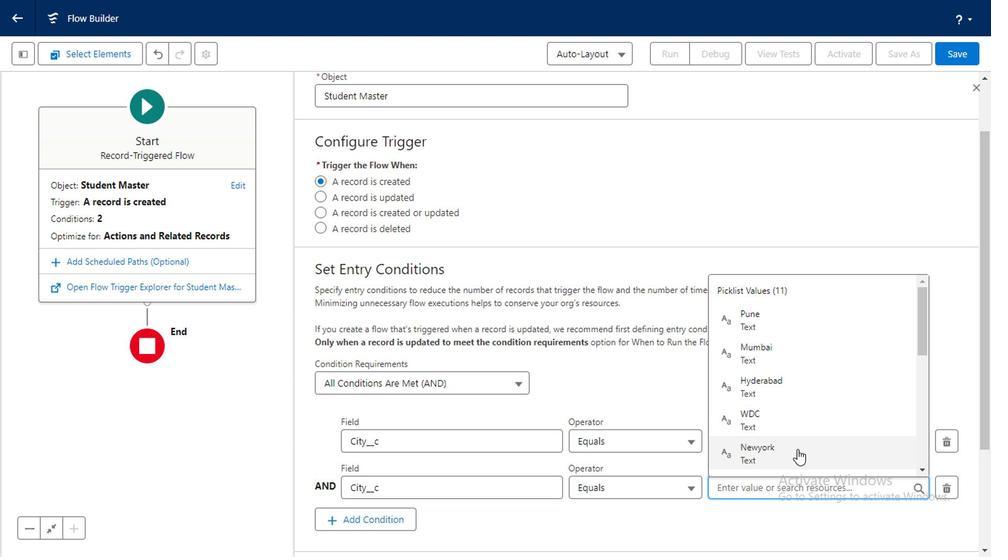 
Action: Mouse pressed left at (794, 458)
